 Task: Plan a trip to HuÃ¡nuco, Peru from 6th December, 2023 to 10th December, 2023 for 1 adult.1  bedroom having 1 bed and 1 bathroom. Property type can be hotel. Look for 5 properties as per requirement.
Action: Mouse moved to (478, 108)
Screenshot: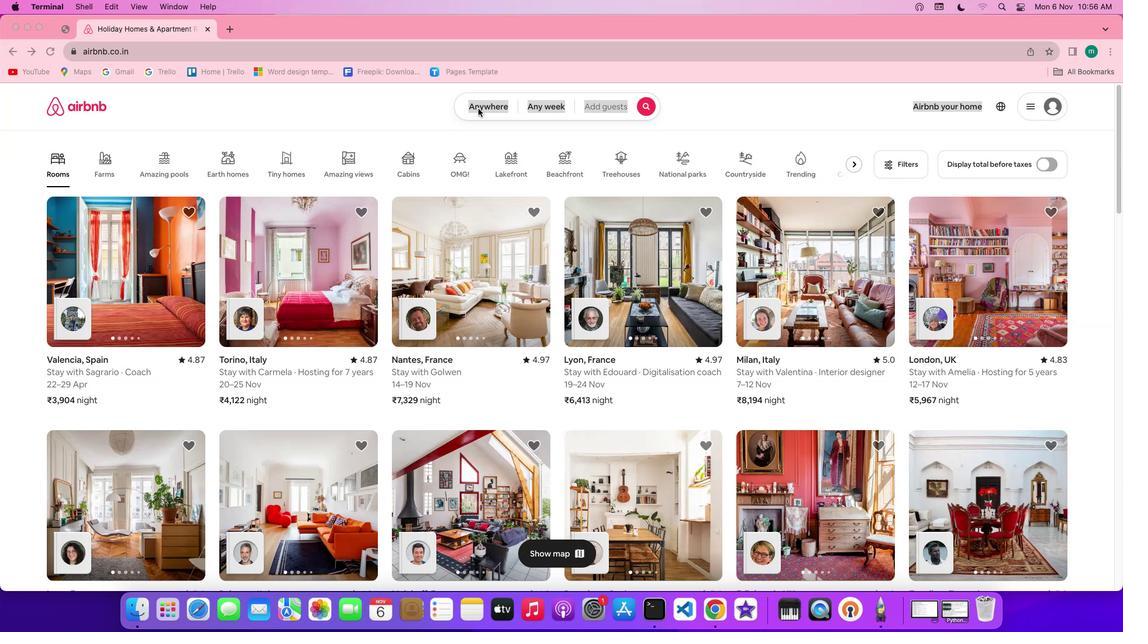 
Action: Mouse pressed left at (478, 108)
Screenshot: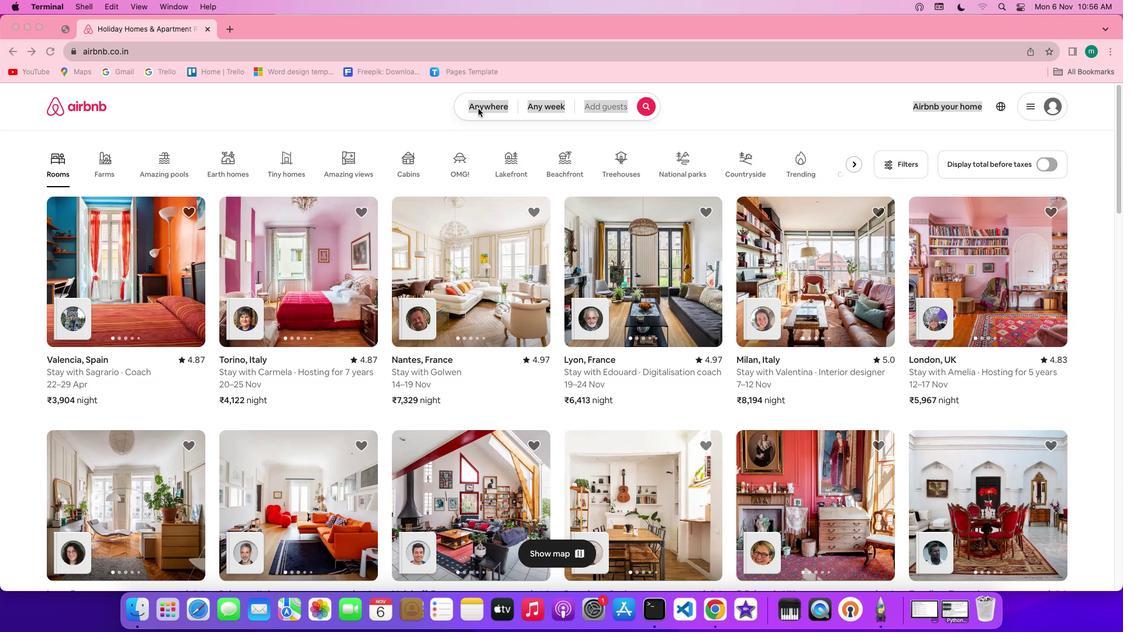 
Action: Mouse pressed left at (478, 108)
Screenshot: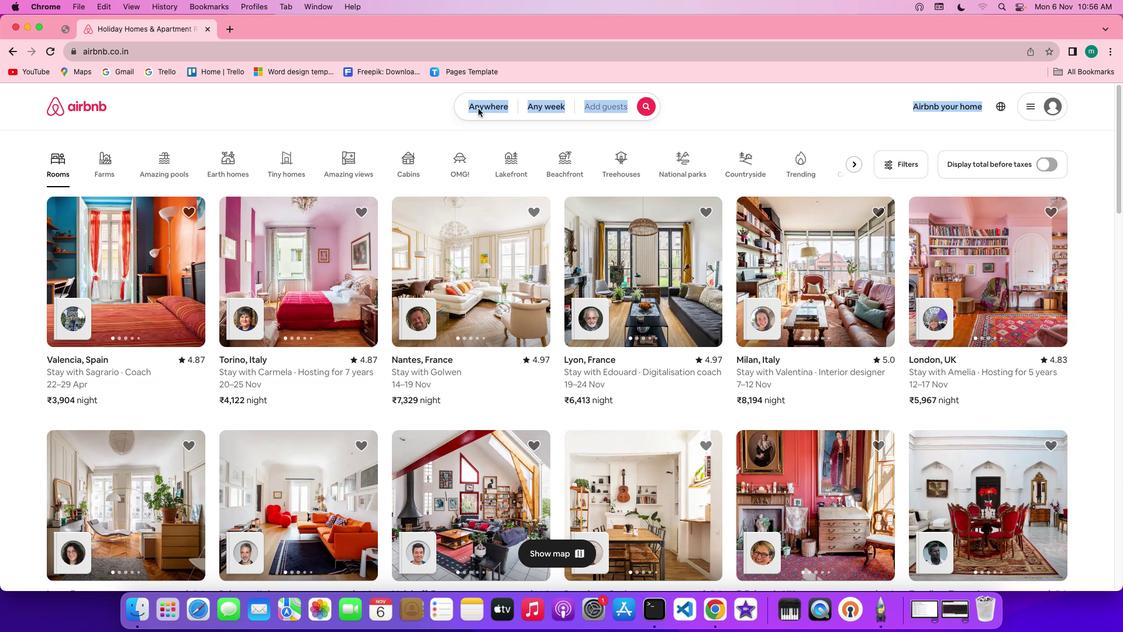 
Action: Mouse moved to (433, 153)
Screenshot: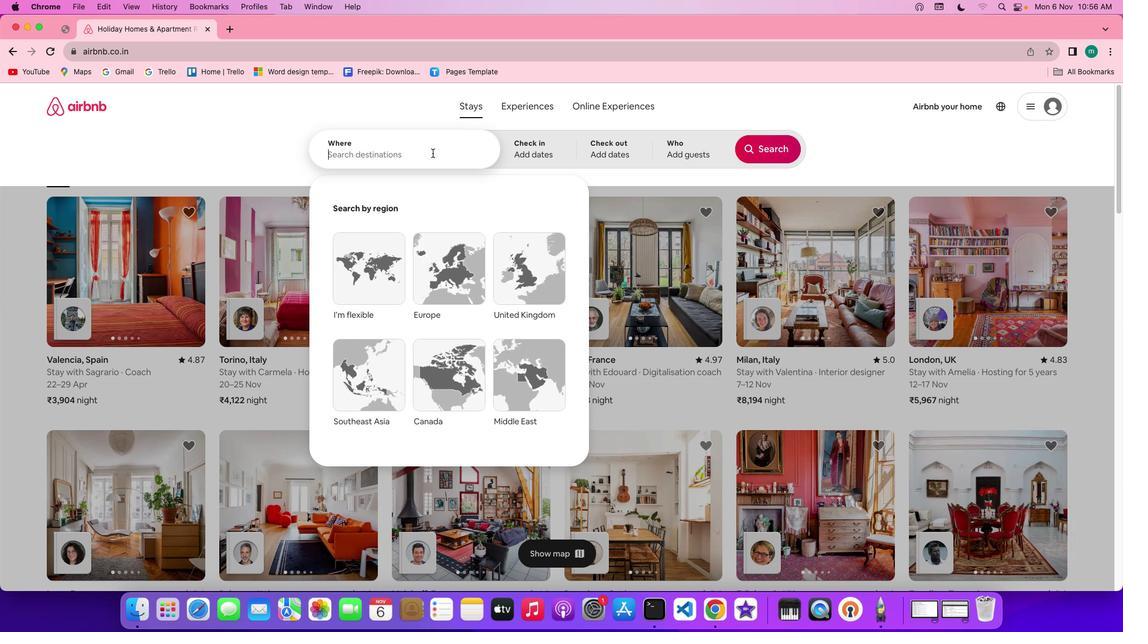 
Action: Key pressed Key.shift'H''a'Key.backspace'u''a''n''u''c''o'','Key.spaceKey.shift'P''e''r''u'
Screenshot: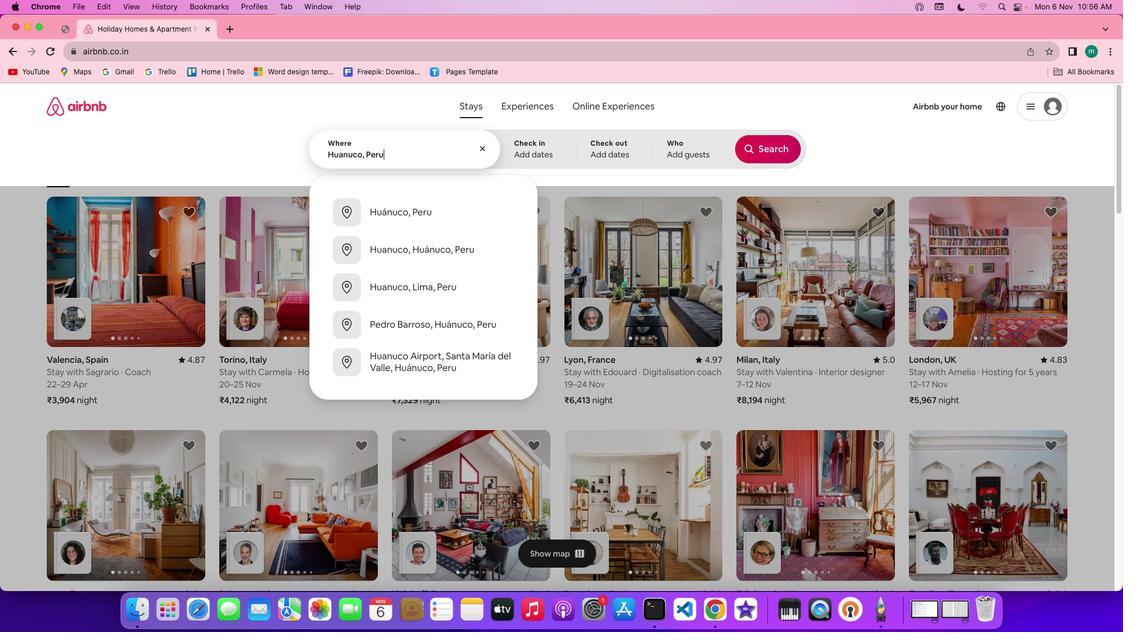 
Action: Mouse moved to (549, 159)
Screenshot: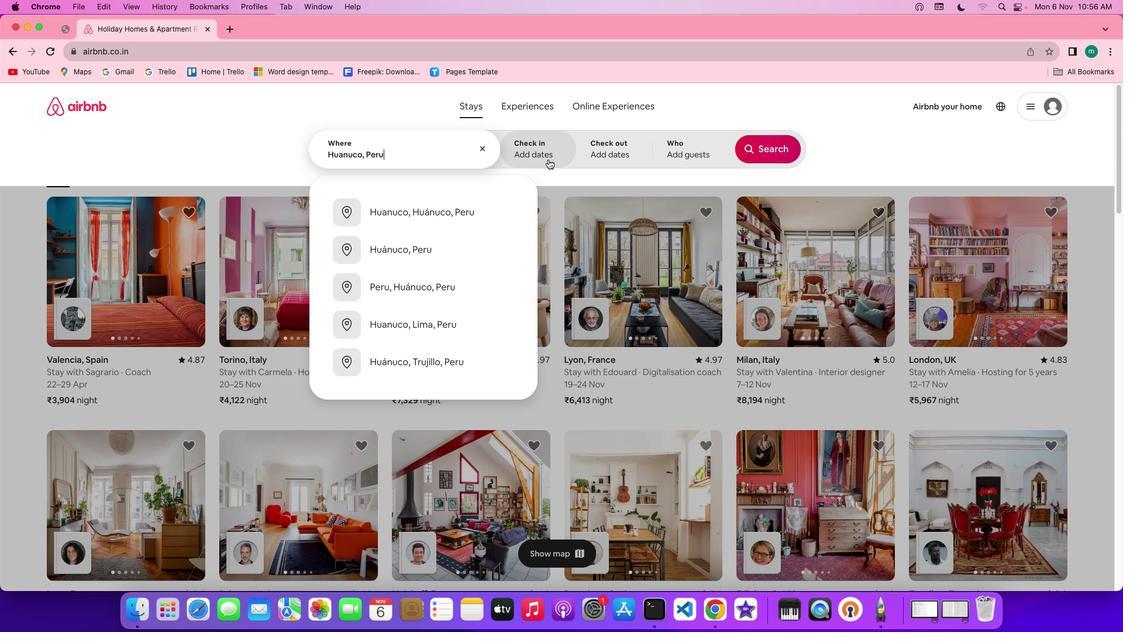 
Action: Mouse pressed left at (549, 159)
Screenshot: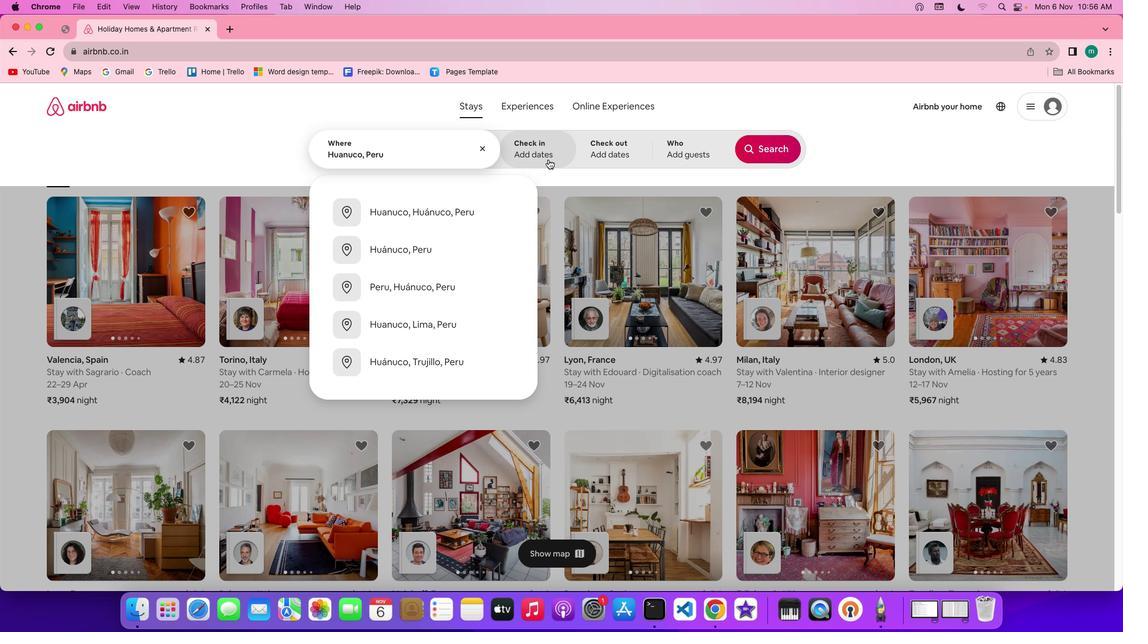 
Action: Mouse moved to (667, 320)
Screenshot: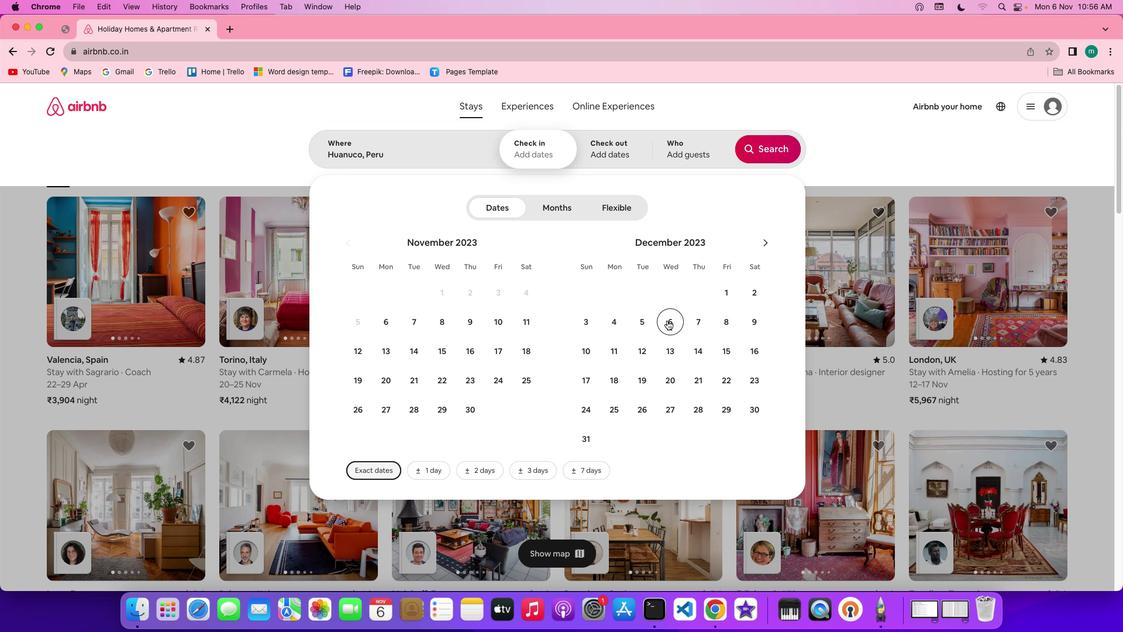 
Action: Mouse pressed left at (667, 320)
Screenshot: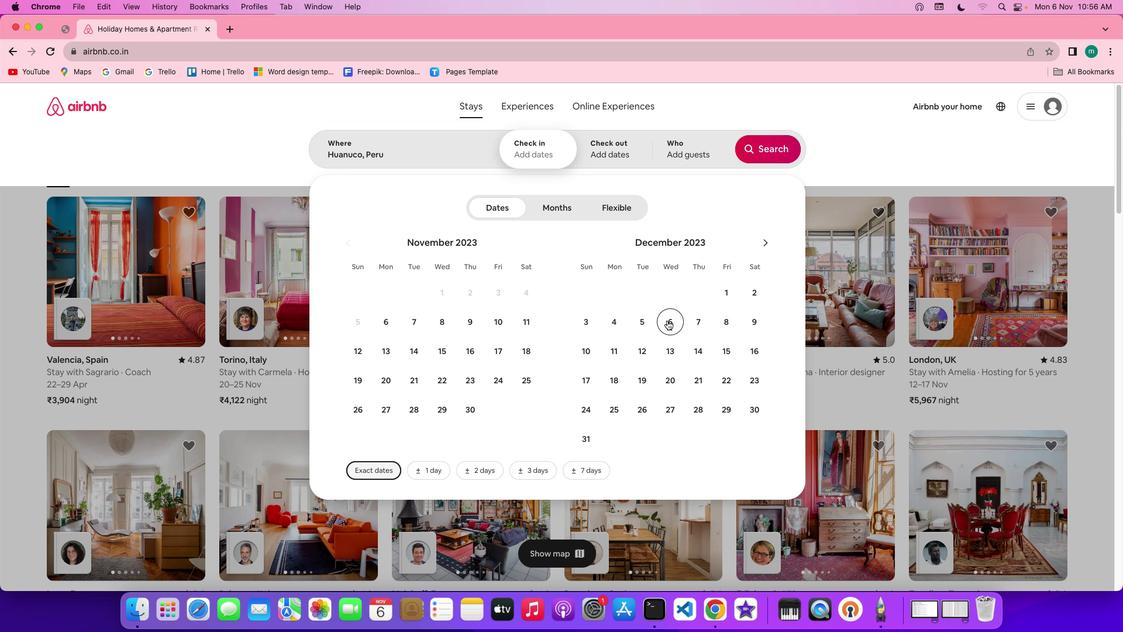 
Action: Mouse scrolled (667, 320) with delta (0, 0)
Screenshot: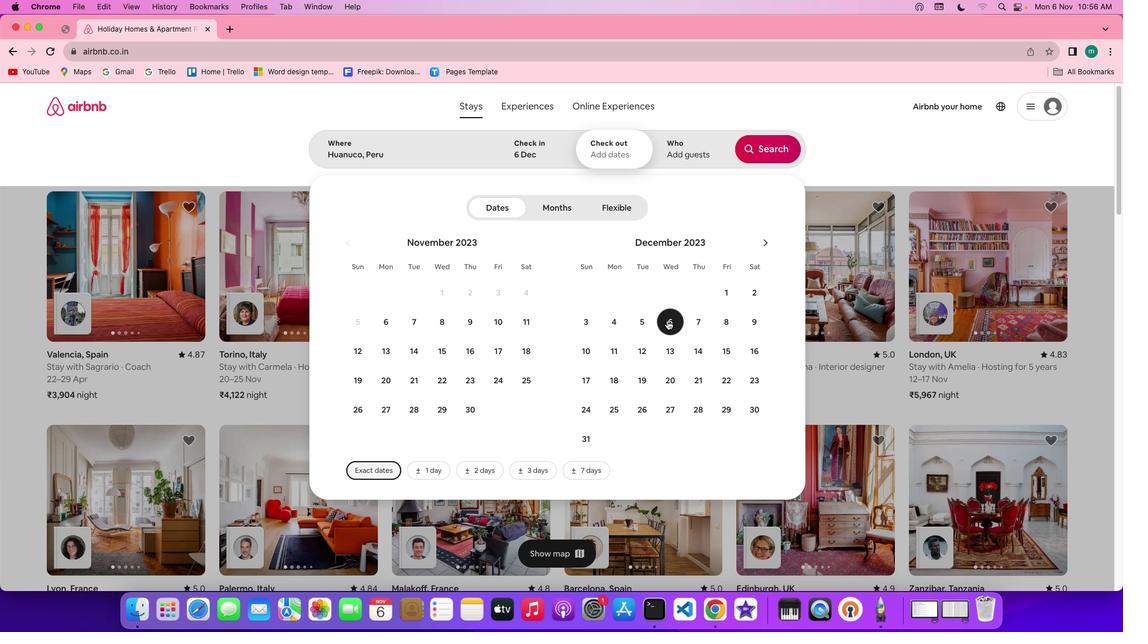 
Action: Mouse scrolled (667, 320) with delta (0, 0)
Screenshot: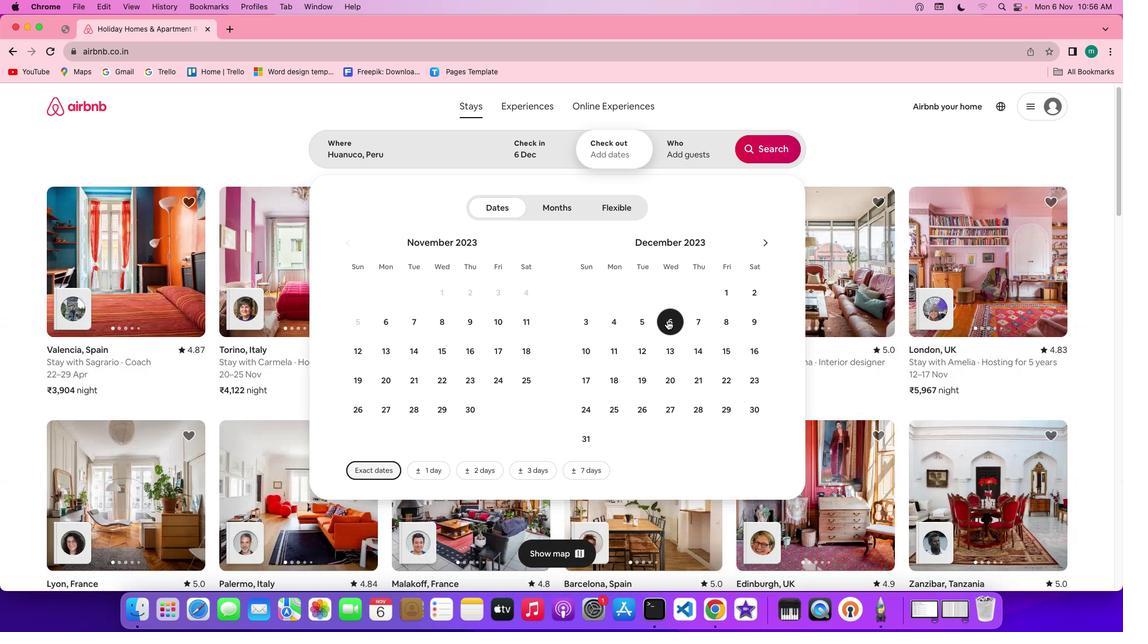 
Action: Mouse scrolled (667, 320) with delta (0, 0)
Screenshot: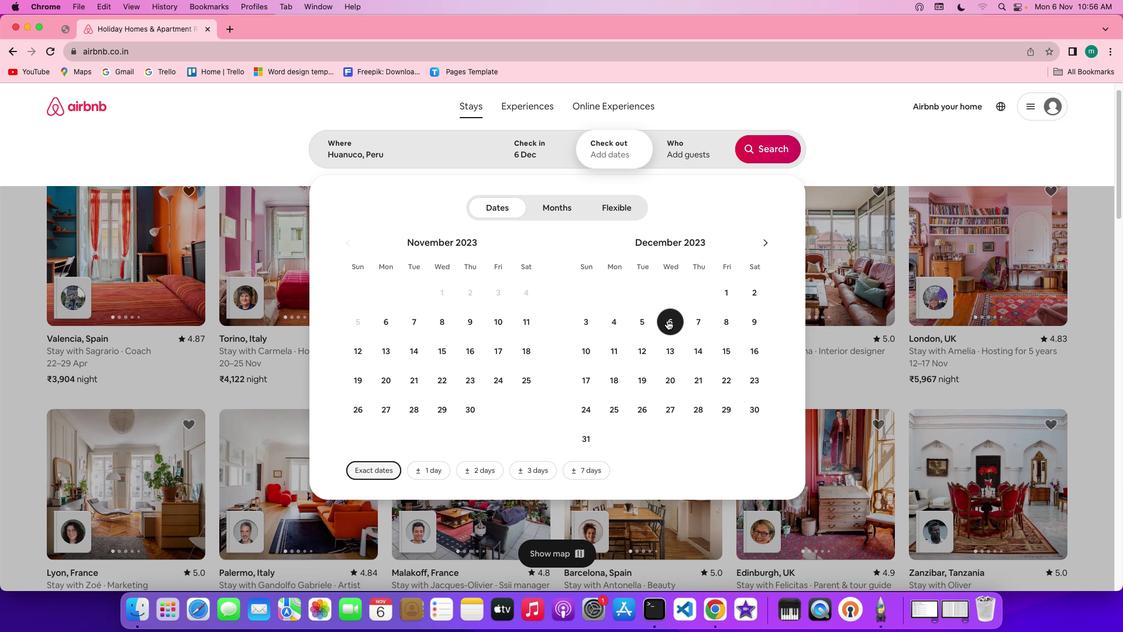 
Action: Mouse scrolled (667, 320) with delta (0, 0)
Screenshot: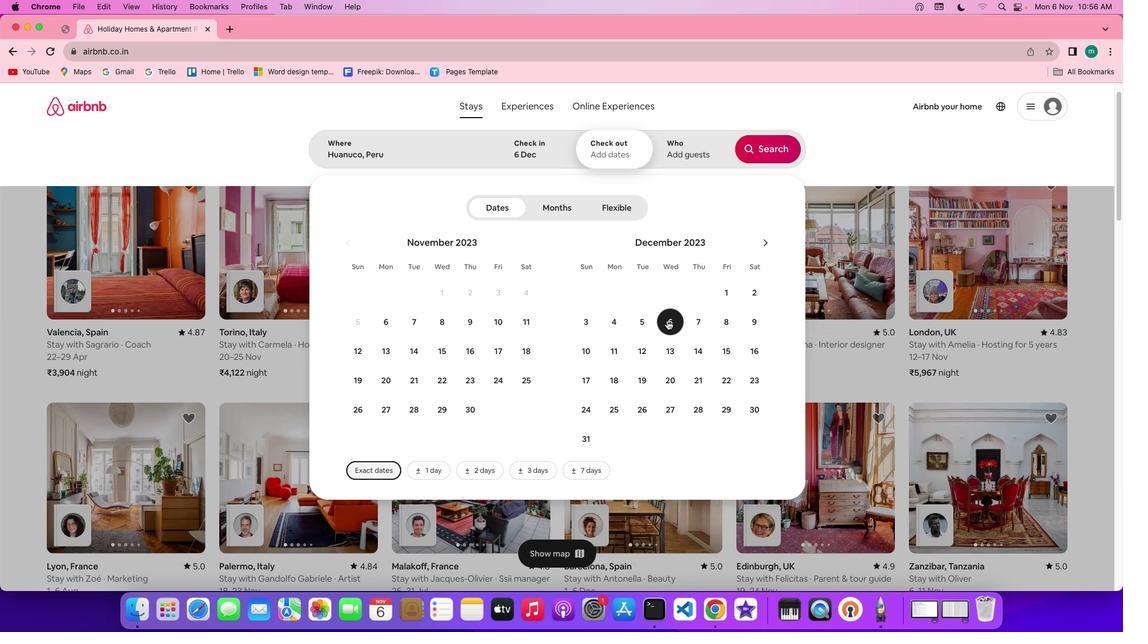 
Action: Mouse moved to (585, 358)
Screenshot: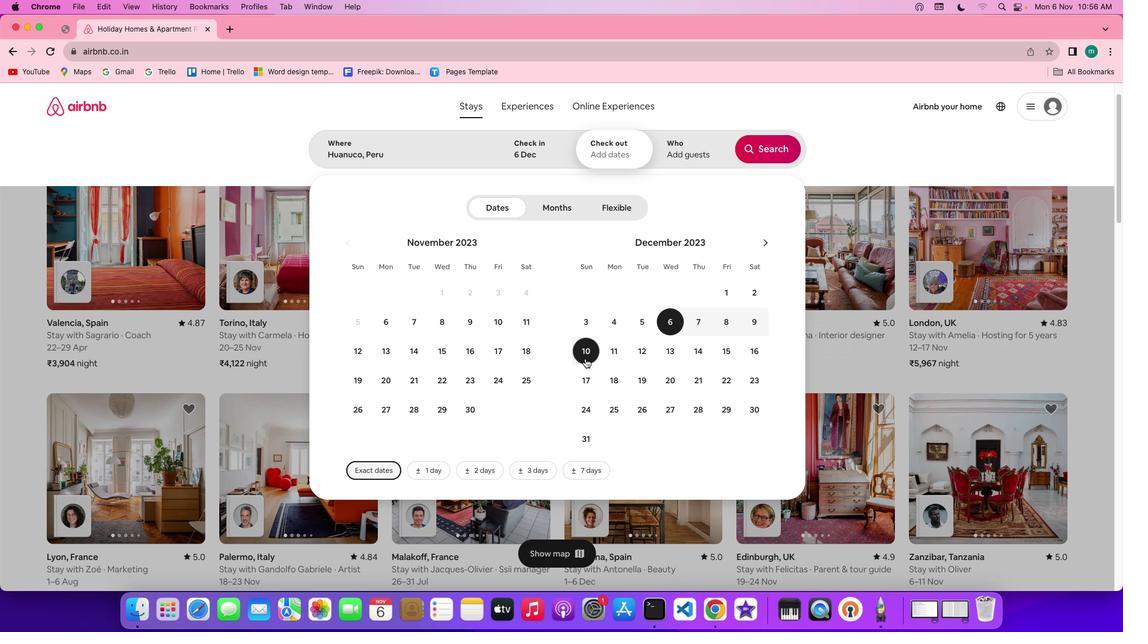 
Action: Mouse pressed left at (585, 358)
Screenshot: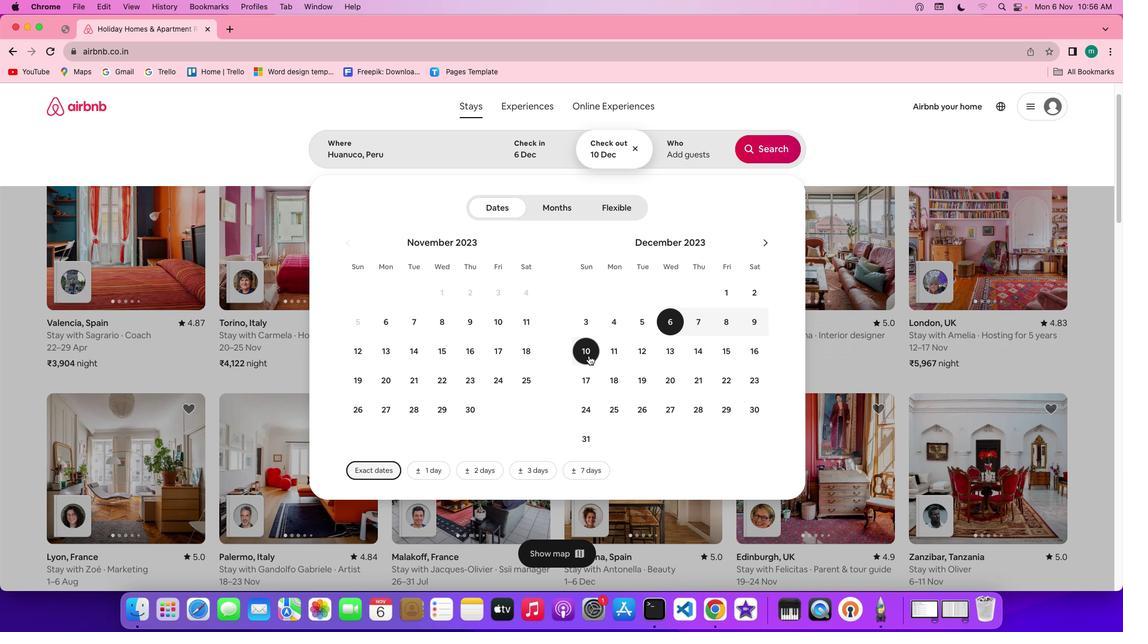 
Action: Mouse moved to (680, 152)
Screenshot: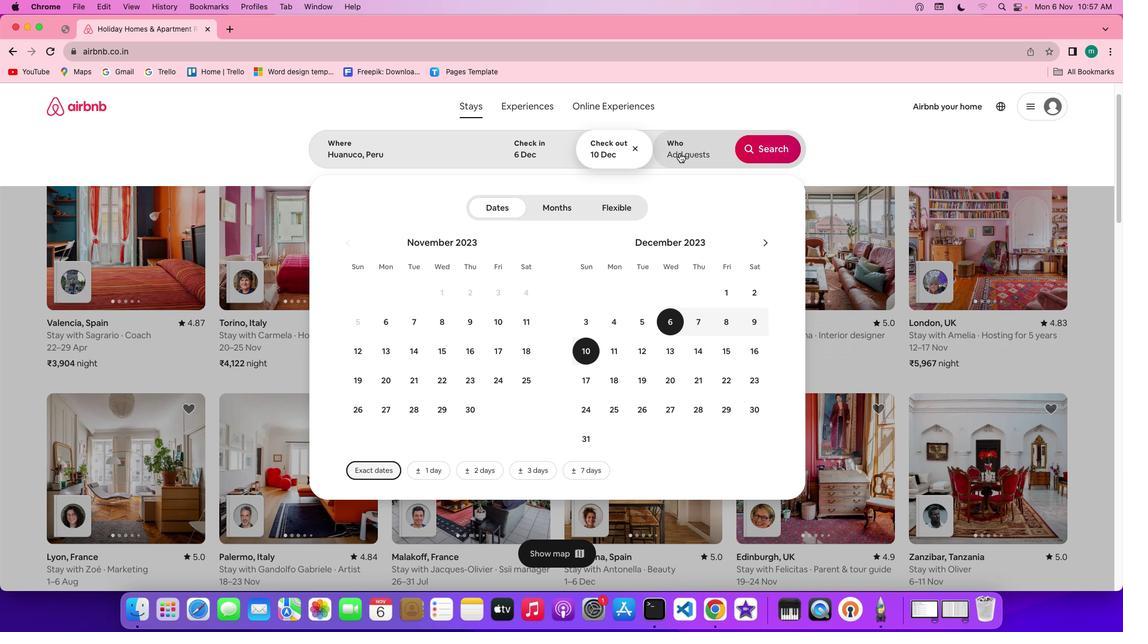 
Action: Mouse pressed left at (680, 152)
Screenshot: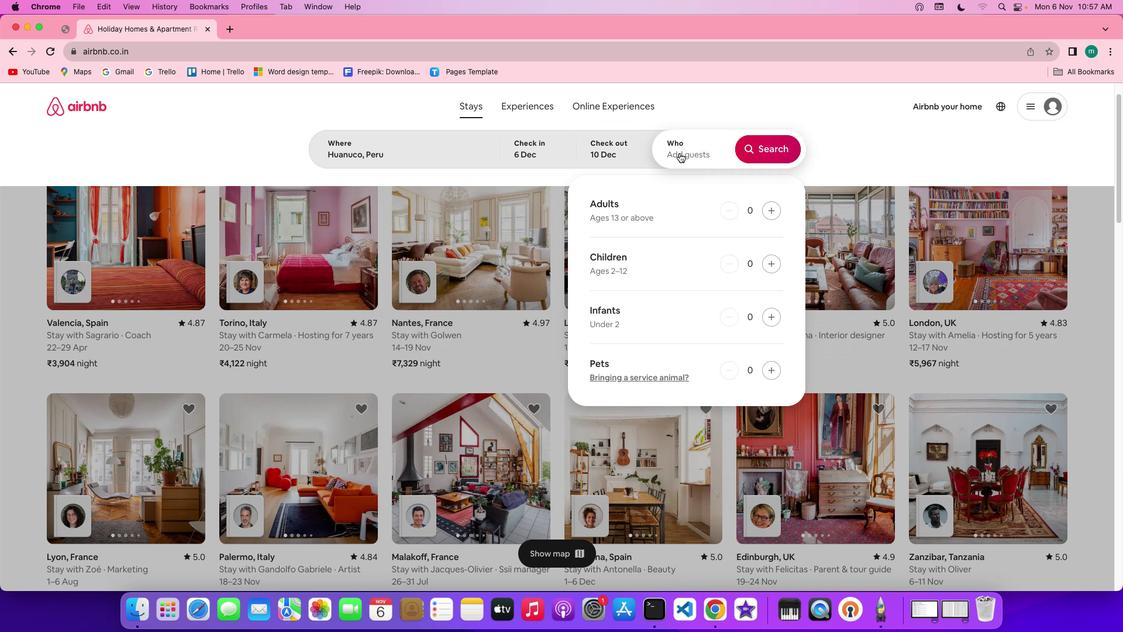 
Action: Mouse moved to (779, 211)
Screenshot: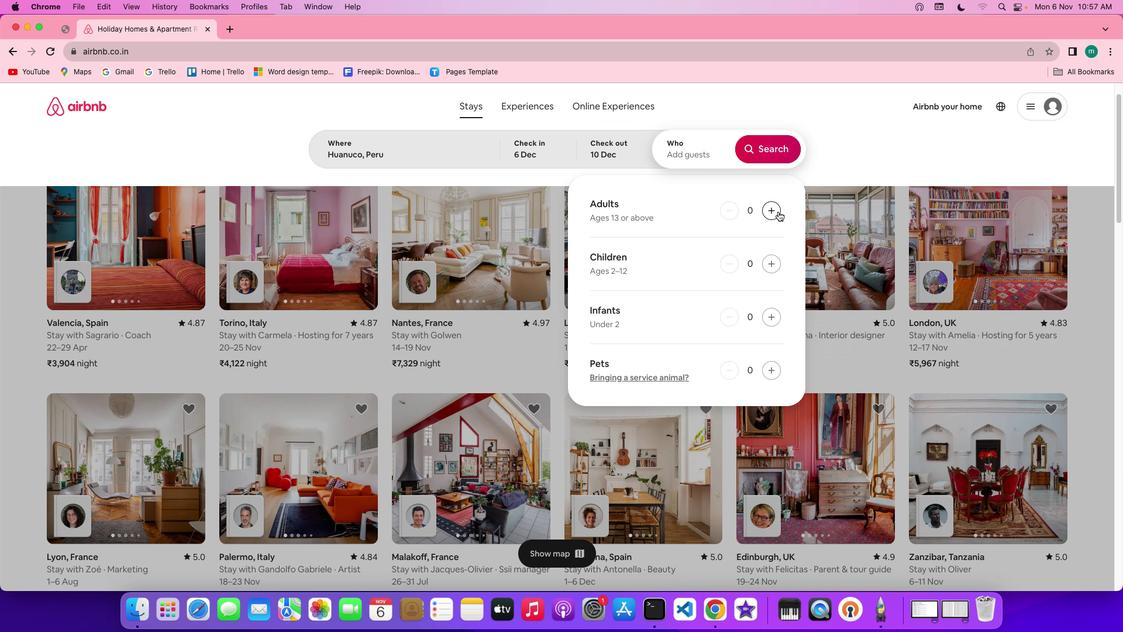
Action: Mouse pressed left at (779, 211)
Screenshot: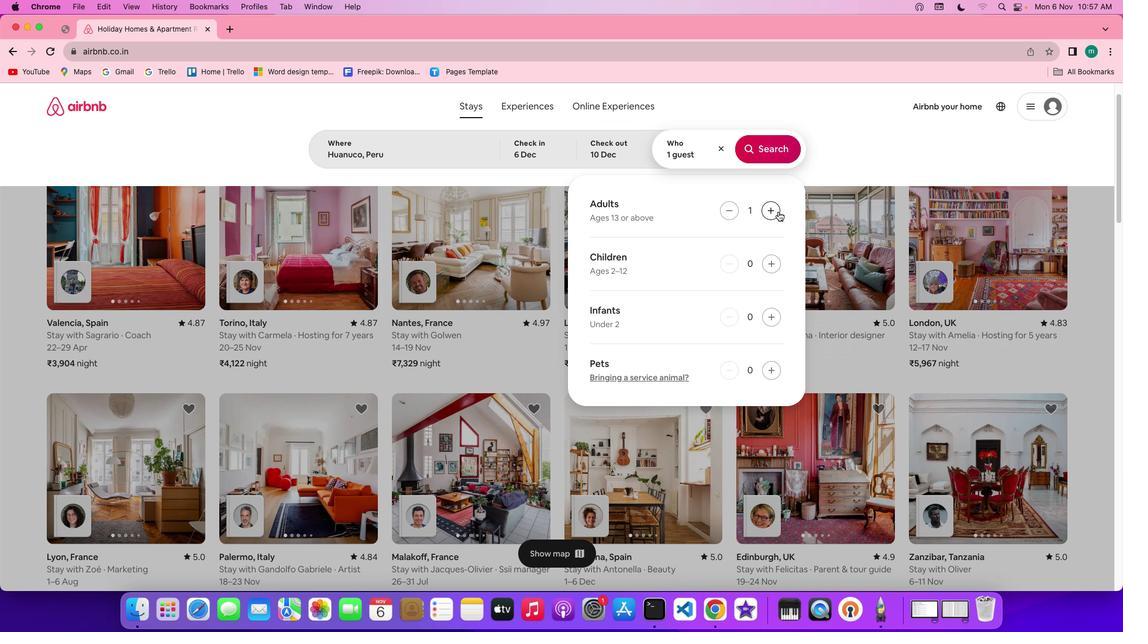 
Action: Mouse moved to (775, 145)
Screenshot: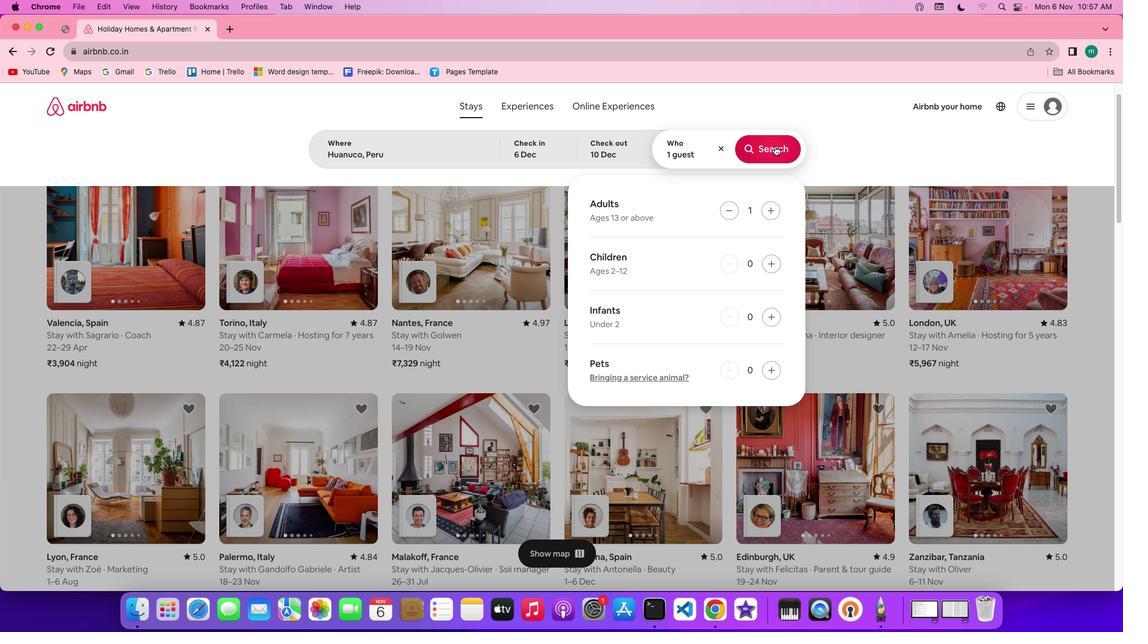 
Action: Mouse pressed left at (775, 145)
Screenshot: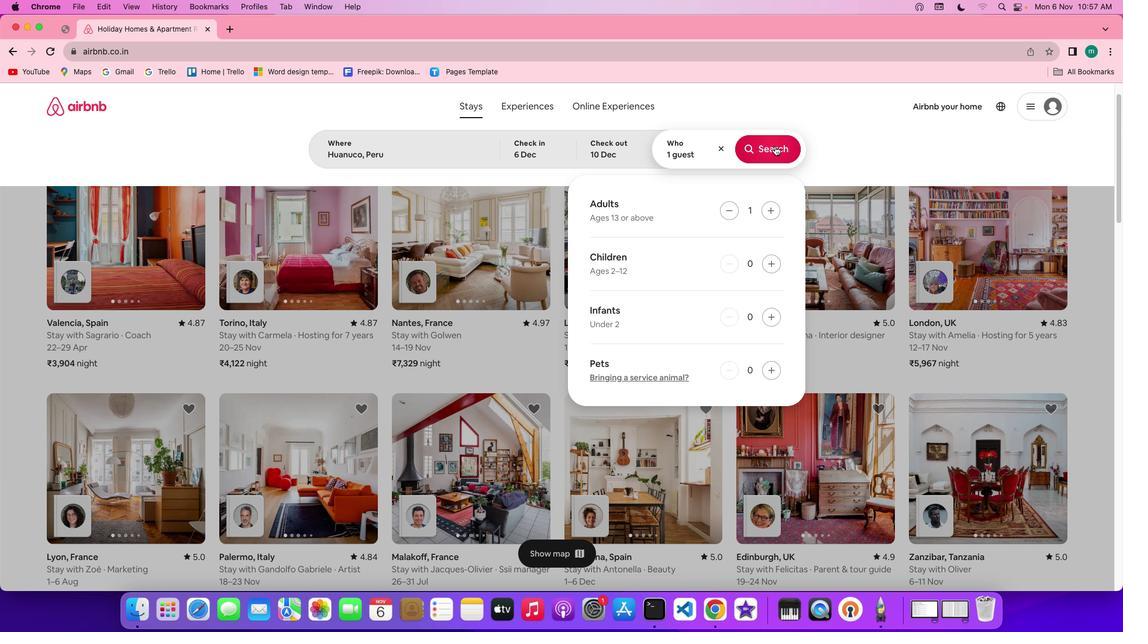 
Action: Mouse moved to (938, 147)
Screenshot: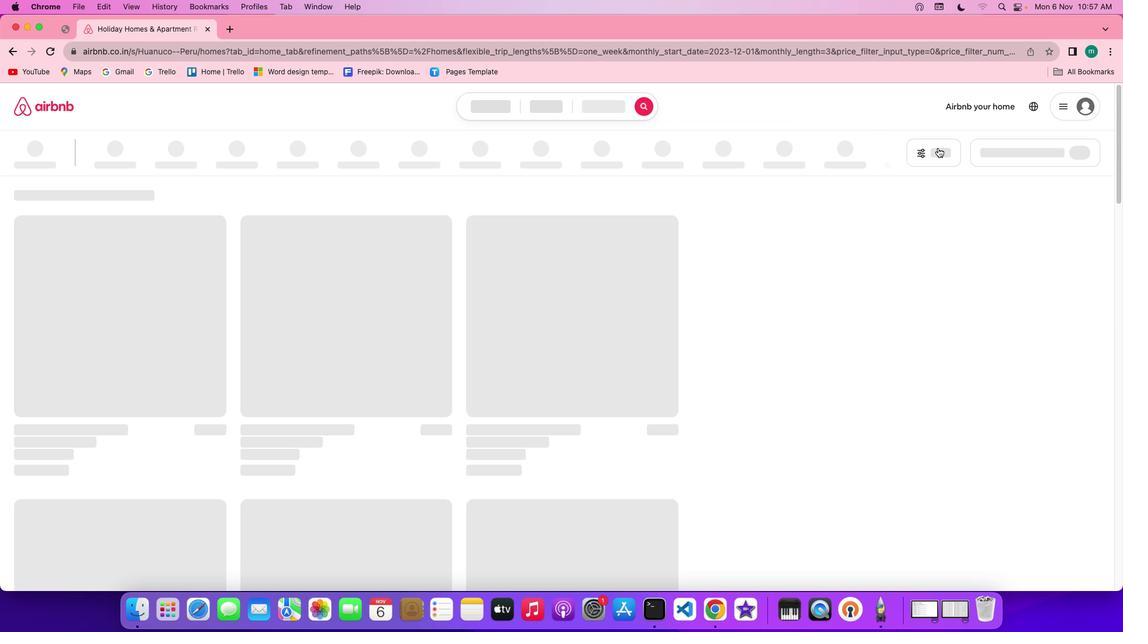
Action: Mouse pressed left at (938, 147)
Screenshot: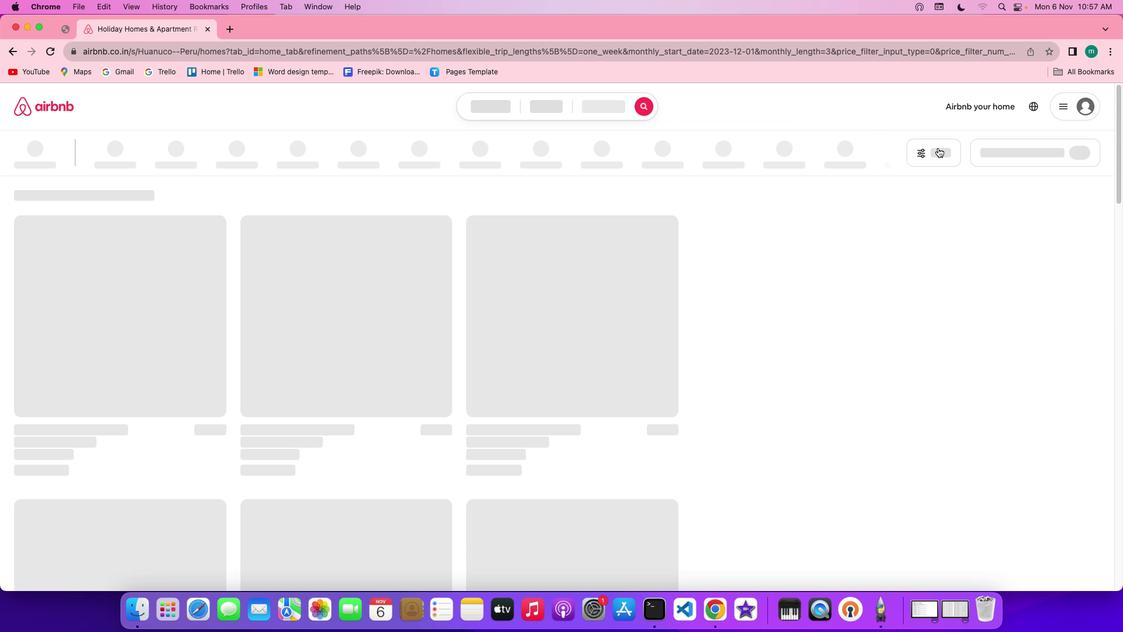 
Action: Mouse moved to (936, 159)
Screenshot: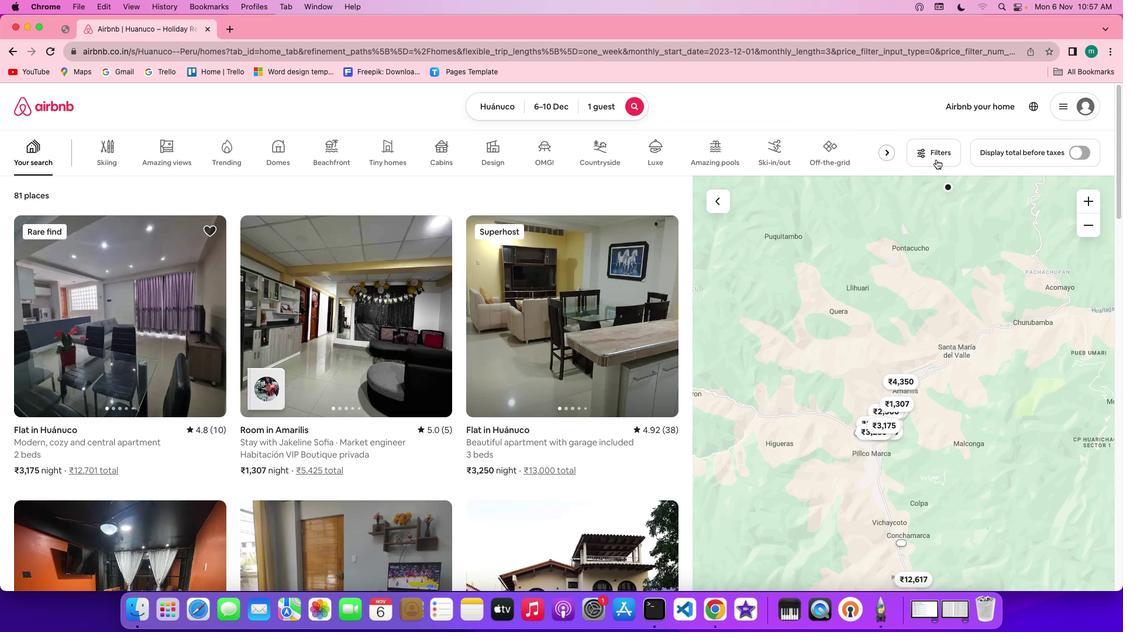 
Action: Mouse pressed left at (936, 159)
Screenshot: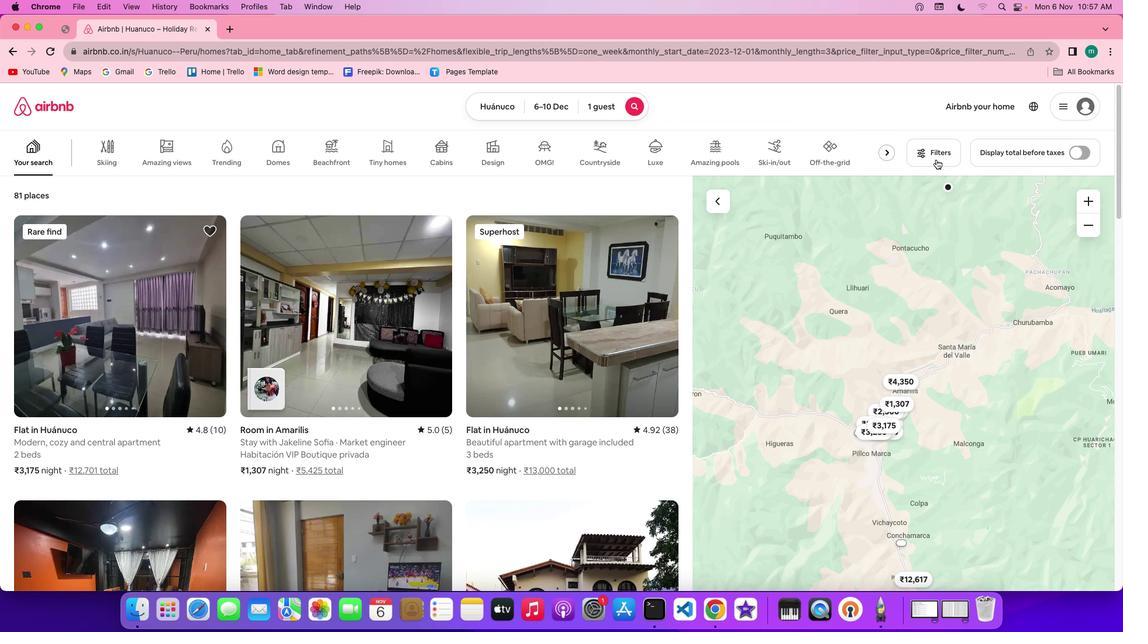 
Action: Mouse moved to (931, 152)
Screenshot: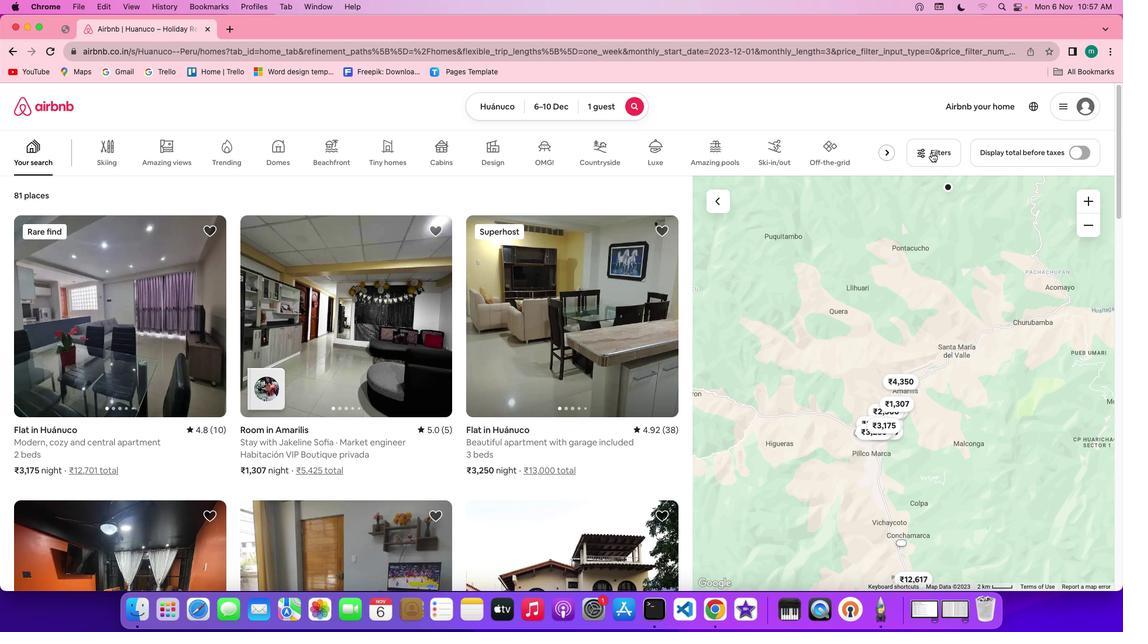 
Action: Mouse pressed left at (931, 152)
Screenshot: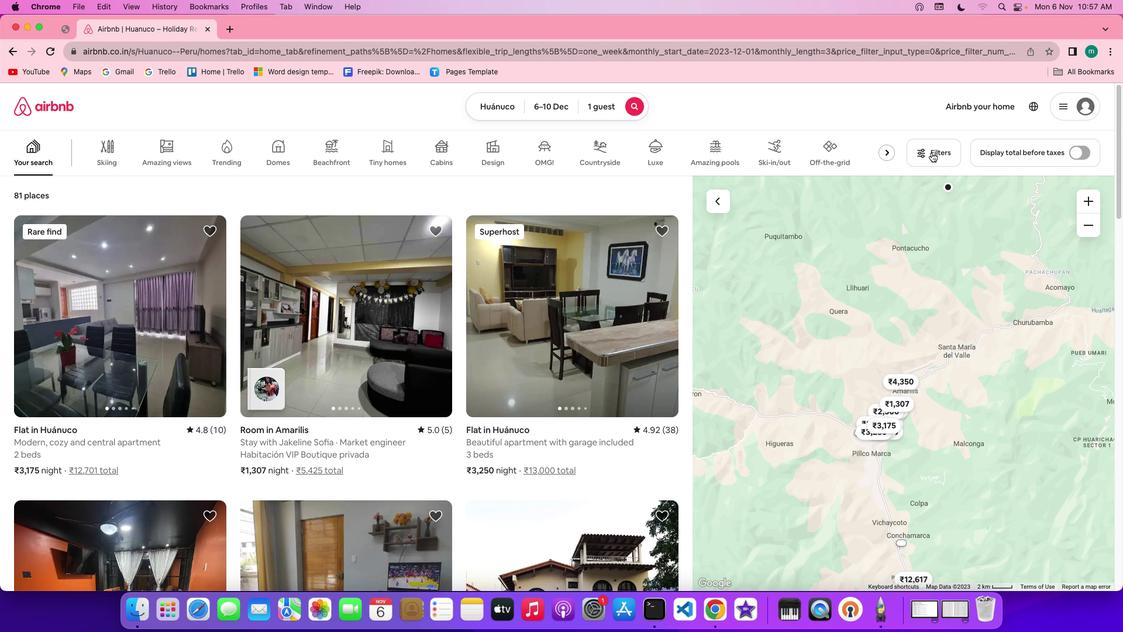 
Action: Mouse moved to (604, 294)
Screenshot: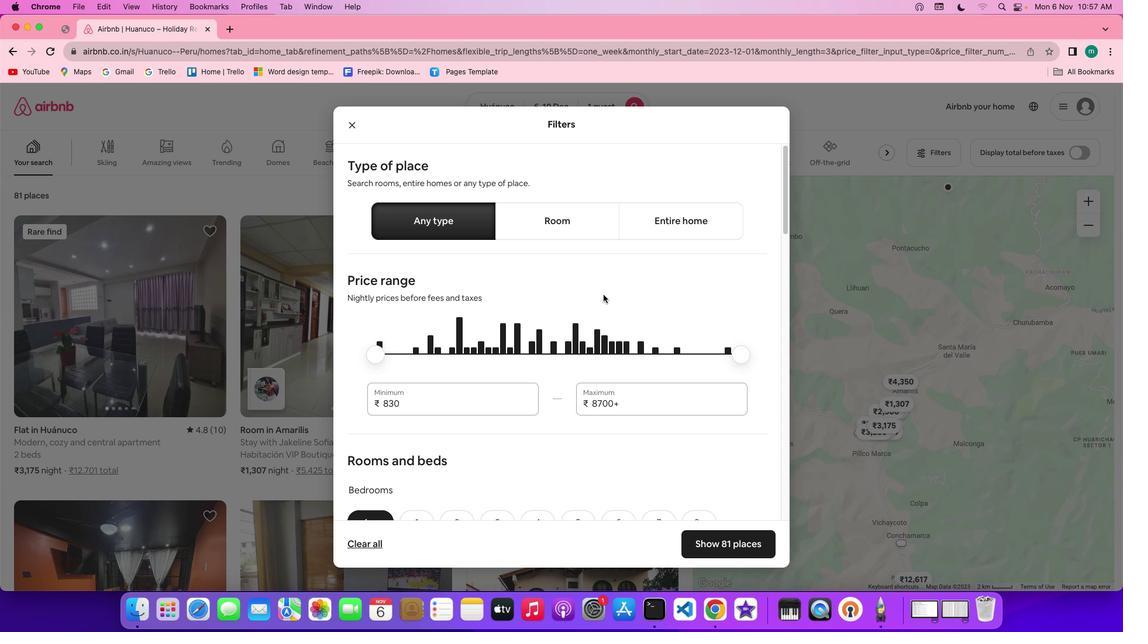 
Action: Mouse scrolled (604, 294) with delta (0, 0)
Screenshot: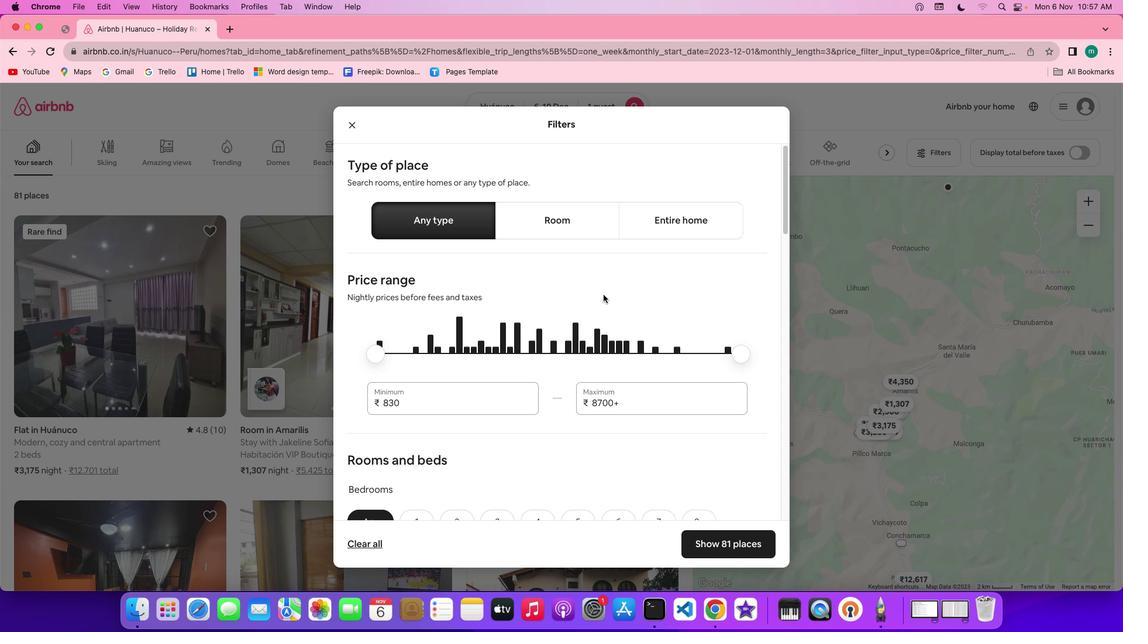 
Action: Mouse scrolled (604, 294) with delta (0, 0)
Screenshot: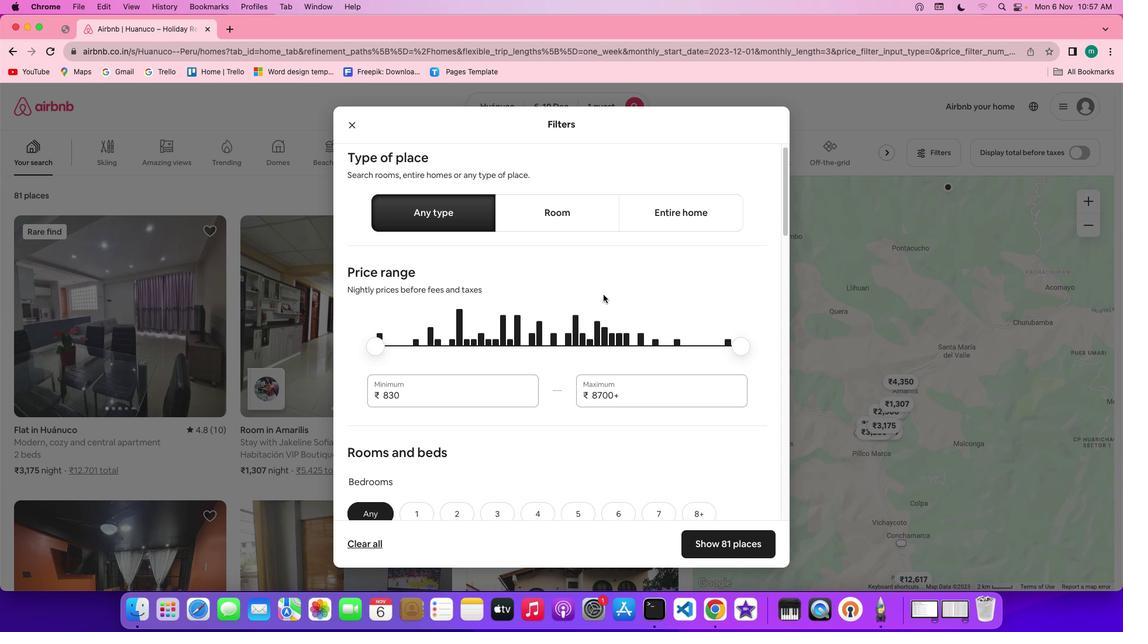 
Action: Mouse scrolled (604, 294) with delta (0, 0)
Screenshot: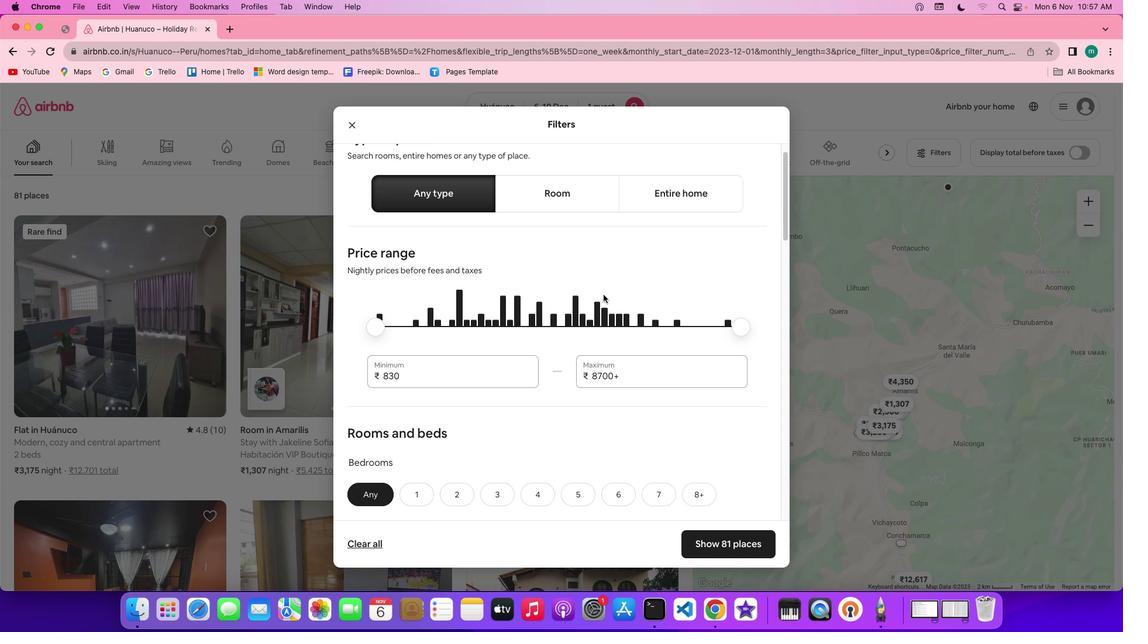 
Action: Mouse moved to (603, 294)
Screenshot: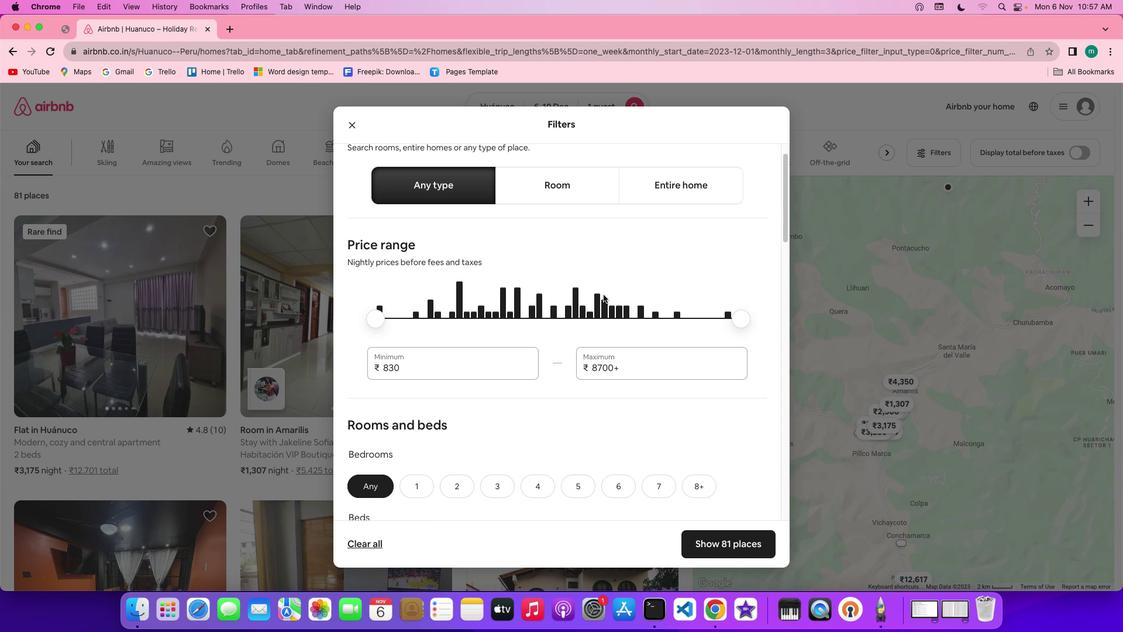 
Action: Mouse scrolled (603, 294) with delta (0, 0)
Screenshot: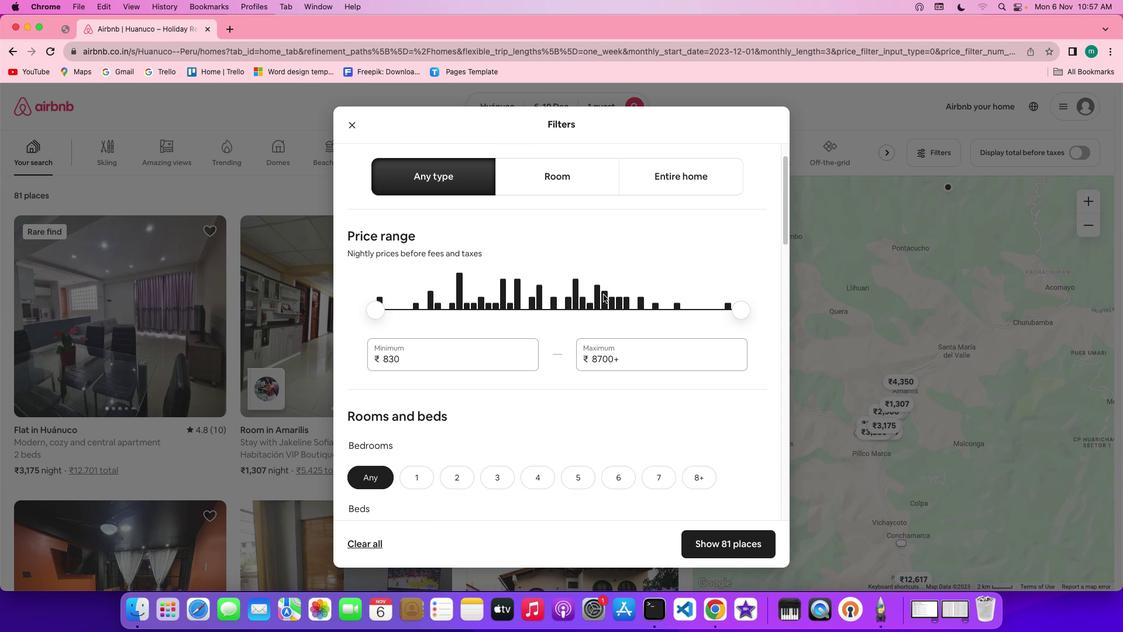 
Action: Mouse scrolled (603, 294) with delta (0, 0)
Screenshot: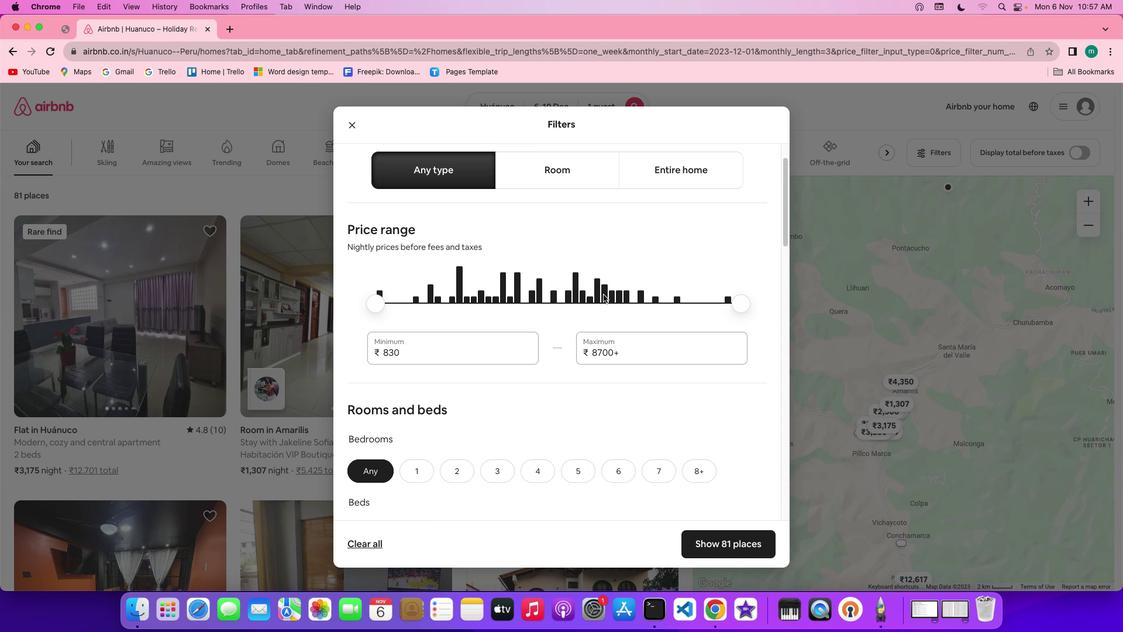
Action: Mouse scrolled (603, 294) with delta (0, 0)
Screenshot: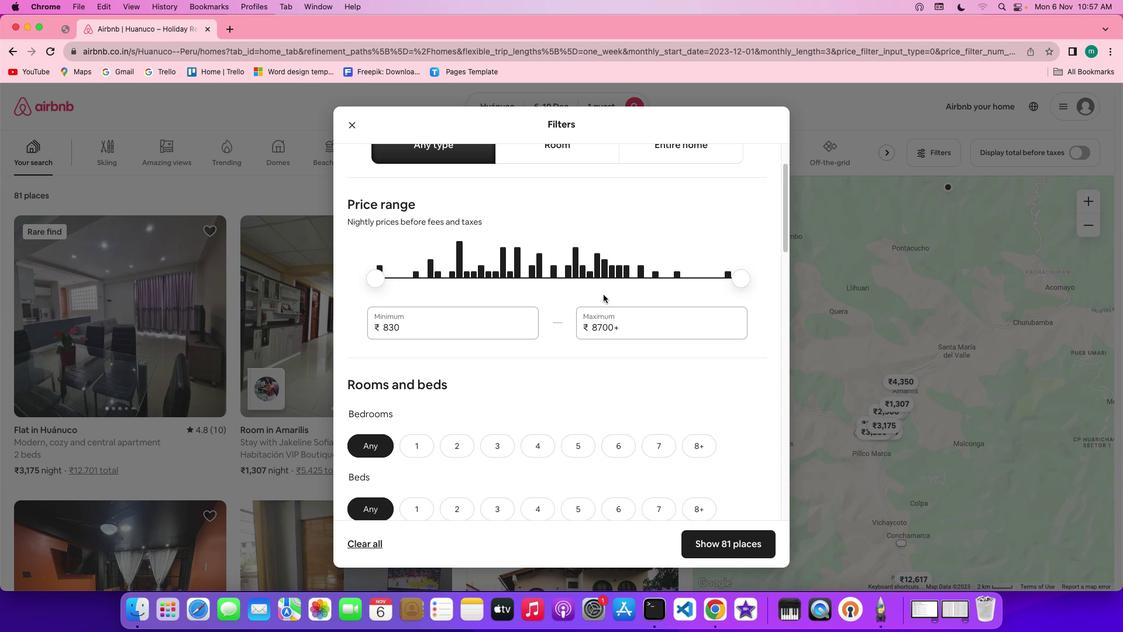 
Action: Mouse scrolled (603, 294) with delta (0, 0)
Screenshot: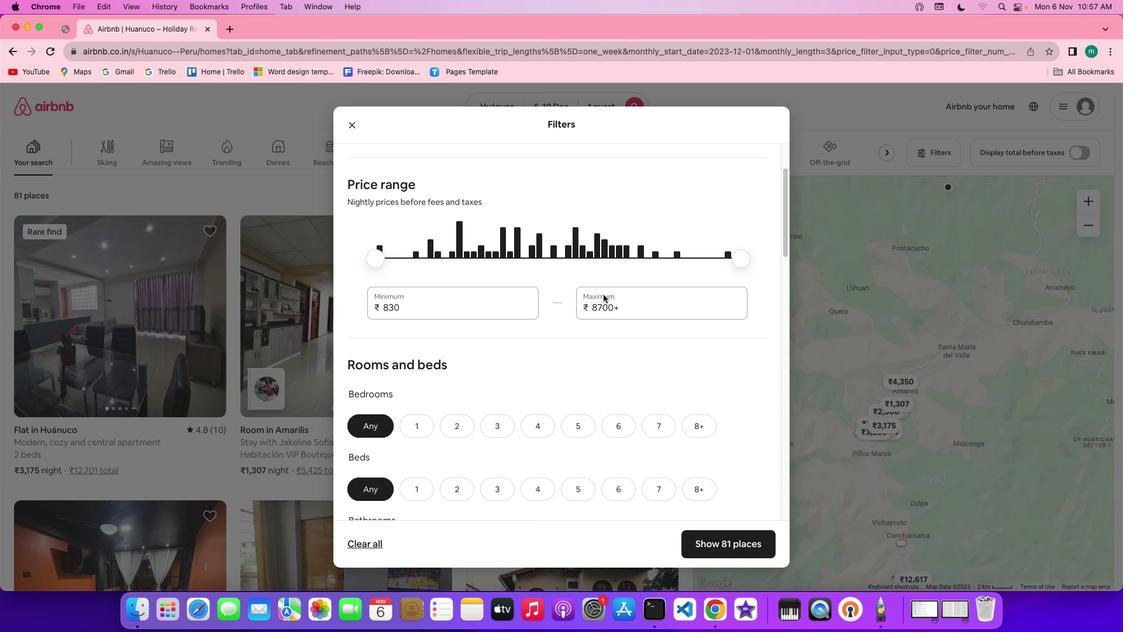
Action: Mouse scrolled (603, 294) with delta (0, 0)
Screenshot: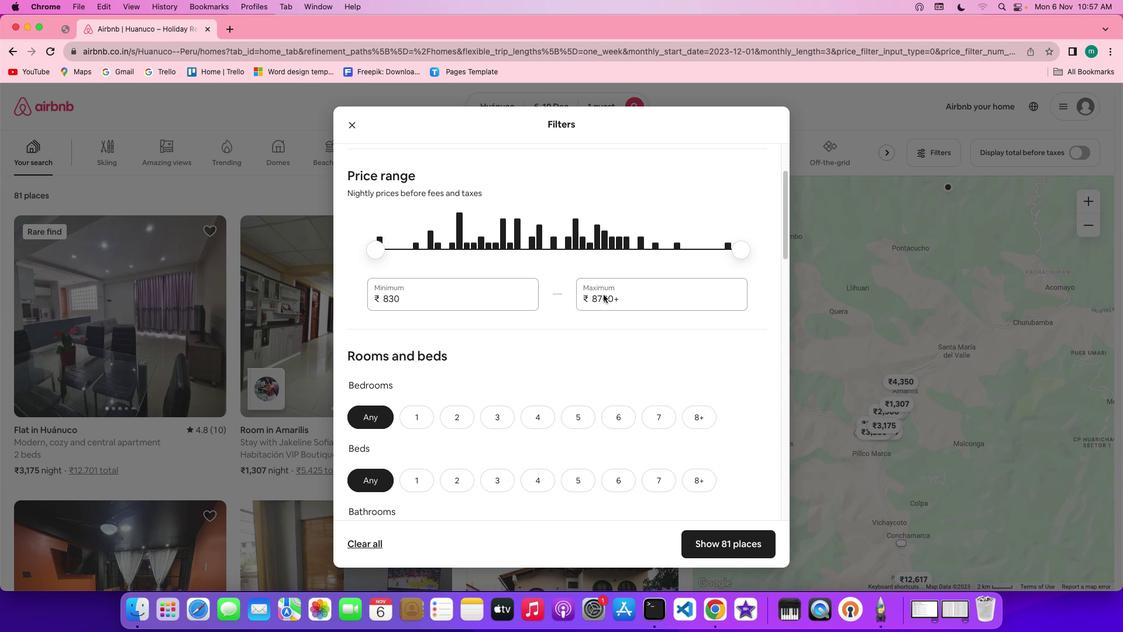 
Action: Mouse scrolled (603, 294) with delta (0, 0)
Screenshot: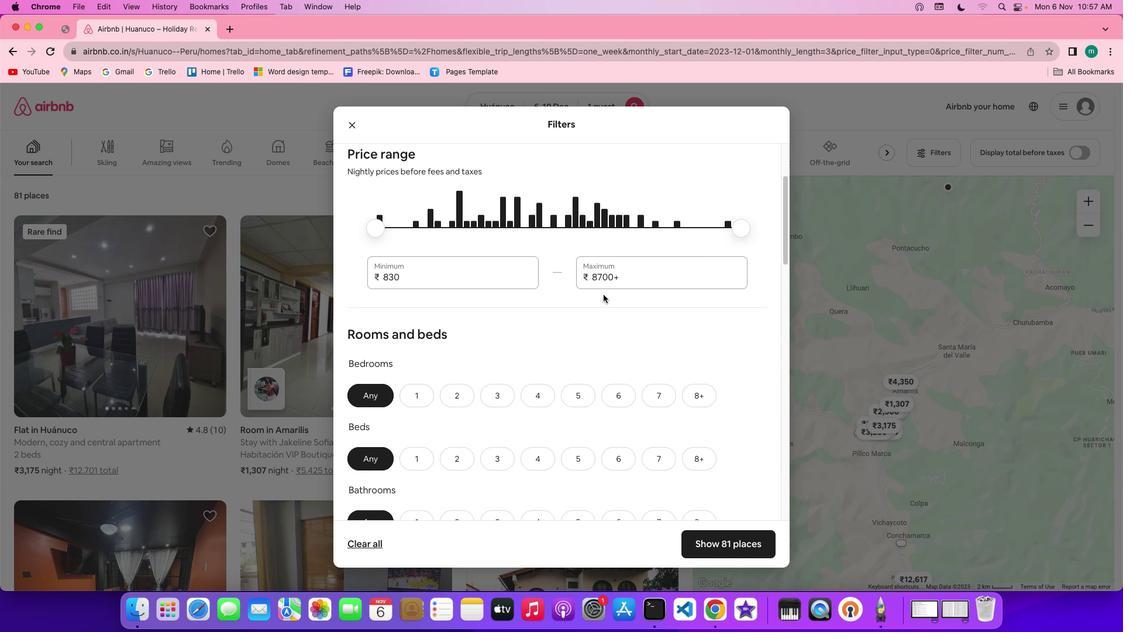 
Action: Mouse scrolled (603, 294) with delta (0, 0)
Screenshot: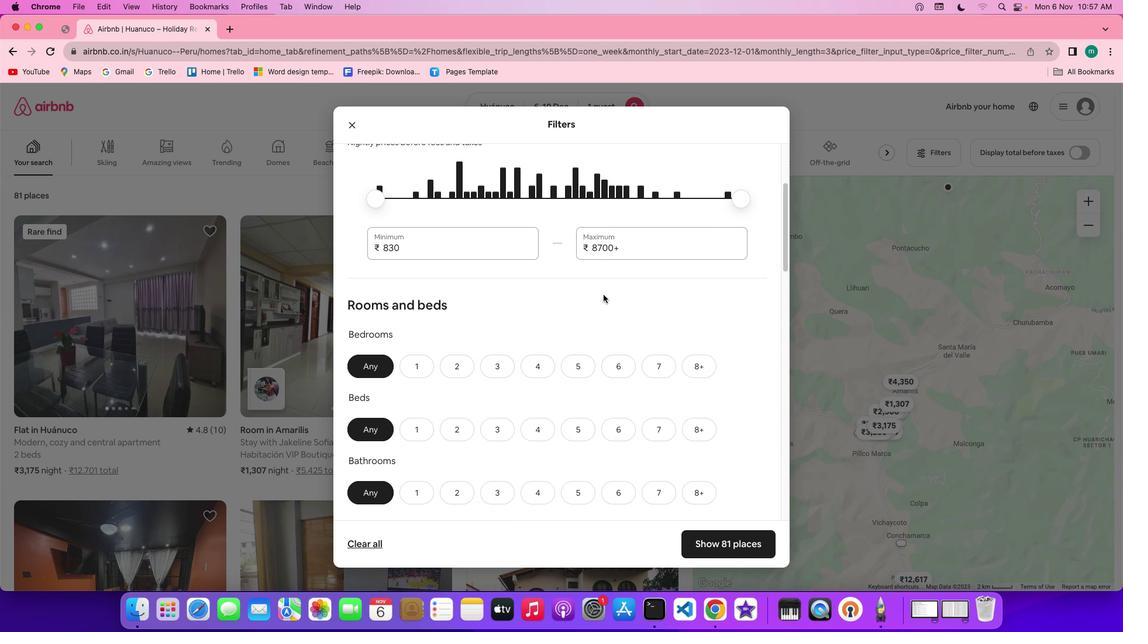 
Action: Mouse scrolled (603, 294) with delta (0, 0)
Screenshot: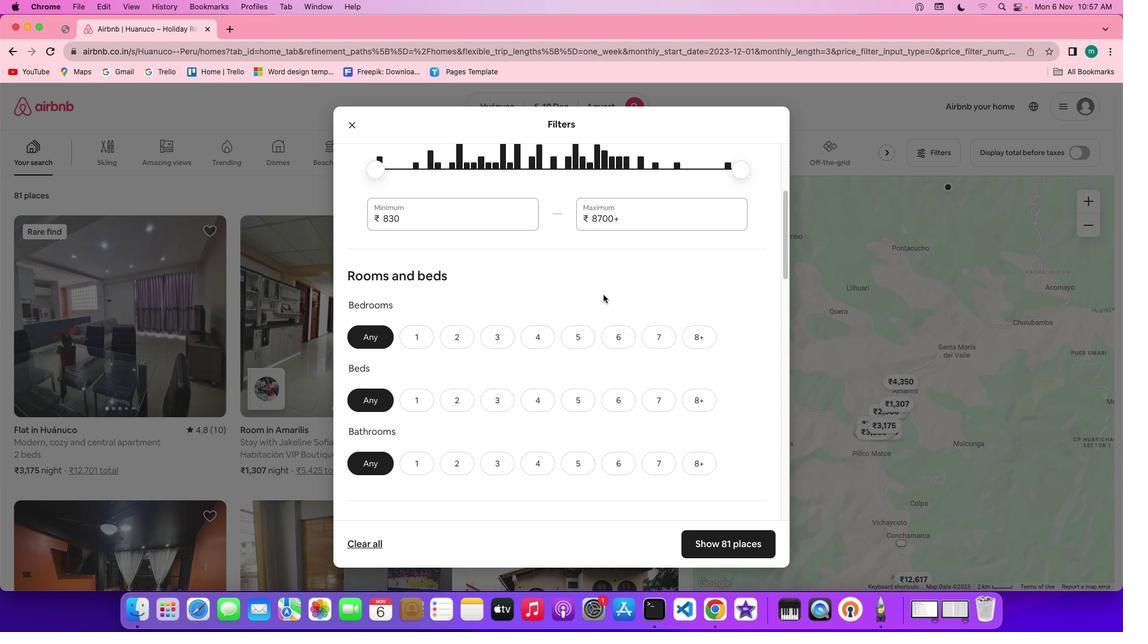 
Action: Mouse scrolled (603, 294) with delta (0, 0)
Screenshot: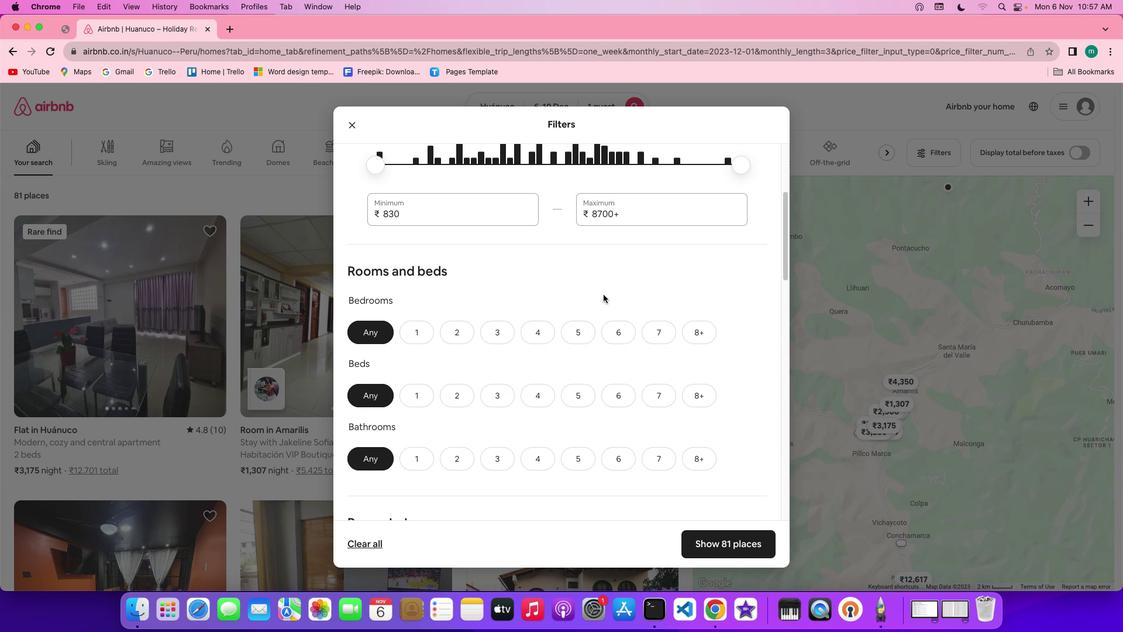 
Action: Mouse scrolled (603, 294) with delta (0, -1)
Screenshot: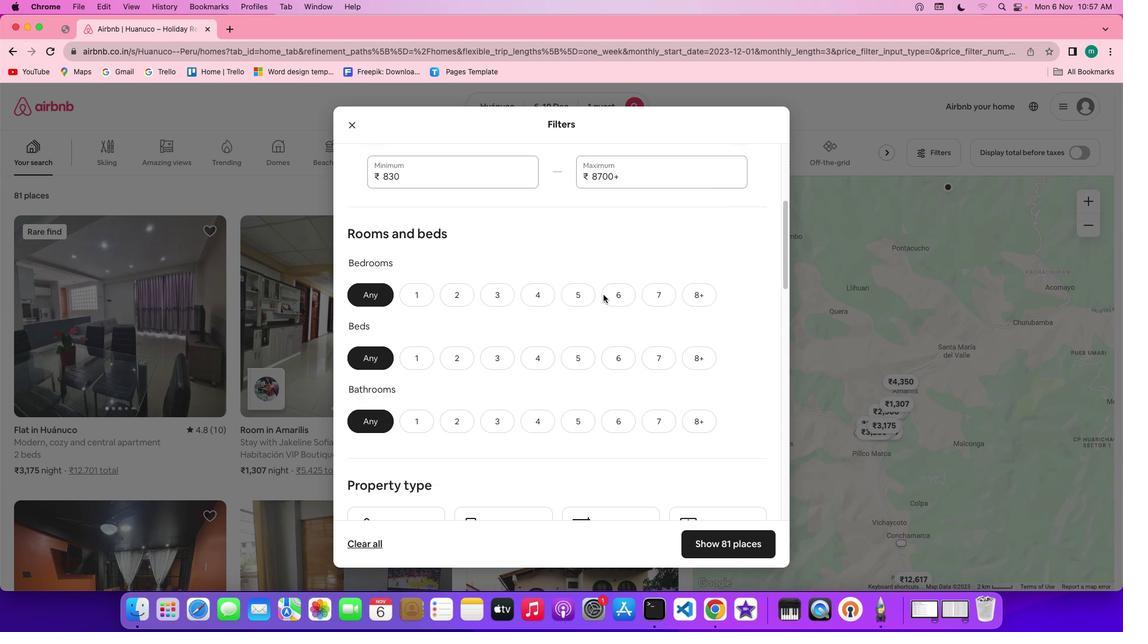 
Action: Mouse scrolled (603, 294) with delta (0, 0)
Screenshot: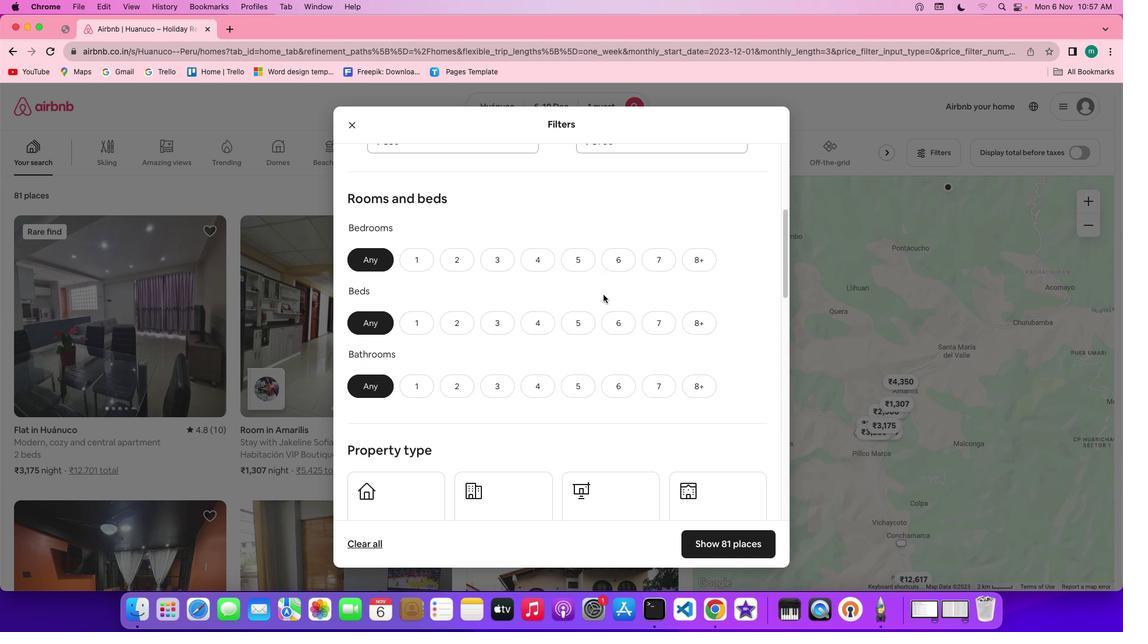 
Action: Mouse scrolled (603, 294) with delta (0, 0)
Screenshot: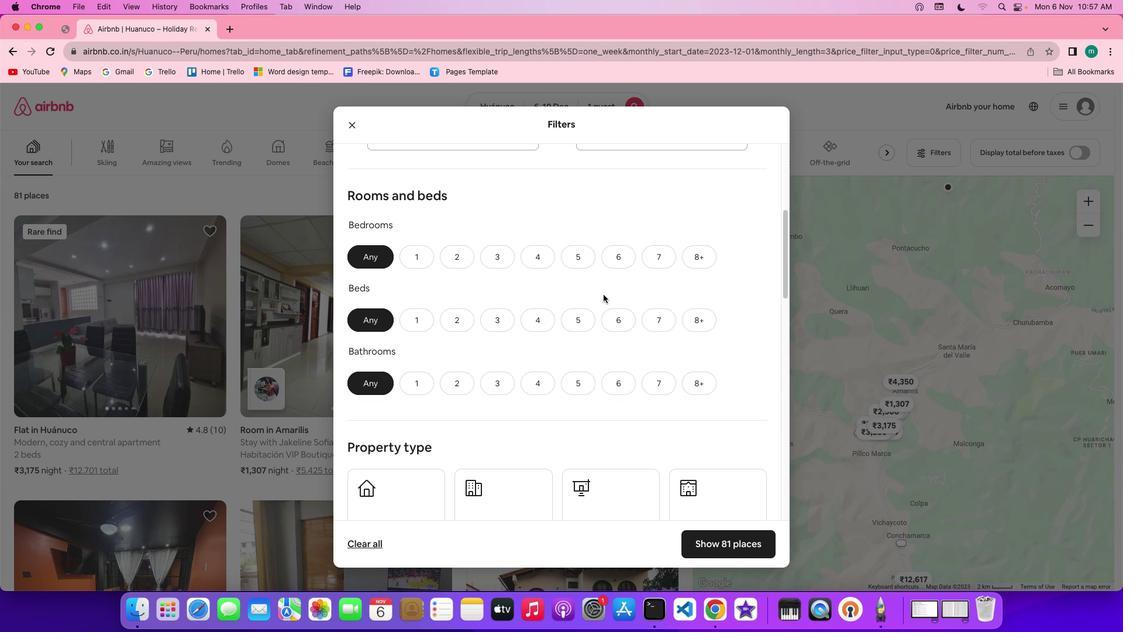 
Action: Mouse scrolled (603, 294) with delta (0, 0)
Screenshot: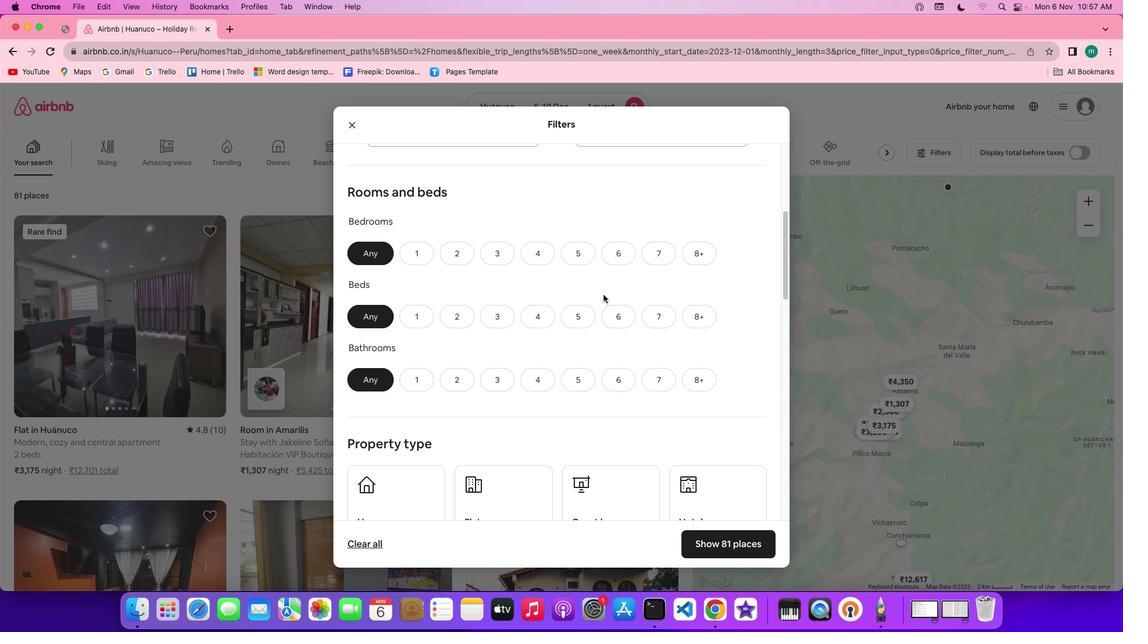 
Action: Mouse scrolled (603, 294) with delta (0, 0)
Screenshot: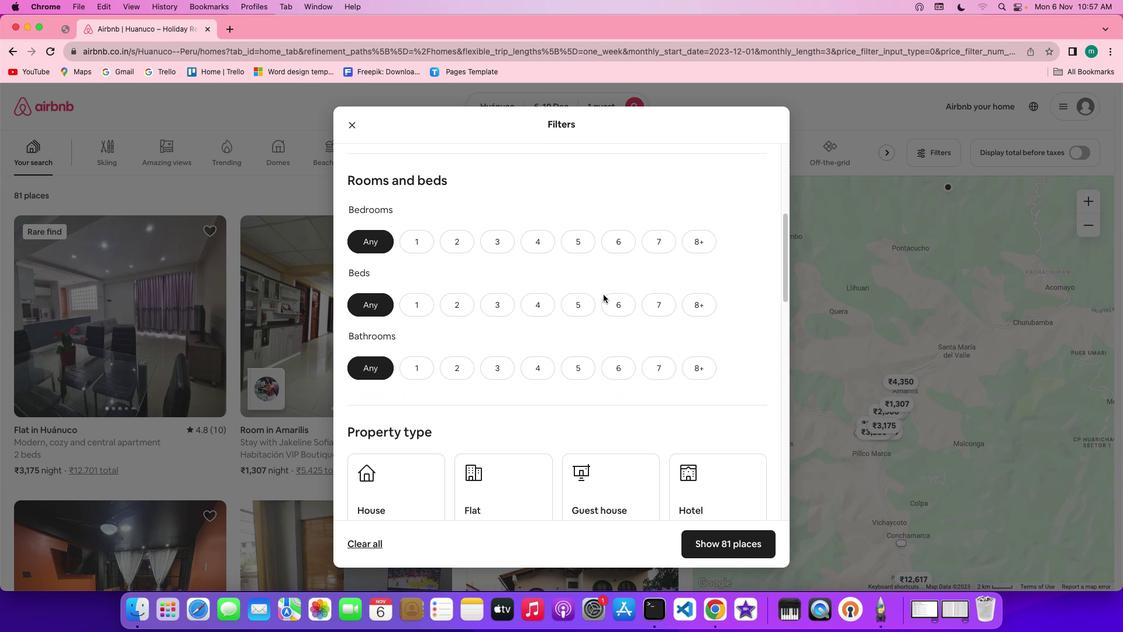 
Action: Mouse scrolled (603, 294) with delta (0, 0)
Screenshot: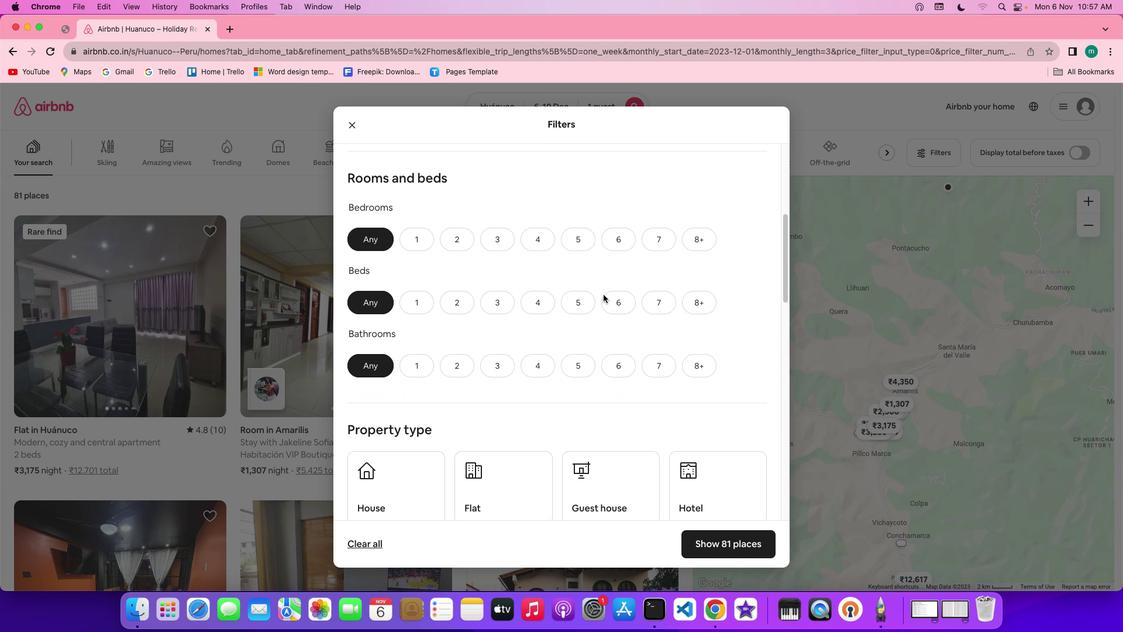 
Action: Mouse scrolled (603, 294) with delta (0, 0)
Screenshot: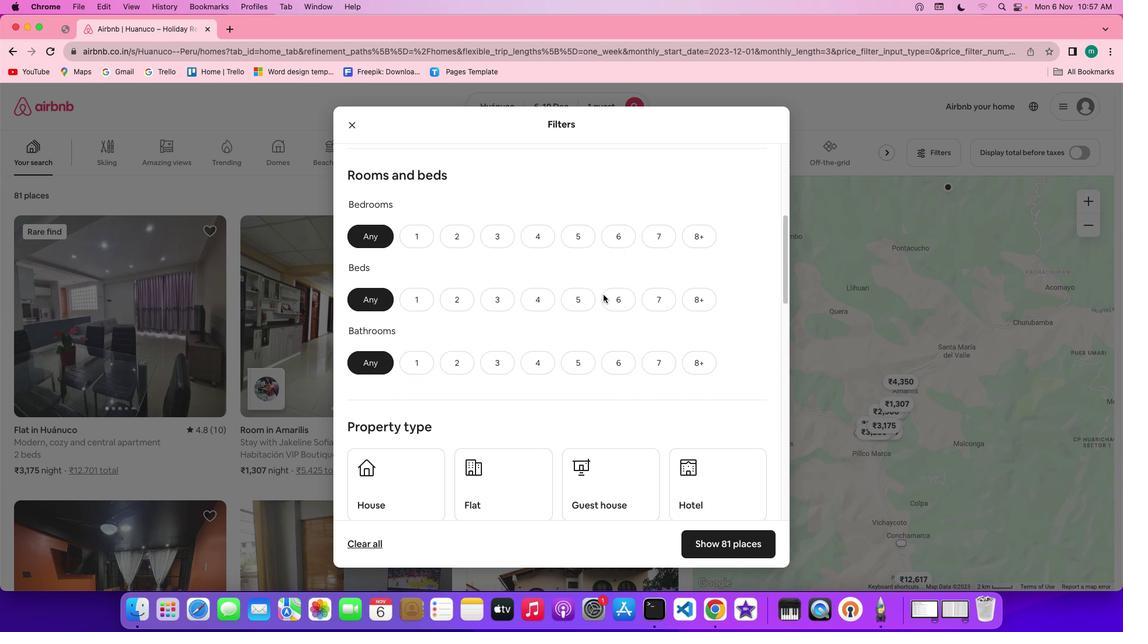 
Action: Mouse scrolled (603, 294) with delta (0, 0)
Screenshot: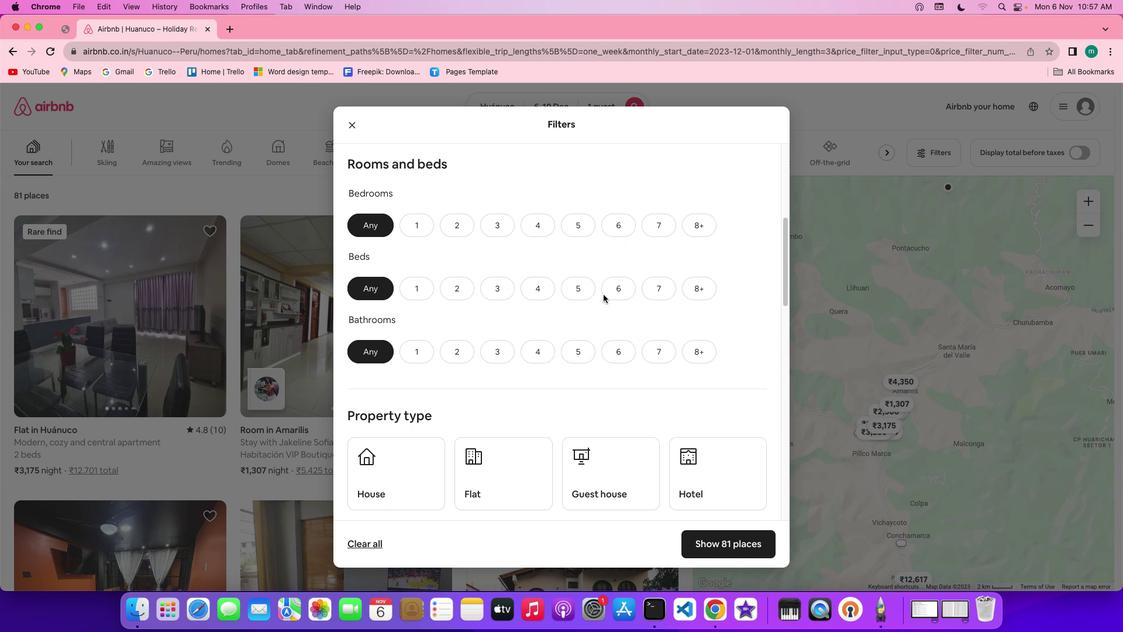 
Action: Mouse scrolled (603, 294) with delta (0, 0)
Screenshot: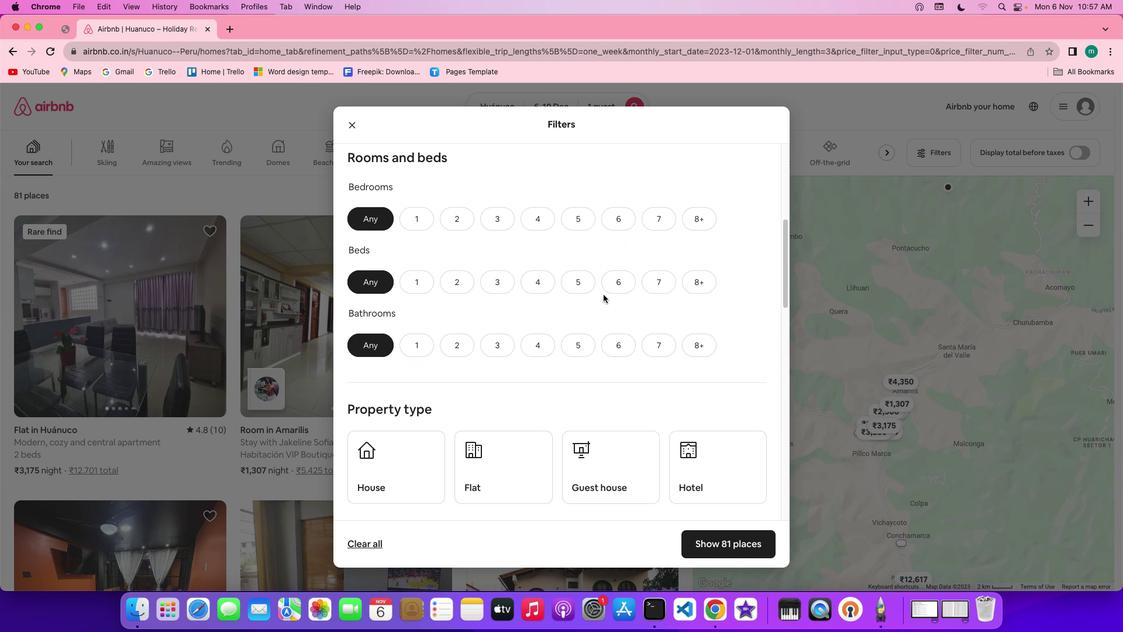 
Action: Mouse moved to (419, 214)
Screenshot: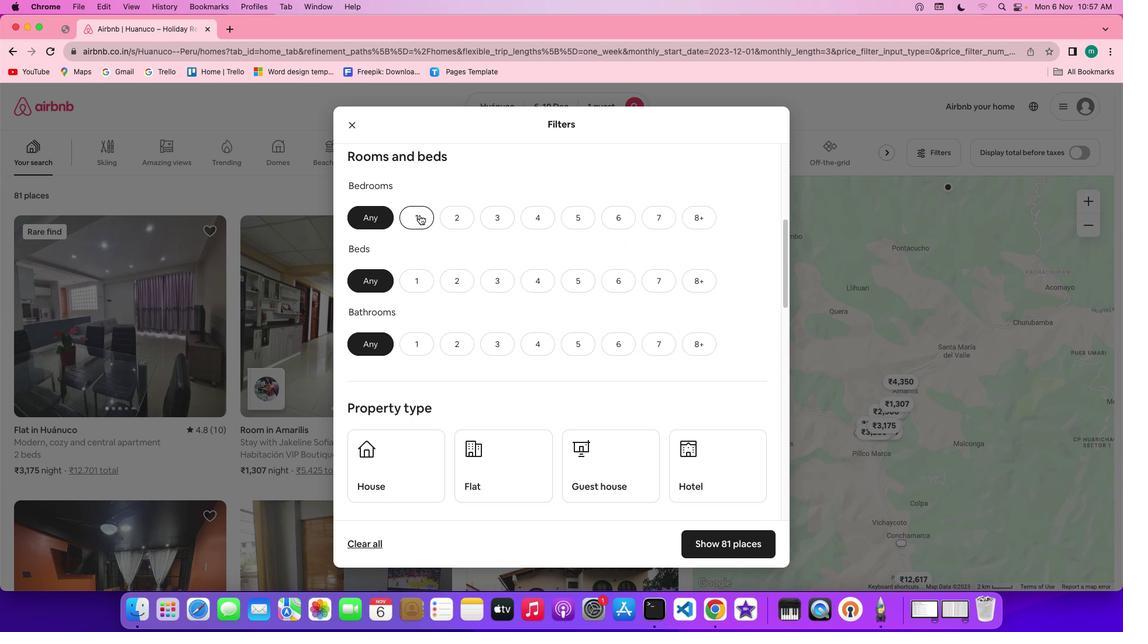 
Action: Mouse pressed left at (419, 214)
Screenshot: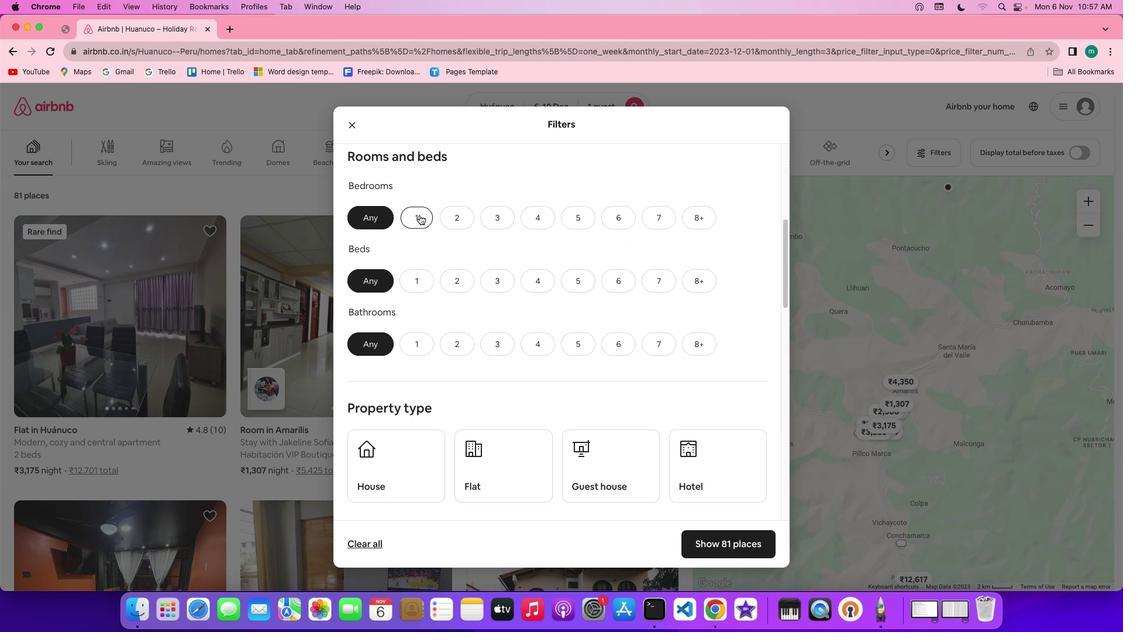 
Action: Mouse moved to (416, 287)
Screenshot: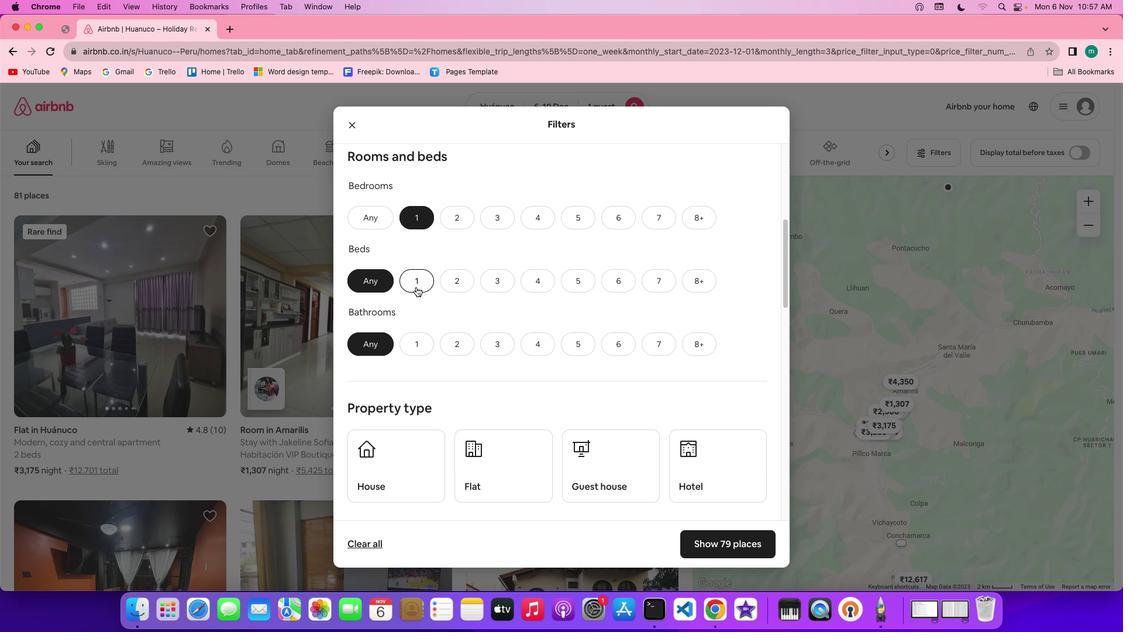 
Action: Mouse pressed left at (416, 287)
Screenshot: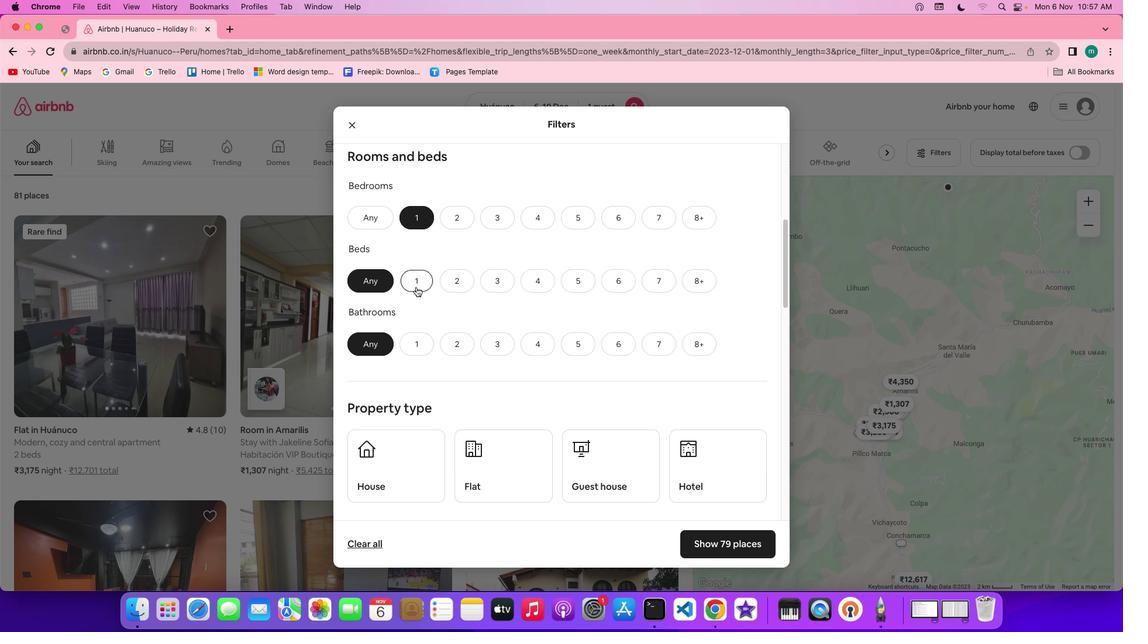 
Action: Mouse moved to (533, 323)
Screenshot: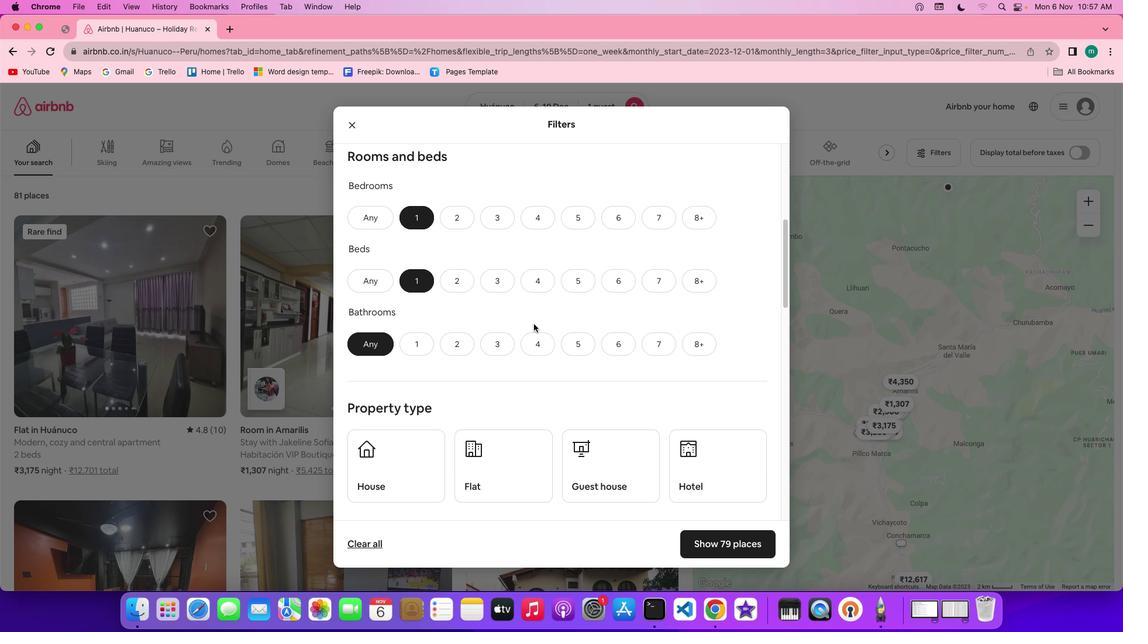 
Action: Mouse scrolled (533, 323) with delta (0, 0)
Screenshot: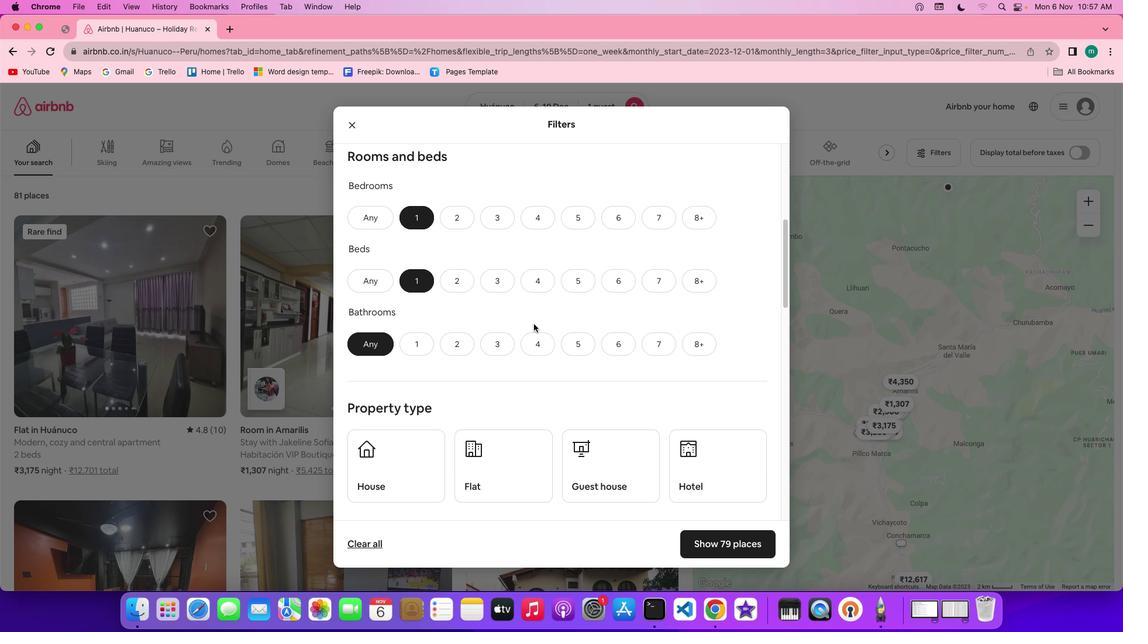
Action: Mouse scrolled (533, 323) with delta (0, 0)
Screenshot: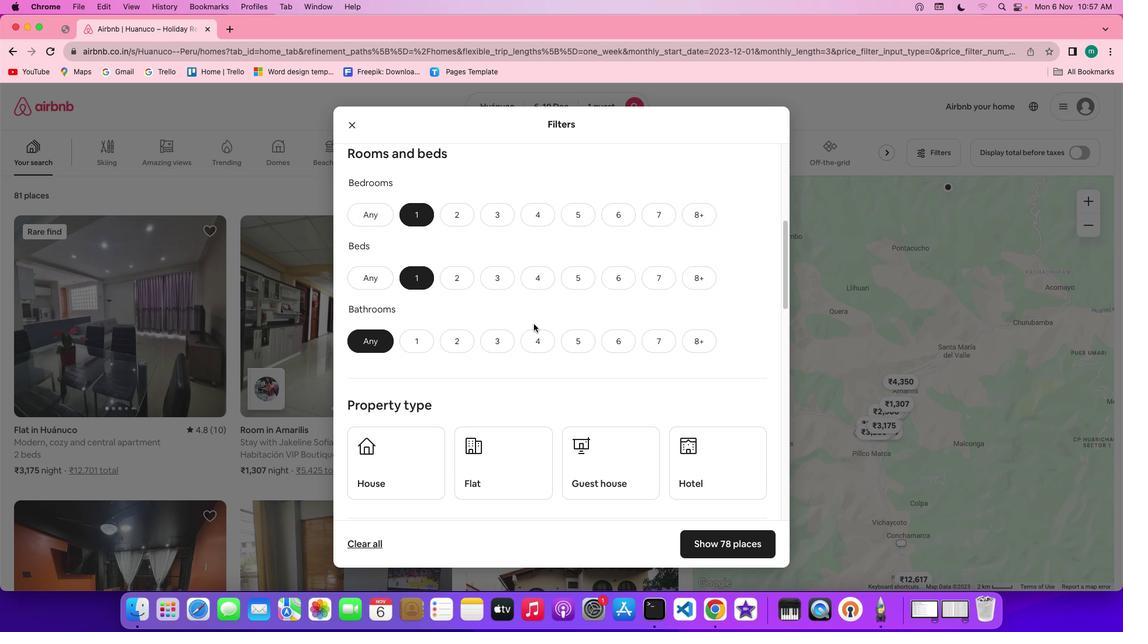 
Action: Mouse scrolled (533, 323) with delta (0, 0)
Screenshot: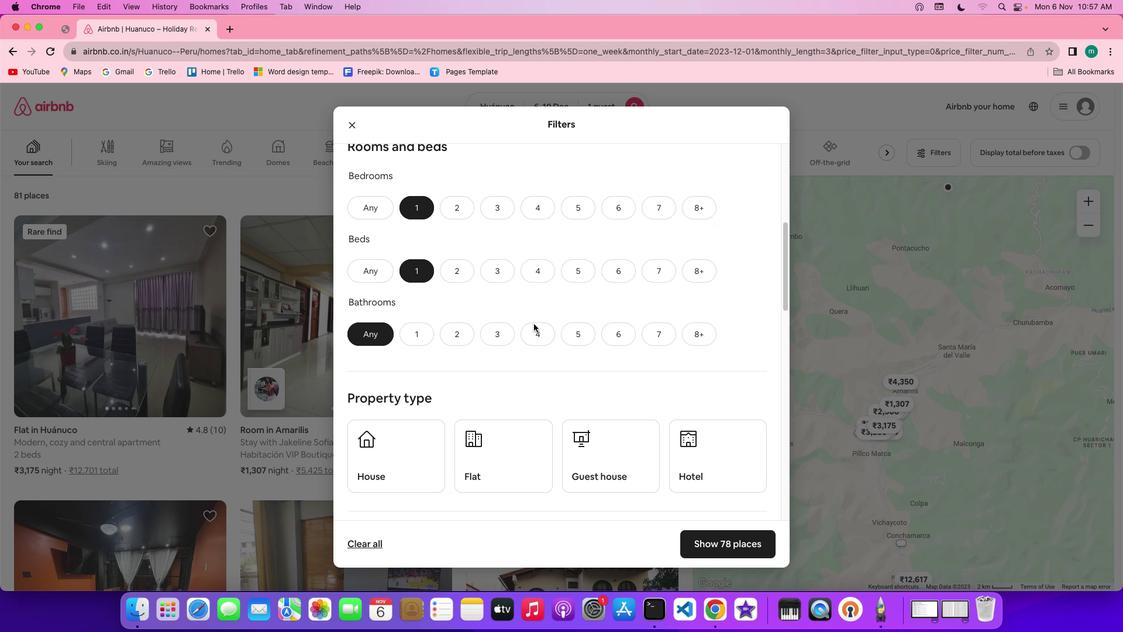 
Action: Mouse scrolled (533, 323) with delta (0, 0)
Screenshot: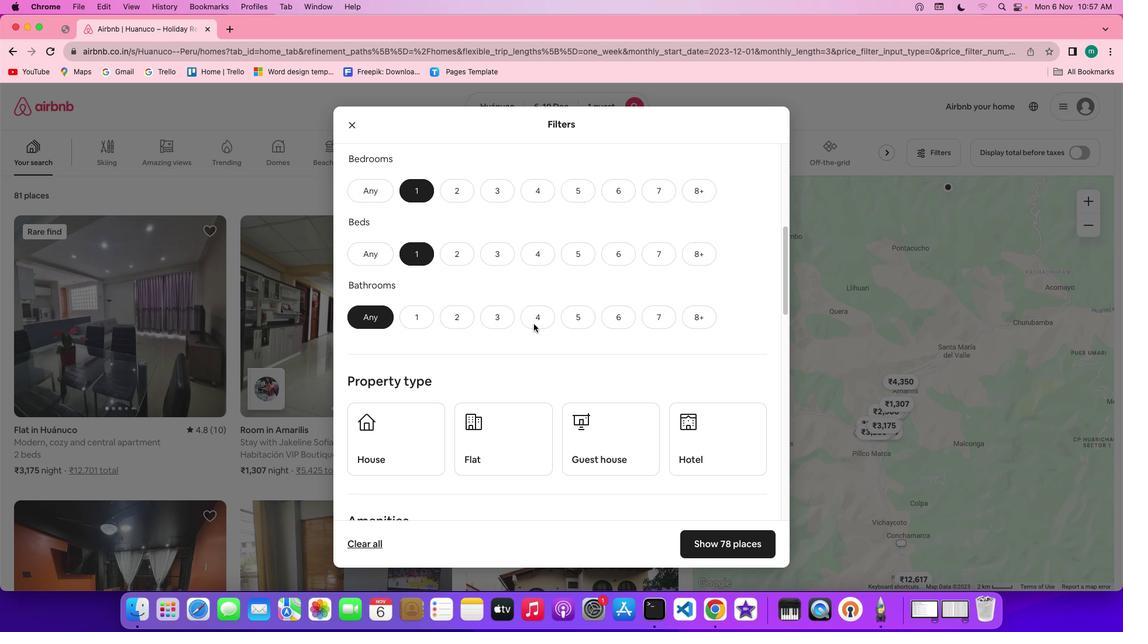
Action: Mouse scrolled (533, 323) with delta (0, 0)
Screenshot: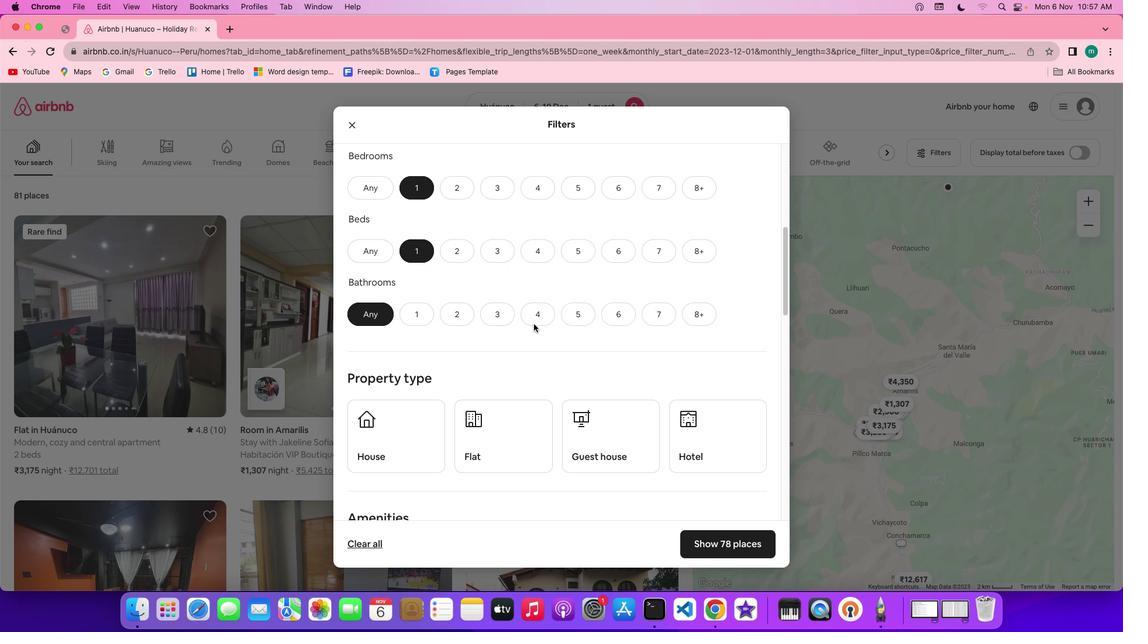 
Action: Mouse scrolled (533, 323) with delta (0, 0)
Screenshot: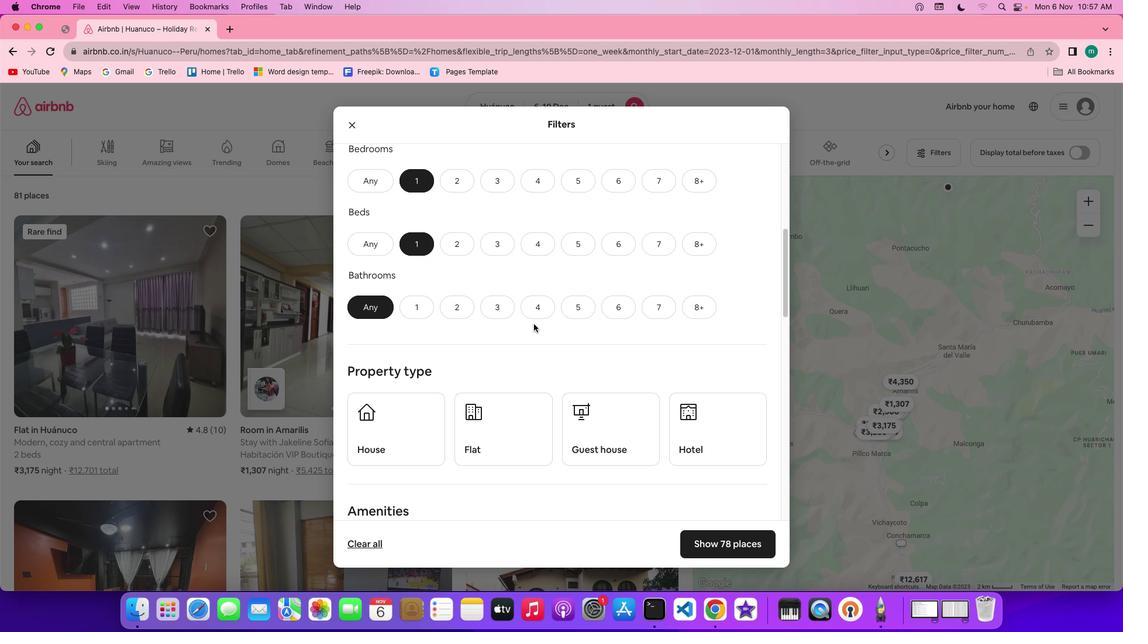 
Action: Mouse moved to (422, 271)
Screenshot: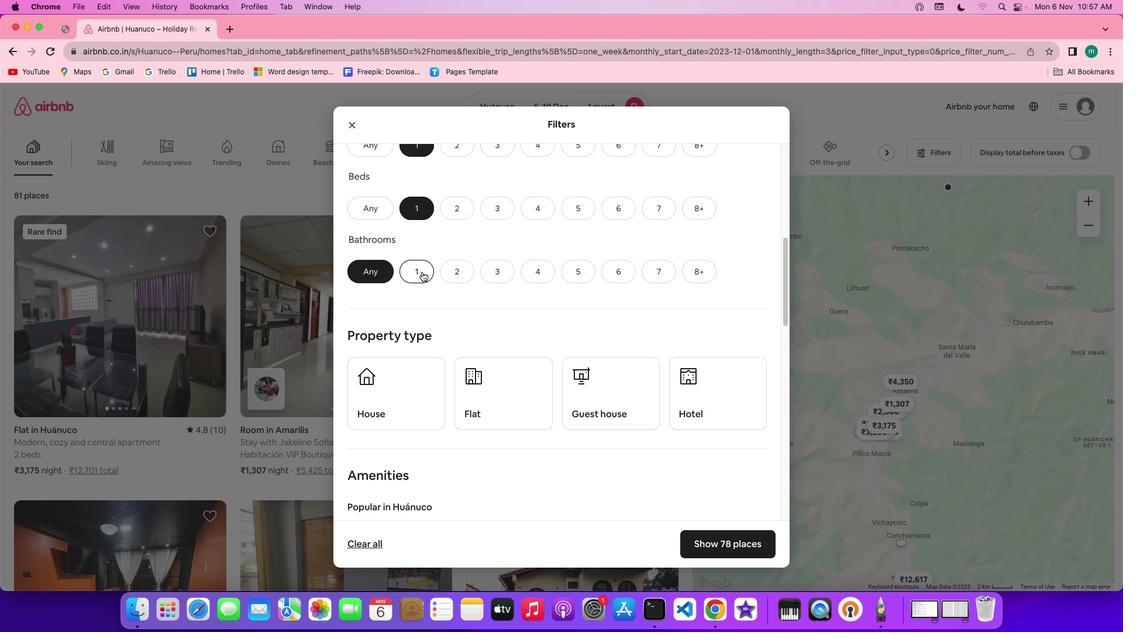 
Action: Mouse pressed left at (422, 271)
Screenshot: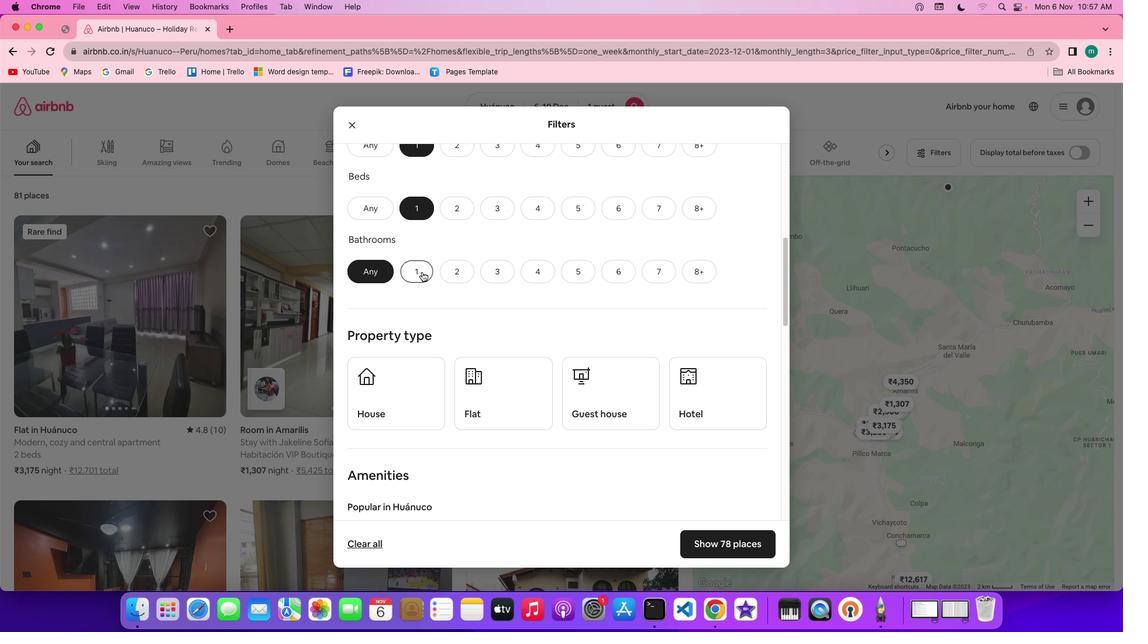 
Action: Mouse moved to (679, 328)
Screenshot: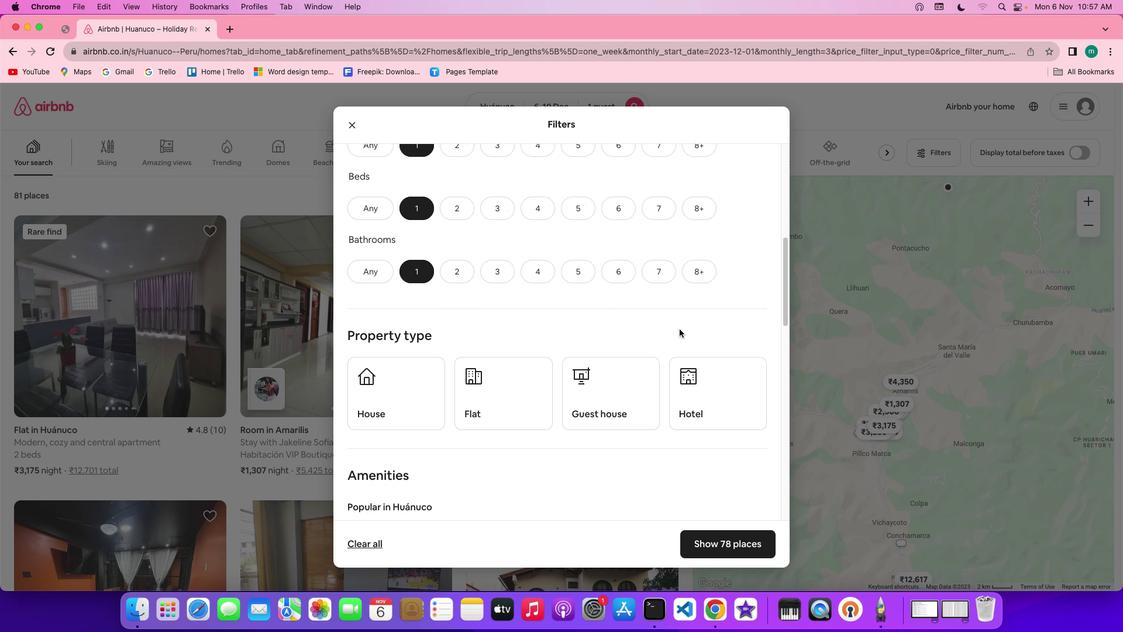 
Action: Mouse scrolled (679, 328) with delta (0, 0)
Screenshot: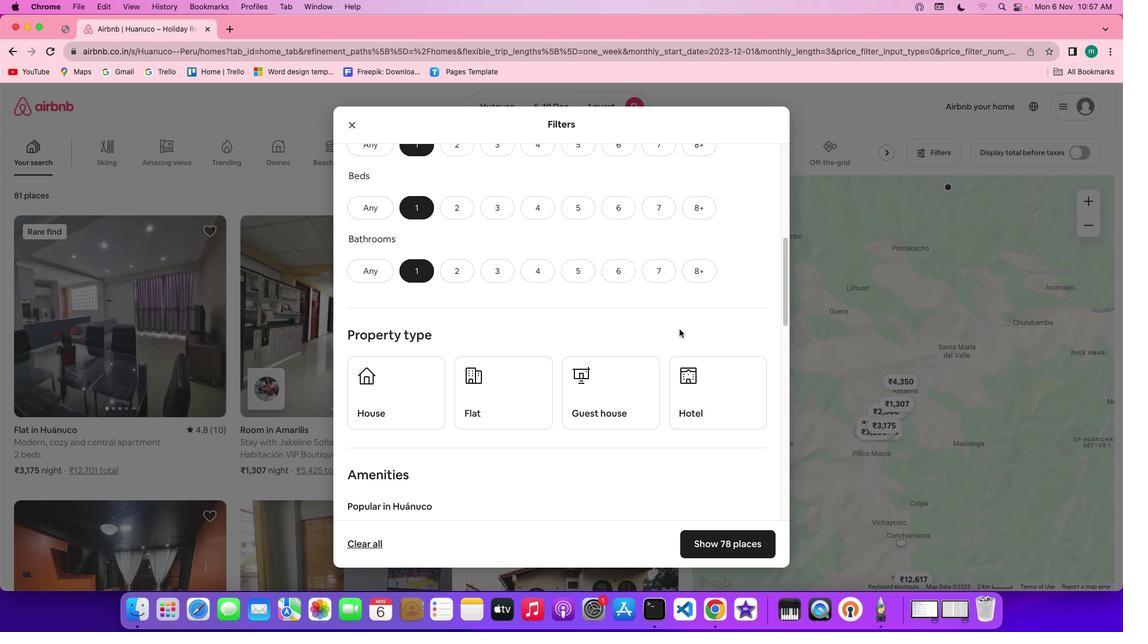 
Action: Mouse scrolled (679, 328) with delta (0, 0)
Screenshot: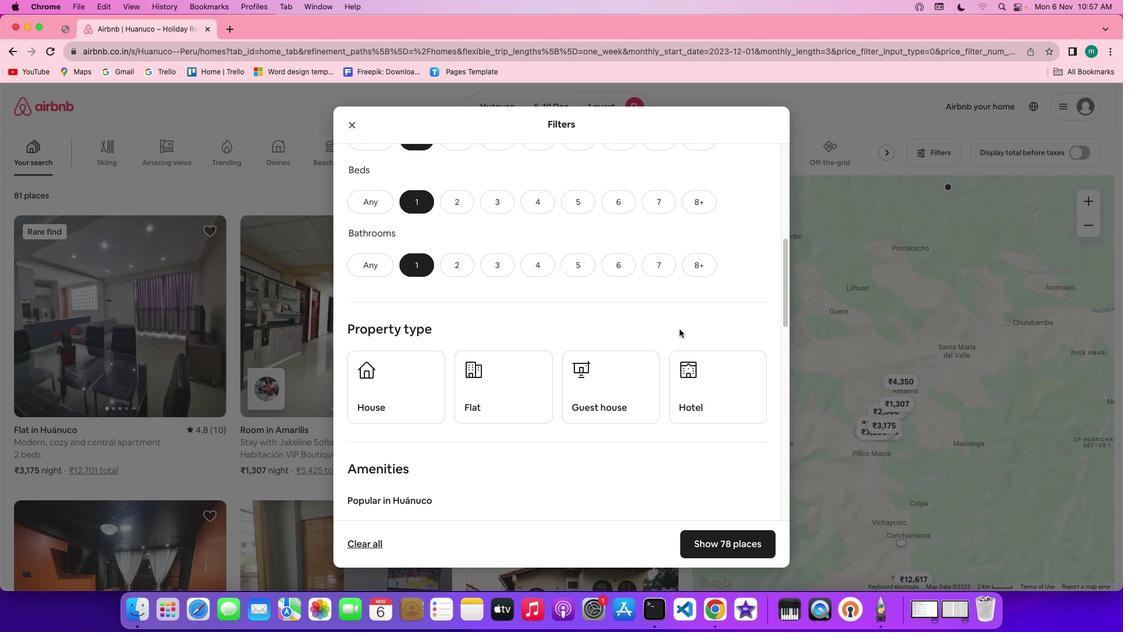 
Action: Mouse scrolled (679, 328) with delta (0, 0)
Screenshot: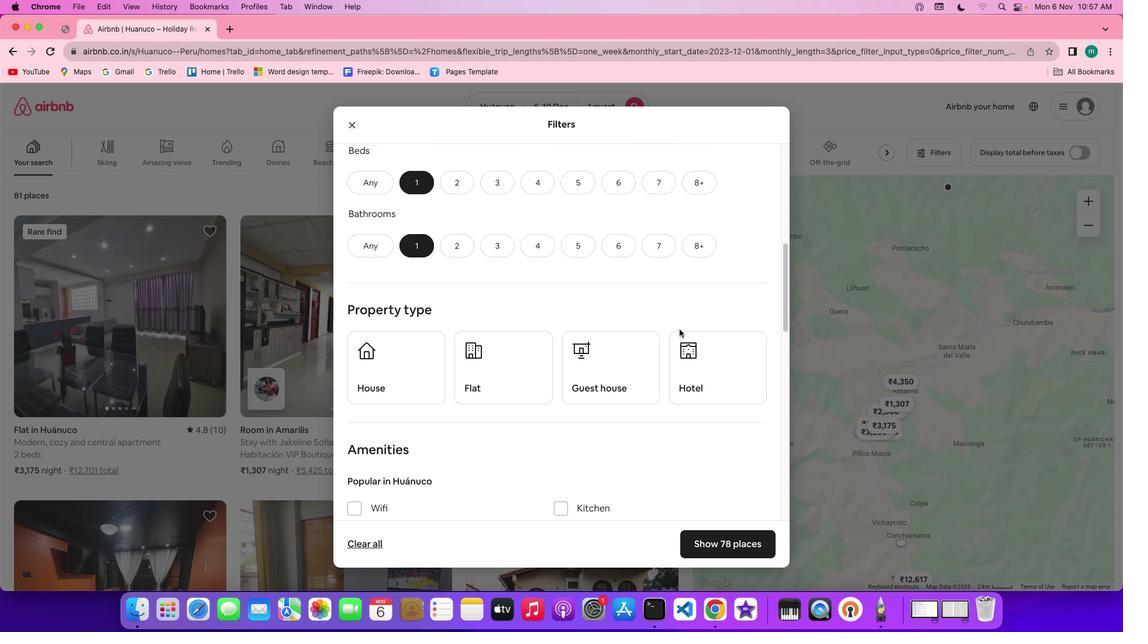 
Action: Mouse scrolled (679, 328) with delta (0, 0)
Screenshot: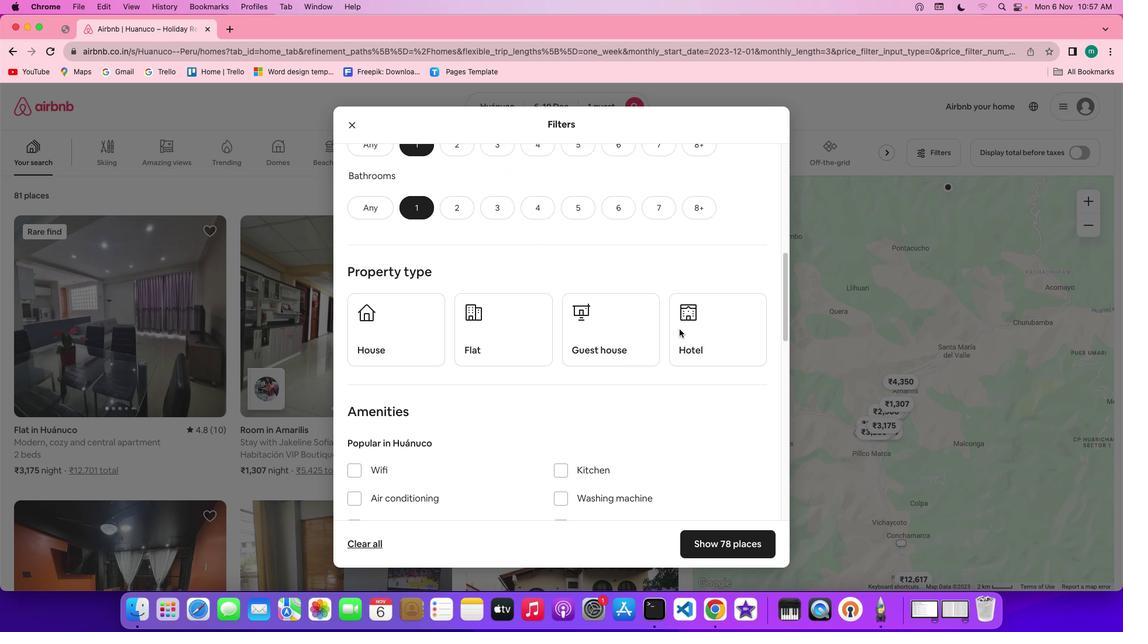 
Action: Mouse scrolled (679, 328) with delta (0, 0)
Screenshot: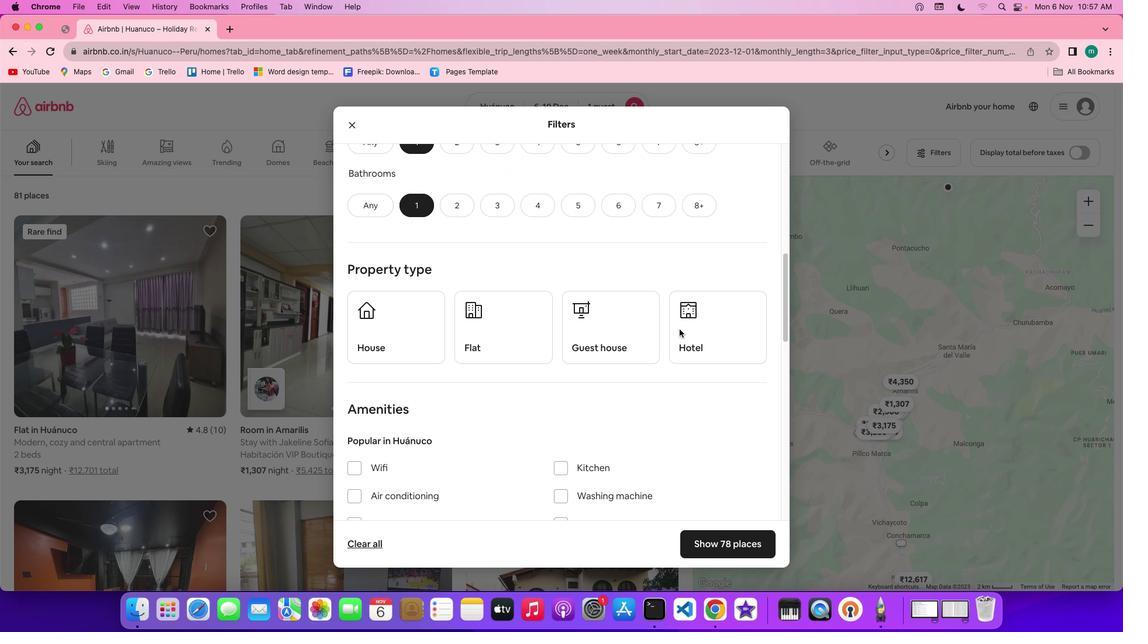 
Action: Mouse scrolled (679, 328) with delta (0, 0)
Screenshot: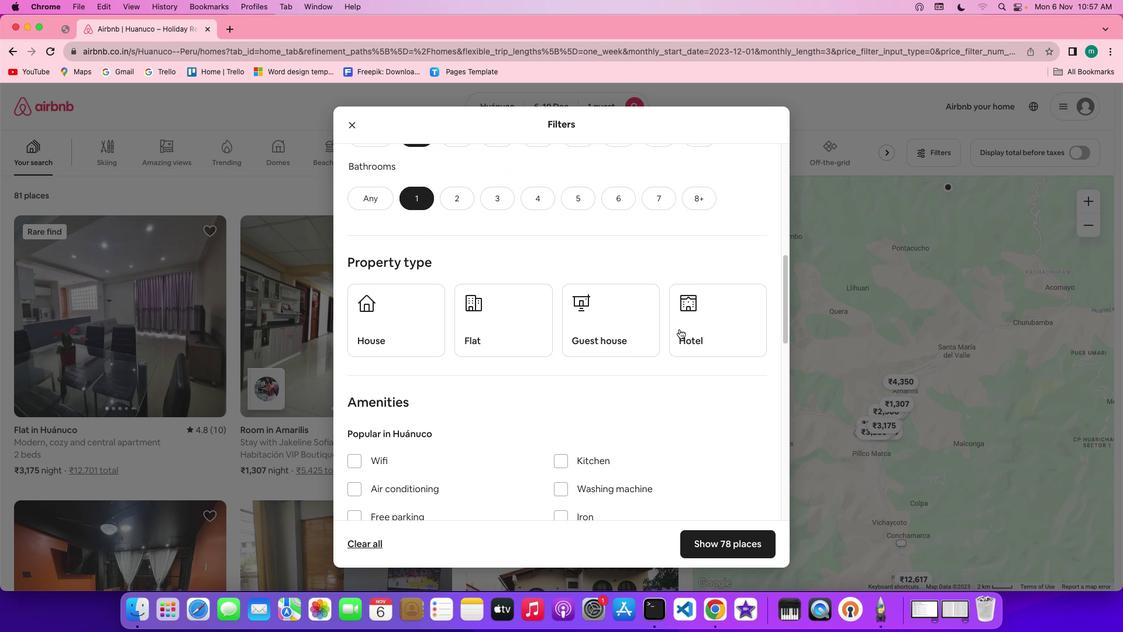 
Action: Mouse scrolled (679, 328) with delta (0, 0)
Screenshot: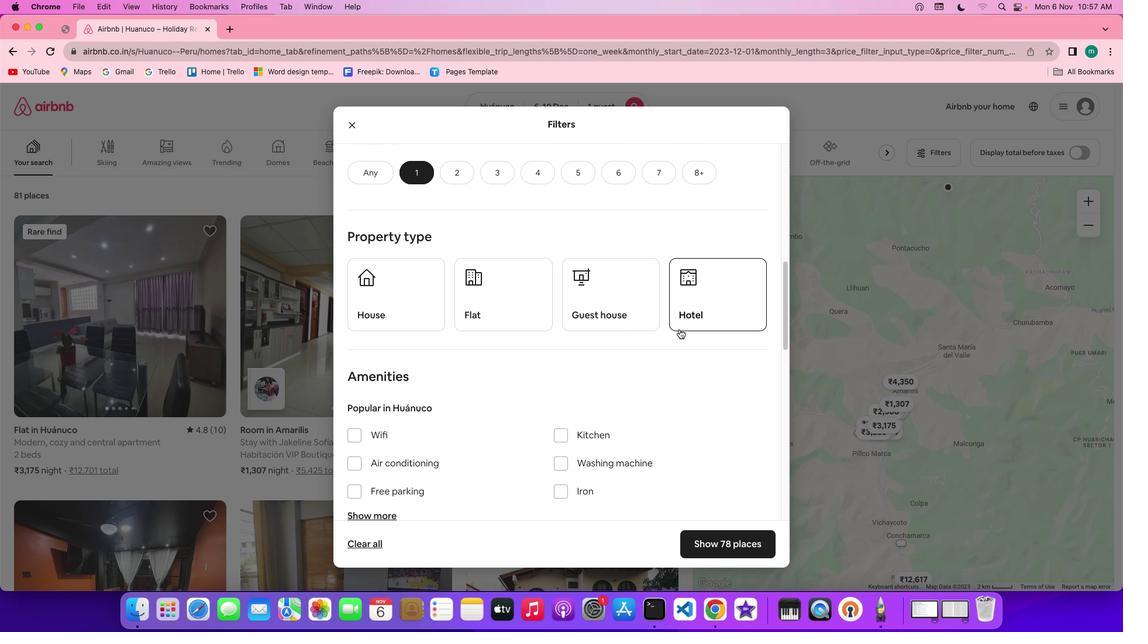 
Action: Mouse scrolled (679, 328) with delta (0, 0)
Screenshot: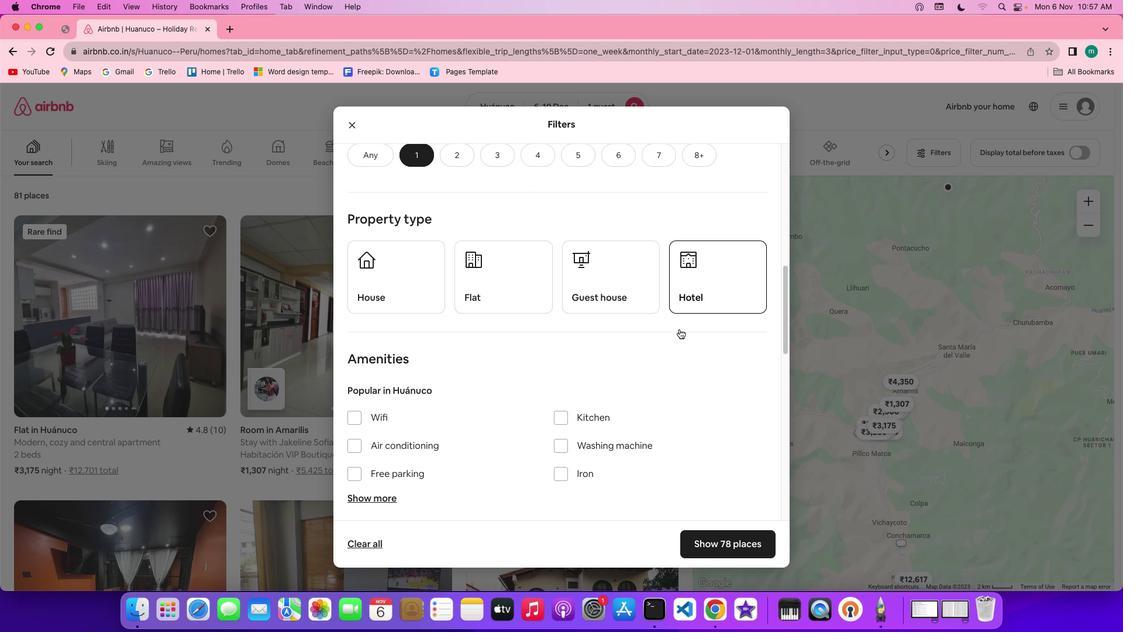 
Action: Mouse scrolled (679, 328) with delta (0, 0)
Screenshot: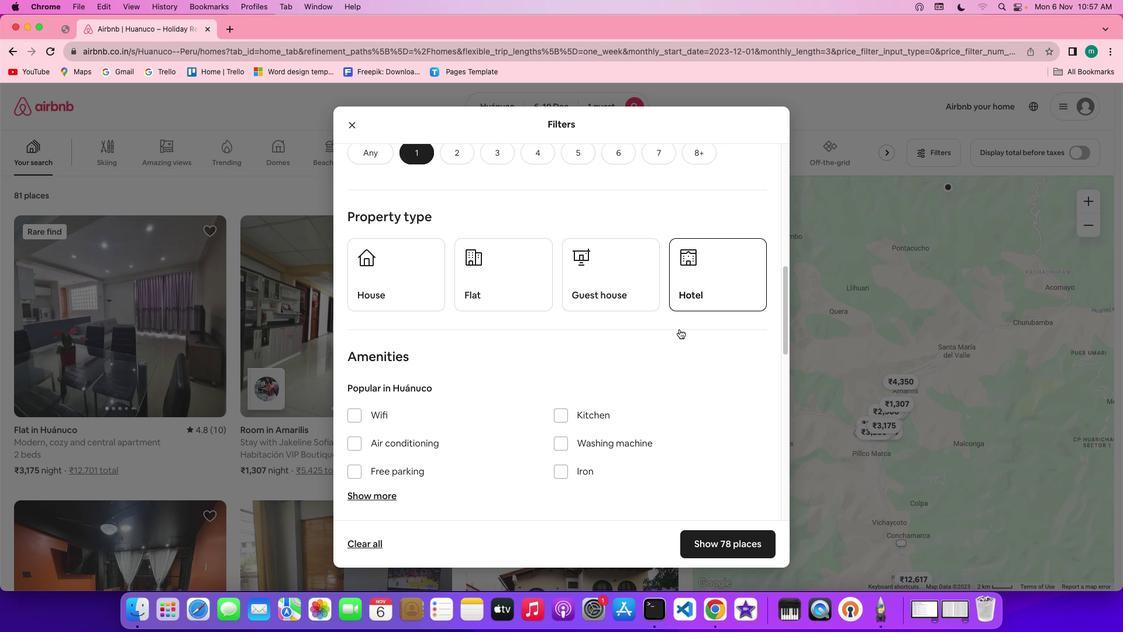 
Action: Mouse scrolled (679, 328) with delta (0, 0)
Screenshot: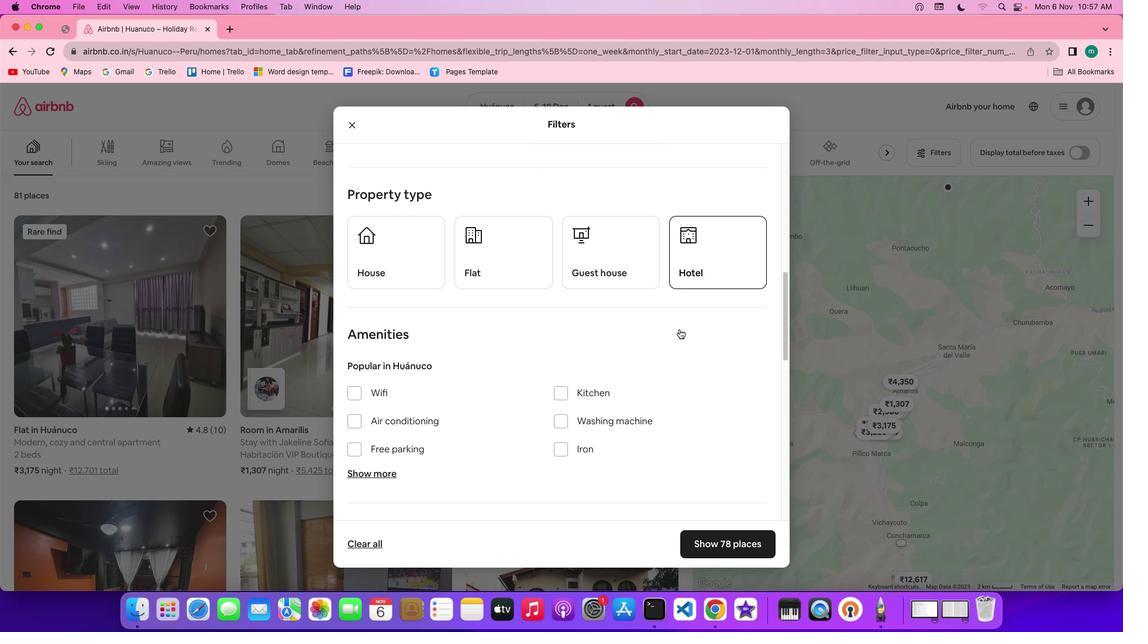 
Action: Mouse moved to (700, 238)
Screenshot: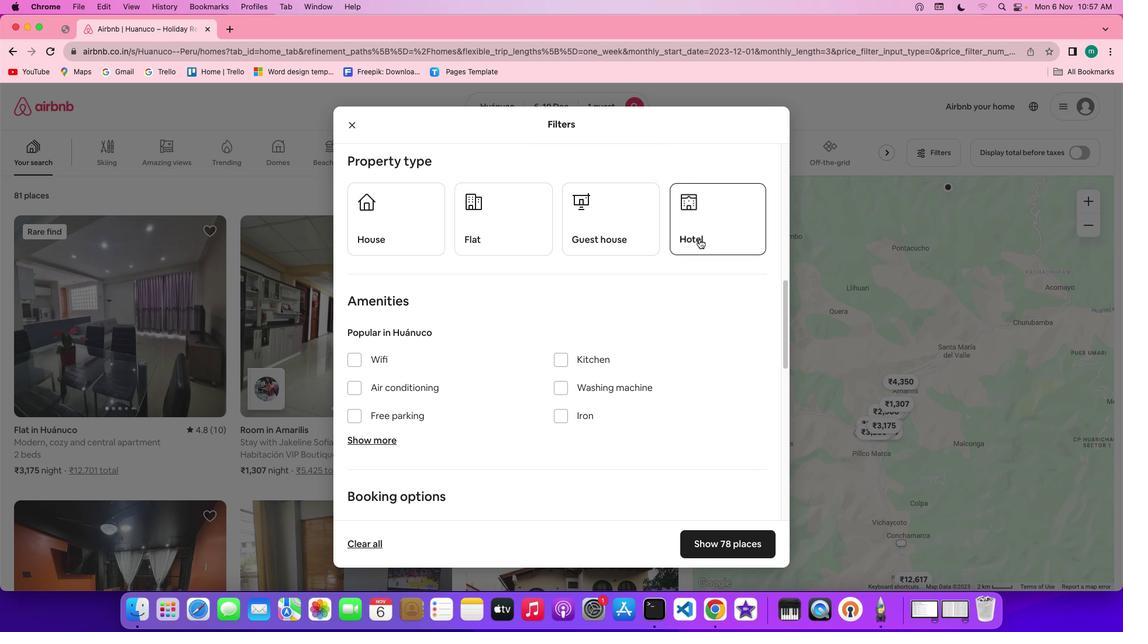 
Action: Mouse pressed left at (700, 238)
Screenshot: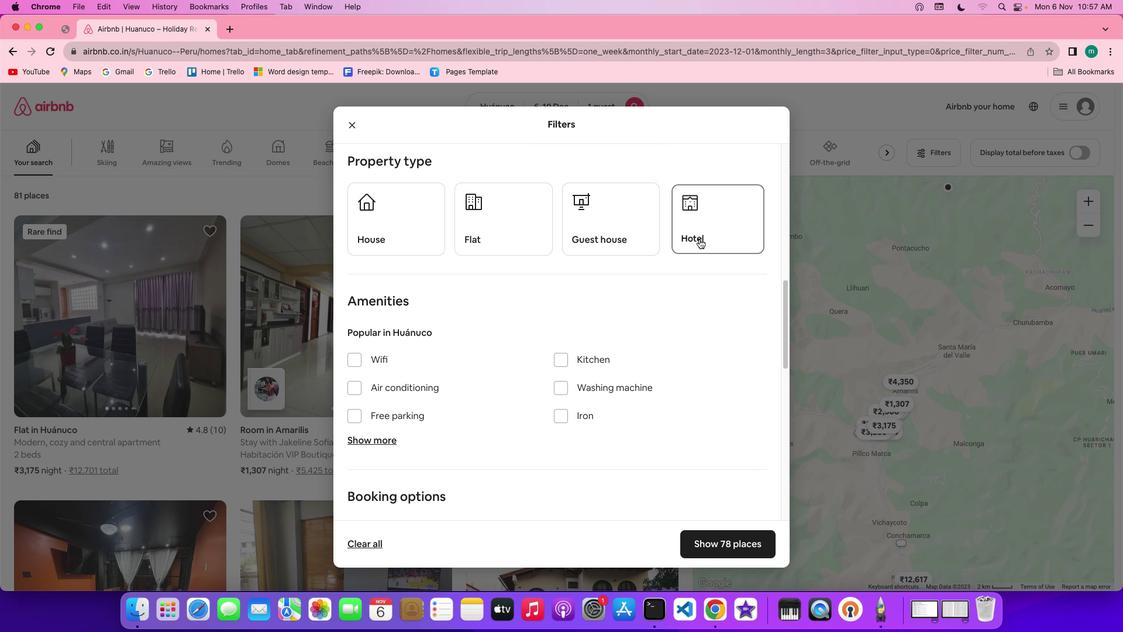 
Action: Mouse moved to (633, 307)
Screenshot: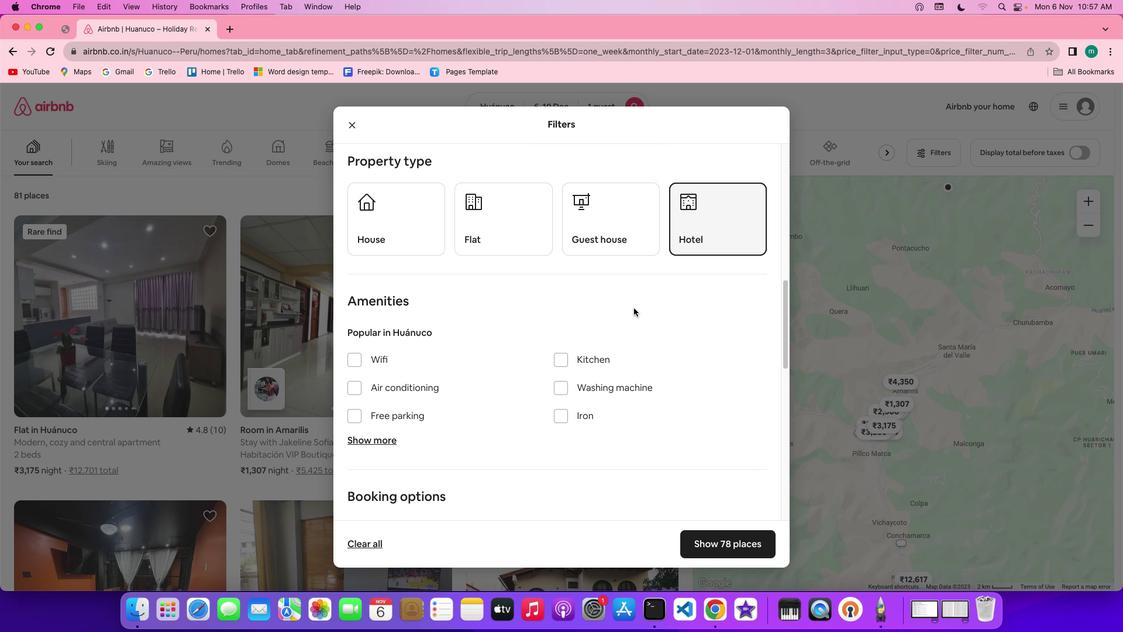 
Action: Mouse scrolled (633, 307) with delta (0, 0)
Screenshot: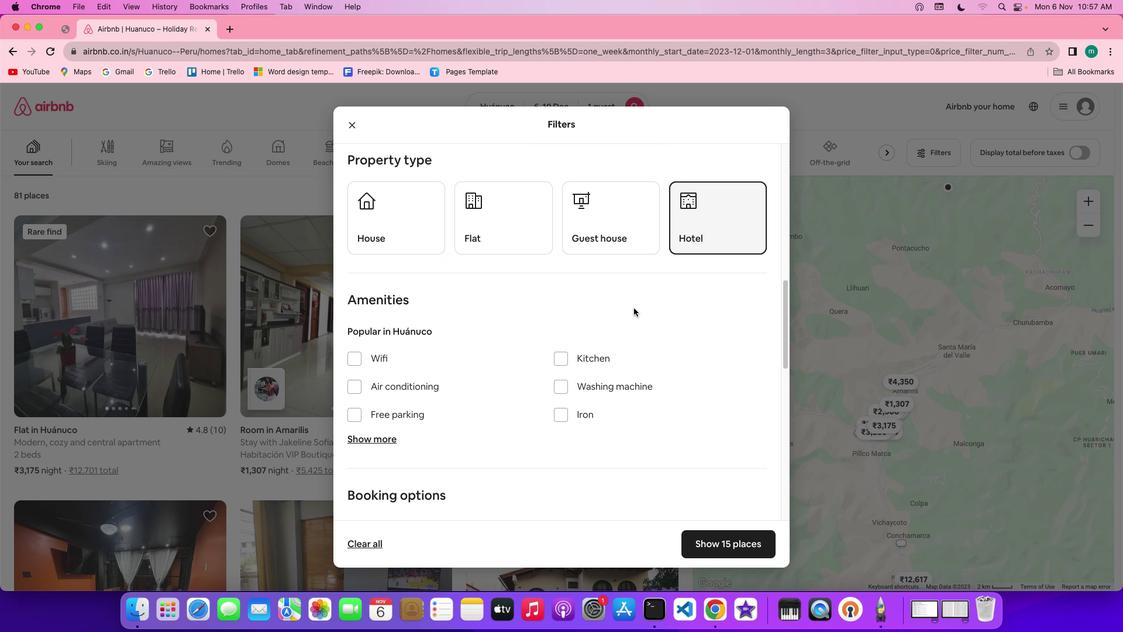 
Action: Mouse scrolled (633, 307) with delta (0, 0)
Screenshot: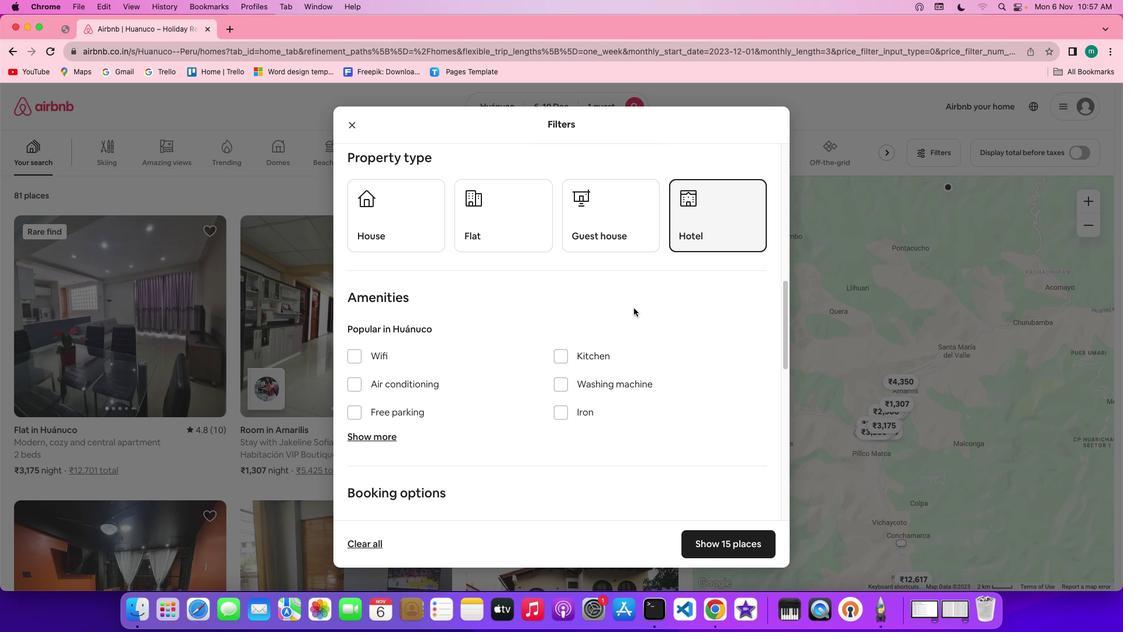 
Action: Mouse scrolled (633, 307) with delta (0, -1)
Screenshot: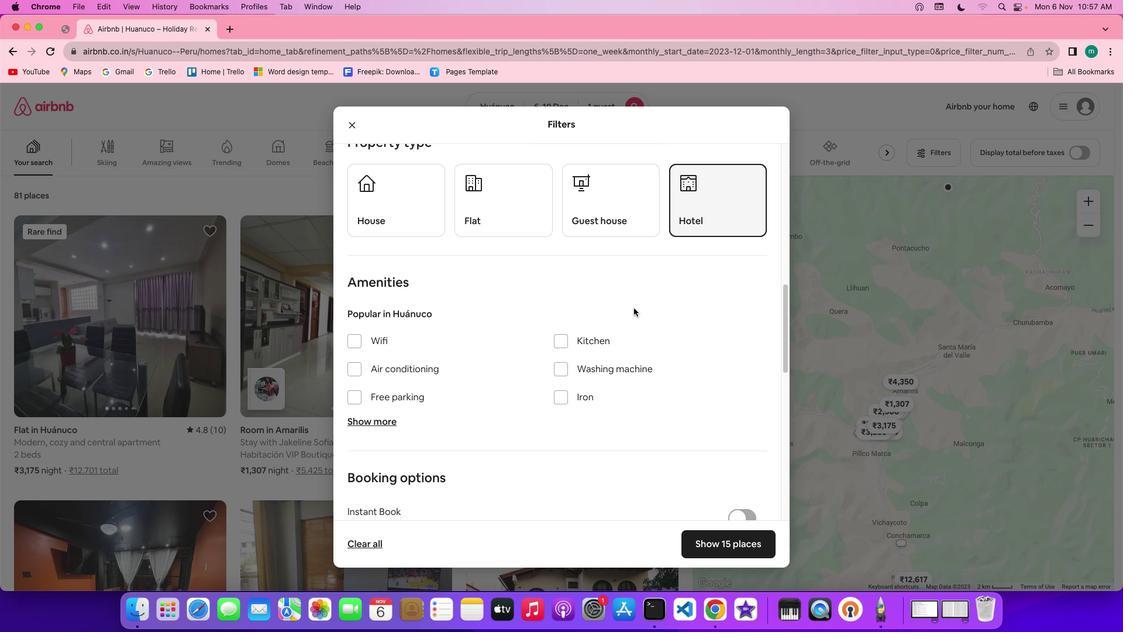 
Action: Mouse moved to (632, 312)
Screenshot: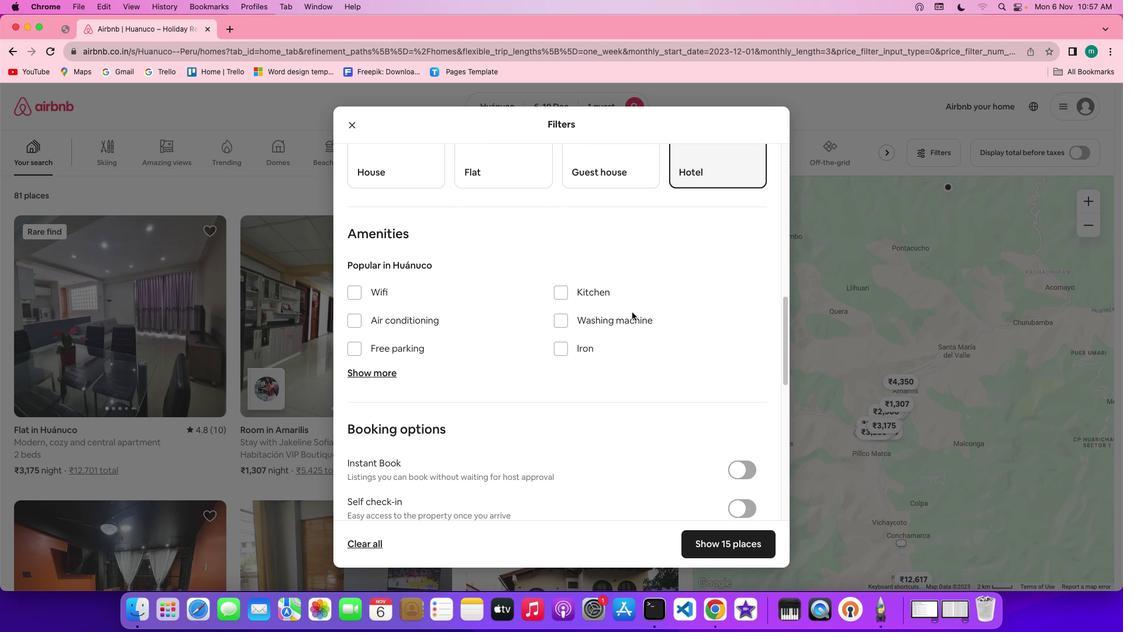 
Action: Mouse scrolled (632, 312) with delta (0, 0)
Screenshot: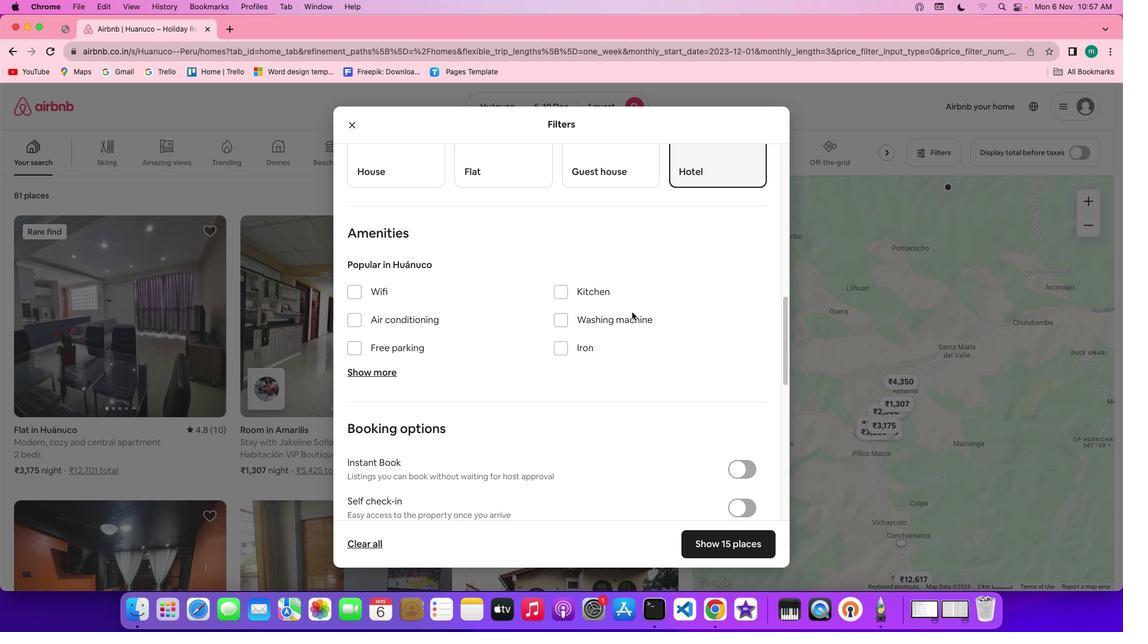 
Action: Mouse scrolled (632, 312) with delta (0, 0)
Screenshot: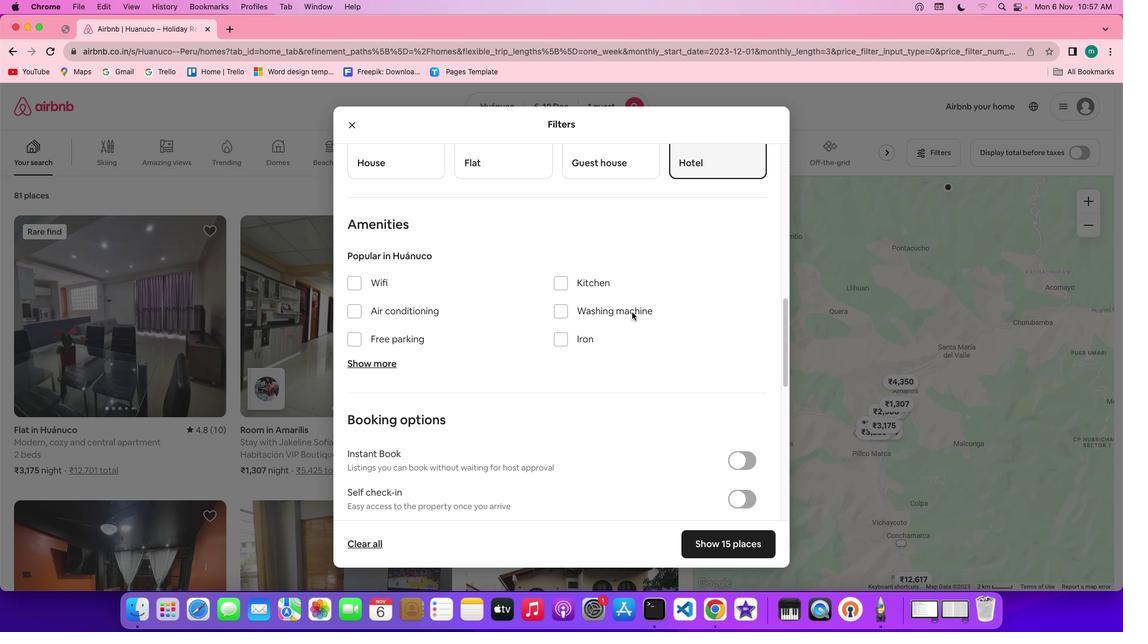 
Action: Mouse scrolled (632, 312) with delta (0, -1)
Screenshot: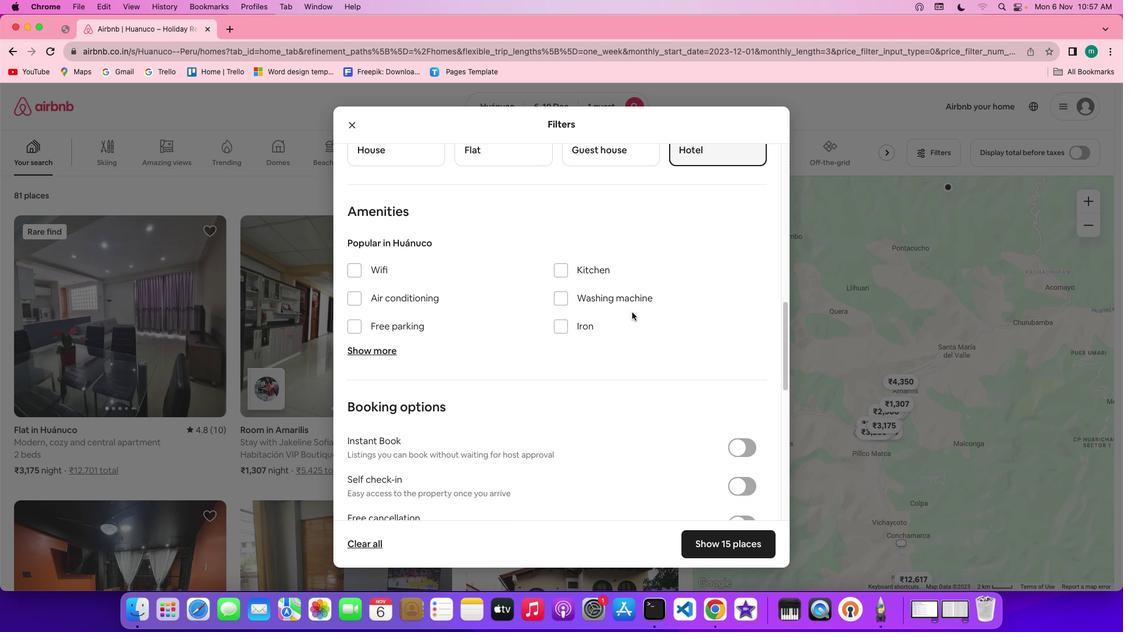 
Action: Mouse scrolled (632, 312) with delta (0, 0)
Screenshot: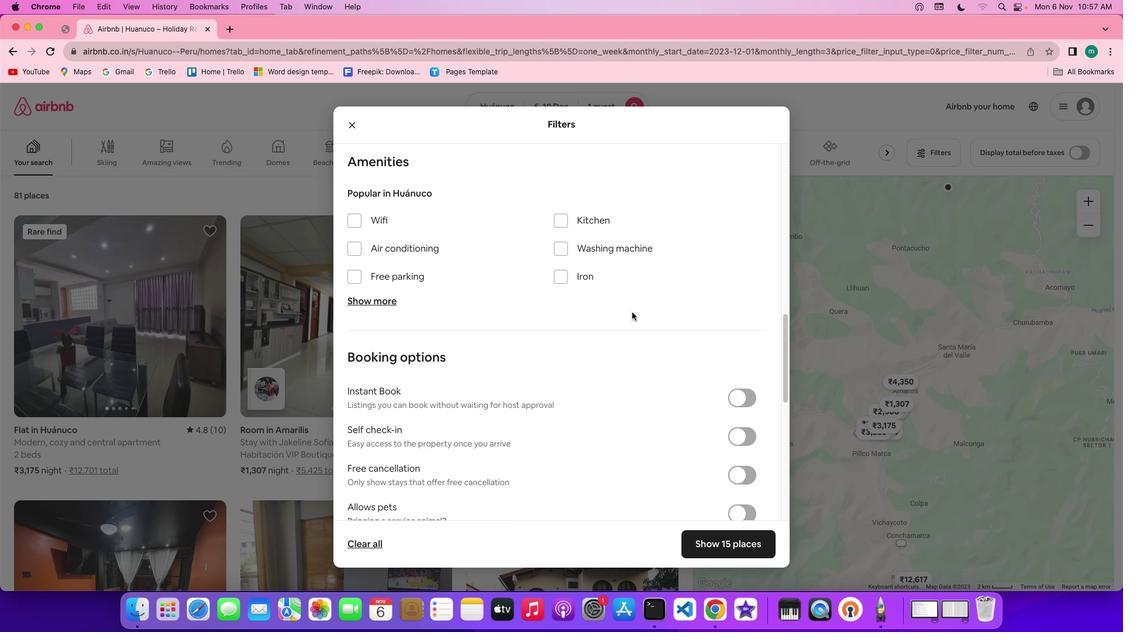 
Action: Mouse scrolled (632, 312) with delta (0, 0)
Screenshot: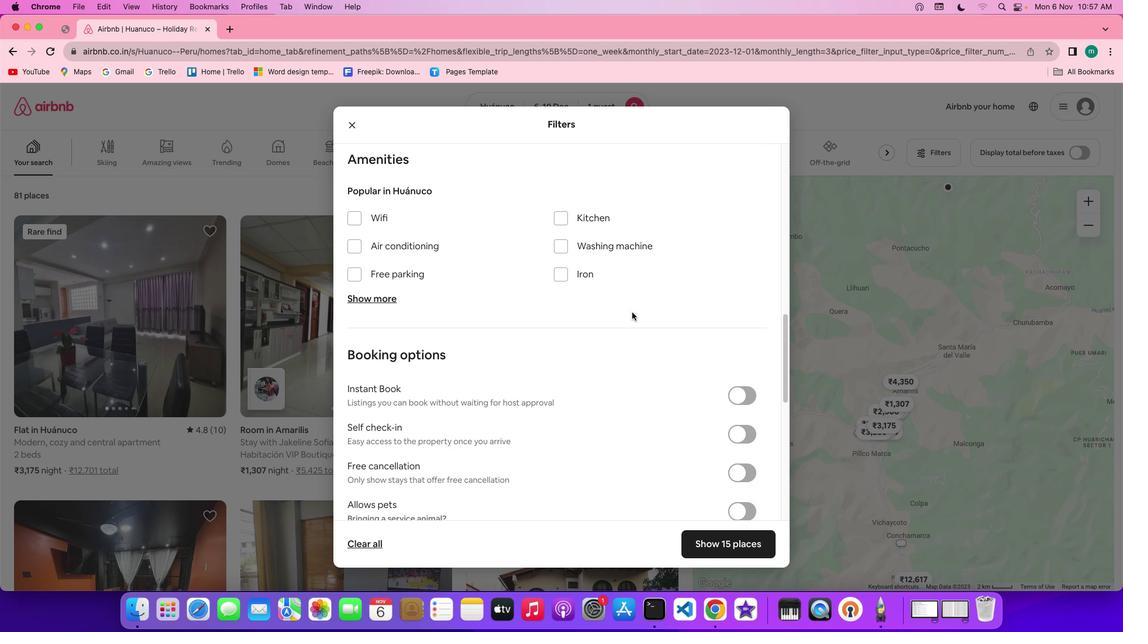 
Action: Mouse scrolled (632, 312) with delta (0, 0)
Screenshot: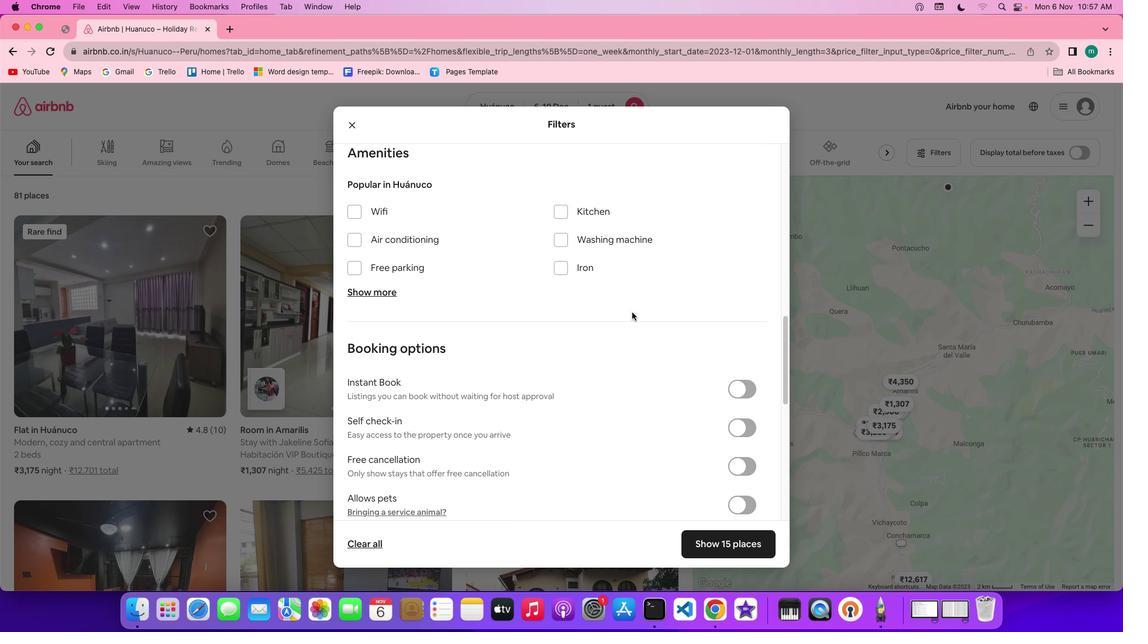 
Action: Mouse scrolled (632, 312) with delta (0, -1)
Screenshot: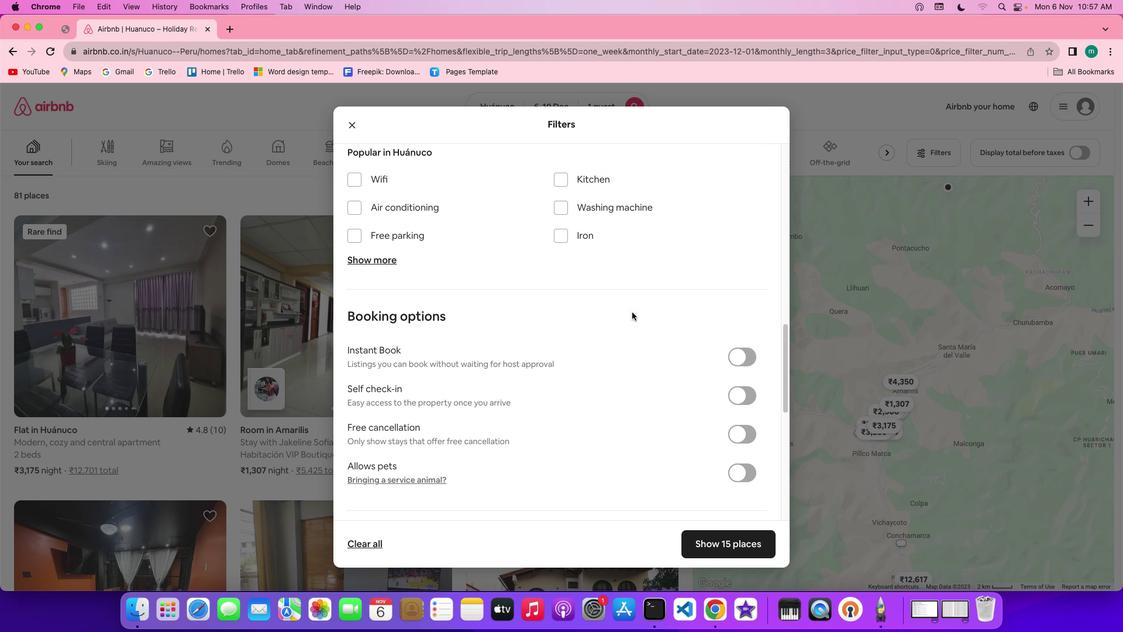 
Action: Mouse scrolled (632, 312) with delta (0, -1)
Screenshot: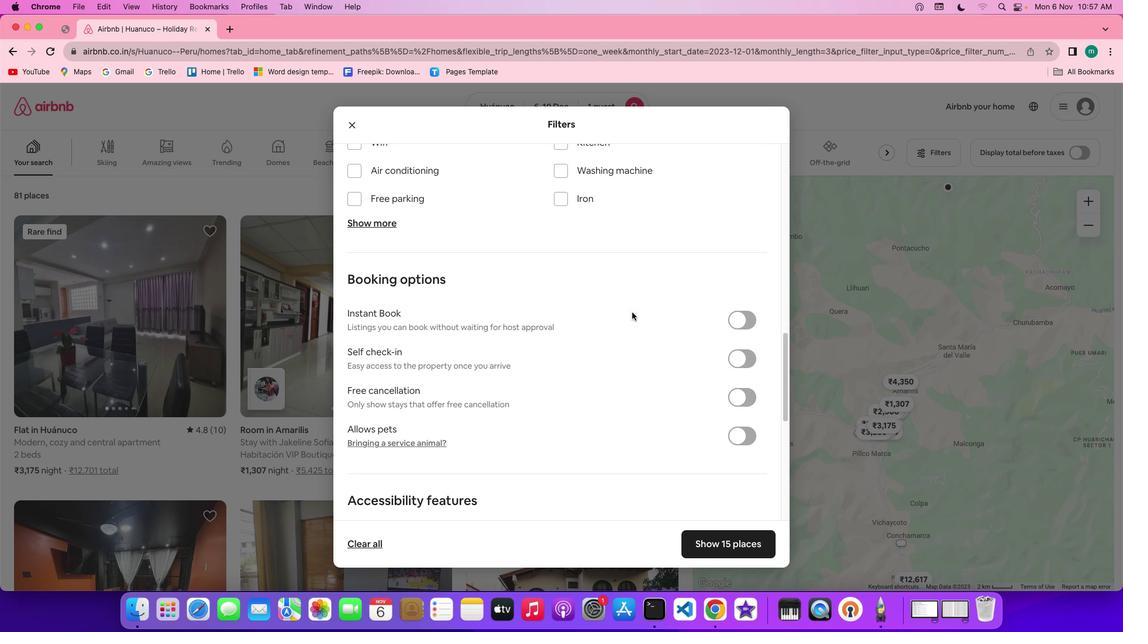 
Action: Mouse scrolled (632, 312) with delta (0, 0)
Screenshot: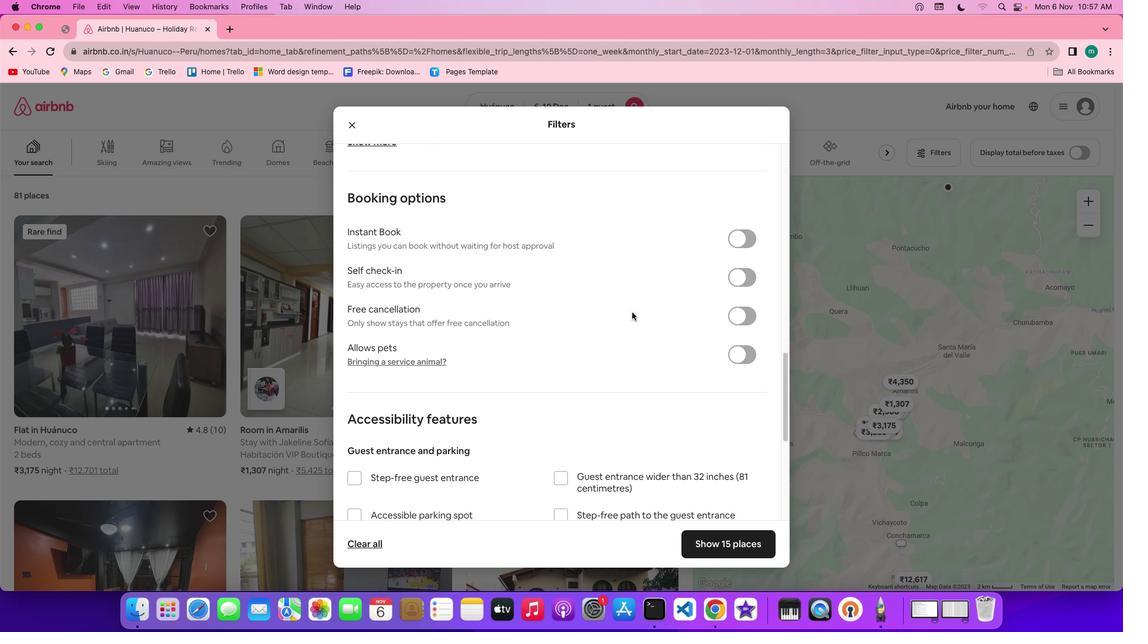 
Action: Mouse scrolled (632, 312) with delta (0, 0)
Screenshot: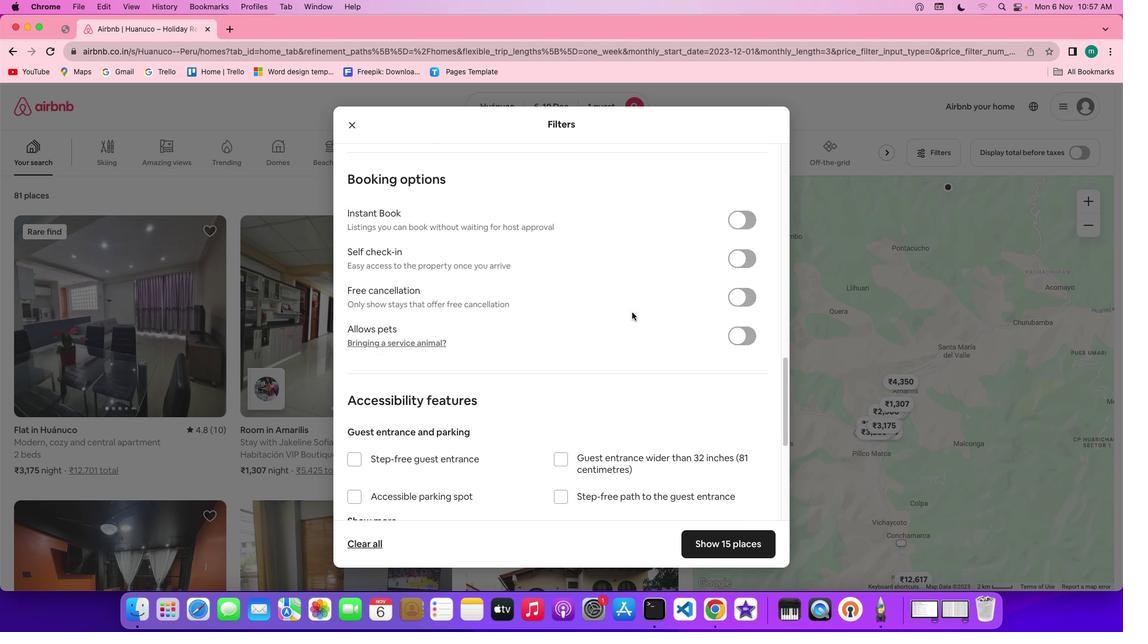 
Action: Mouse scrolled (632, 312) with delta (0, -1)
Screenshot: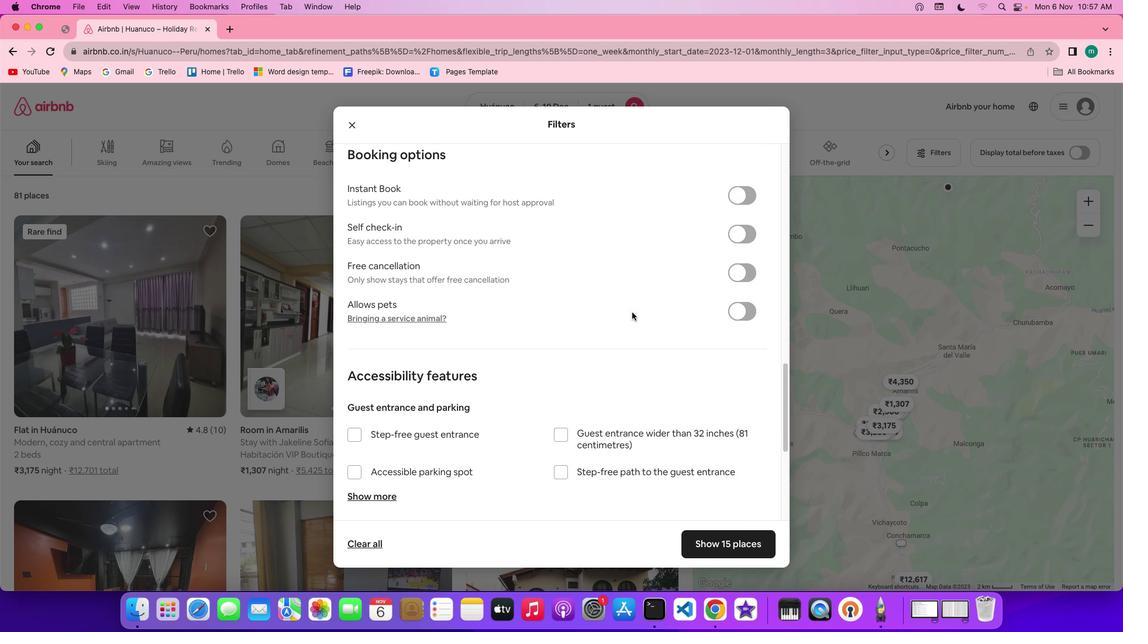 
Action: Mouse scrolled (632, 312) with delta (0, -2)
Screenshot: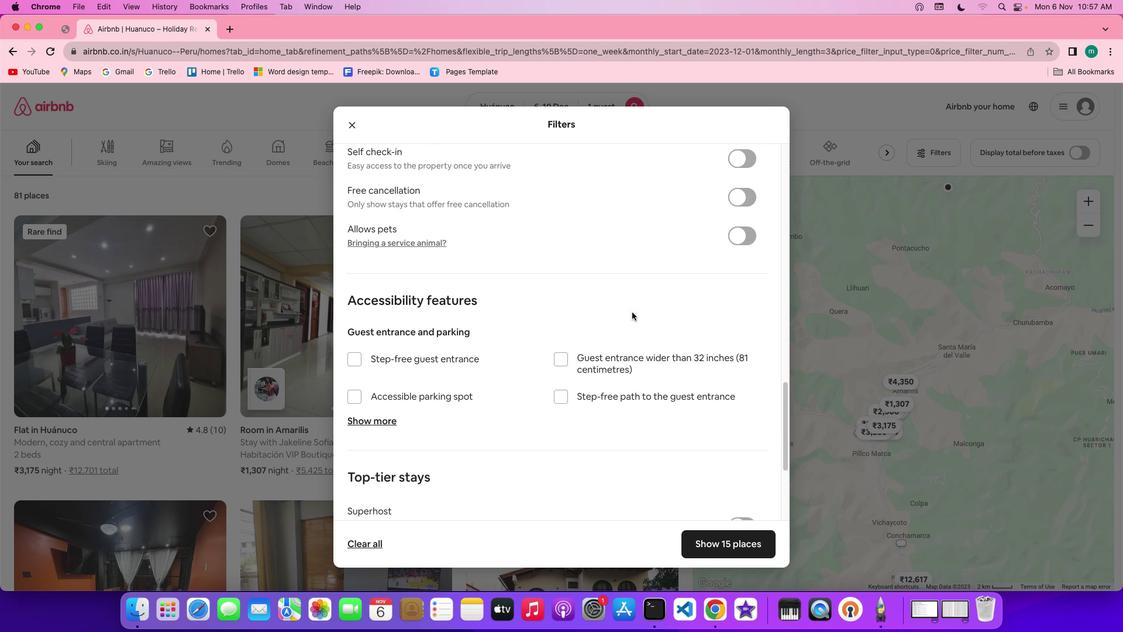 
Action: Mouse scrolled (632, 312) with delta (0, 0)
Screenshot: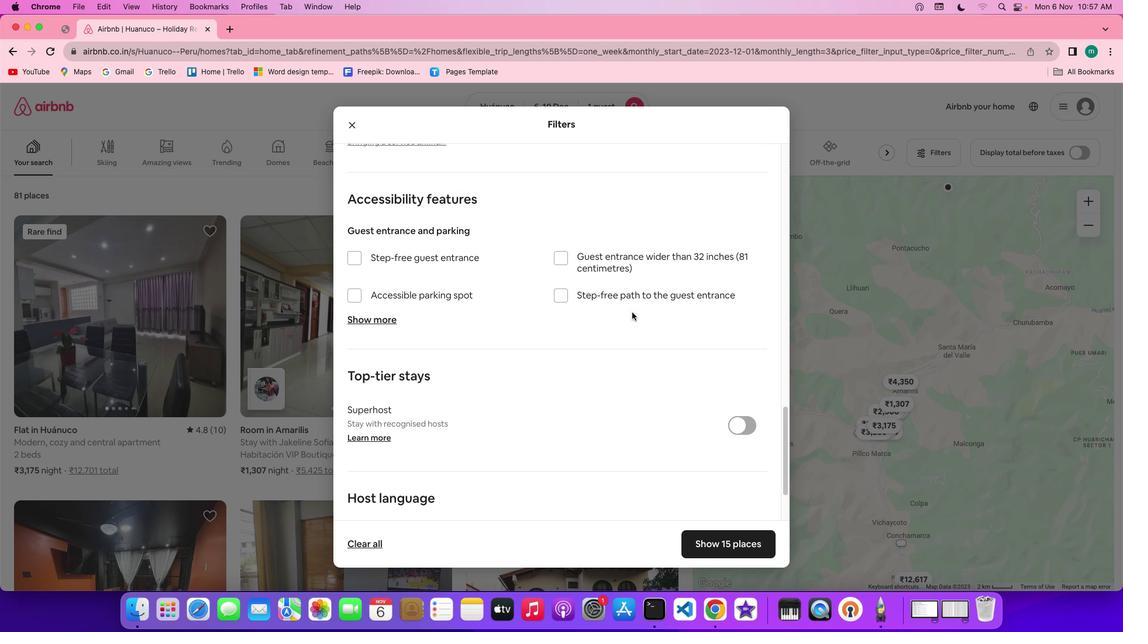
Action: Mouse scrolled (632, 312) with delta (0, 0)
Screenshot: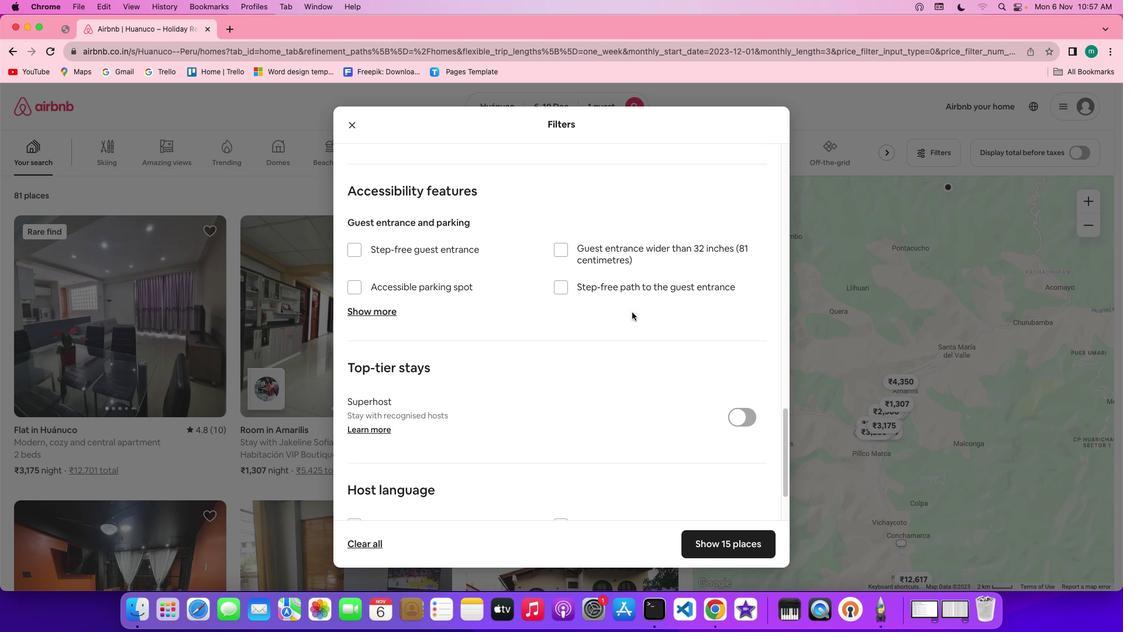 
Action: Mouse scrolled (632, 312) with delta (0, -1)
Screenshot: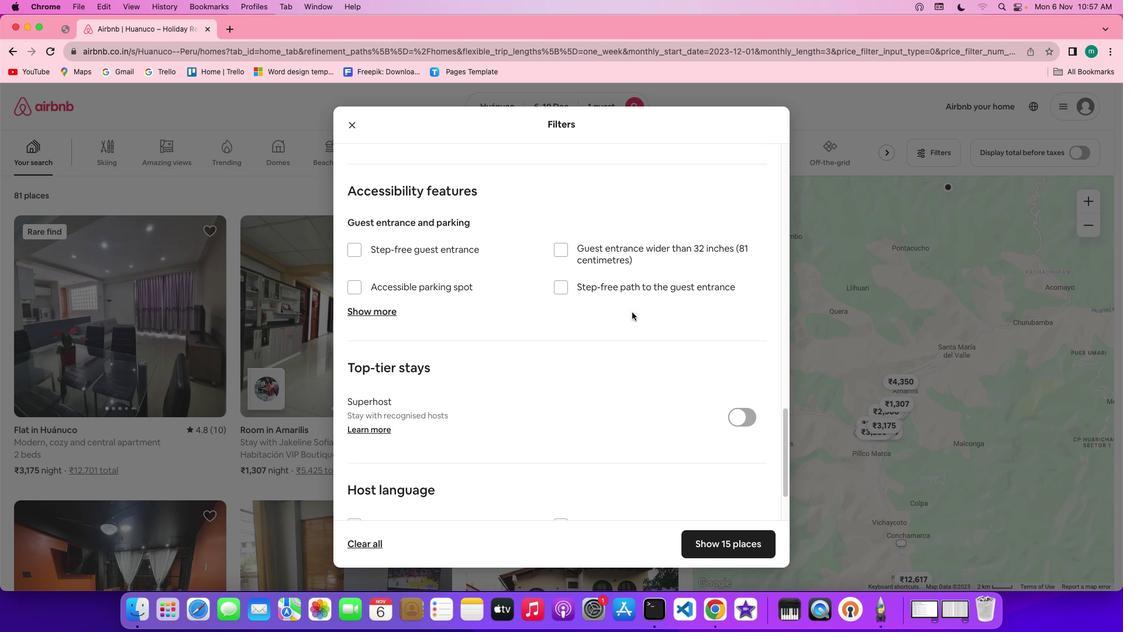 
Action: Mouse scrolled (632, 312) with delta (0, -2)
Screenshot: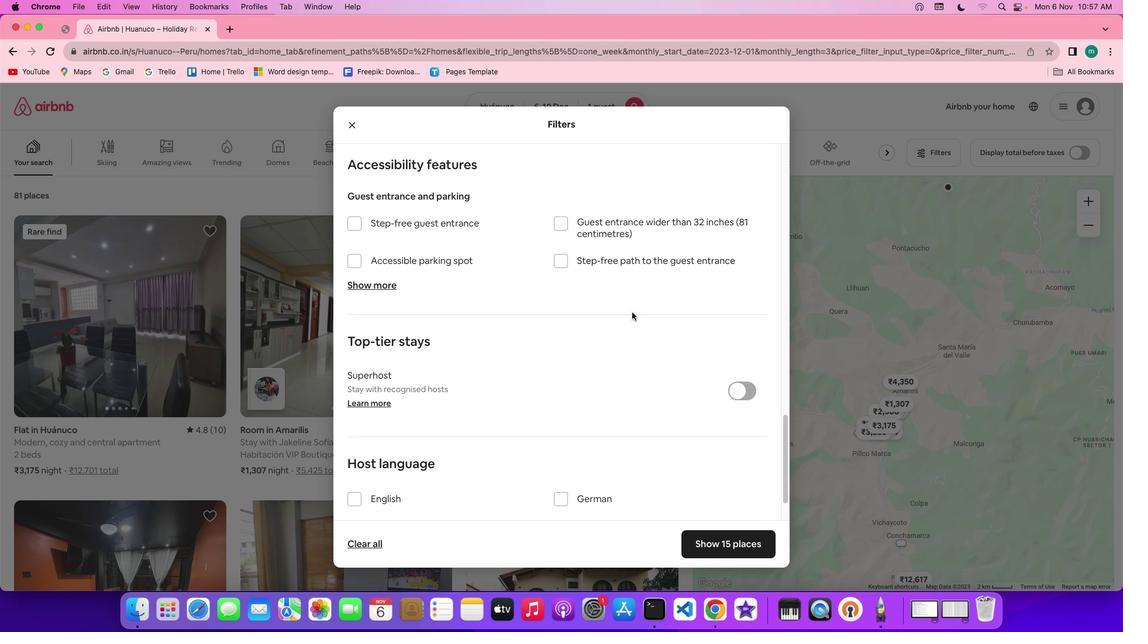 
Action: Mouse scrolled (632, 312) with delta (0, -2)
Screenshot: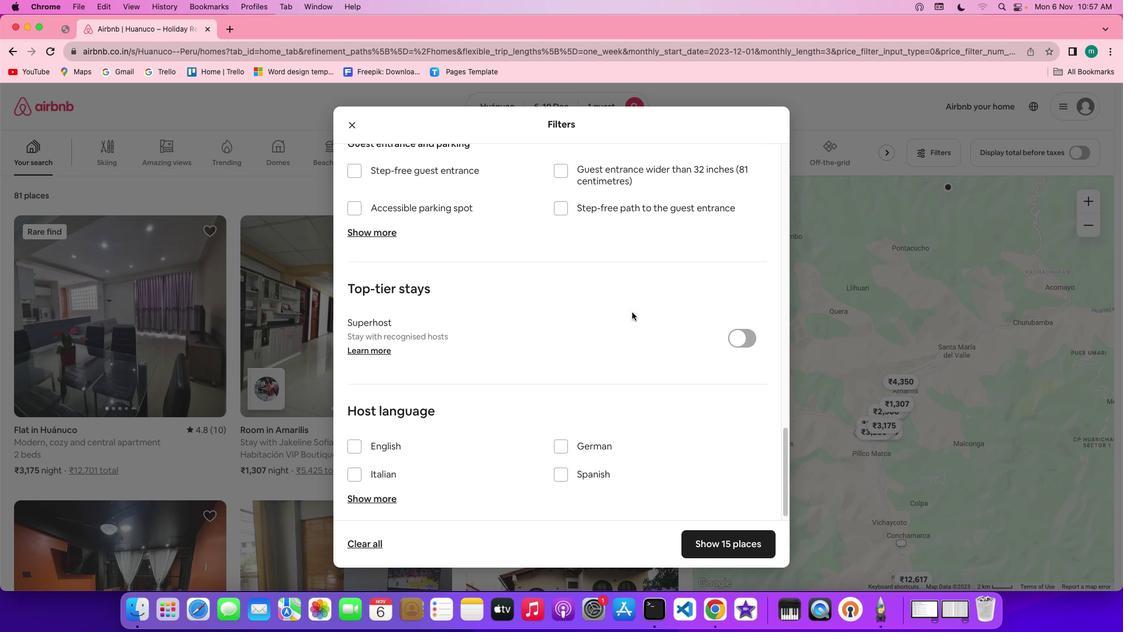 
Action: Mouse scrolled (632, 312) with delta (0, 0)
Screenshot: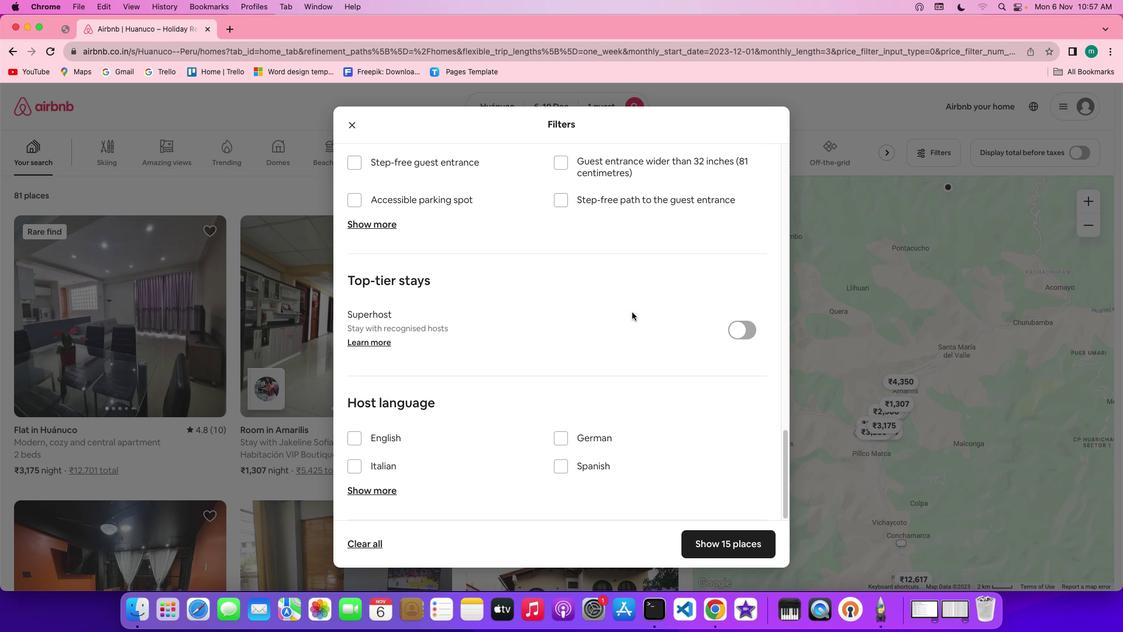 
Action: Mouse scrolled (632, 312) with delta (0, 0)
Screenshot: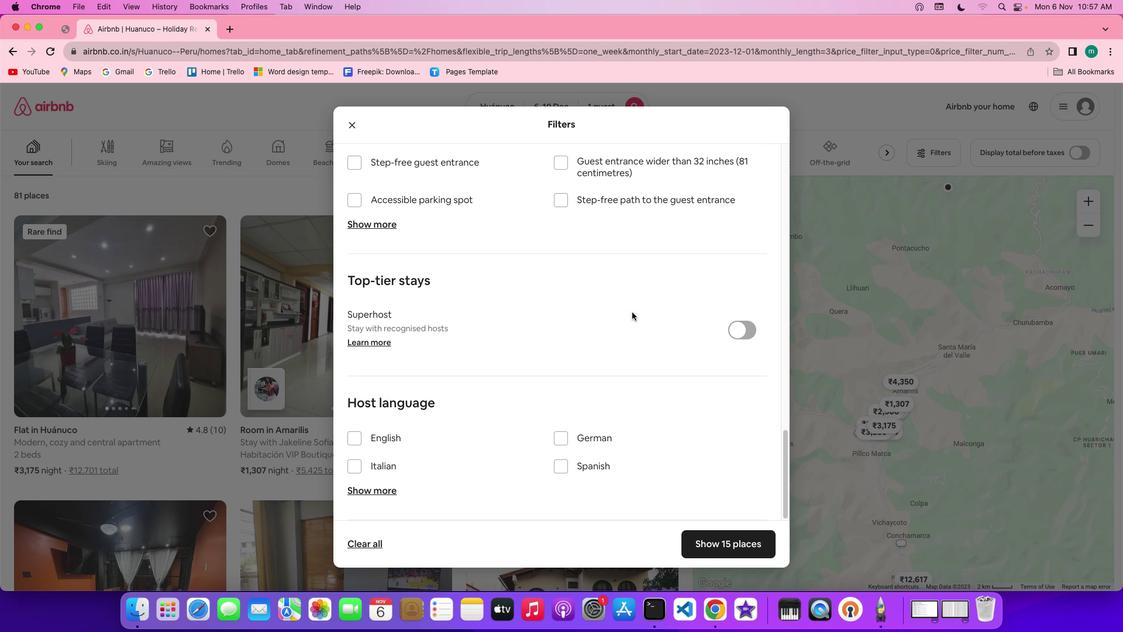 
Action: Mouse scrolled (632, 312) with delta (0, -1)
Screenshot: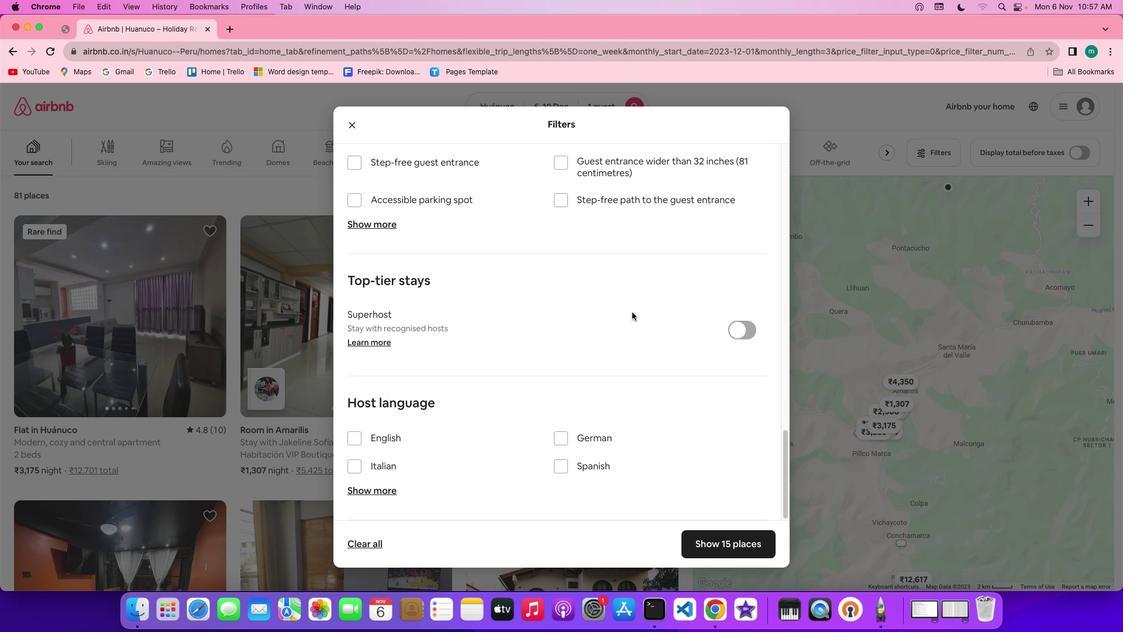 
Action: Mouse scrolled (632, 312) with delta (0, -2)
Screenshot: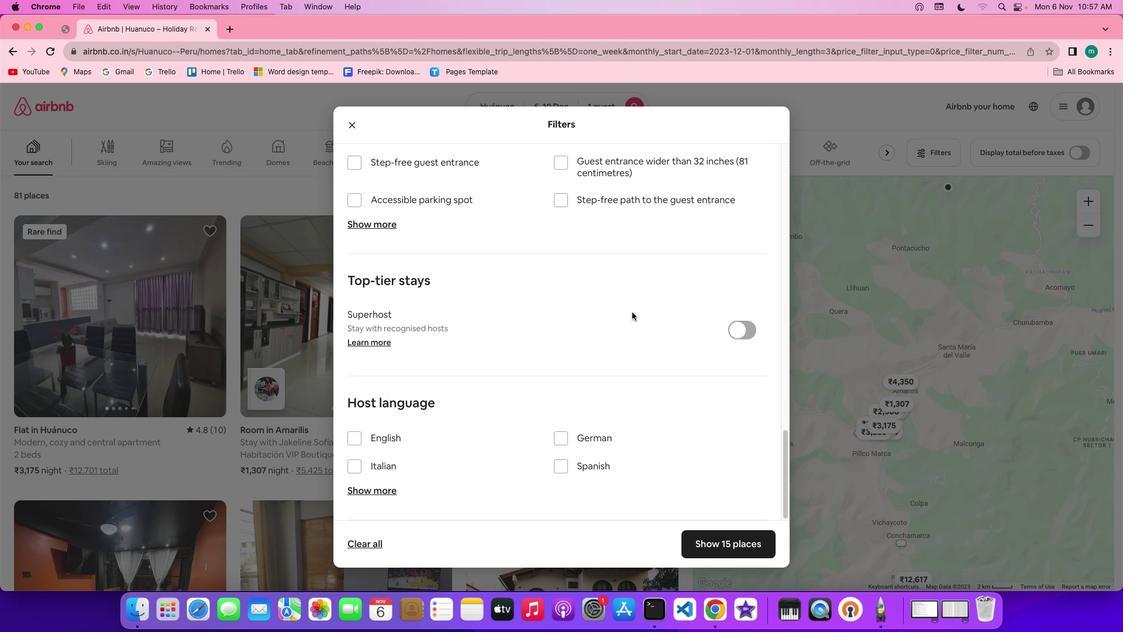 
Action: Mouse scrolled (632, 312) with delta (0, 0)
Screenshot: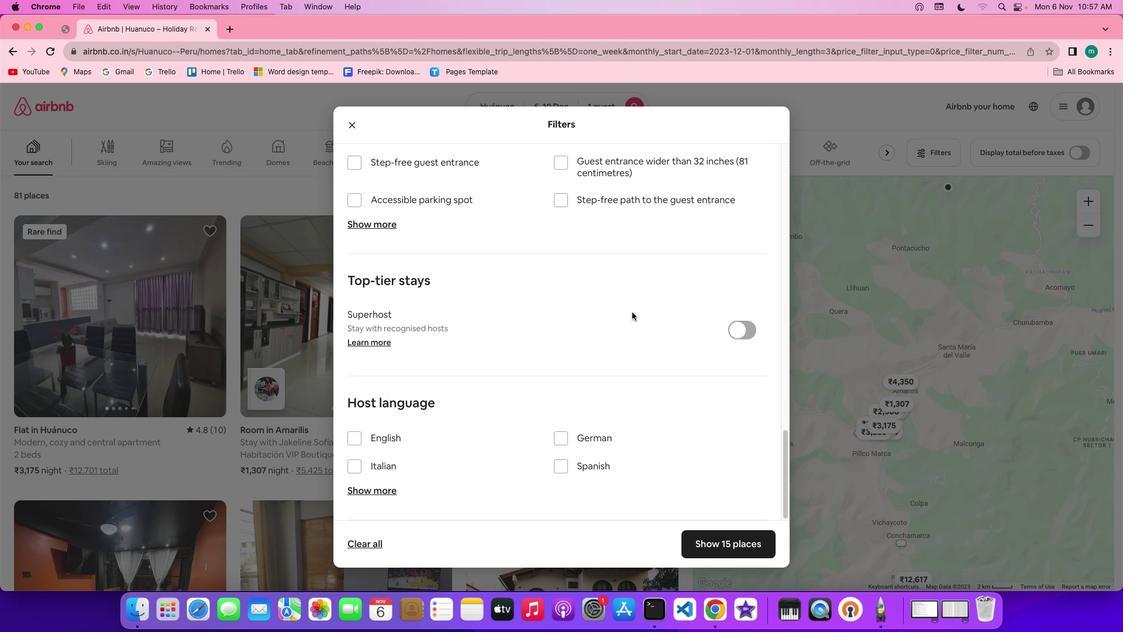 
Action: Mouse scrolled (632, 312) with delta (0, 0)
Screenshot: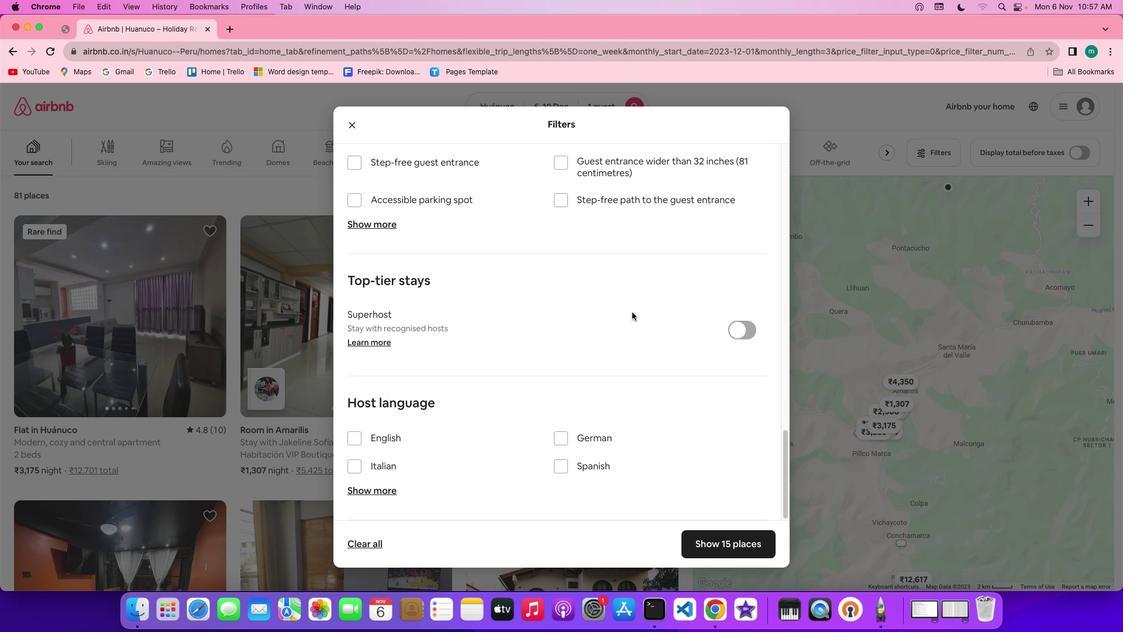 
Action: Mouse scrolled (632, 312) with delta (0, -1)
Screenshot: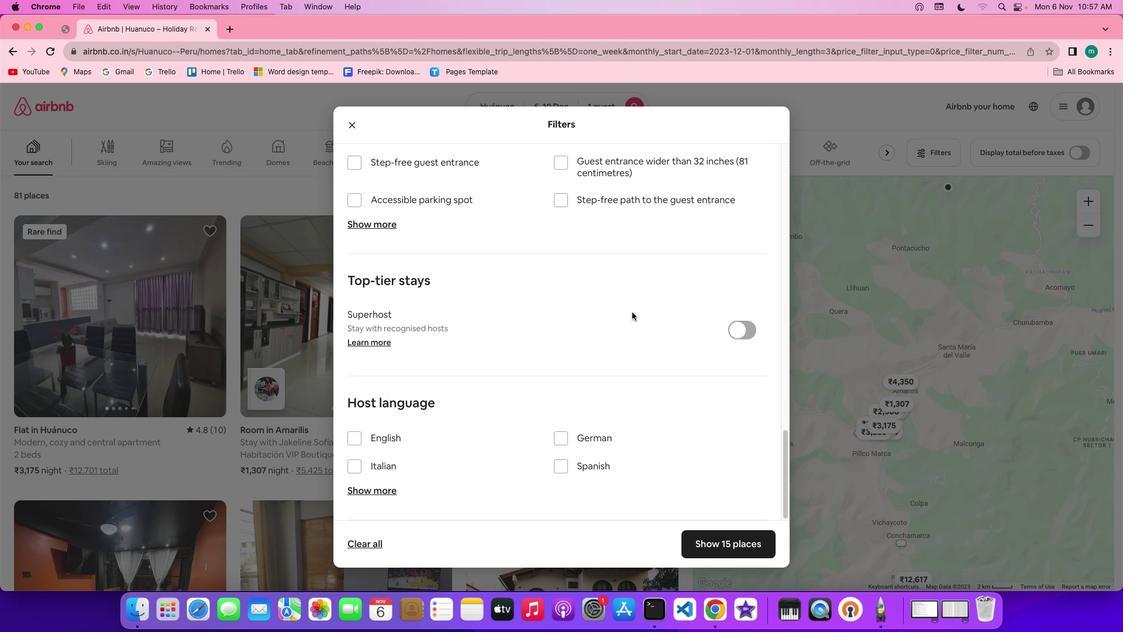 
Action: Mouse scrolled (632, 312) with delta (0, -2)
Screenshot: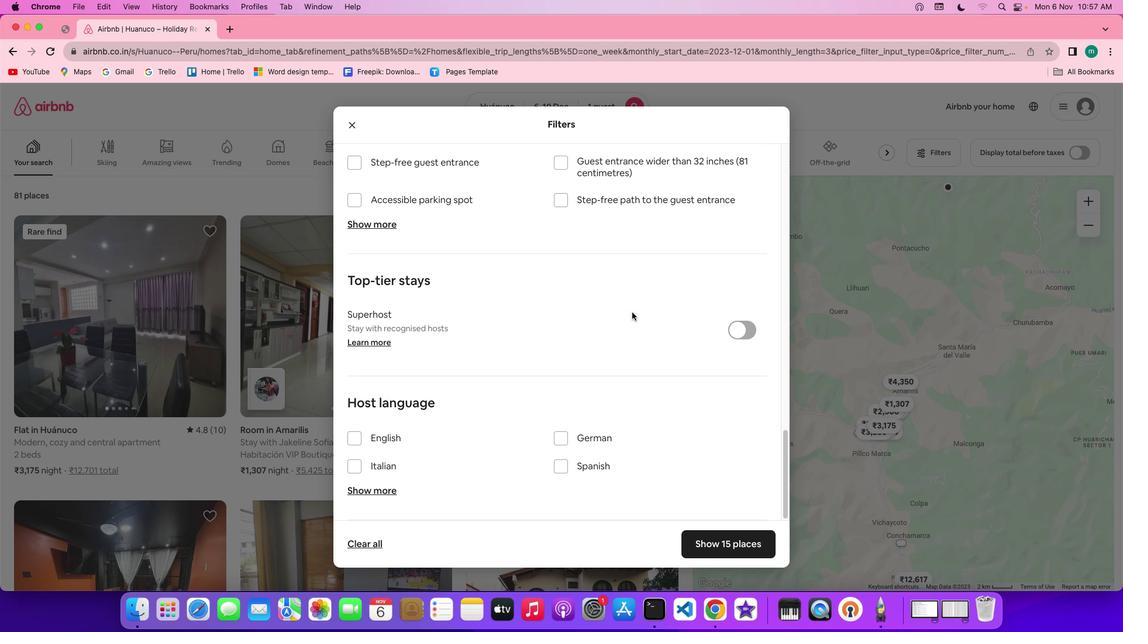 
Action: Mouse scrolled (632, 312) with delta (0, -2)
Screenshot: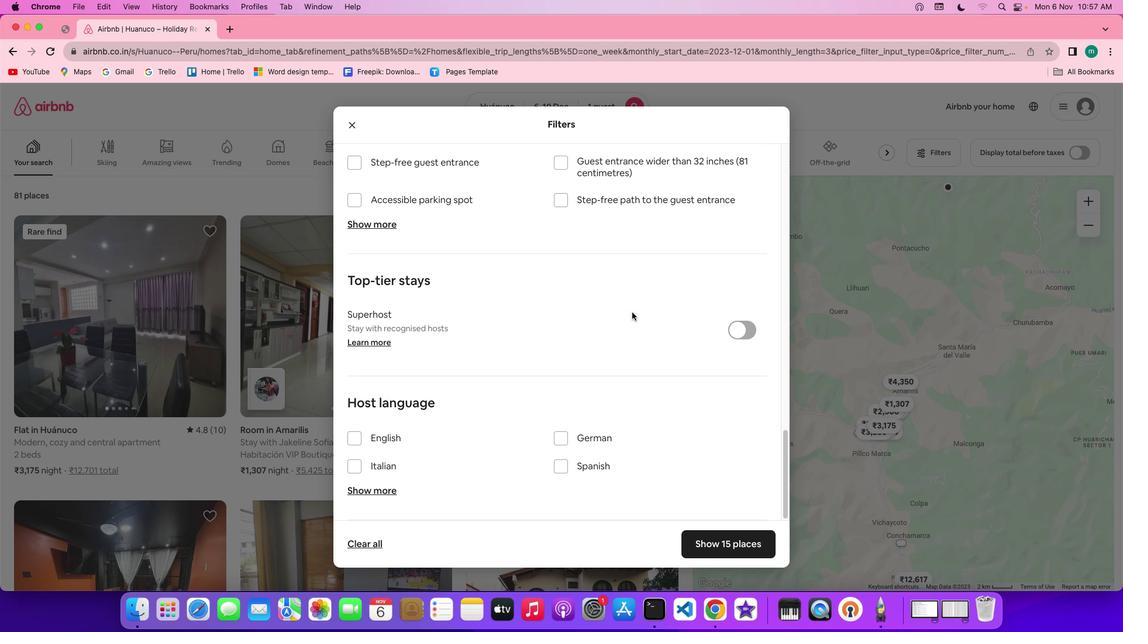 
Action: Mouse scrolled (632, 312) with delta (0, 0)
Screenshot: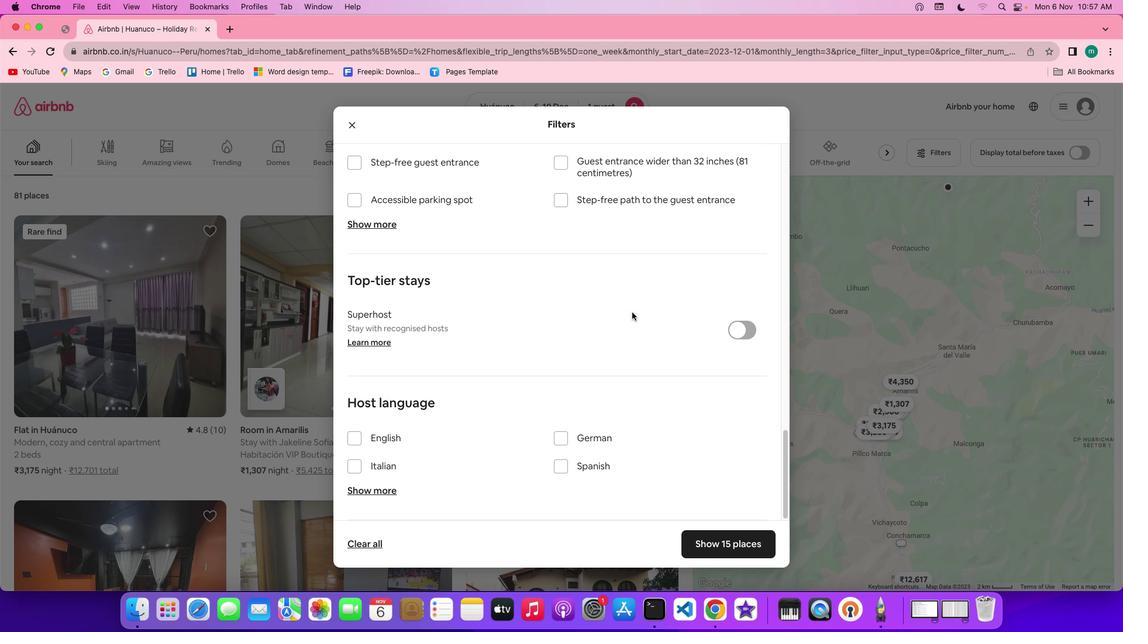 
Action: Mouse scrolled (632, 312) with delta (0, 0)
Screenshot: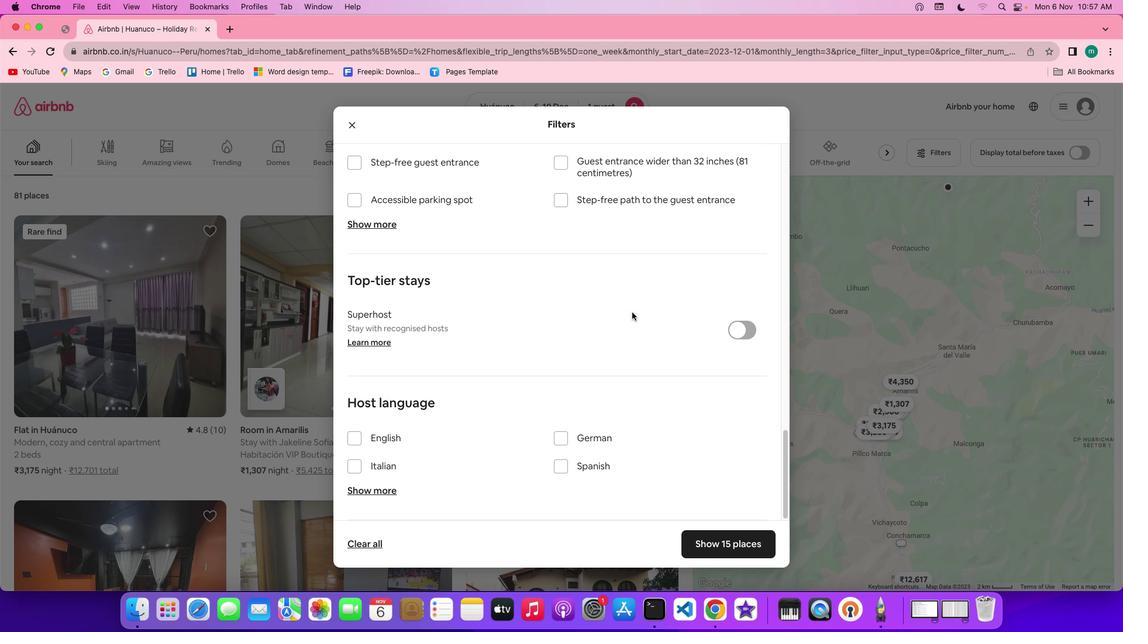 
Action: Mouse scrolled (632, 312) with delta (0, -1)
Screenshot: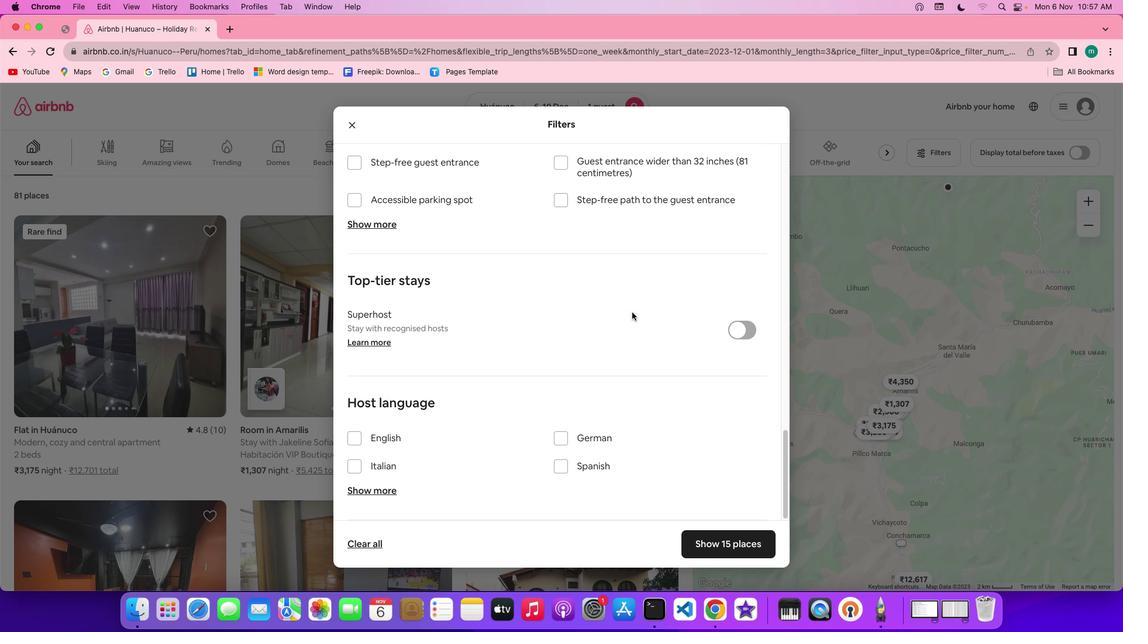 
Action: Mouse scrolled (632, 312) with delta (0, -2)
Screenshot: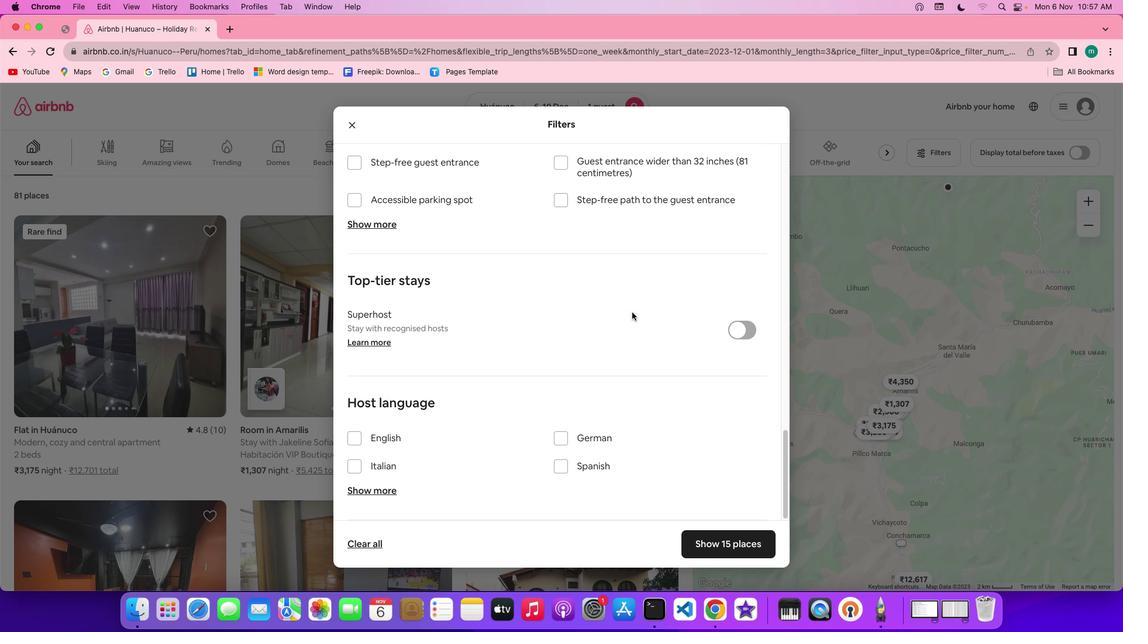 
Action: Mouse moved to (648, 331)
Screenshot: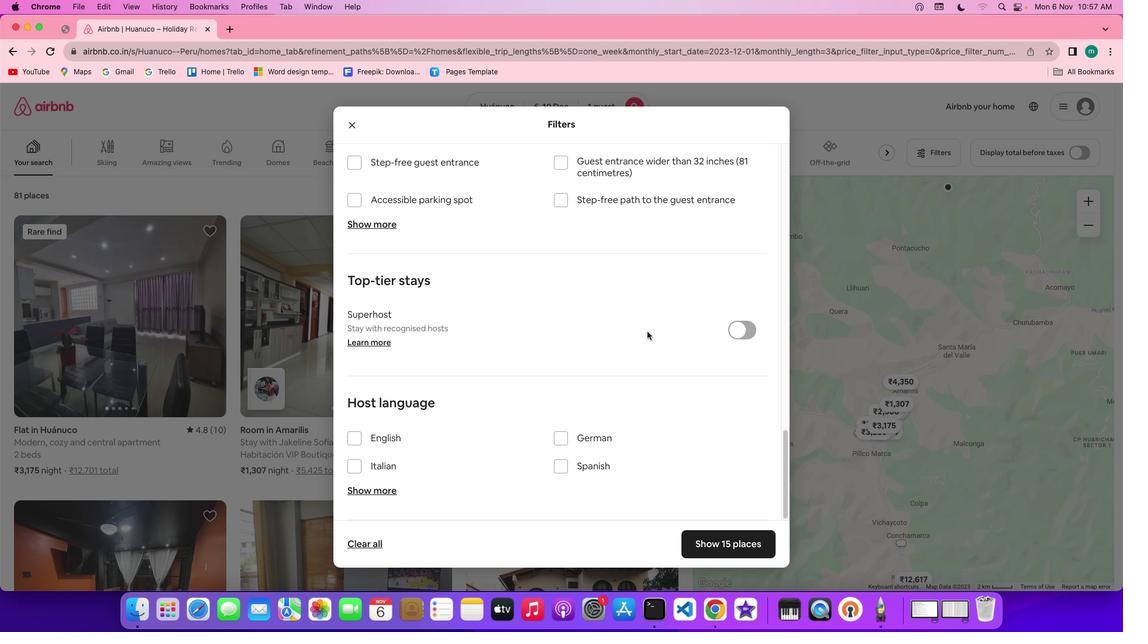 
Action: Mouse scrolled (648, 331) with delta (0, 0)
Screenshot: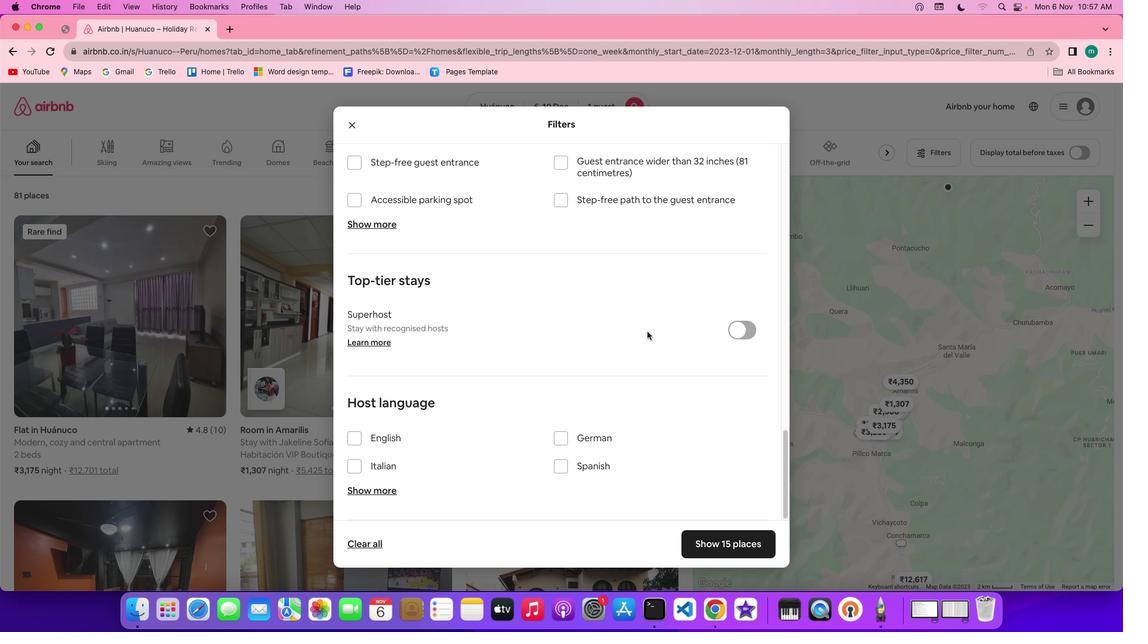 
Action: Mouse scrolled (648, 331) with delta (0, 0)
Screenshot: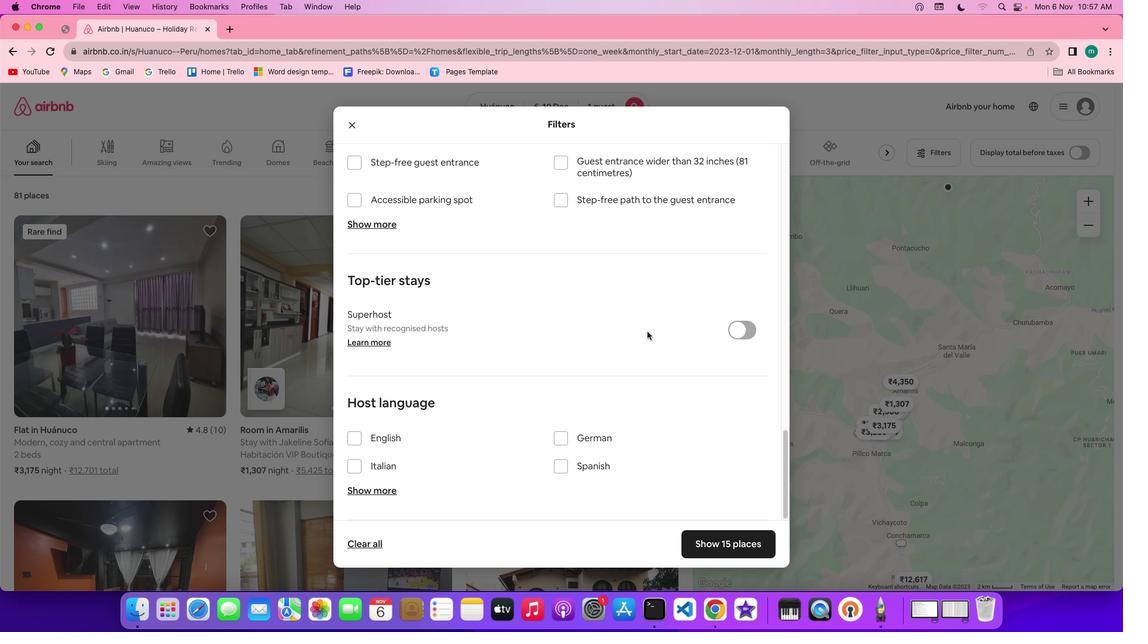 
Action: Mouse scrolled (648, 331) with delta (0, -1)
Screenshot: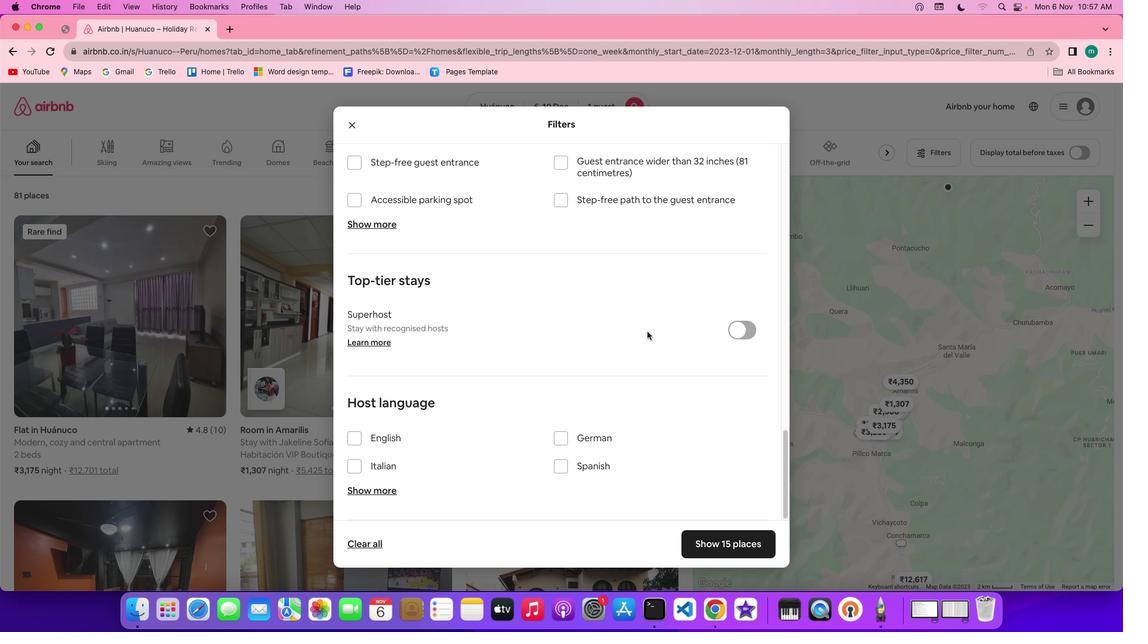 
Action: Mouse scrolled (648, 331) with delta (0, -2)
Screenshot: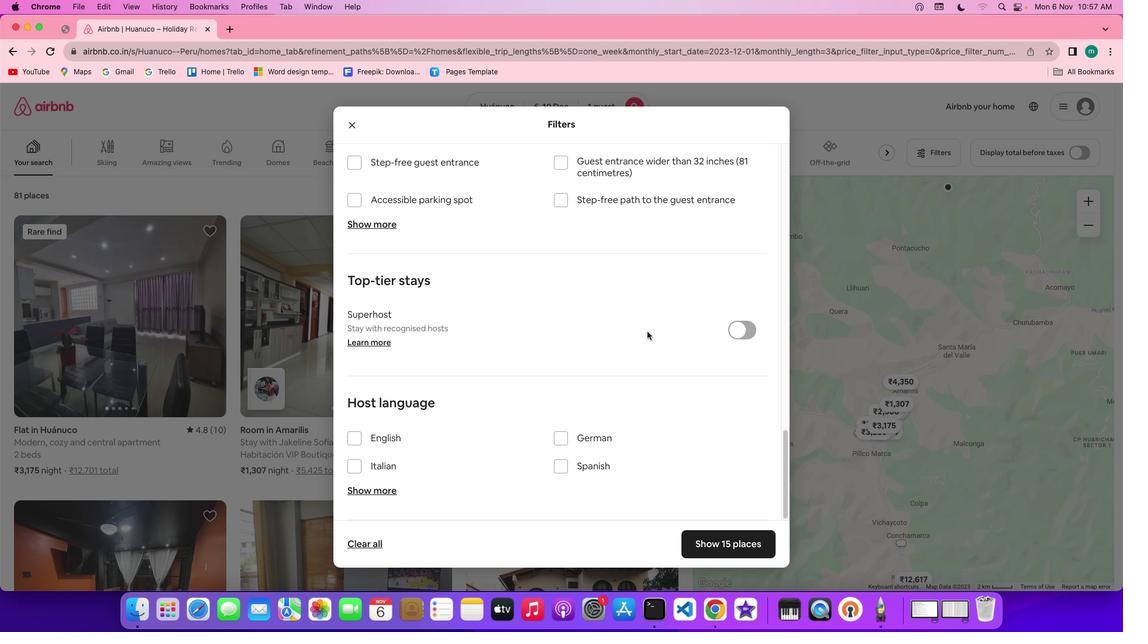 
Action: Mouse moved to (732, 538)
Screenshot: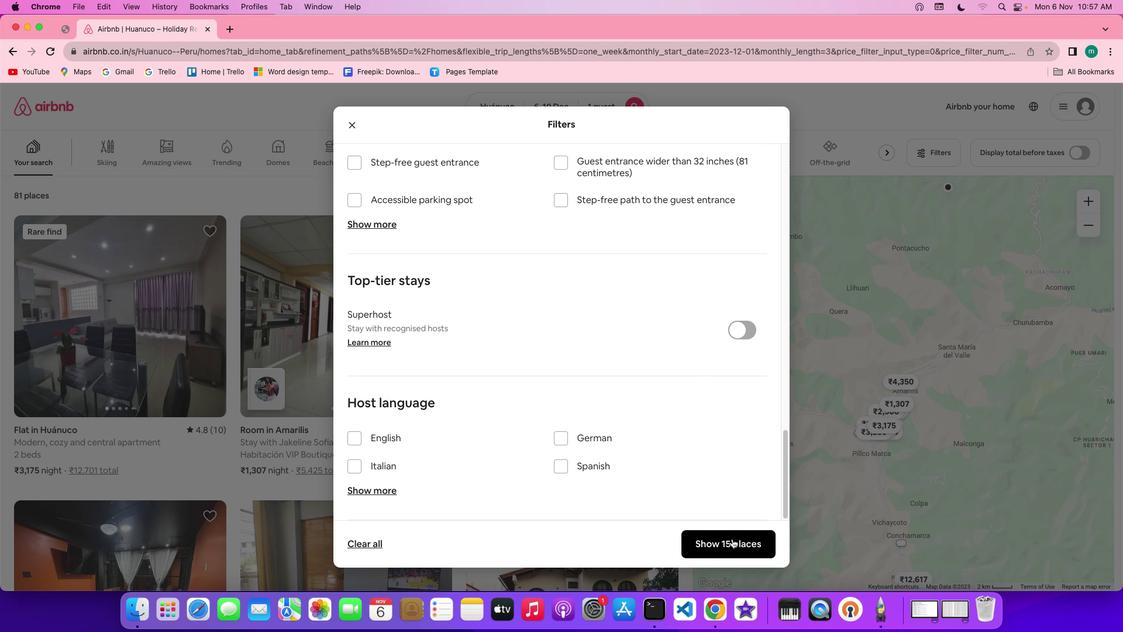 
Action: Mouse pressed left at (732, 538)
Screenshot: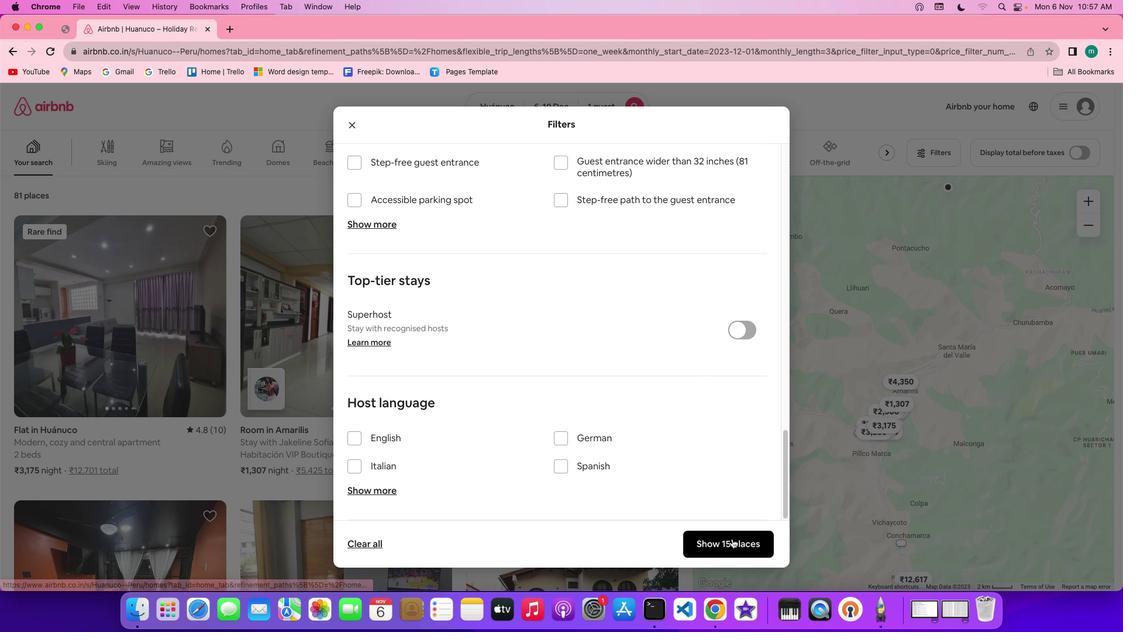 
Action: Mouse moved to (146, 272)
Screenshot: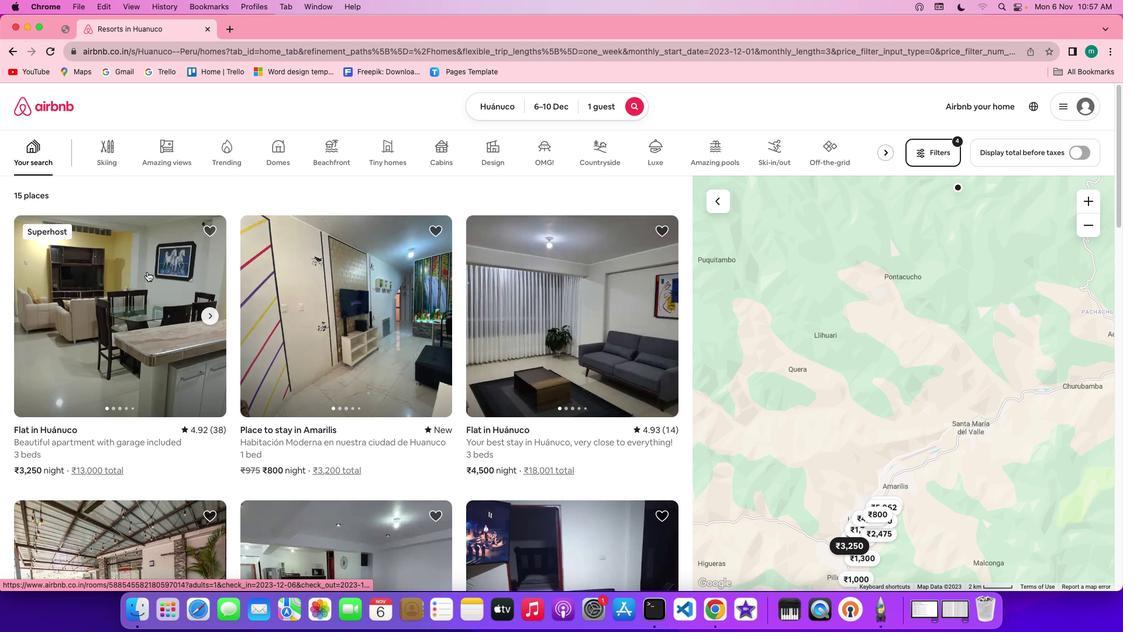 
Action: Mouse pressed left at (146, 272)
Screenshot: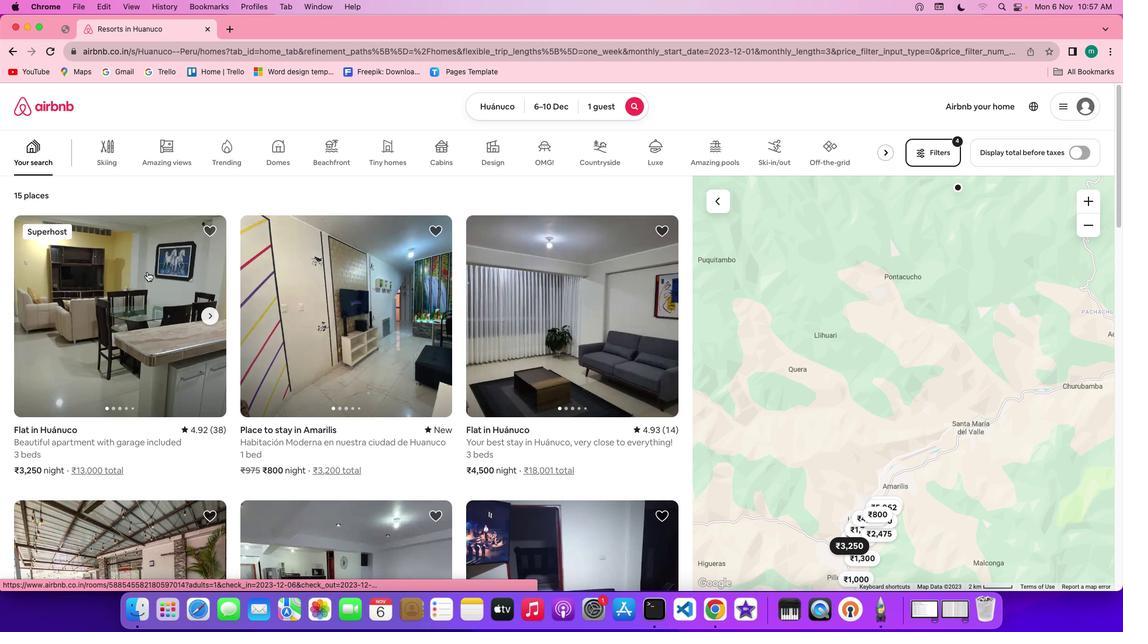 
Action: Mouse moved to (835, 439)
Screenshot: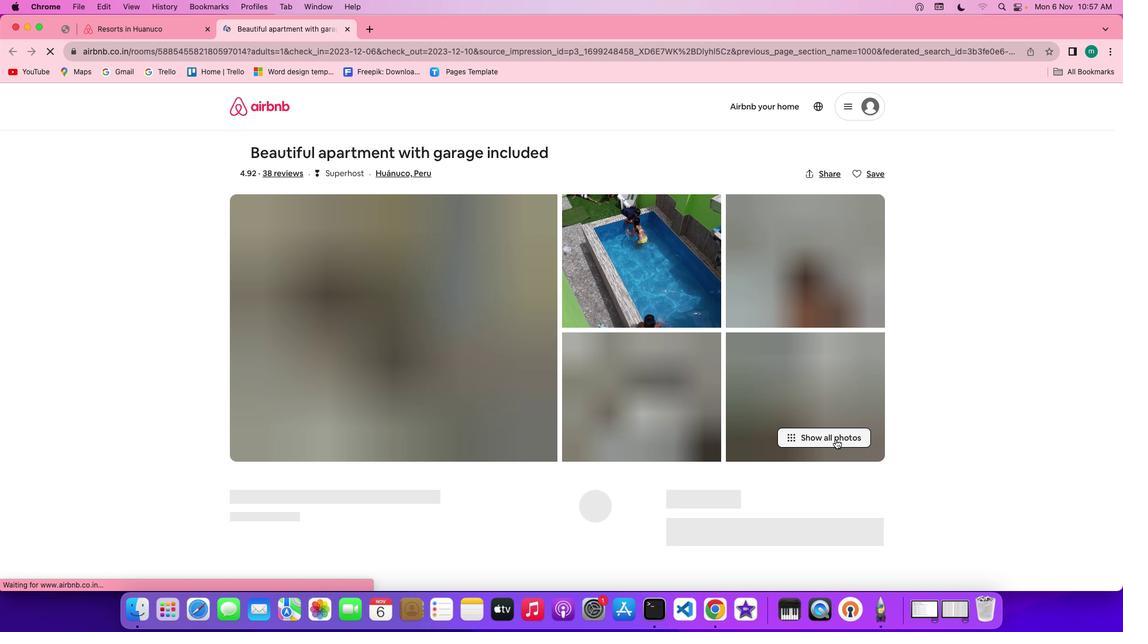 
Action: Mouse pressed left at (835, 439)
Screenshot: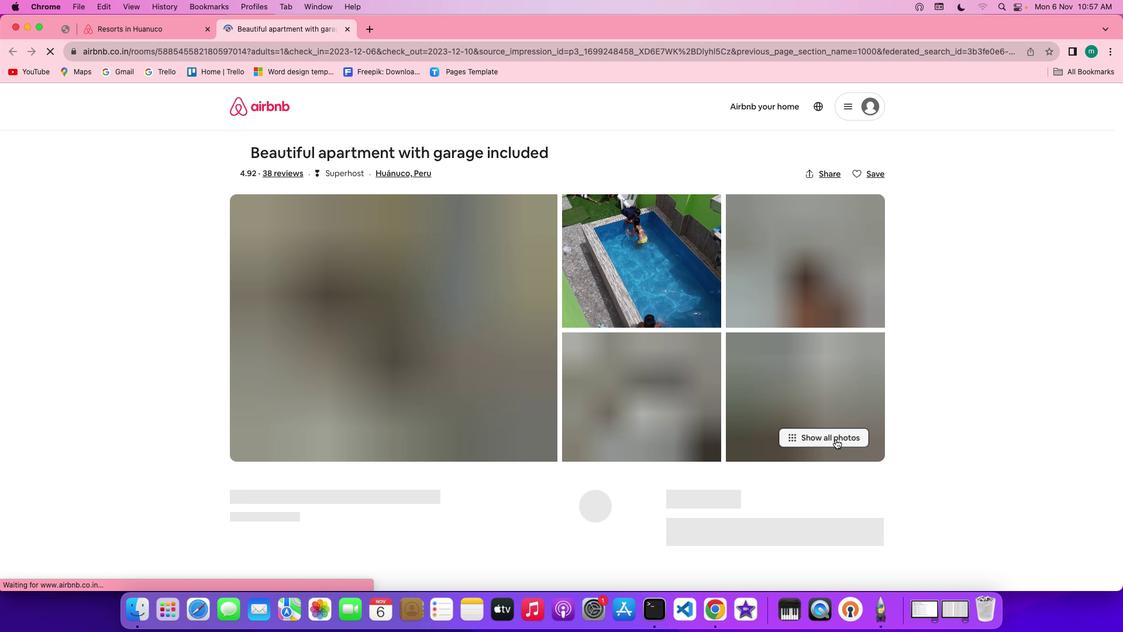 
Action: Mouse moved to (562, 389)
Screenshot: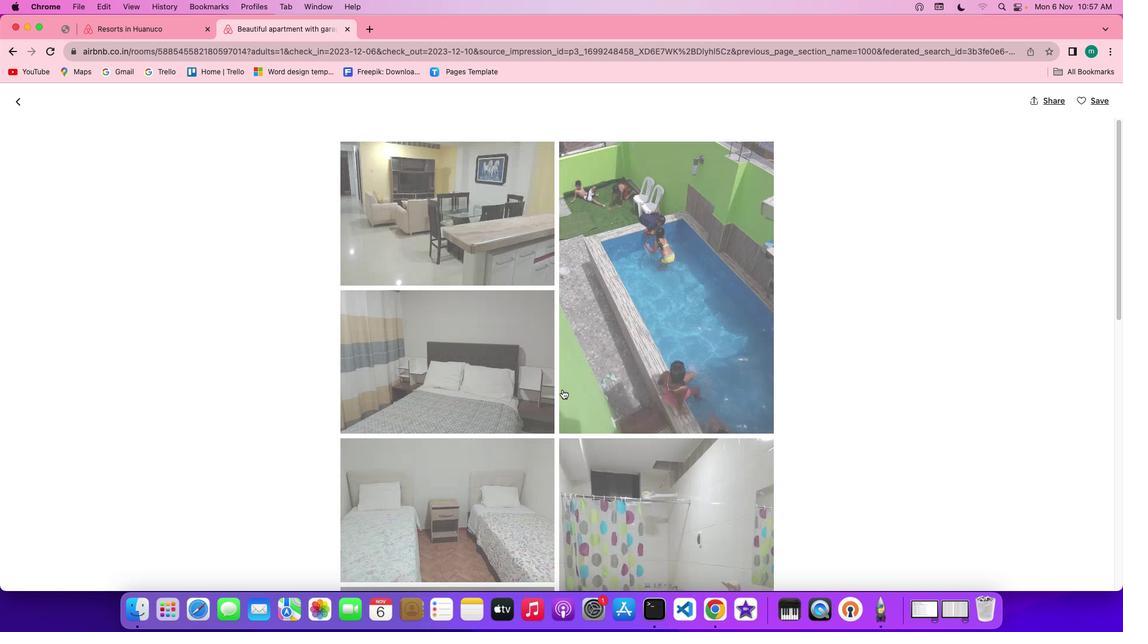 
Action: Mouse scrolled (562, 389) with delta (0, 0)
Screenshot: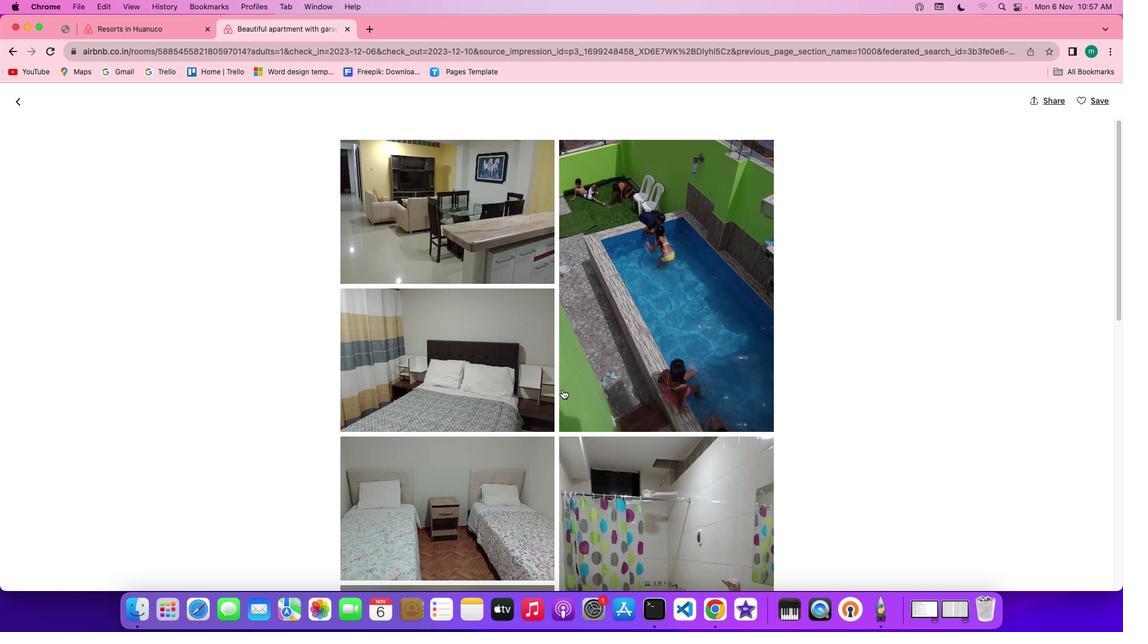 
Action: Mouse scrolled (562, 389) with delta (0, 0)
Screenshot: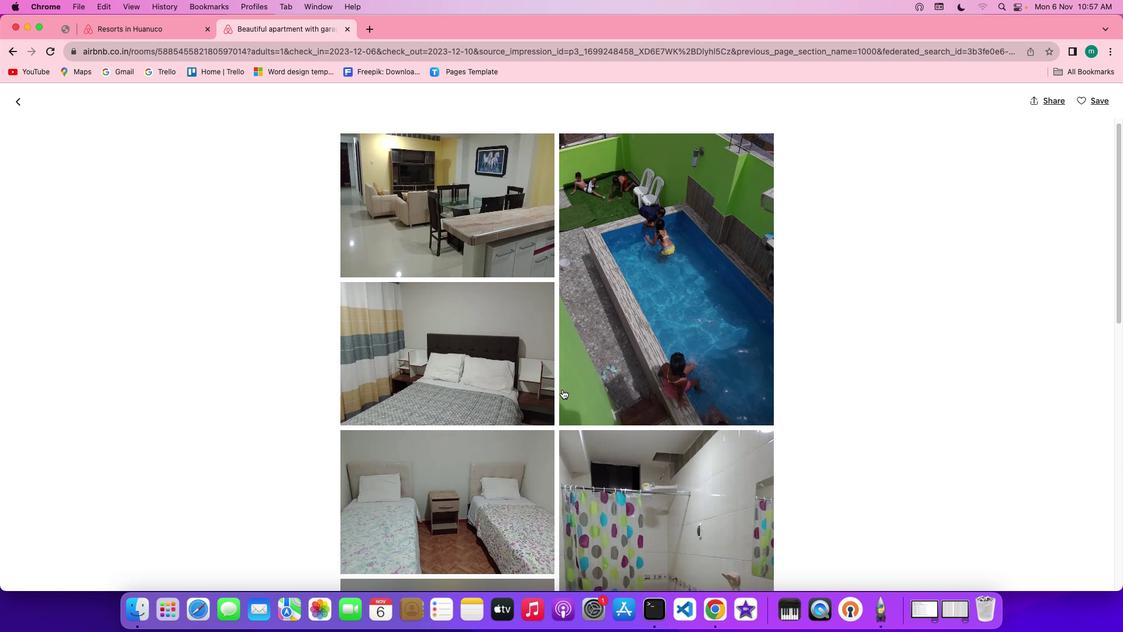 
Action: Mouse scrolled (562, 389) with delta (0, -1)
Screenshot: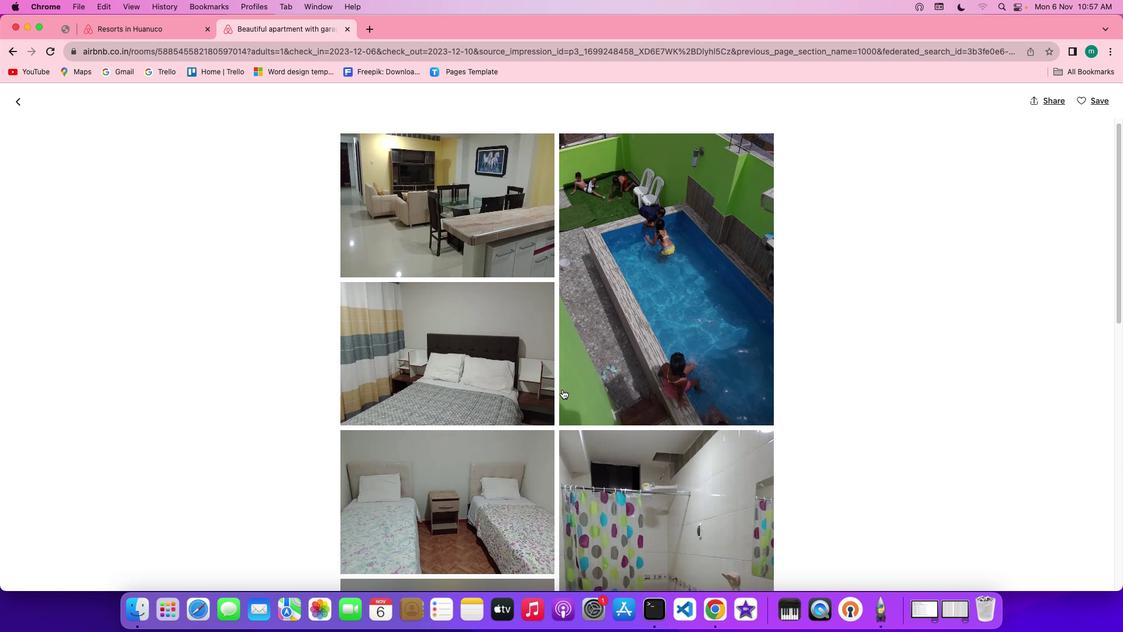 
Action: Mouse scrolled (562, 389) with delta (0, -1)
Screenshot: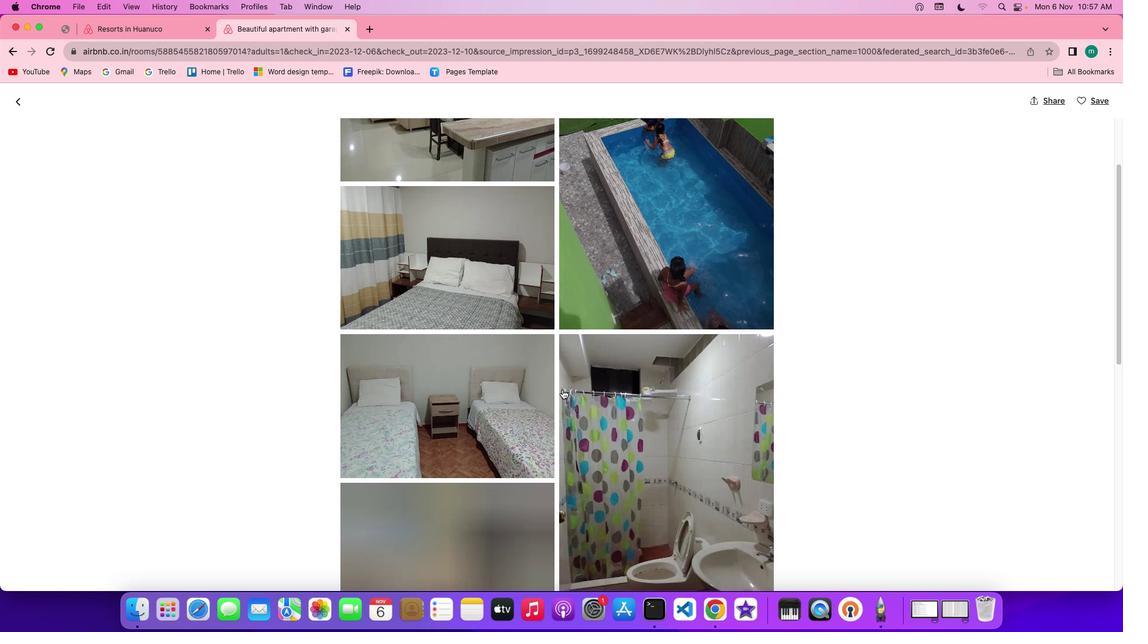 
Action: Mouse scrolled (562, 389) with delta (0, 0)
Screenshot: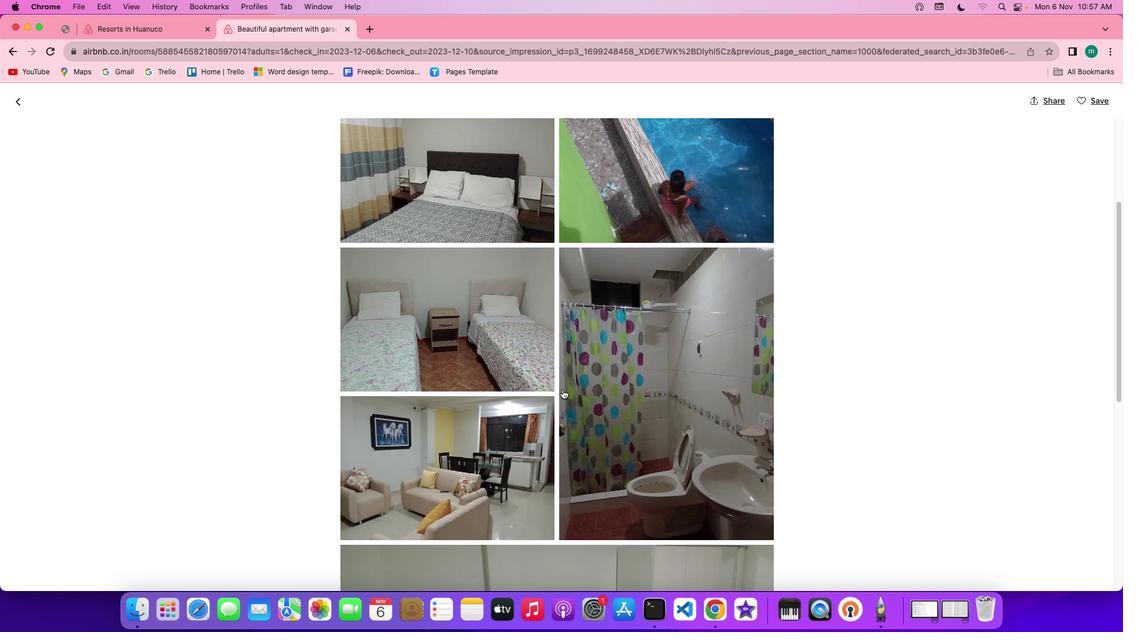 
Action: Mouse scrolled (562, 389) with delta (0, 0)
Screenshot: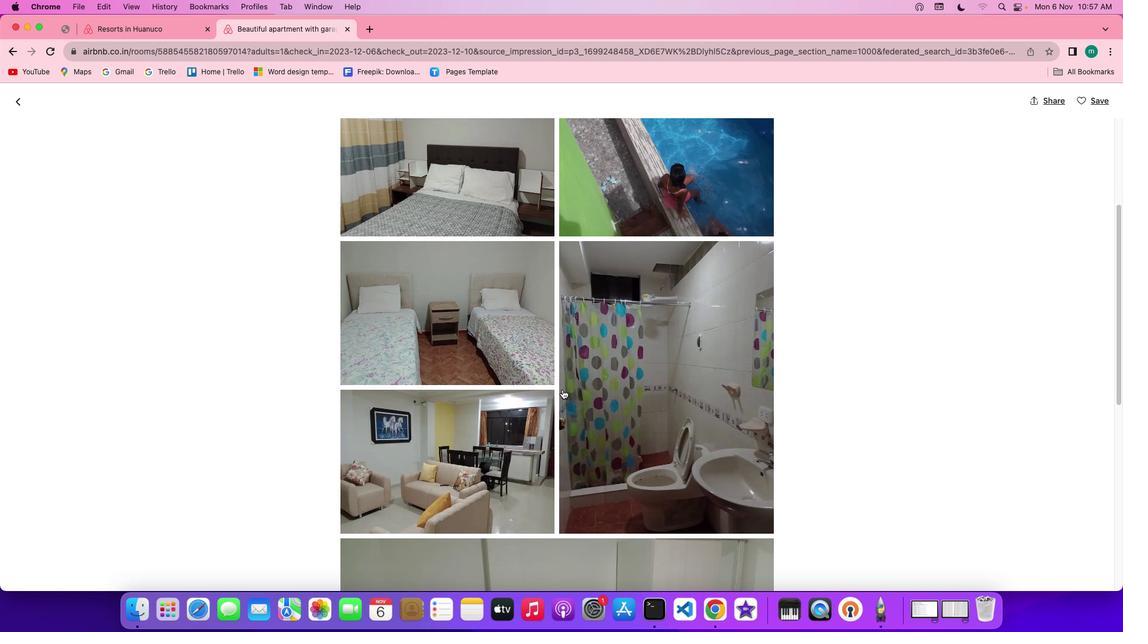 
Action: Mouse scrolled (562, 389) with delta (0, -1)
Screenshot: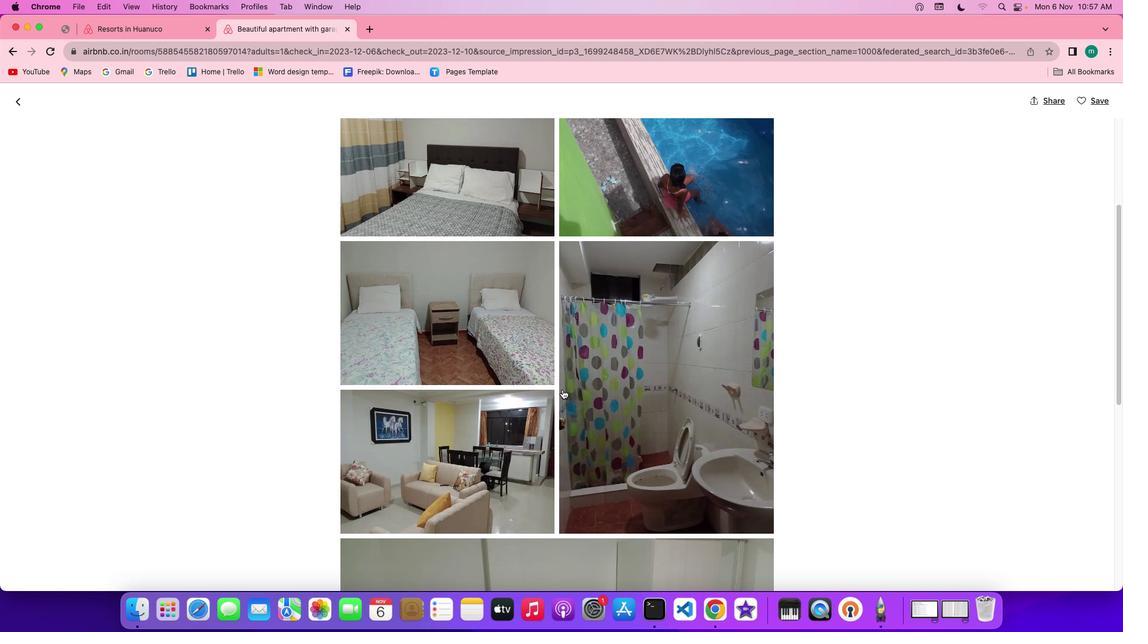
Action: Mouse scrolled (562, 389) with delta (0, -2)
Screenshot: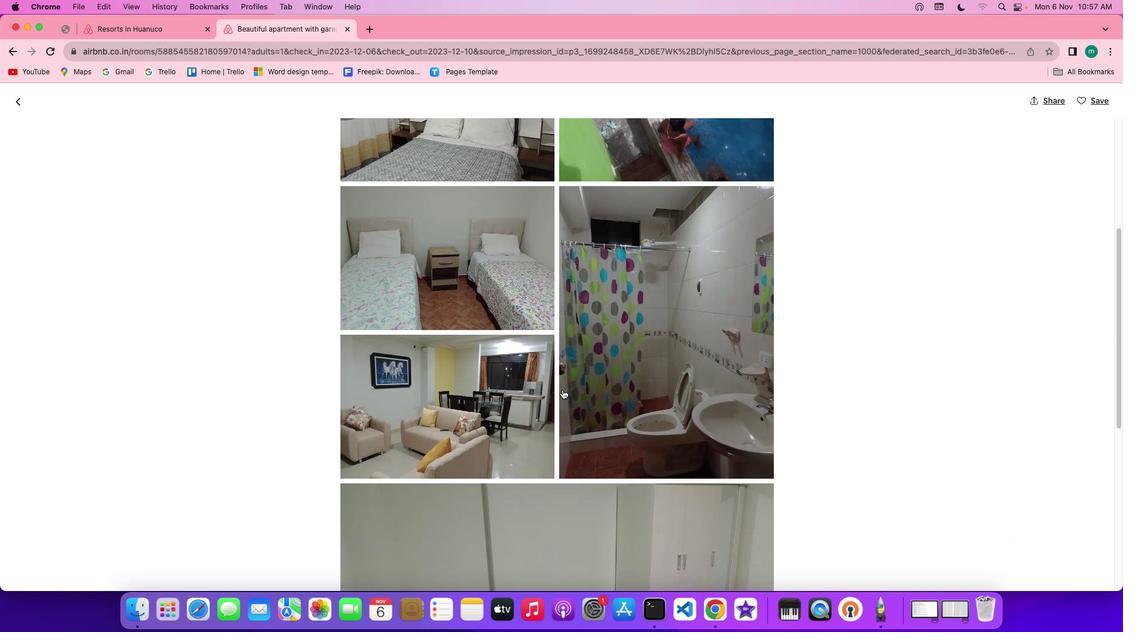
Action: Mouse scrolled (562, 389) with delta (0, 0)
Screenshot: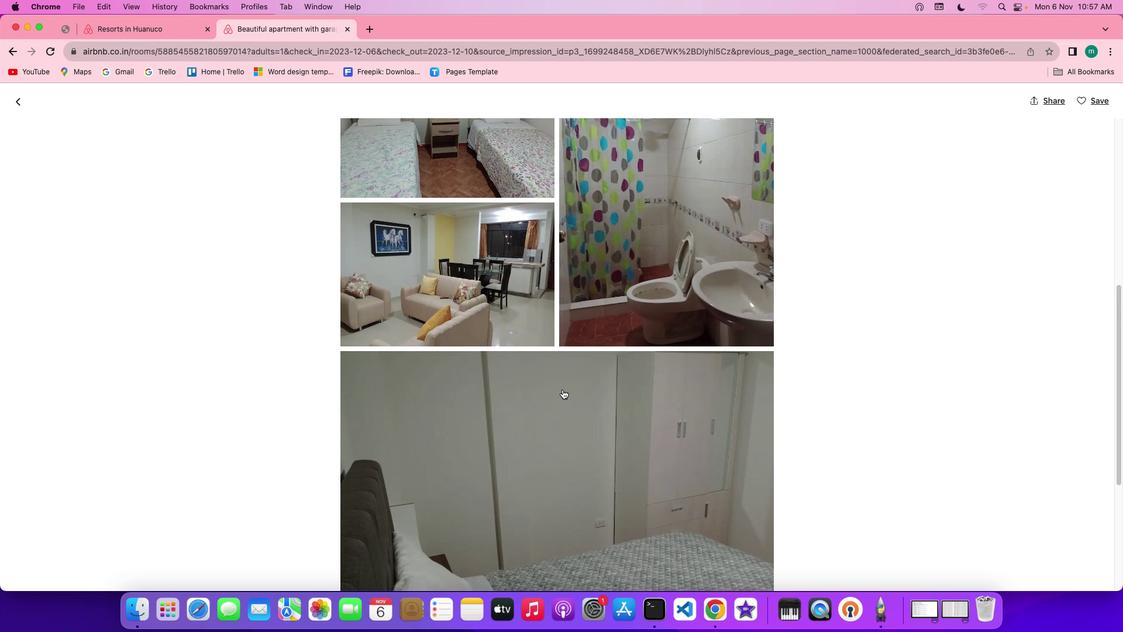 
Action: Mouse scrolled (562, 389) with delta (0, 0)
Screenshot: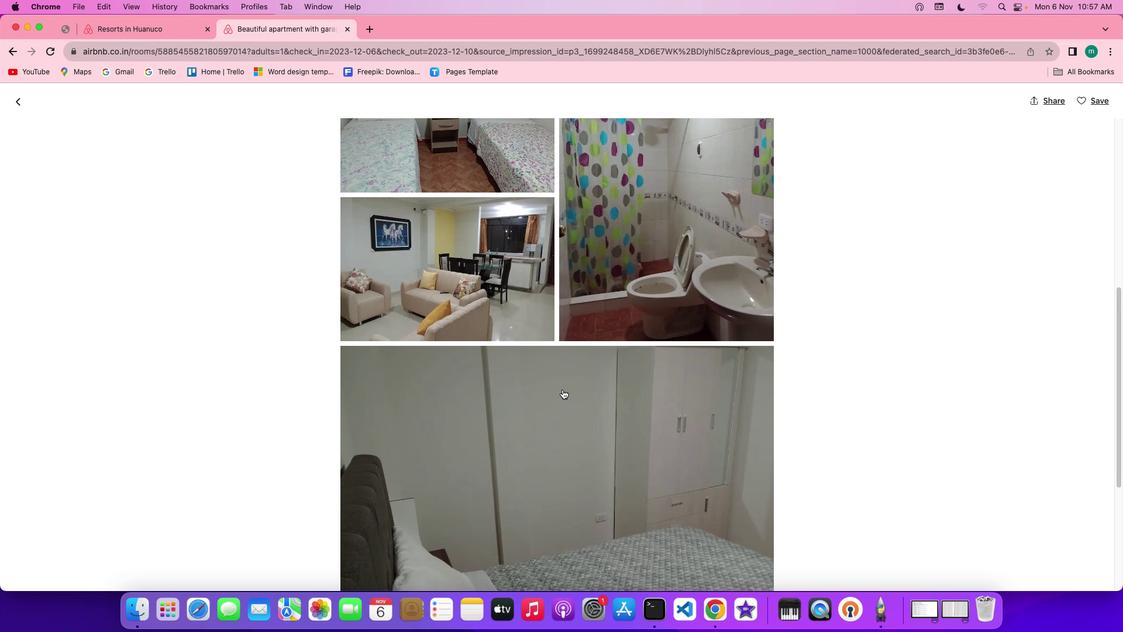 
Action: Mouse scrolled (562, 389) with delta (0, -1)
Screenshot: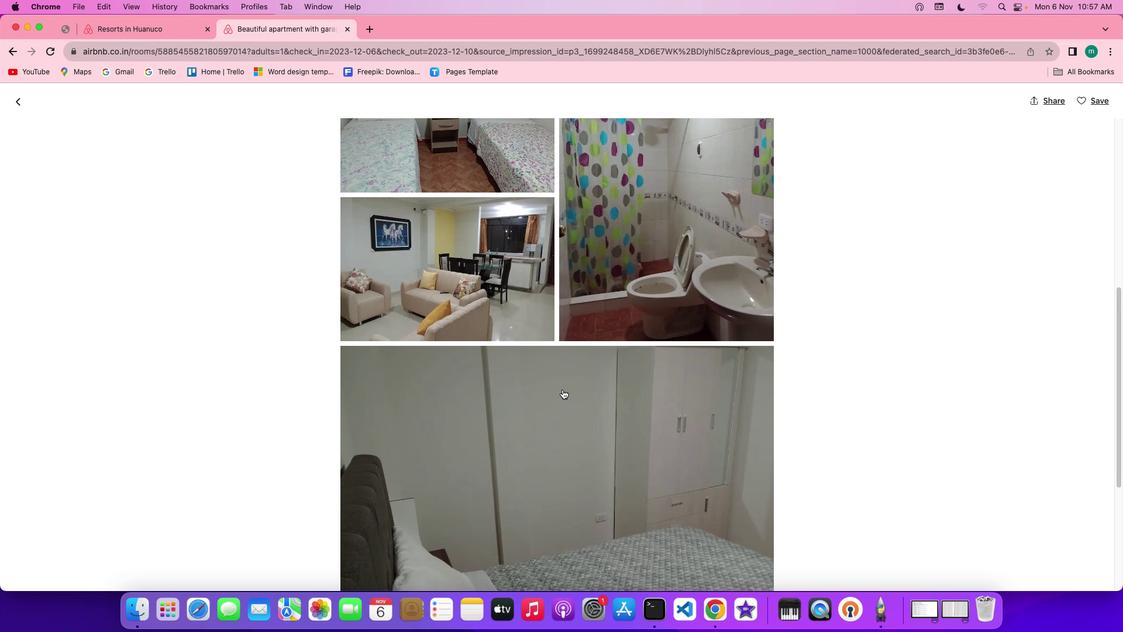 
Action: Mouse scrolled (562, 389) with delta (0, -1)
Screenshot: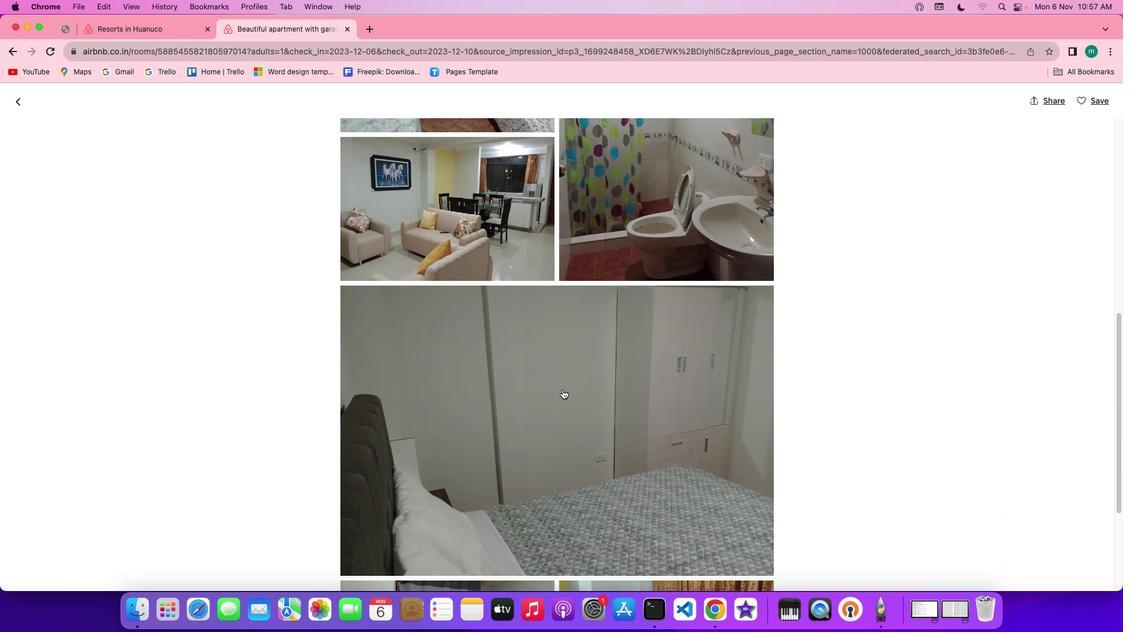 
Action: Mouse scrolled (562, 389) with delta (0, 0)
Screenshot: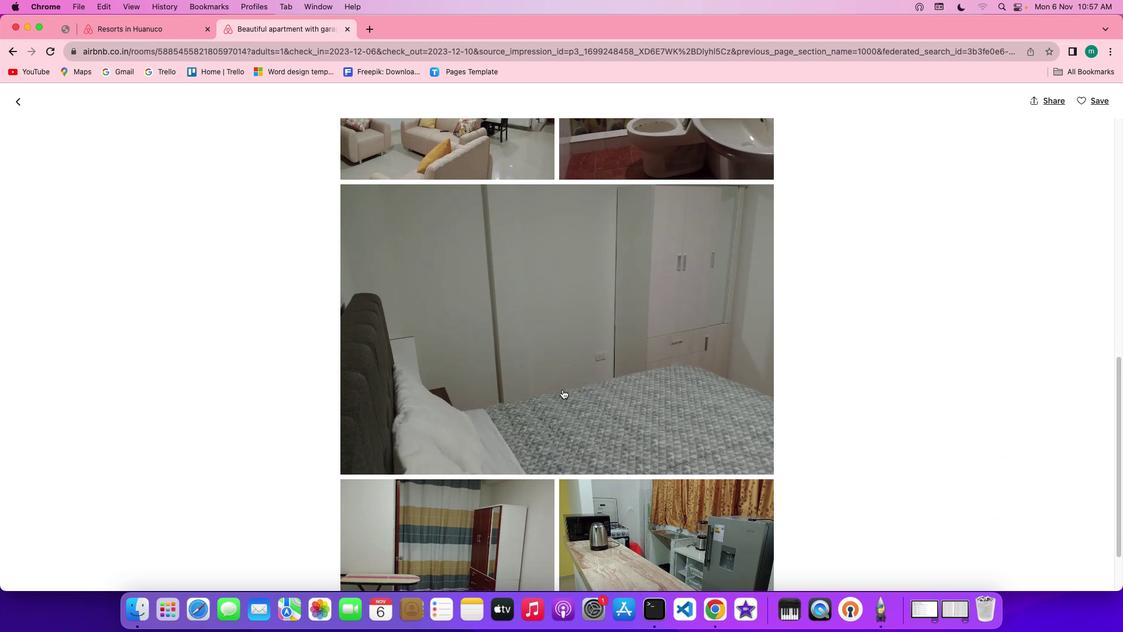 
Action: Mouse scrolled (562, 389) with delta (0, 0)
Screenshot: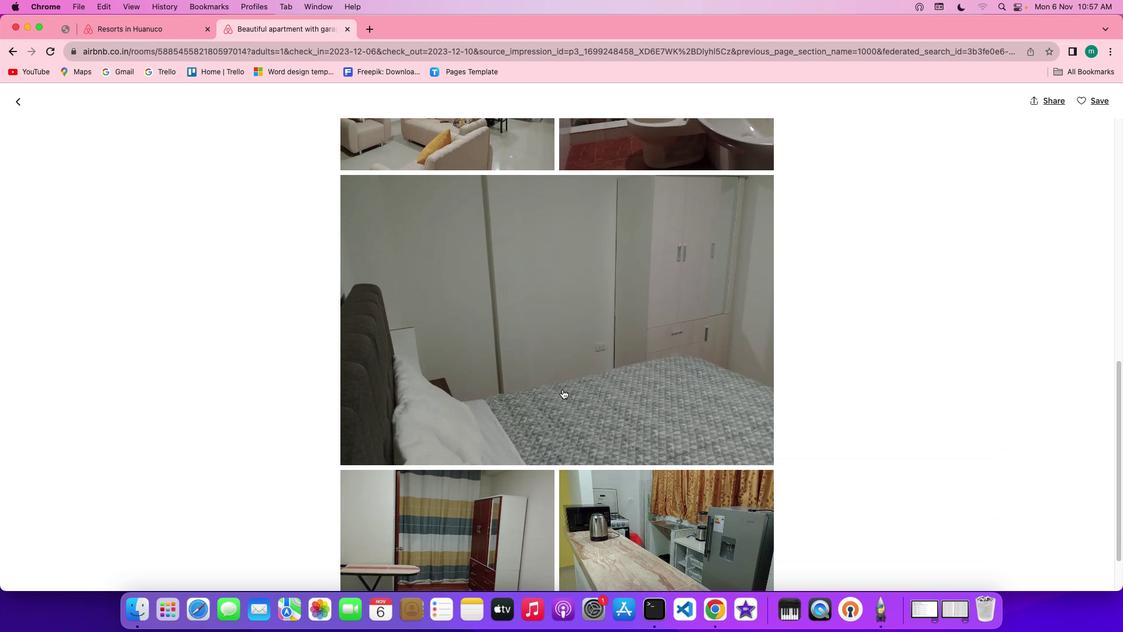 
Action: Mouse scrolled (562, 389) with delta (0, -1)
Screenshot: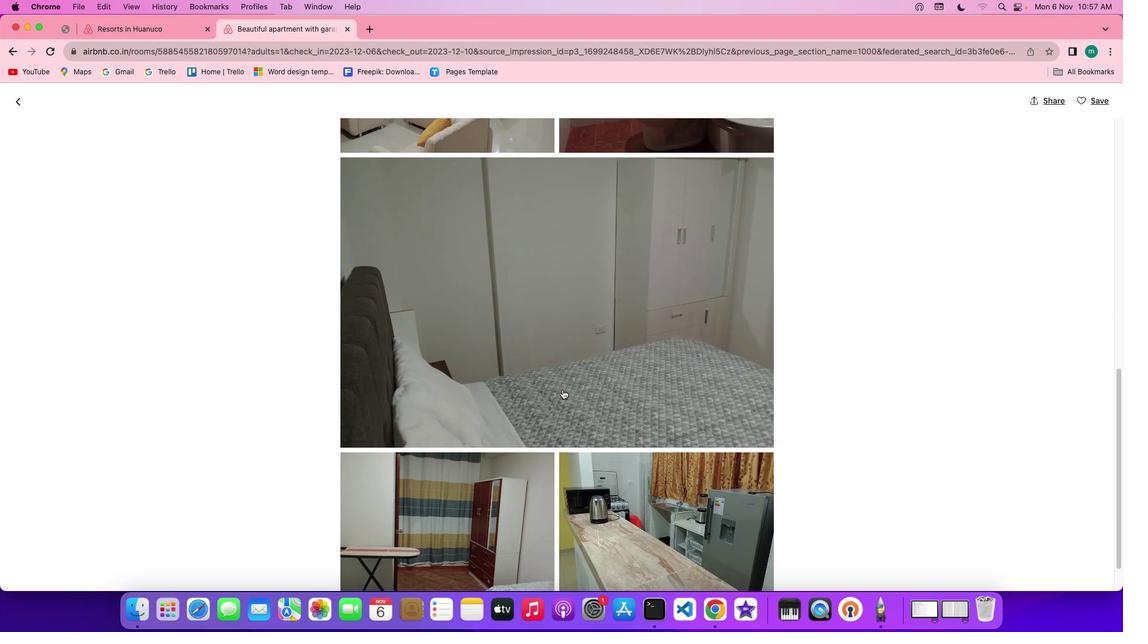 
Action: Mouse scrolled (562, 389) with delta (0, -2)
Screenshot: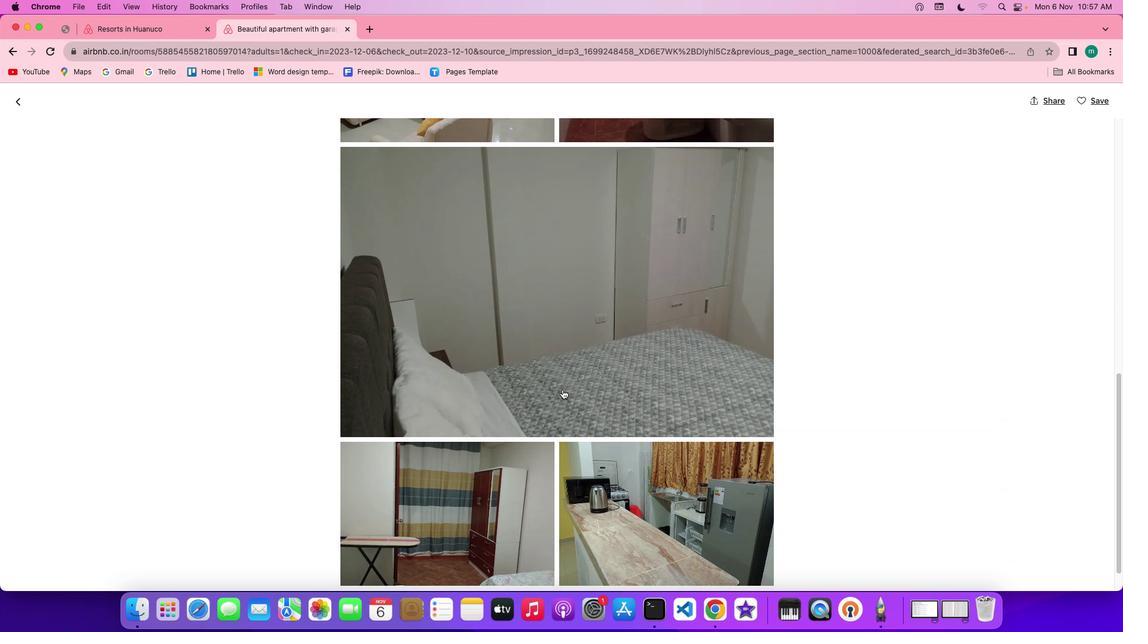 
Action: Mouse scrolled (562, 389) with delta (0, -2)
Screenshot: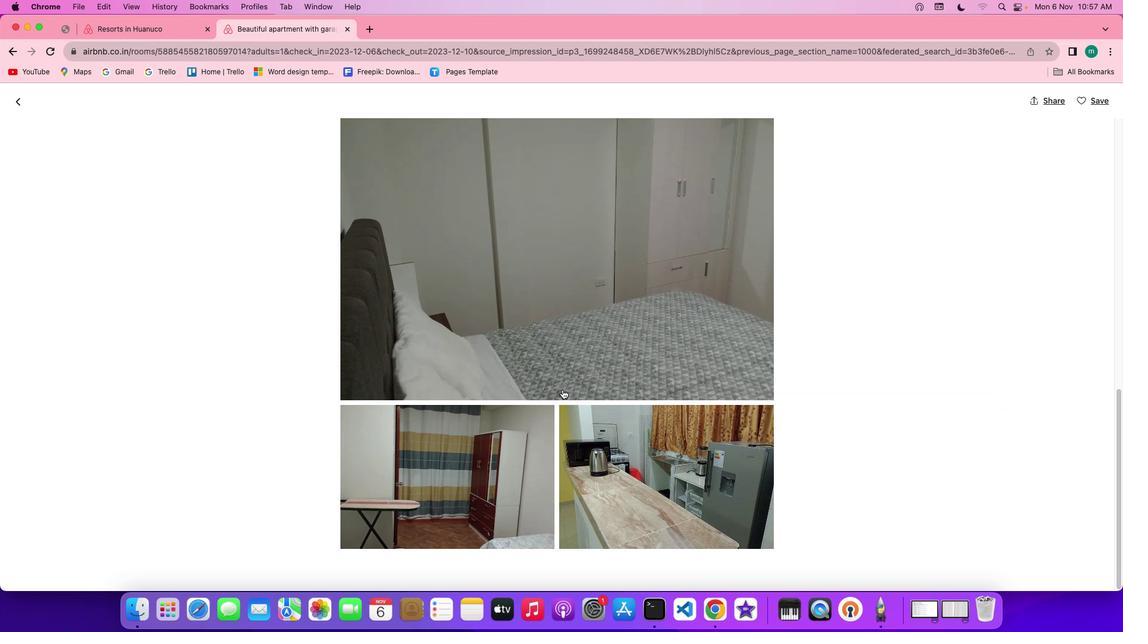 
Action: Mouse moved to (564, 389)
Screenshot: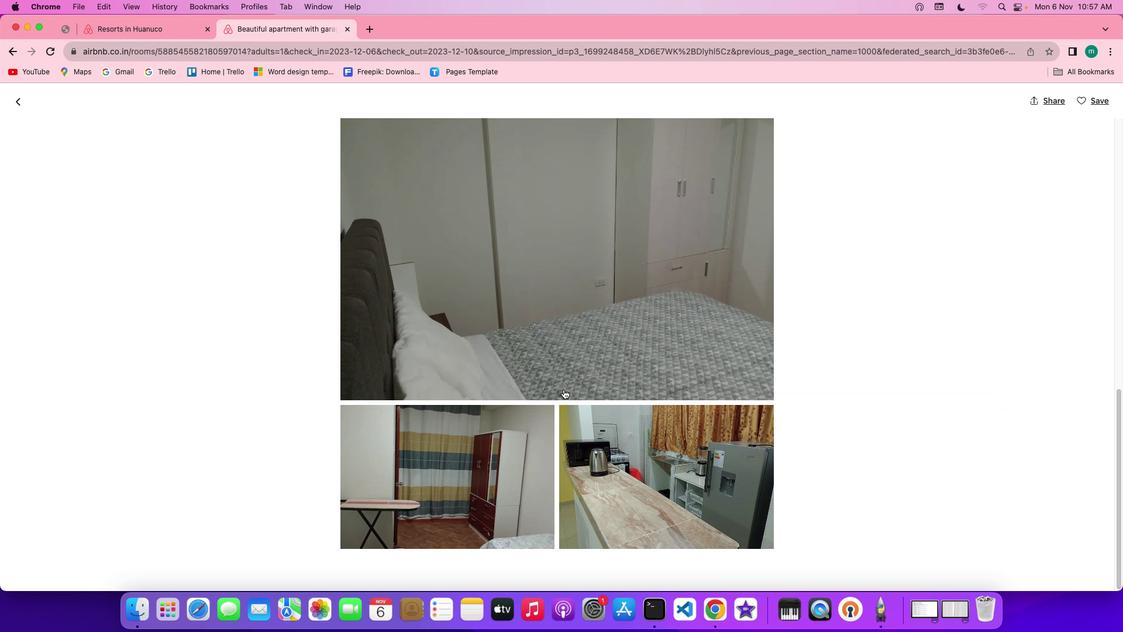
Action: Mouse scrolled (564, 389) with delta (0, 0)
Screenshot: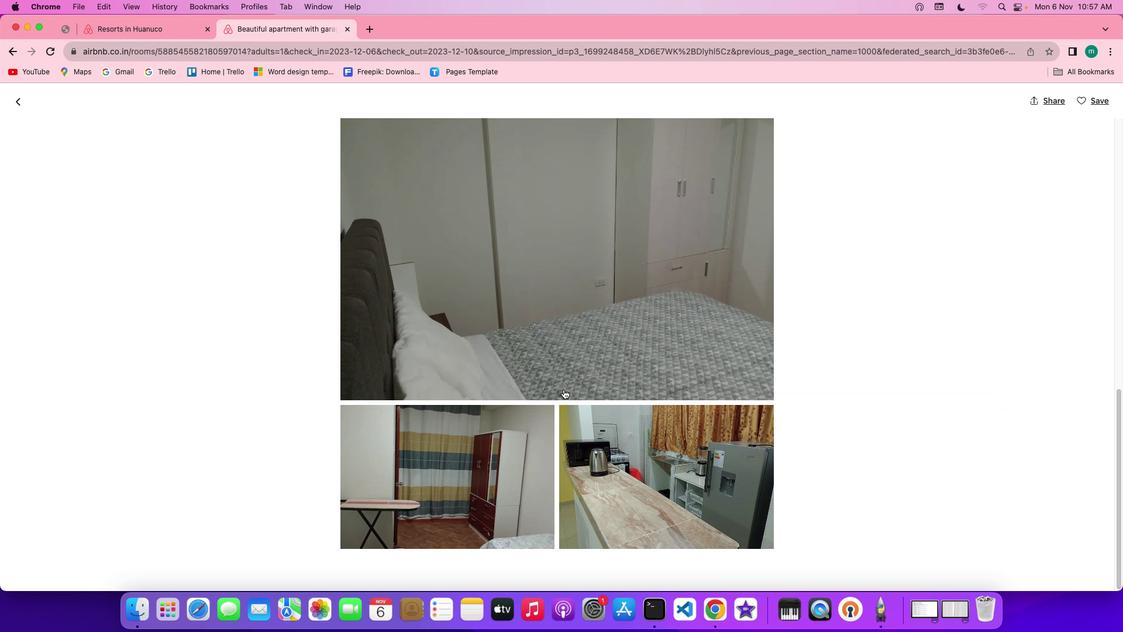 
Action: Mouse scrolled (564, 389) with delta (0, 0)
Screenshot: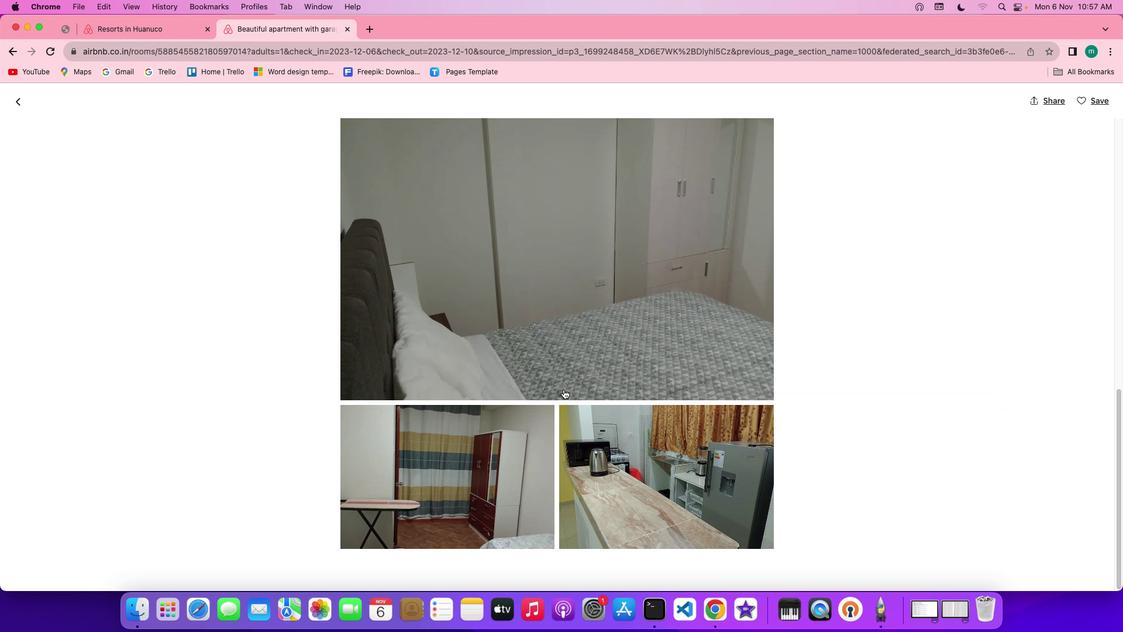 
Action: Mouse scrolled (564, 389) with delta (0, -1)
Screenshot: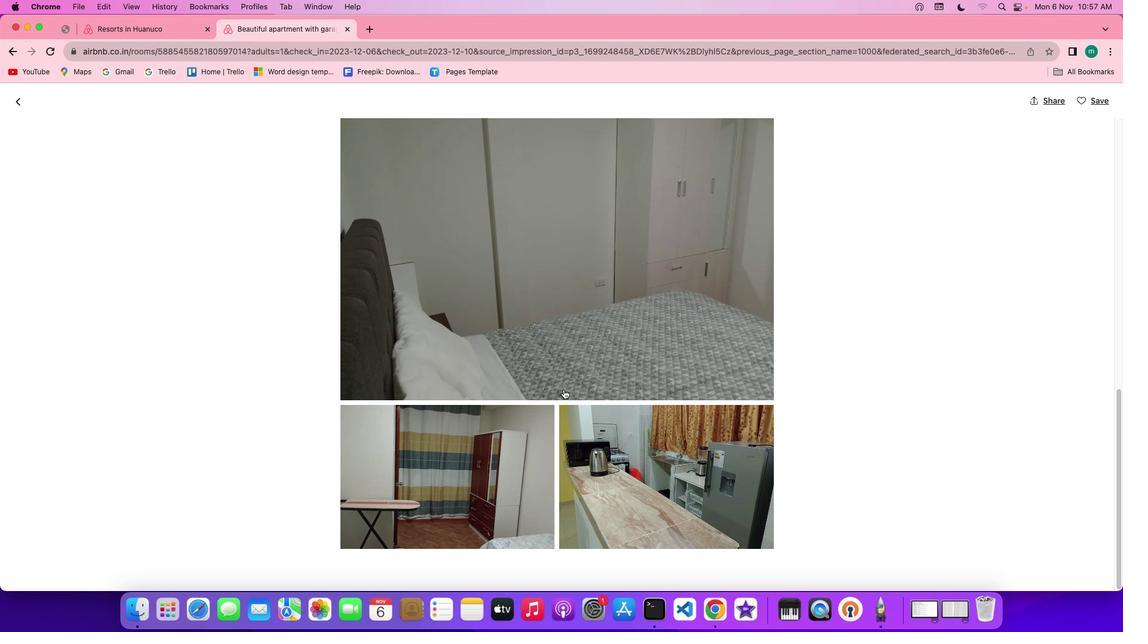 
Action: Mouse scrolled (564, 389) with delta (0, -2)
Screenshot: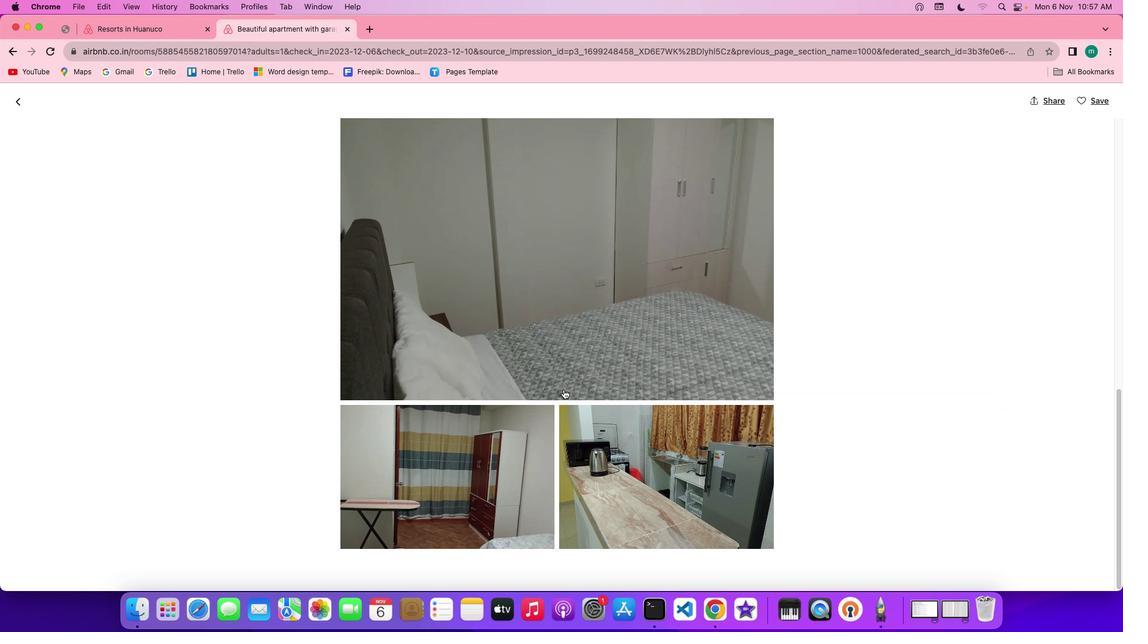 
Action: Mouse moved to (16, 99)
Screenshot: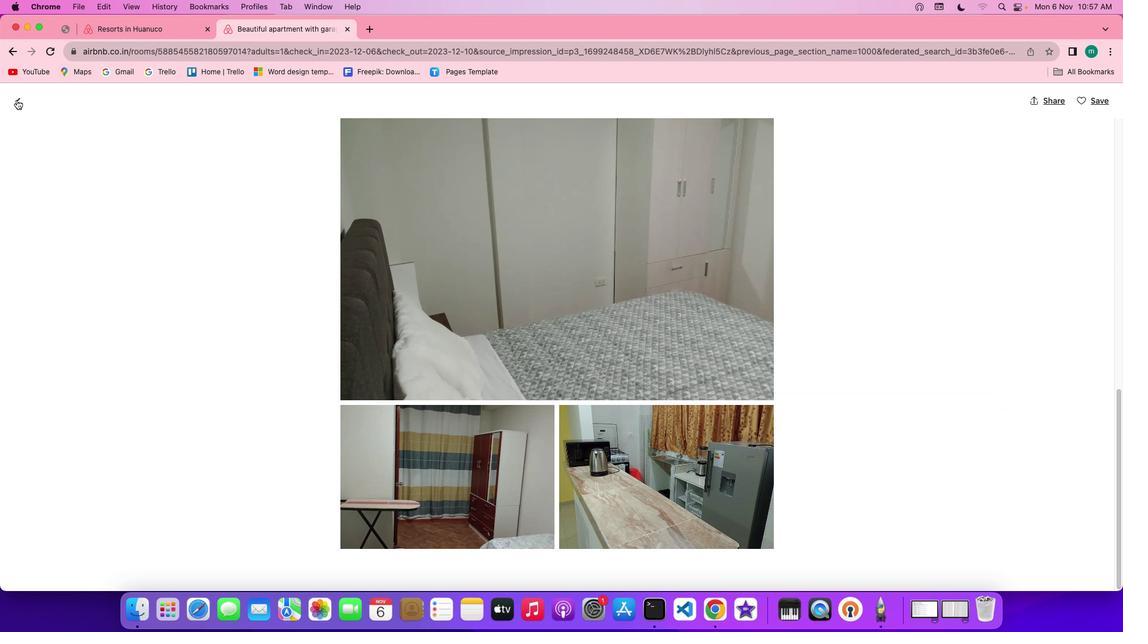 
Action: Mouse pressed left at (16, 99)
Screenshot: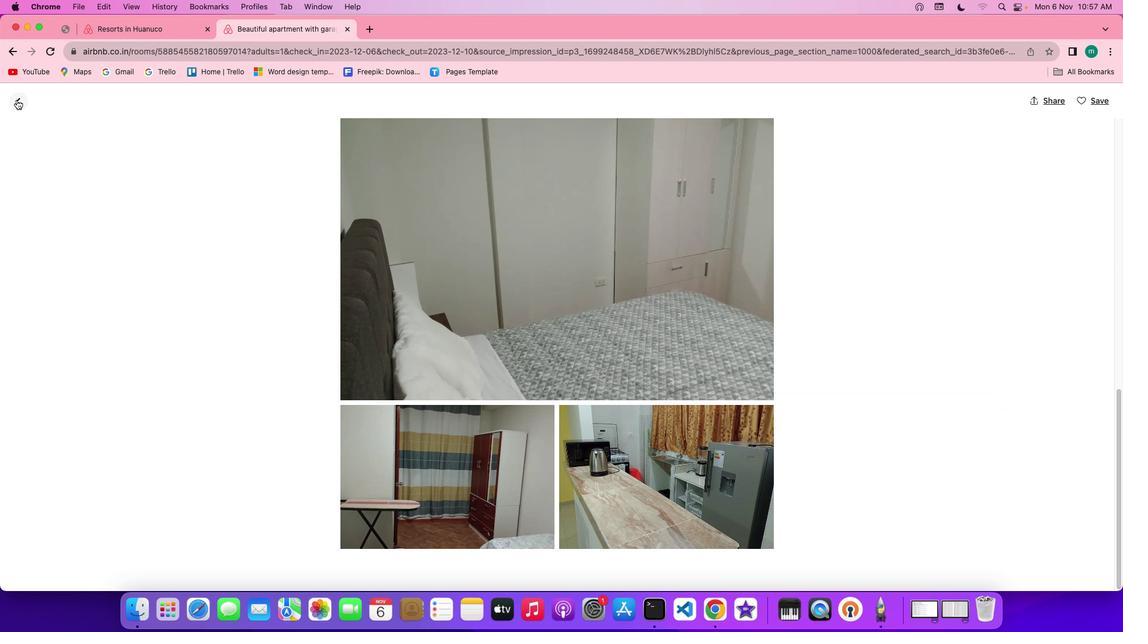 
Action: Mouse moved to (525, 332)
Screenshot: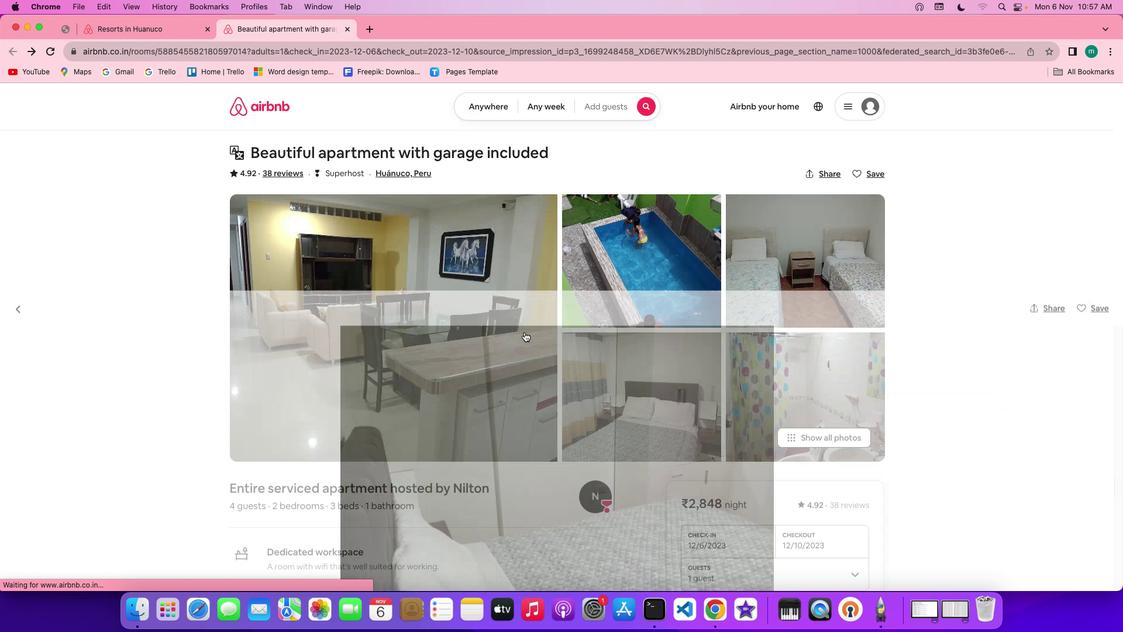 
Action: Mouse scrolled (525, 332) with delta (0, 0)
Screenshot: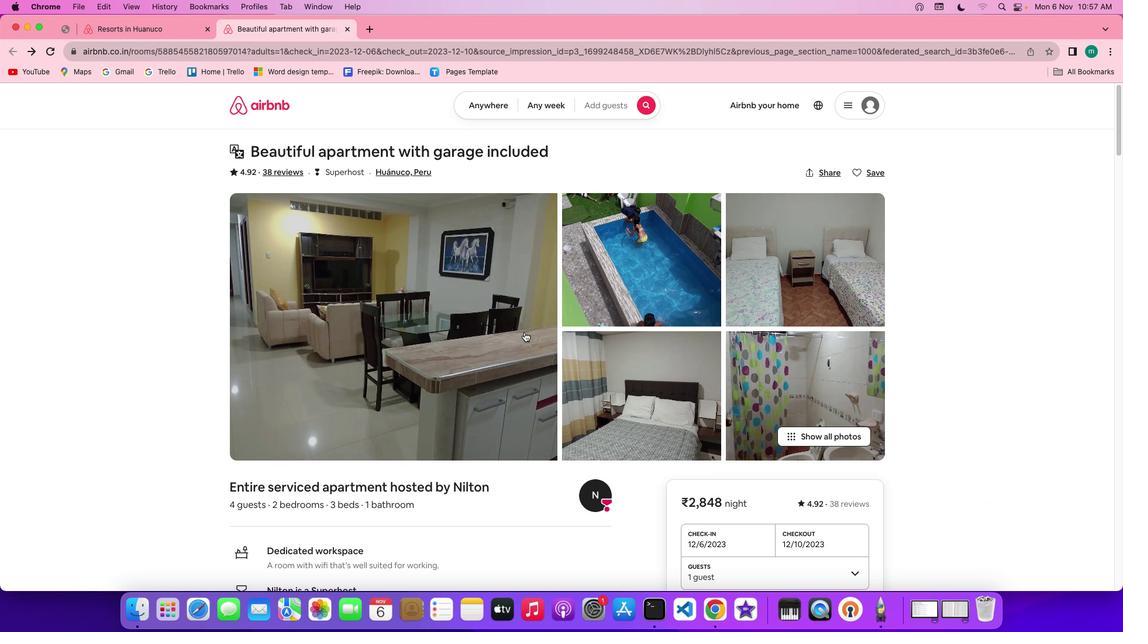 
Action: Mouse scrolled (525, 332) with delta (0, 0)
Screenshot: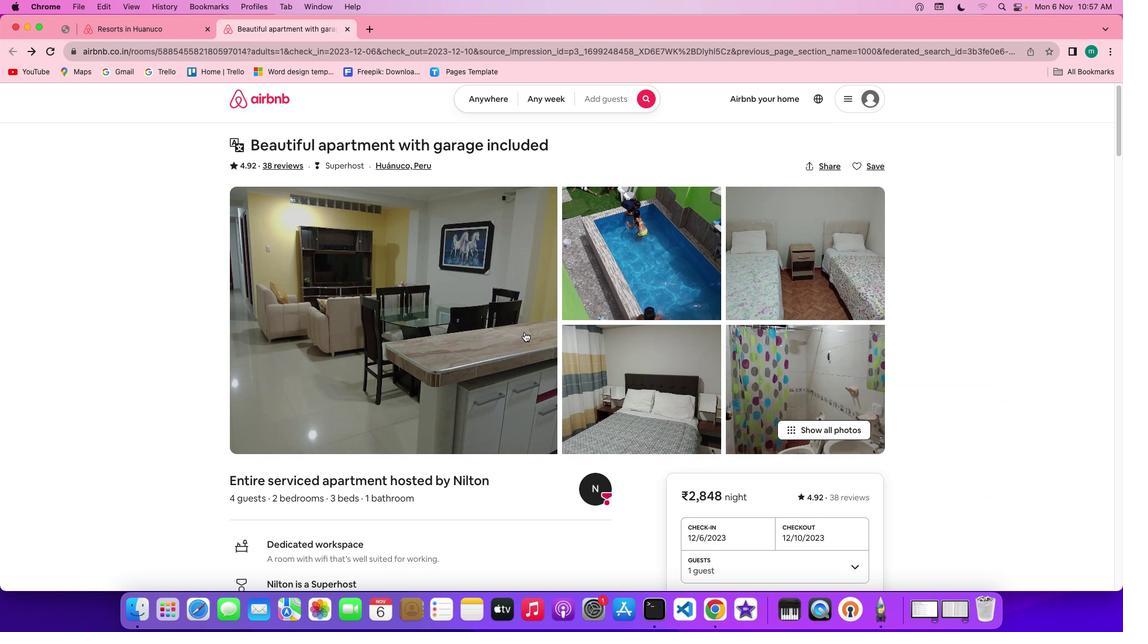 
Action: Mouse scrolled (525, 332) with delta (0, 0)
Screenshot: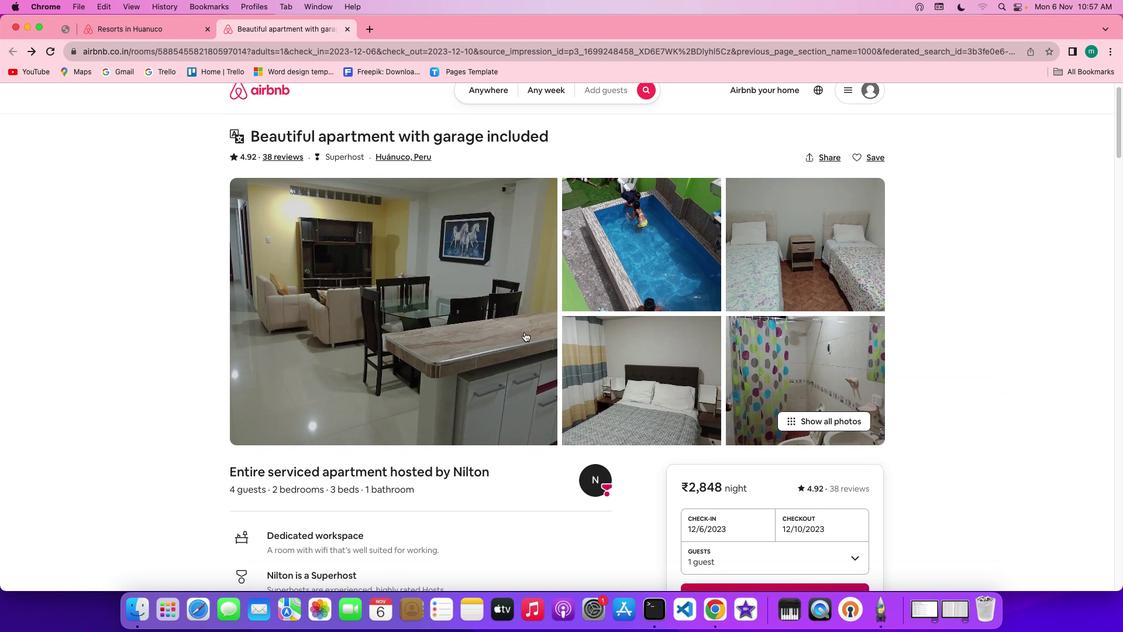 
Action: Mouse scrolled (525, 332) with delta (0, -1)
Screenshot: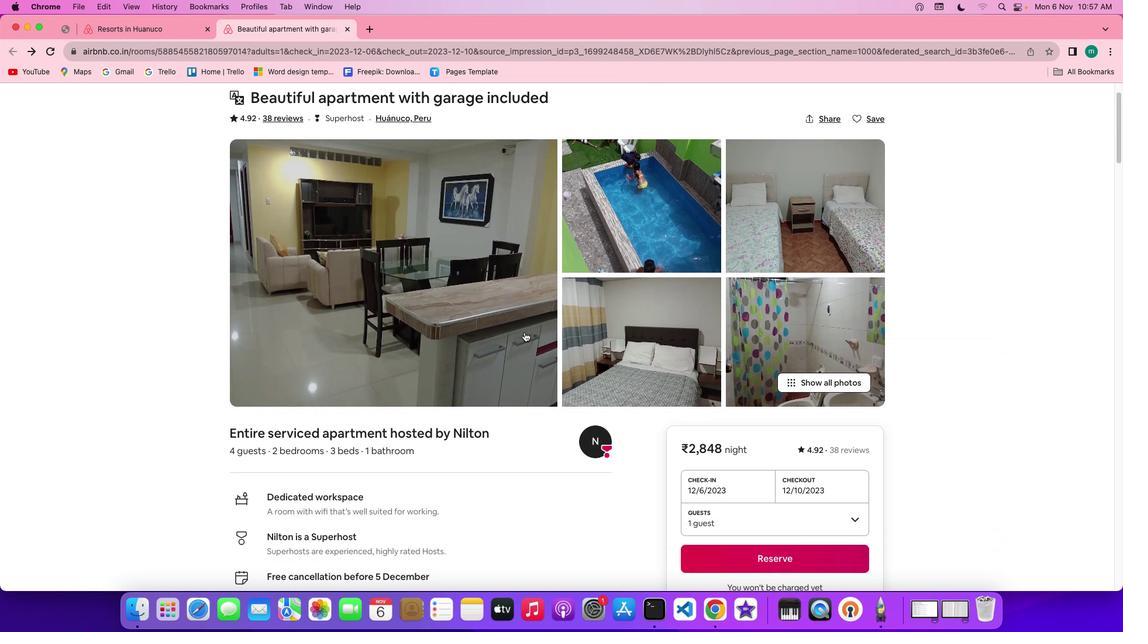 
Action: Mouse scrolled (525, 332) with delta (0, 0)
Screenshot: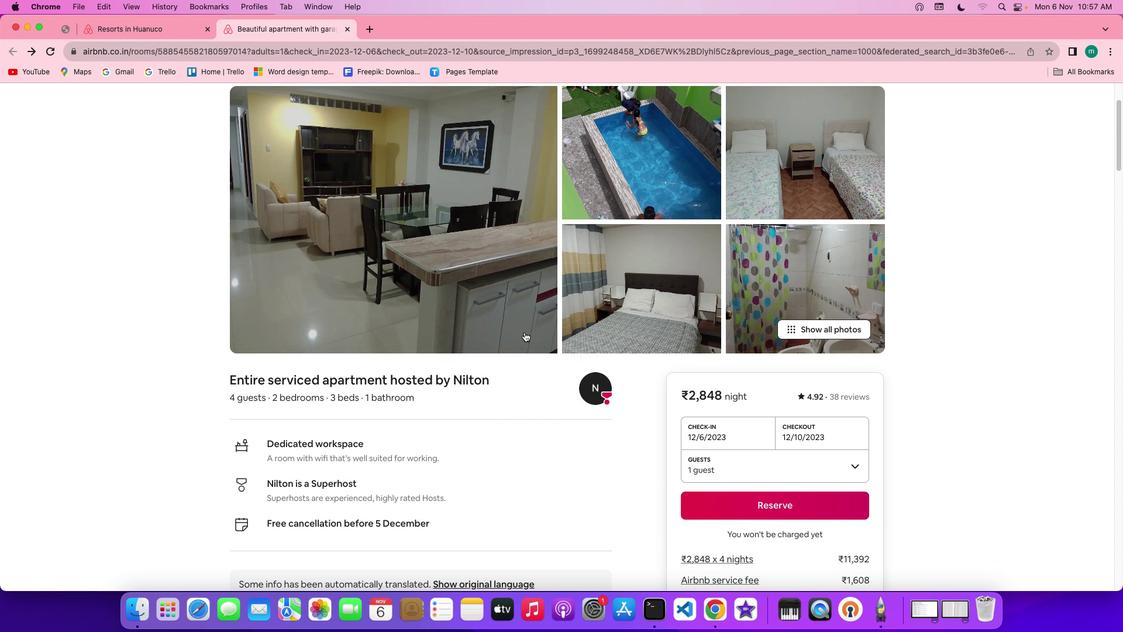 
Action: Mouse scrolled (525, 332) with delta (0, 0)
Screenshot: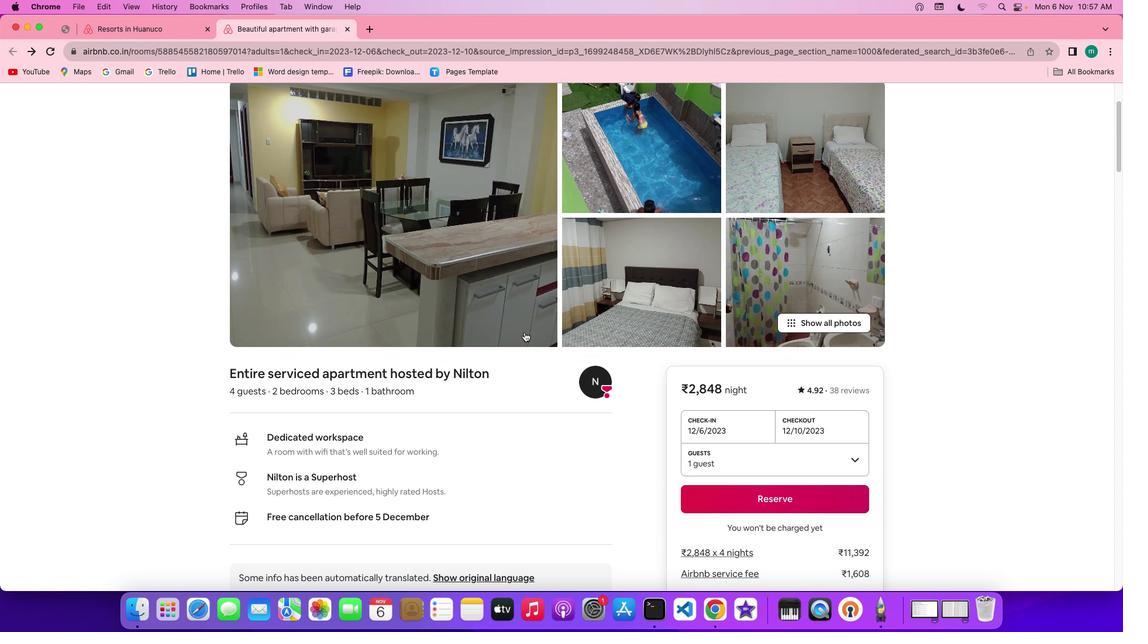 
Action: Mouse scrolled (525, 332) with delta (0, -1)
Screenshot: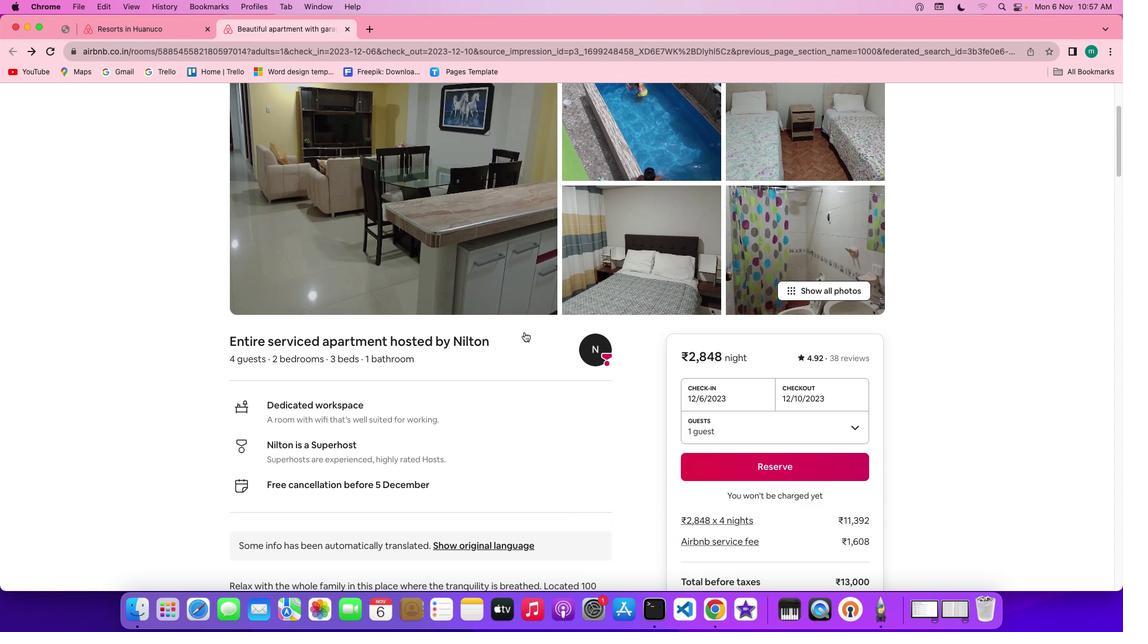 
Action: Mouse scrolled (525, 332) with delta (0, 0)
Screenshot: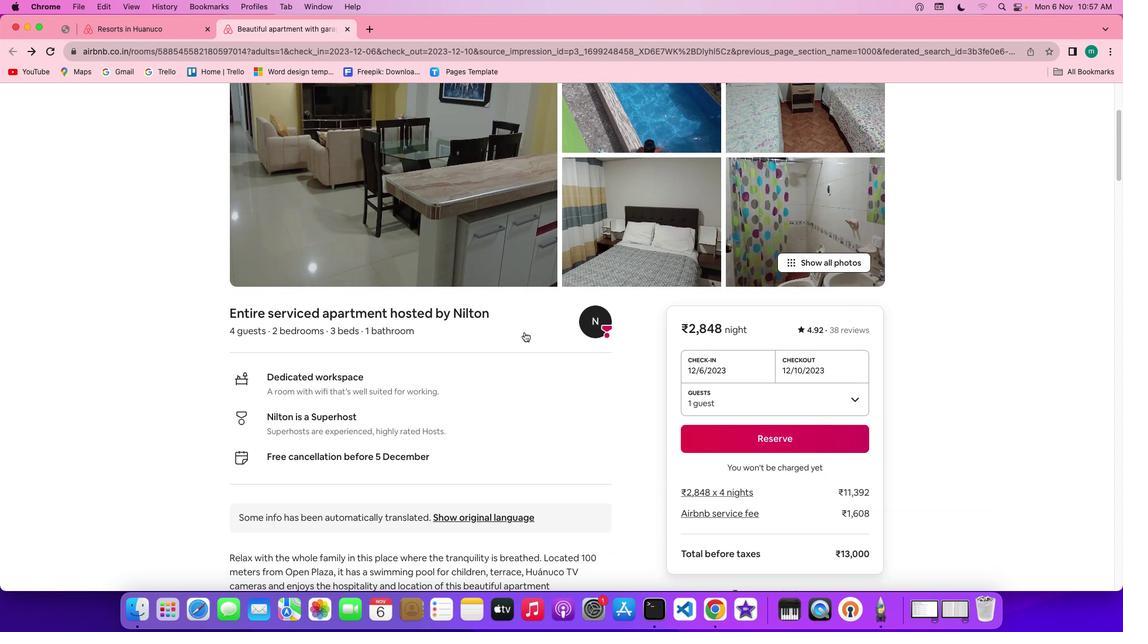 
Action: Mouse scrolled (525, 332) with delta (0, 0)
Screenshot: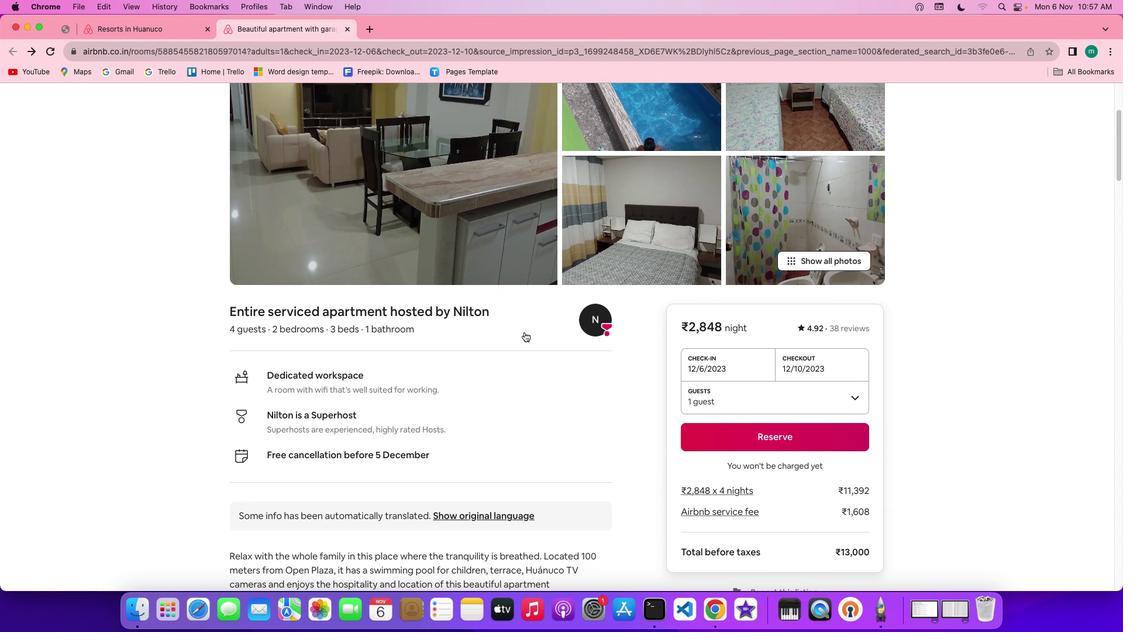 
Action: Mouse scrolled (525, 332) with delta (0, 0)
Screenshot: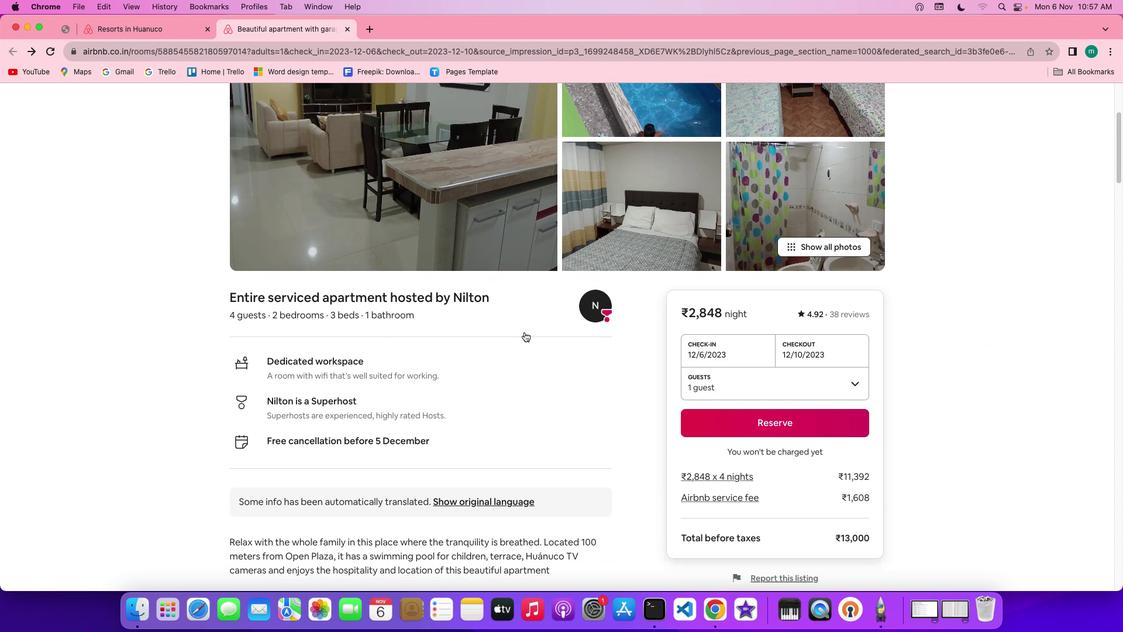 
Action: Mouse scrolled (525, 332) with delta (0, -1)
Screenshot: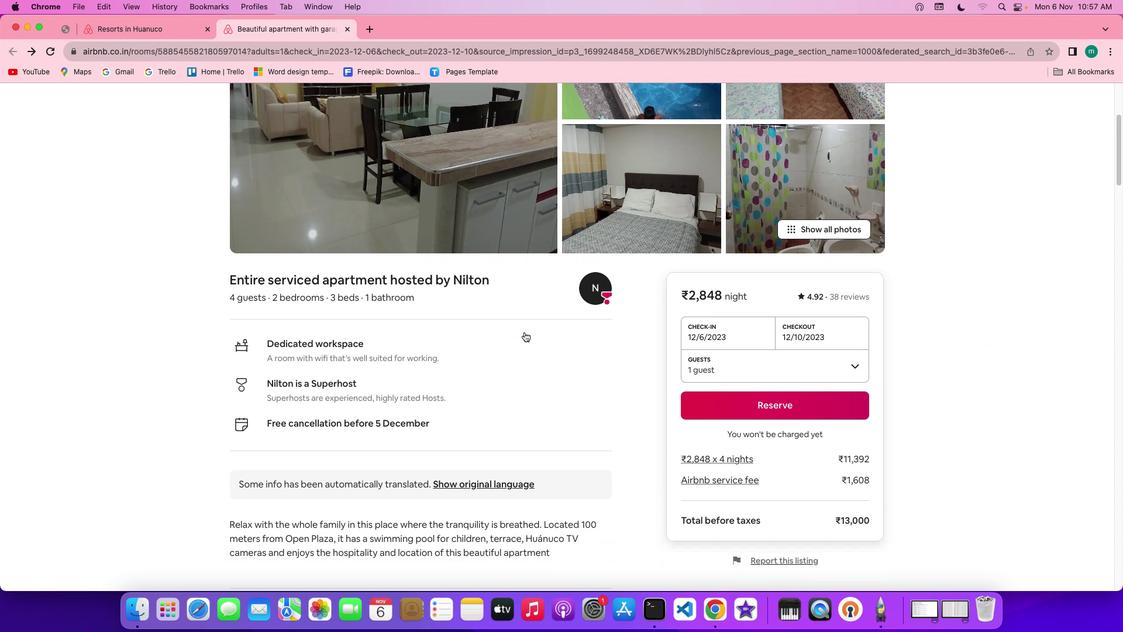 
Action: Mouse scrolled (525, 332) with delta (0, -1)
Screenshot: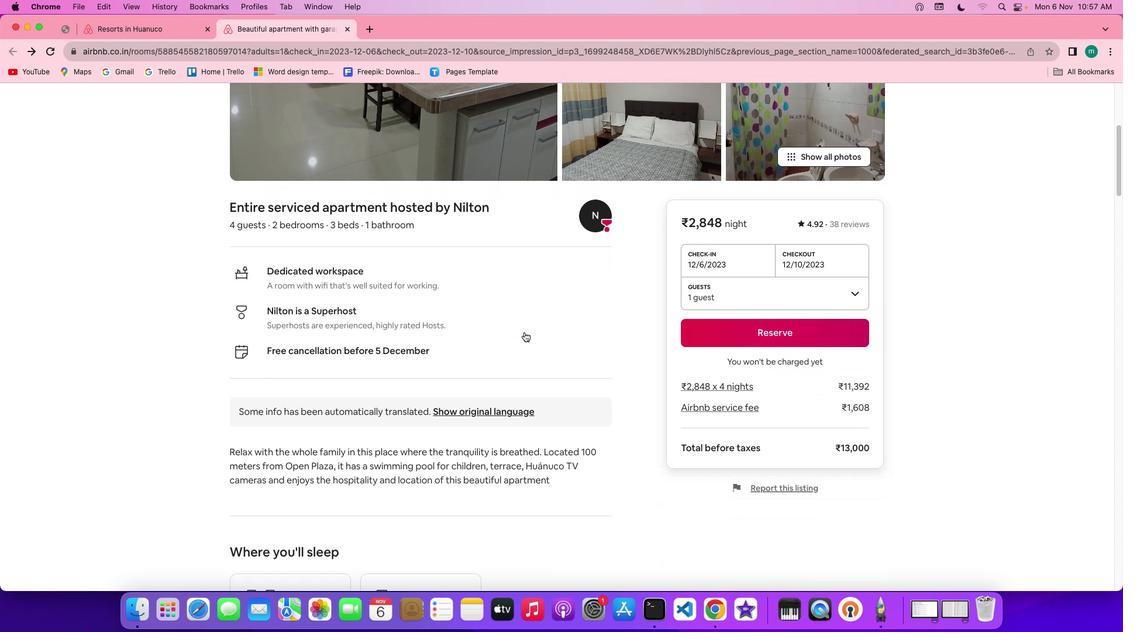 
Action: Mouse scrolled (525, 332) with delta (0, 0)
Screenshot: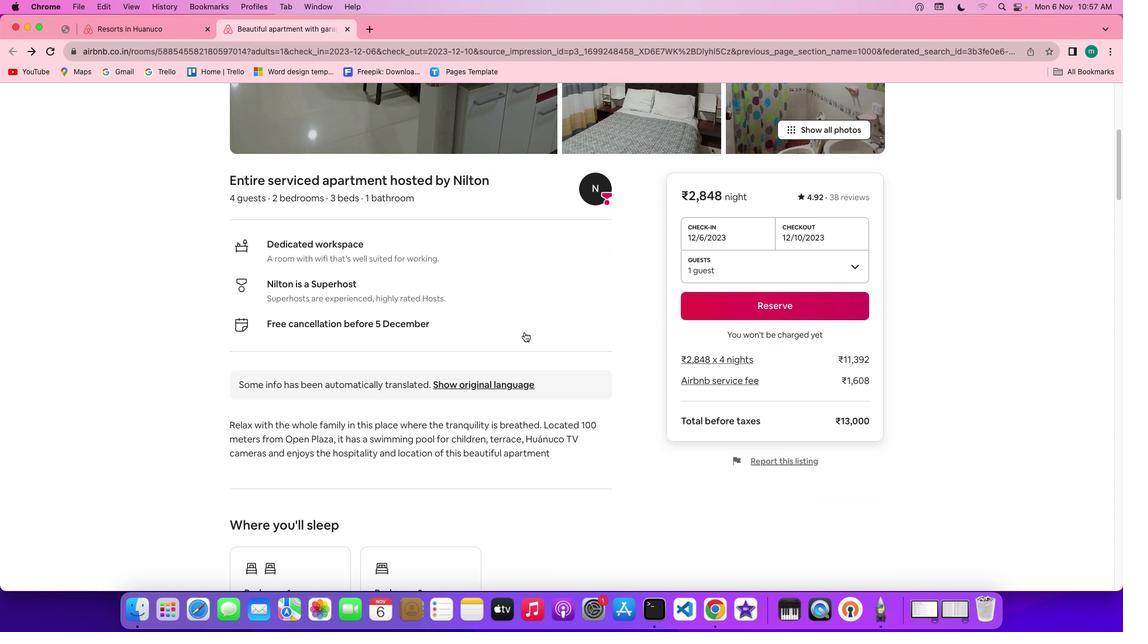 
Action: Mouse scrolled (525, 332) with delta (0, 0)
Screenshot: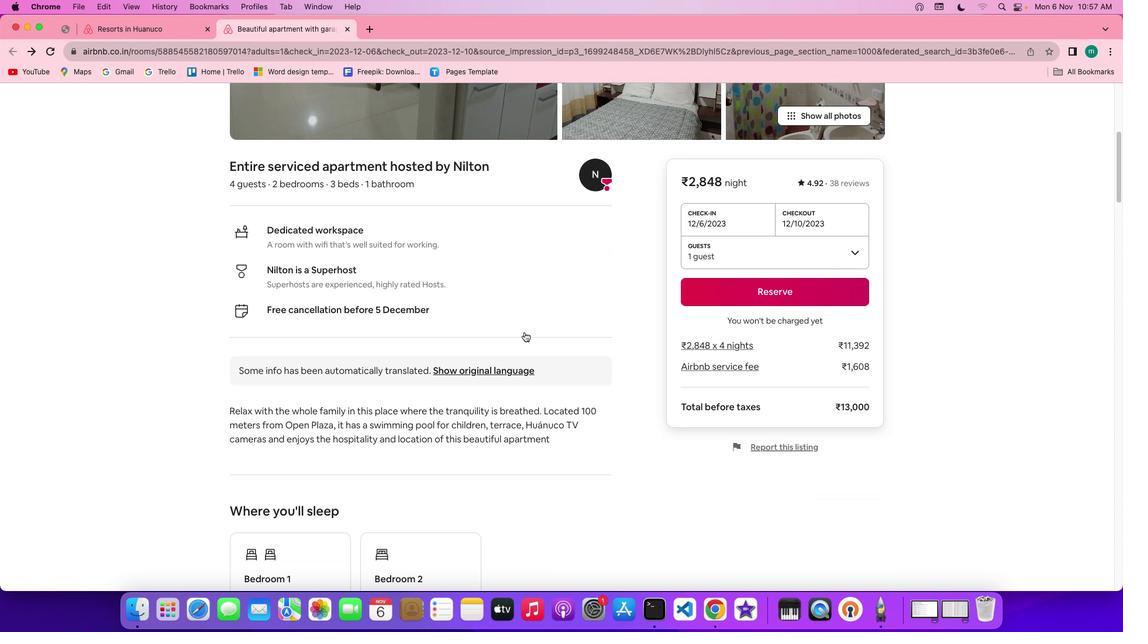
Action: Mouse scrolled (525, 332) with delta (0, 0)
Screenshot: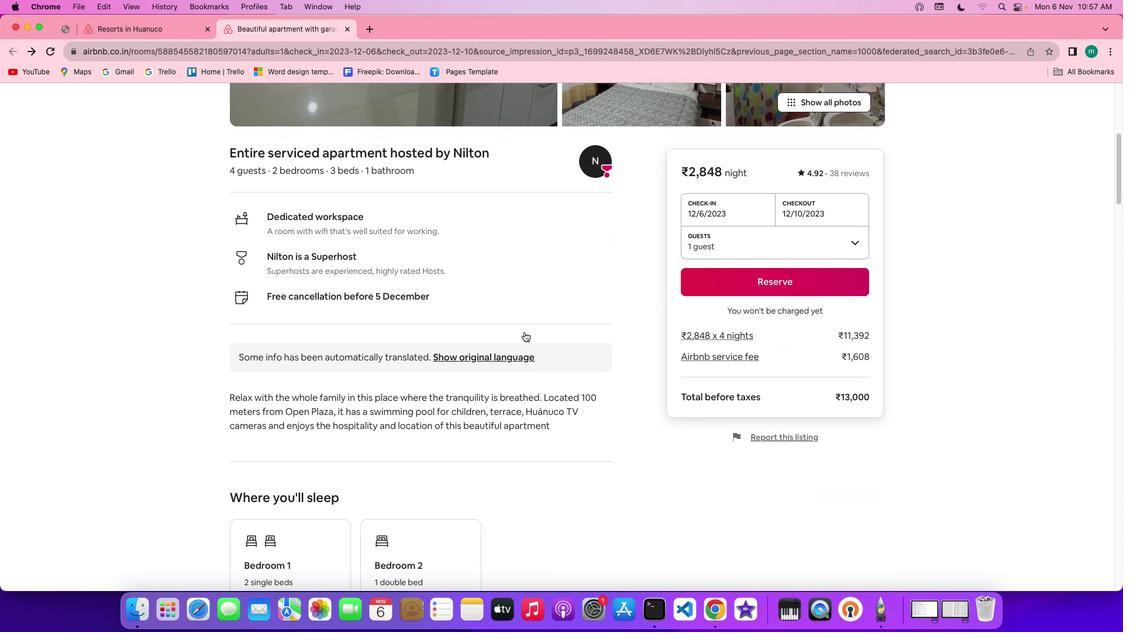 
Action: Mouse scrolled (525, 332) with delta (0, -1)
Screenshot: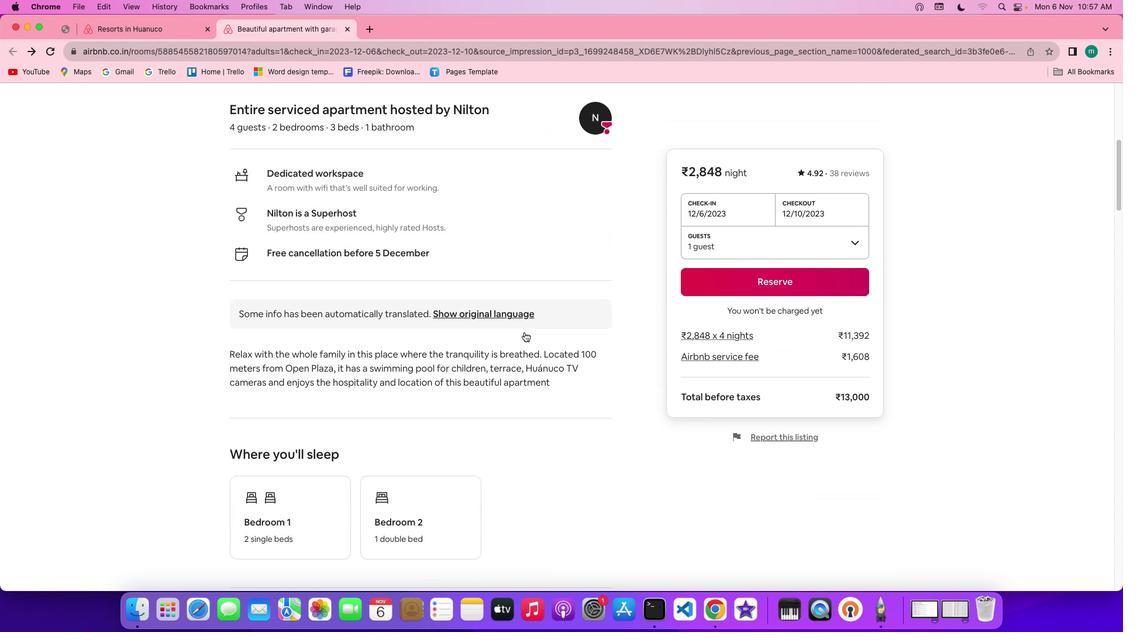 
Action: Mouse scrolled (525, 332) with delta (0, 0)
Screenshot: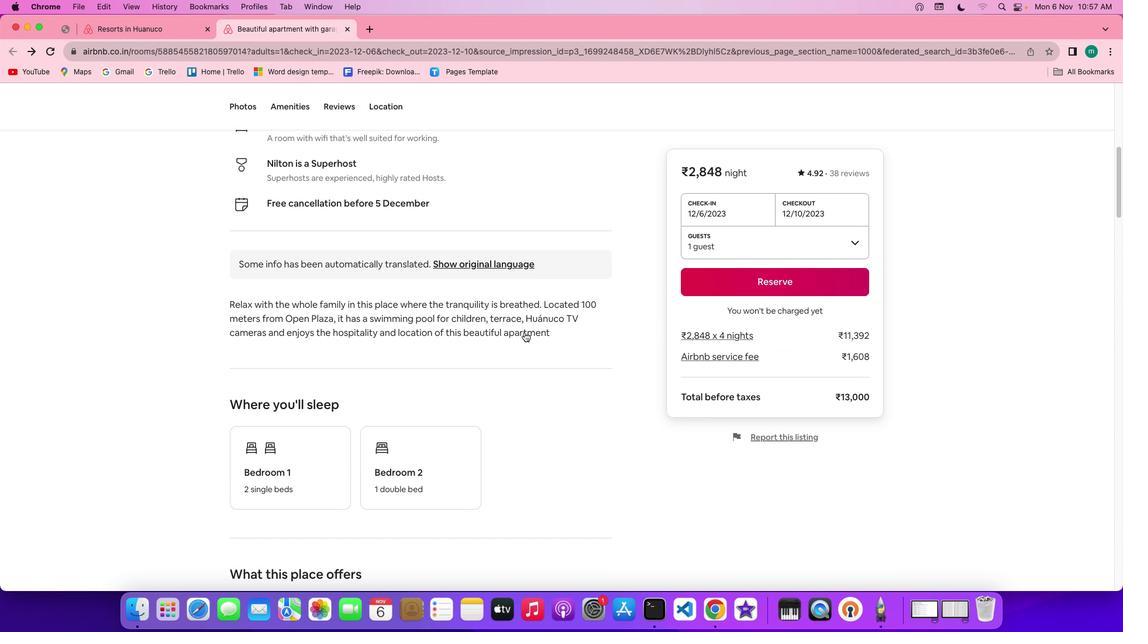 
Action: Mouse scrolled (525, 332) with delta (0, 0)
Screenshot: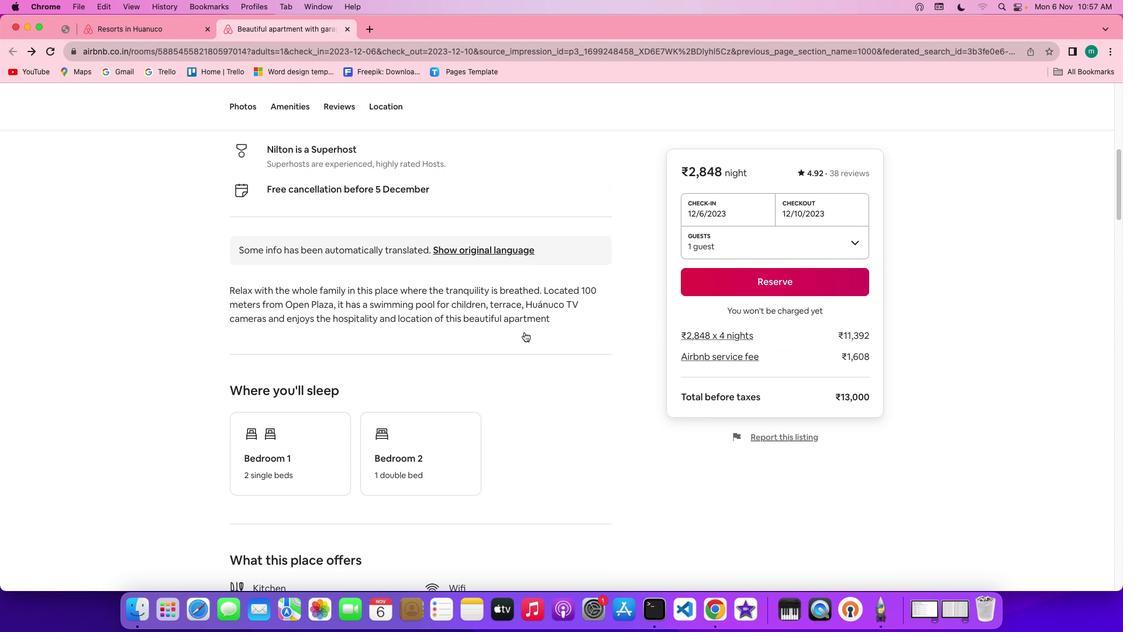 
Action: Mouse scrolled (525, 332) with delta (0, -1)
Screenshot: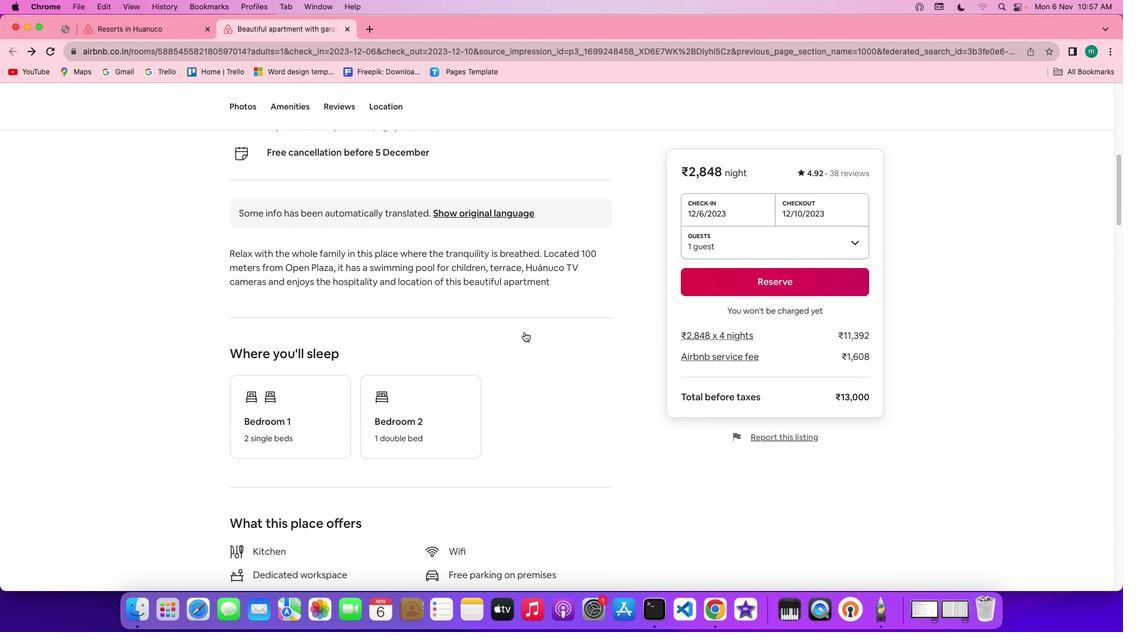 
Action: Mouse scrolled (525, 332) with delta (0, -2)
Screenshot: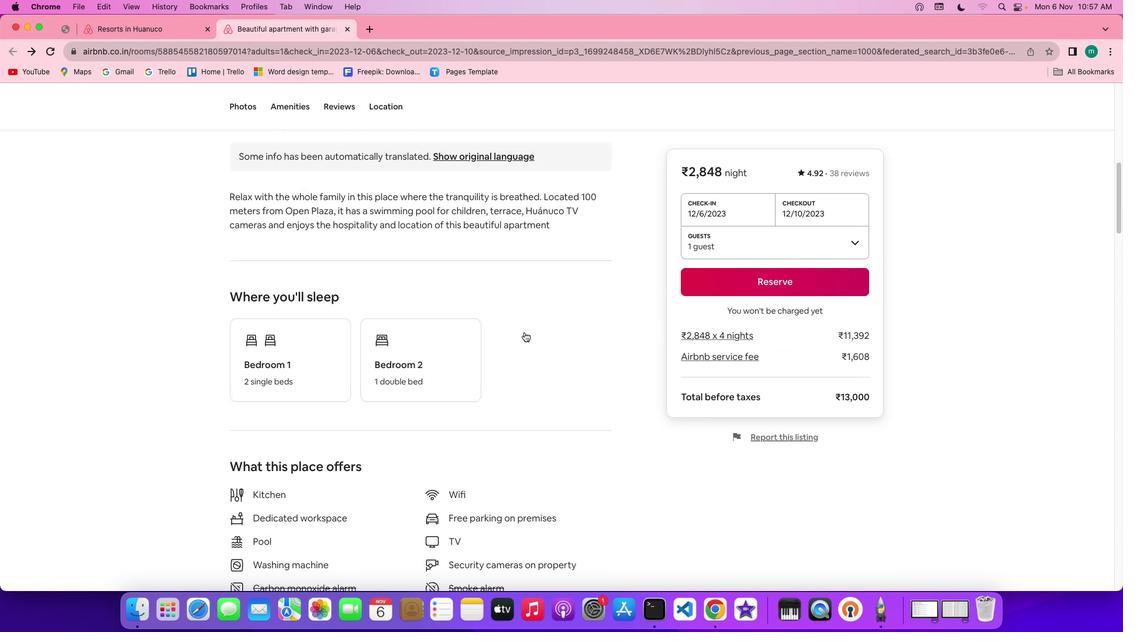 
Action: Mouse moved to (524, 332)
Screenshot: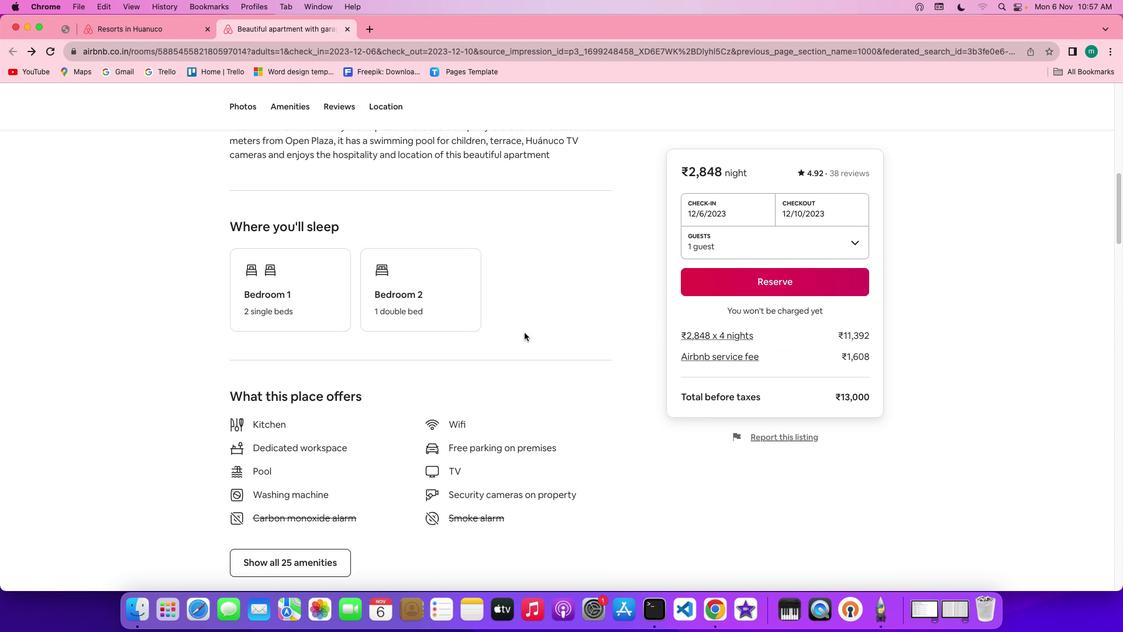 
Action: Mouse scrolled (524, 332) with delta (0, 0)
Screenshot: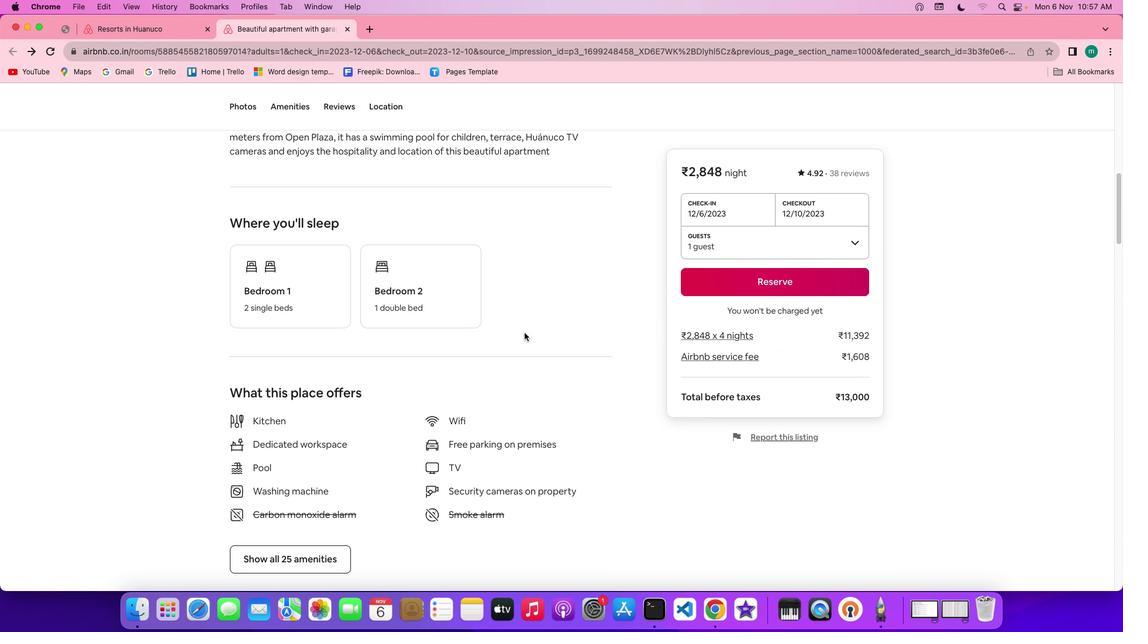 
Action: Mouse scrolled (524, 332) with delta (0, 0)
Screenshot: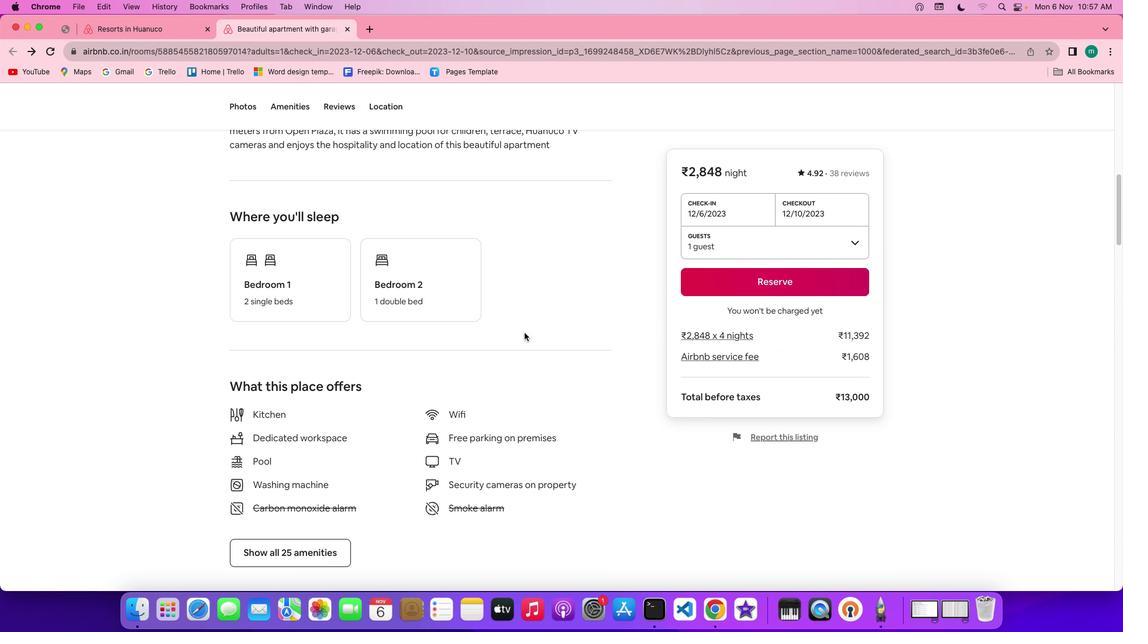 
Action: Mouse scrolled (524, 332) with delta (0, -1)
Screenshot: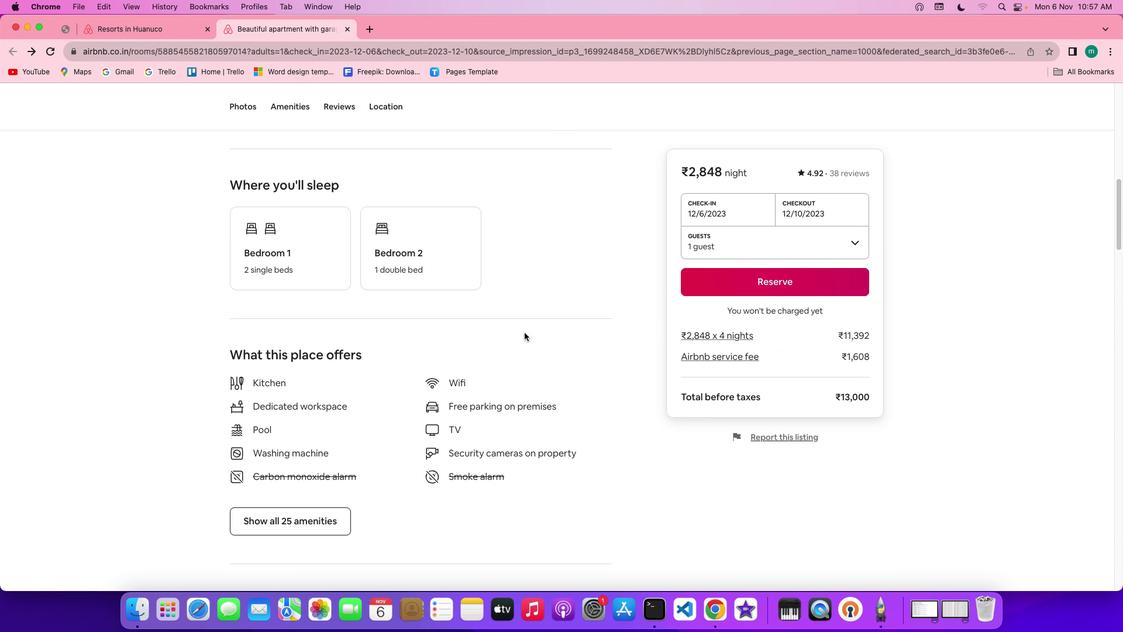 
Action: Mouse moved to (506, 352)
Screenshot: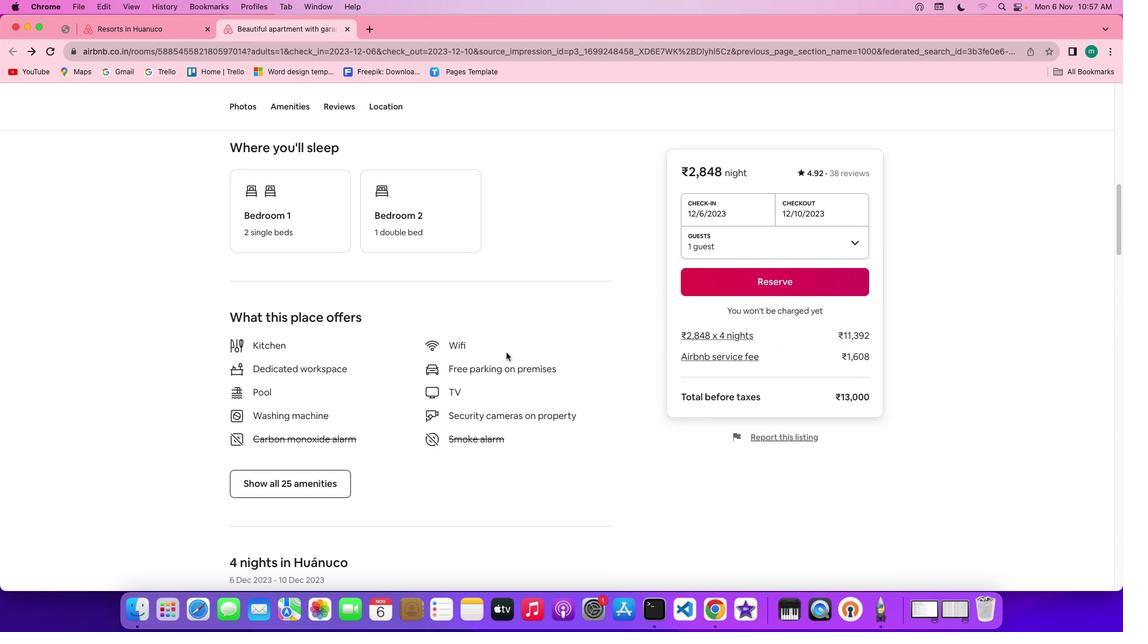 
Action: Mouse scrolled (506, 352) with delta (0, 0)
Screenshot: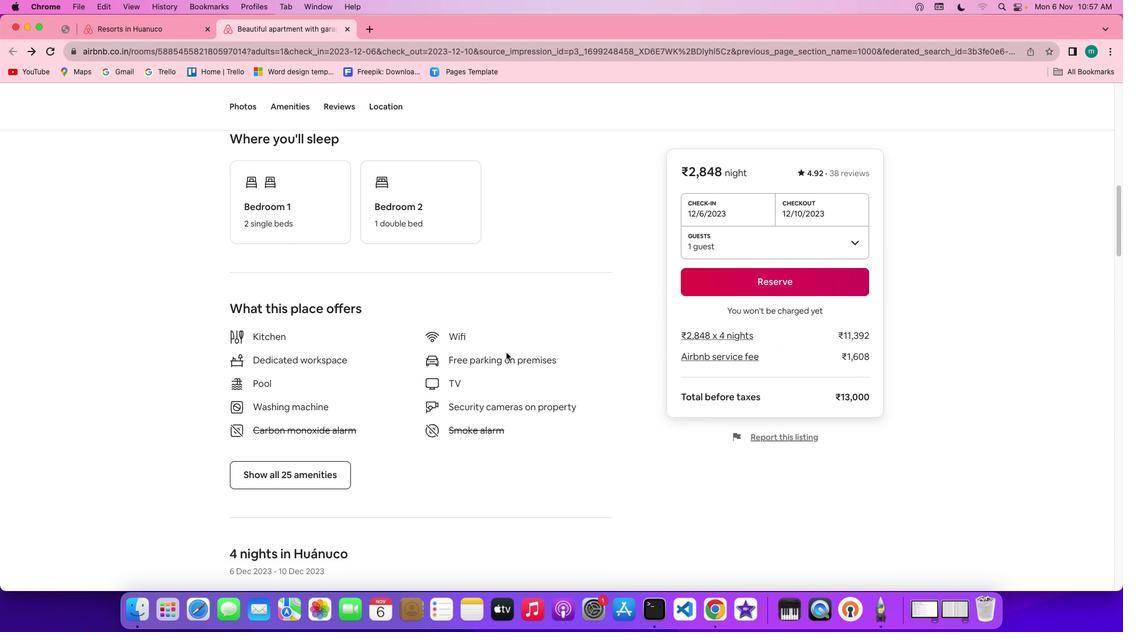 
Action: Mouse scrolled (506, 352) with delta (0, 0)
Screenshot: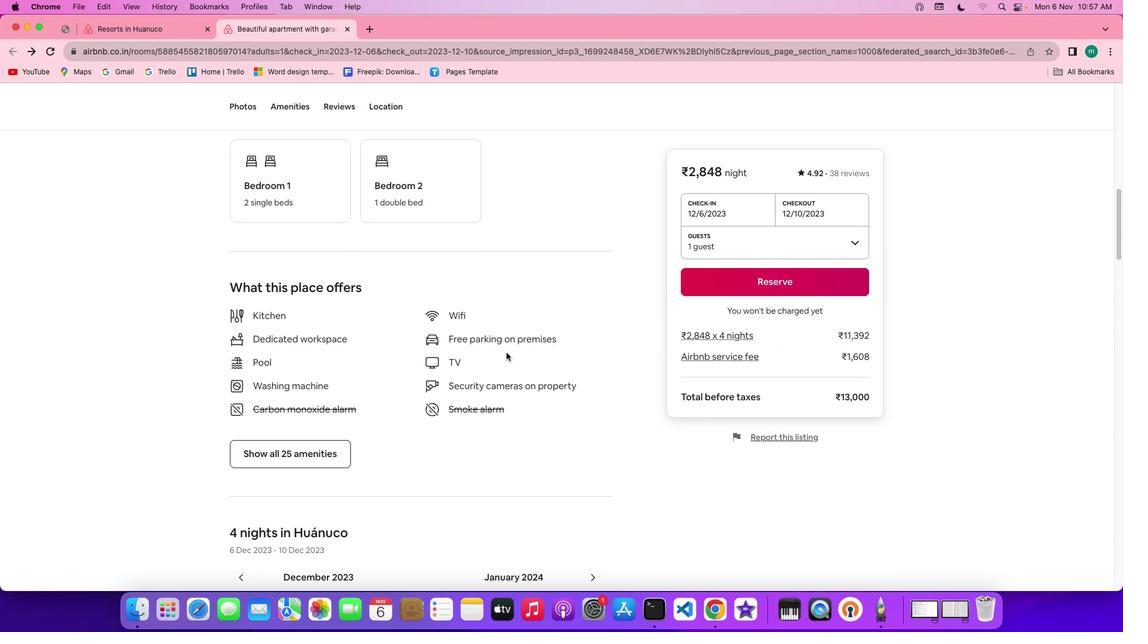 
Action: Mouse scrolled (506, 352) with delta (0, -1)
Screenshot: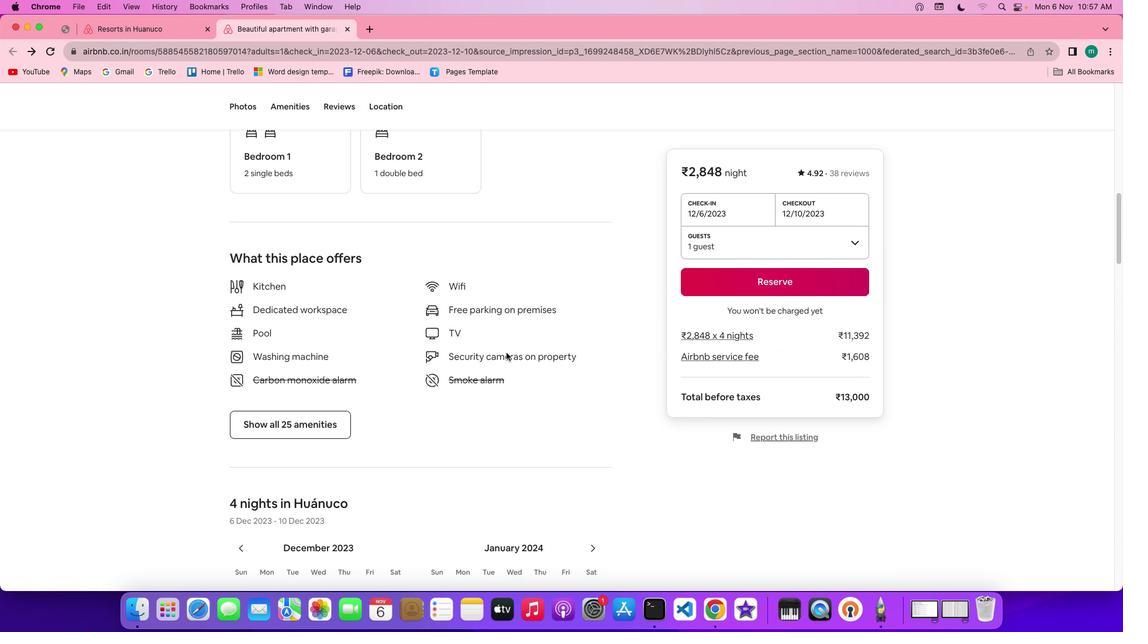 
Action: Mouse moved to (333, 385)
Screenshot: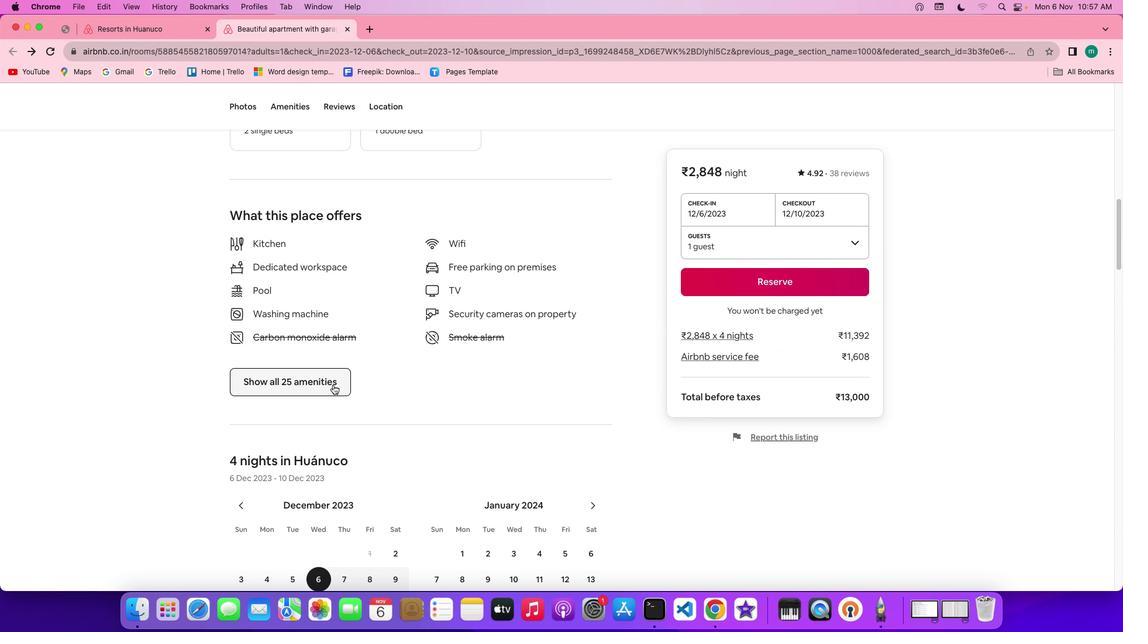
Action: Mouse pressed left at (333, 385)
Screenshot: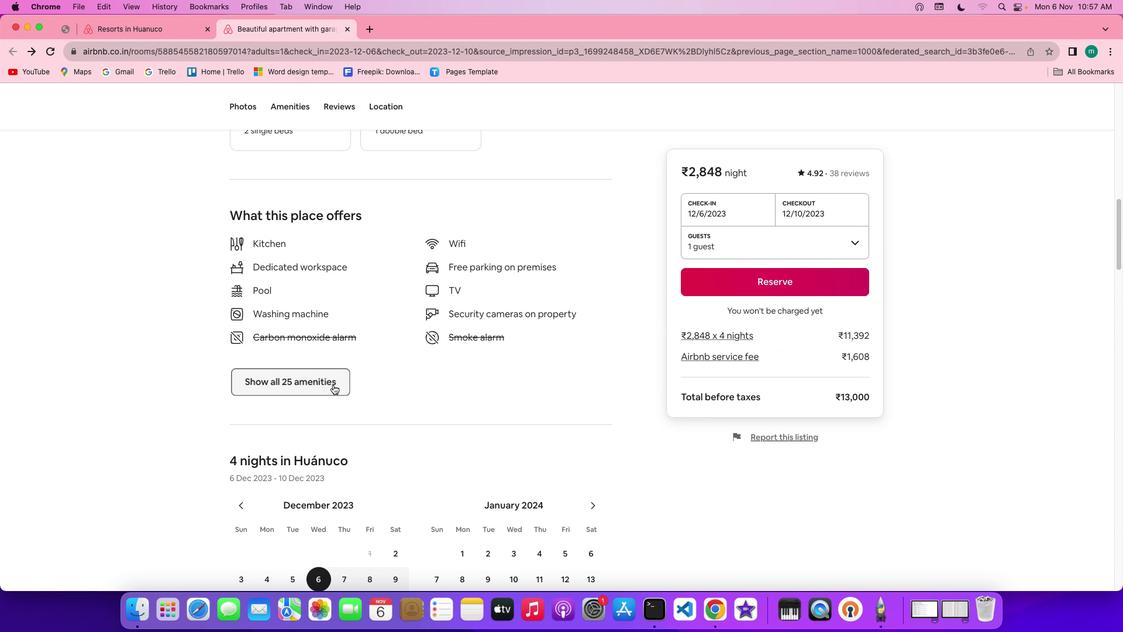 
Action: Mouse moved to (550, 376)
Screenshot: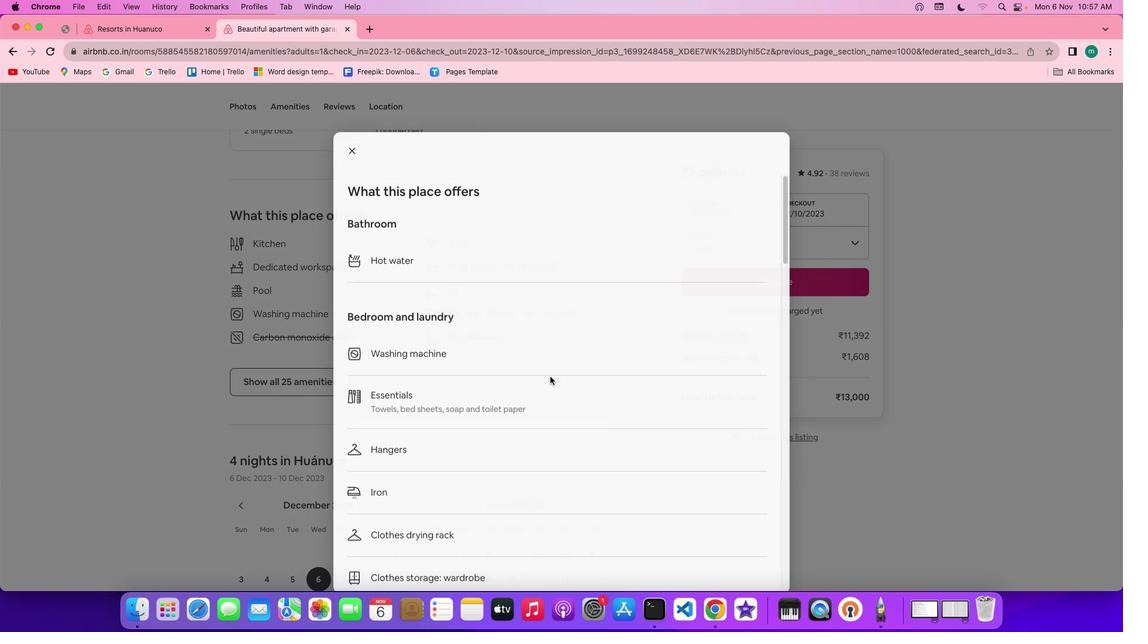 
Action: Mouse scrolled (550, 376) with delta (0, 0)
Screenshot: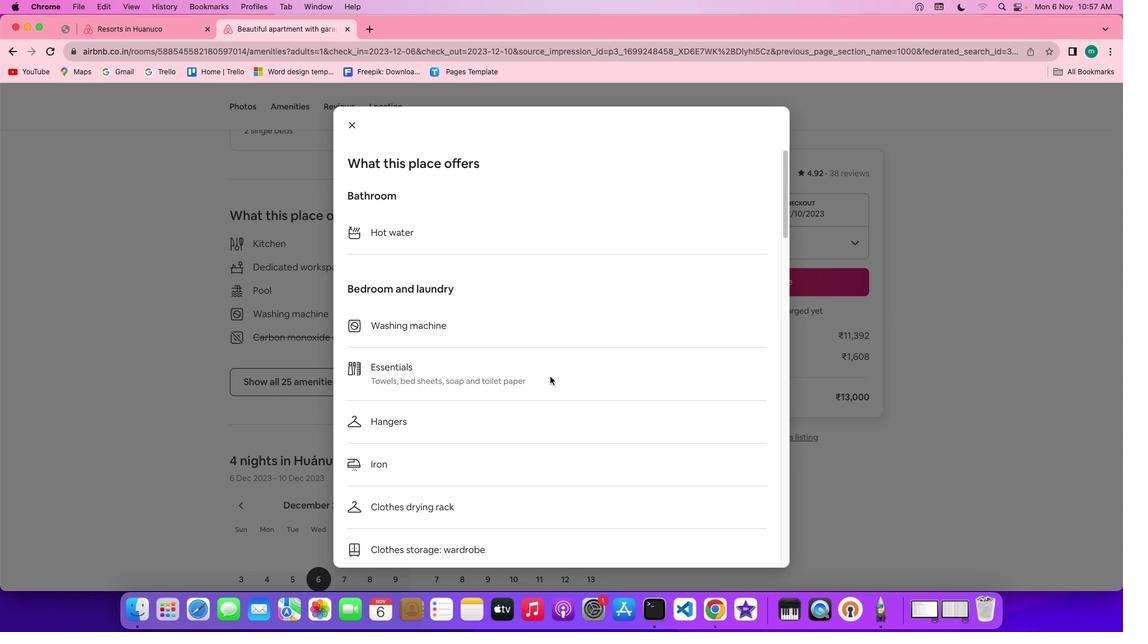 
Action: Mouse scrolled (550, 376) with delta (0, 0)
Screenshot: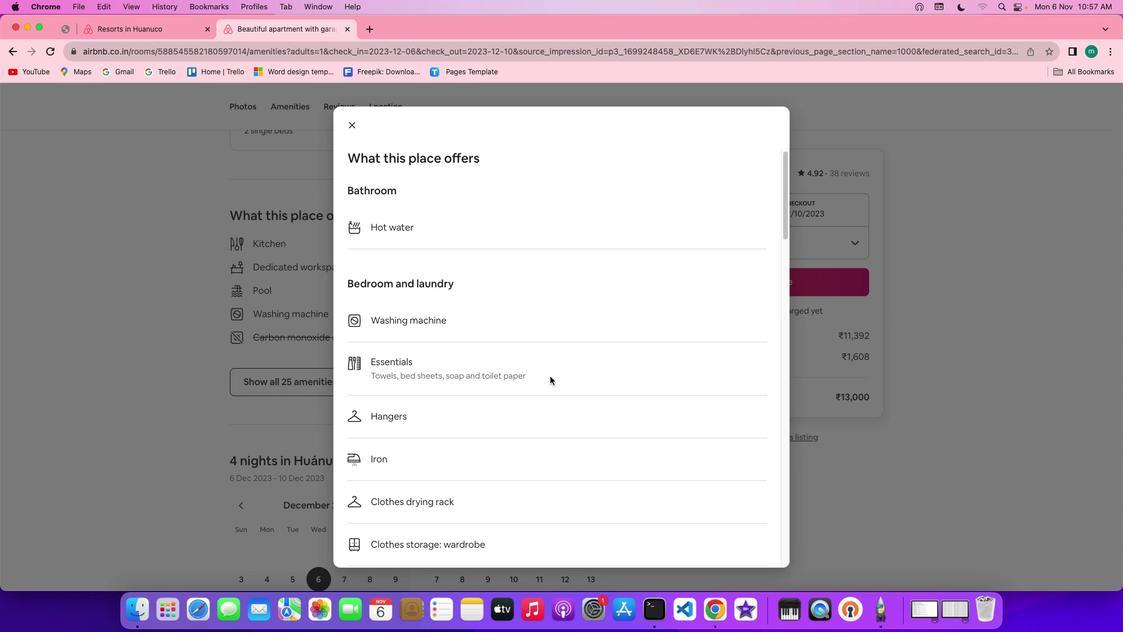 
Action: Mouse scrolled (550, 376) with delta (0, -1)
Screenshot: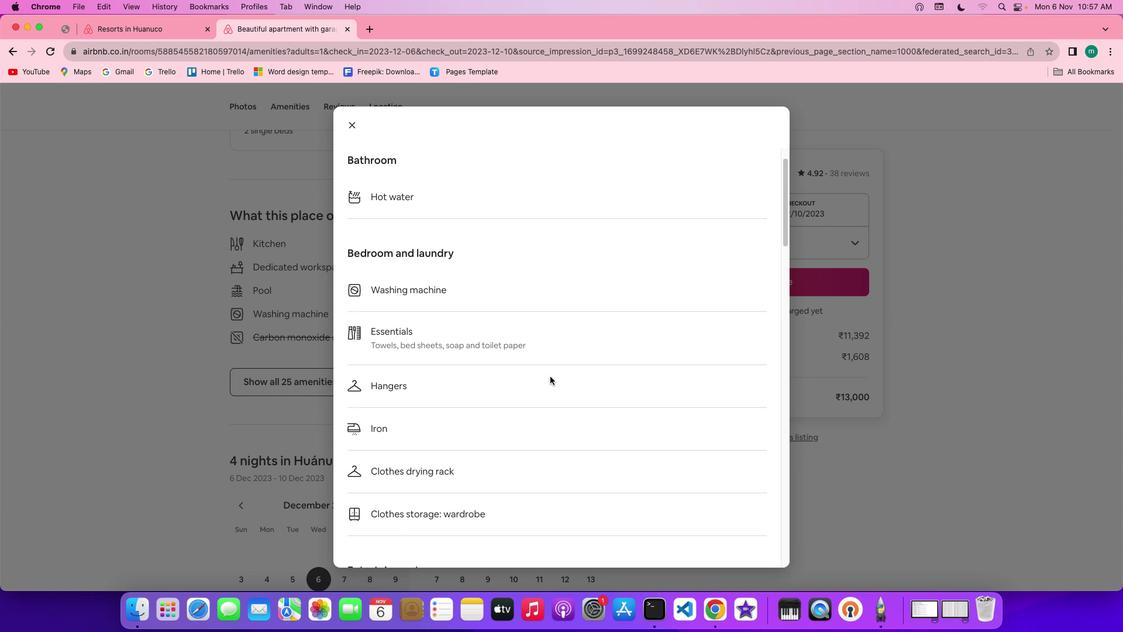 
Action: Mouse scrolled (550, 376) with delta (0, -1)
Screenshot: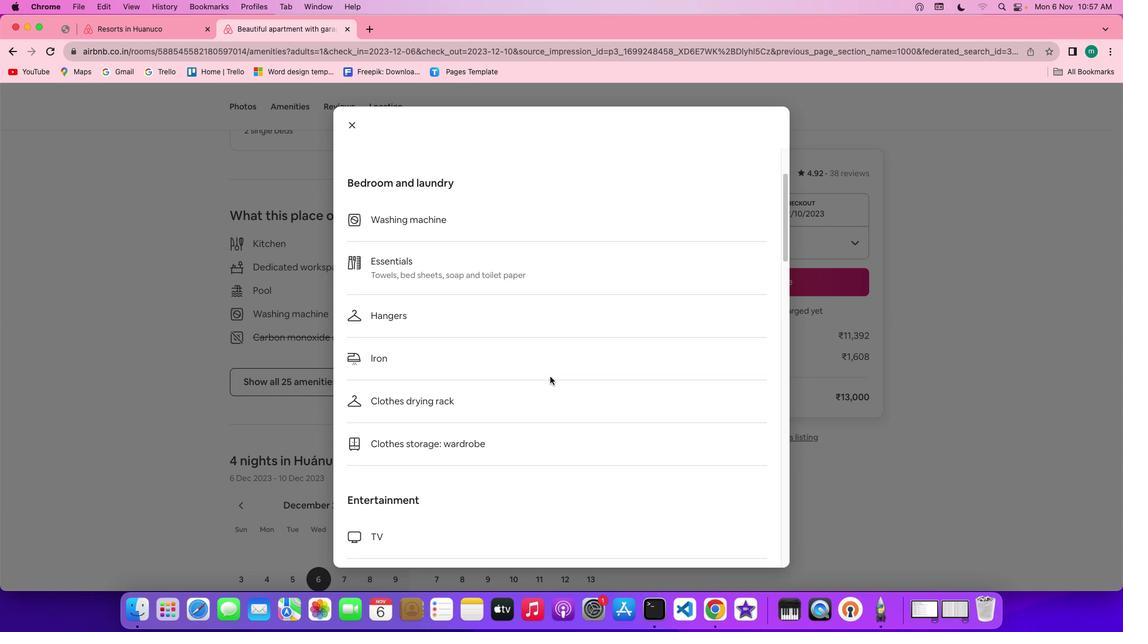 
Action: Mouse scrolled (550, 376) with delta (0, 0)
Screenshot: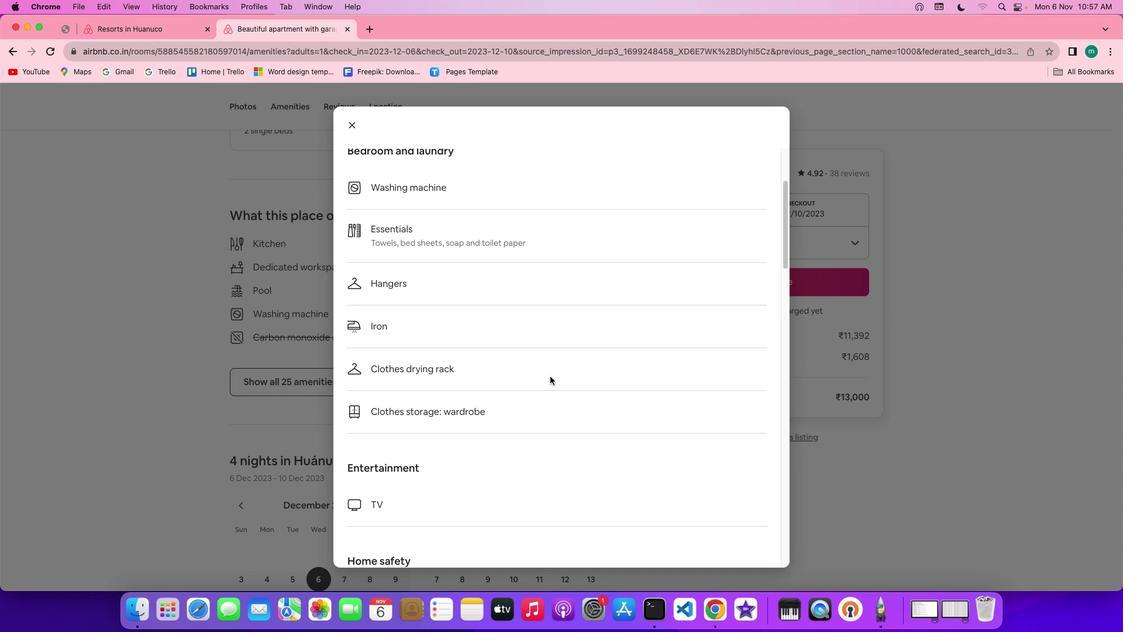 
Action: Mouse scrolled (550, 376) with delta (0, 0)
Screenshot: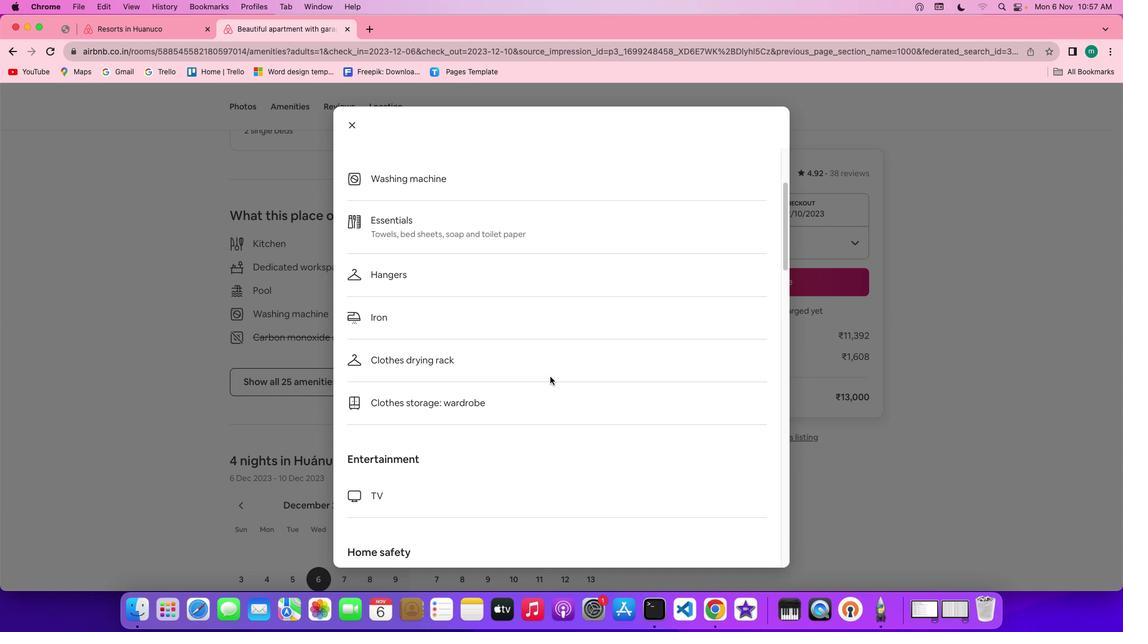
Action: Mouse scrolled (550, 376) with delta (0, -1)
Screenshot: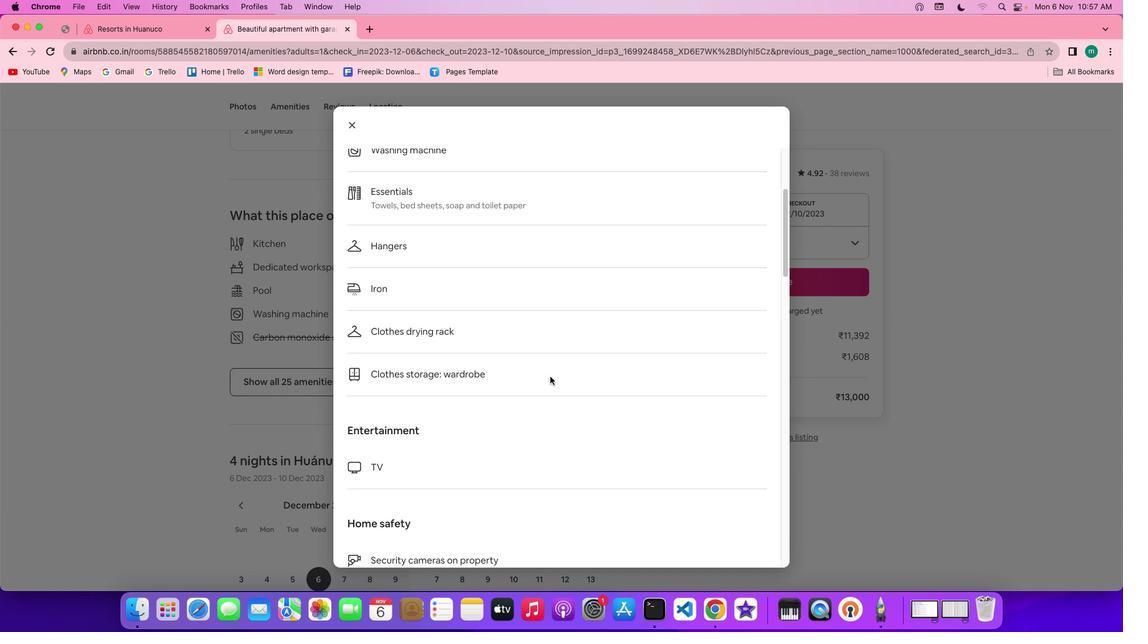 
Action: Mouse scrolled (550, 376) with delta (0, -1)
Screenshot: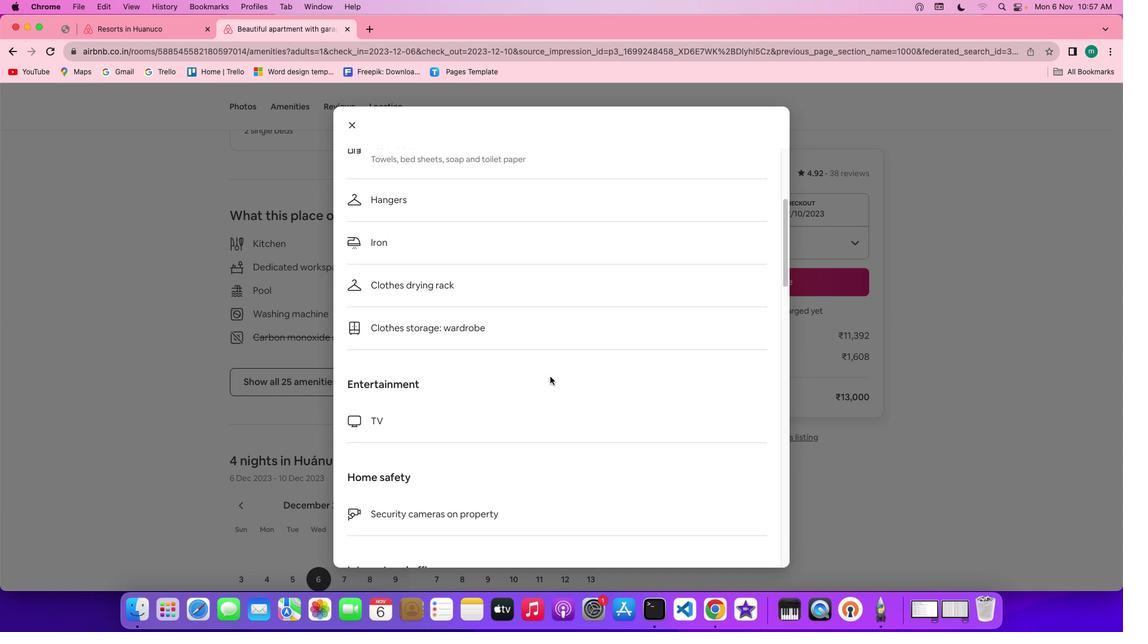 
Action: Mouse scrolled (550, 376) with delta (0, 0)
Screenshot: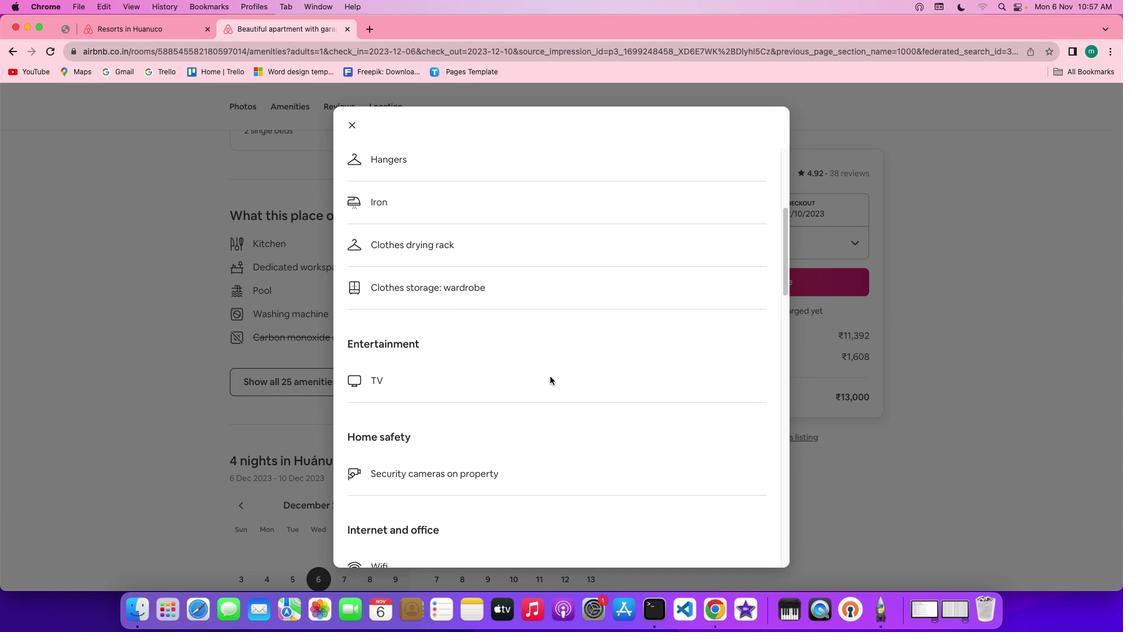 
Action: Mouse scrolled (550, 376) with delta (0, 0)
Screenshot: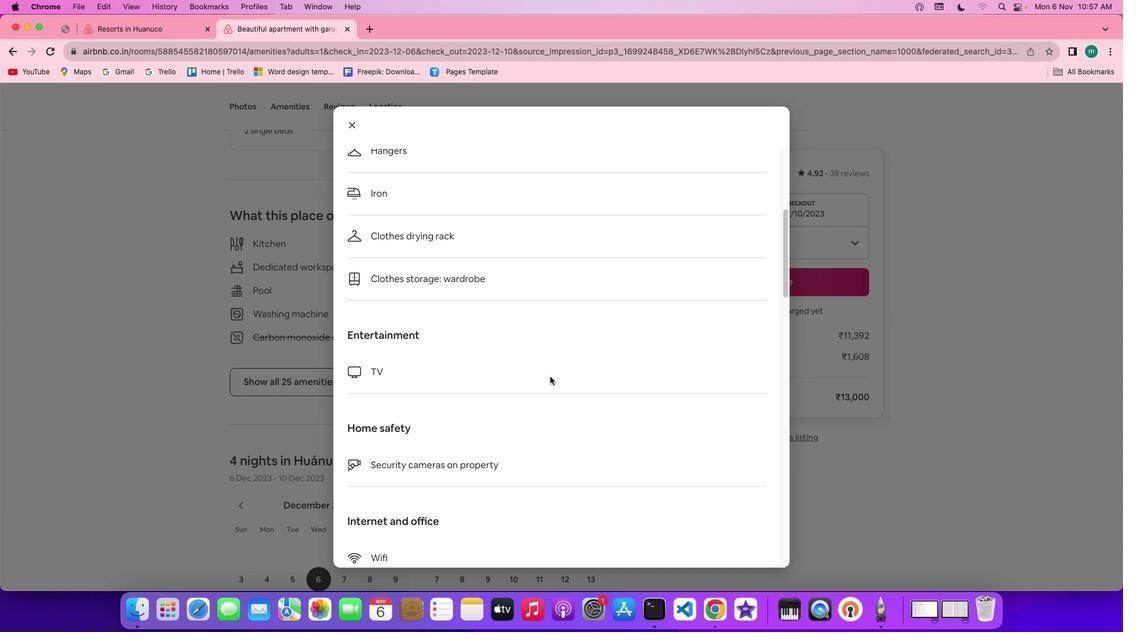 
Action: Mouse scrolled (550, 376) with delta (0, -1)
Screenshot: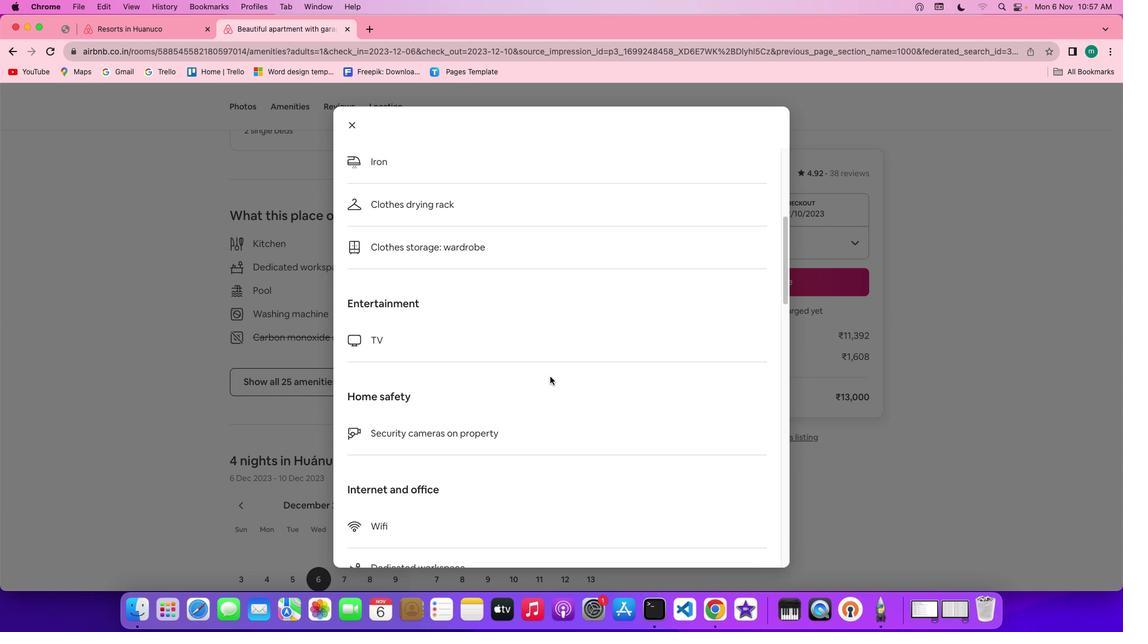 
Action: Mouse scrolled (550, 376) with delta (0, -1)
Screenshot: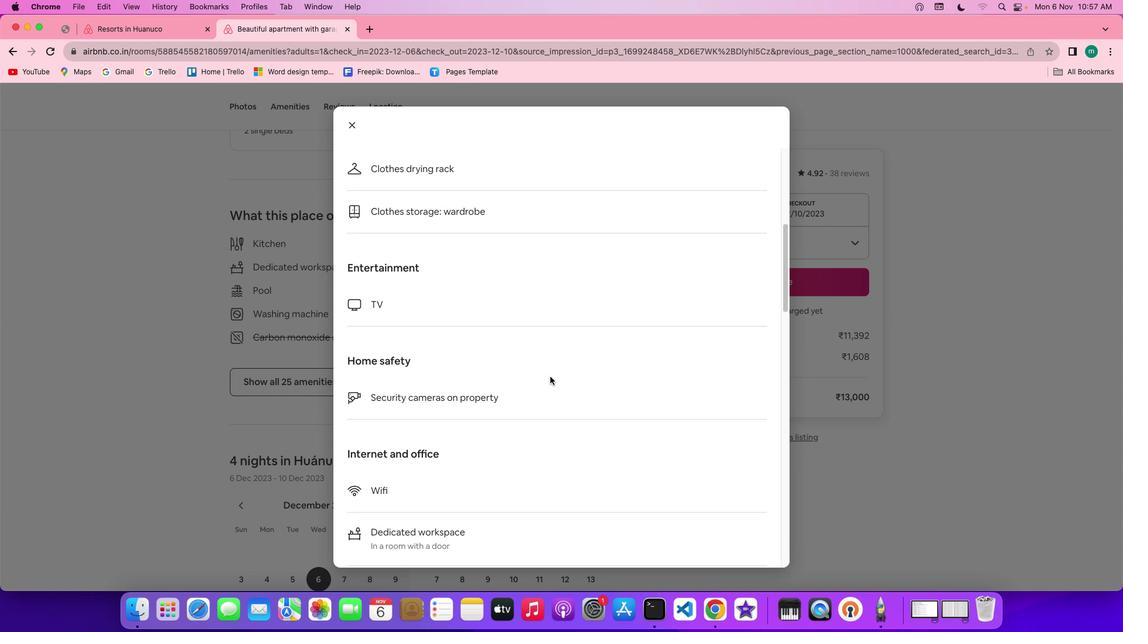 
Action: Mouse scrolled (550, 376) with delta (0, 0)
Screenshot: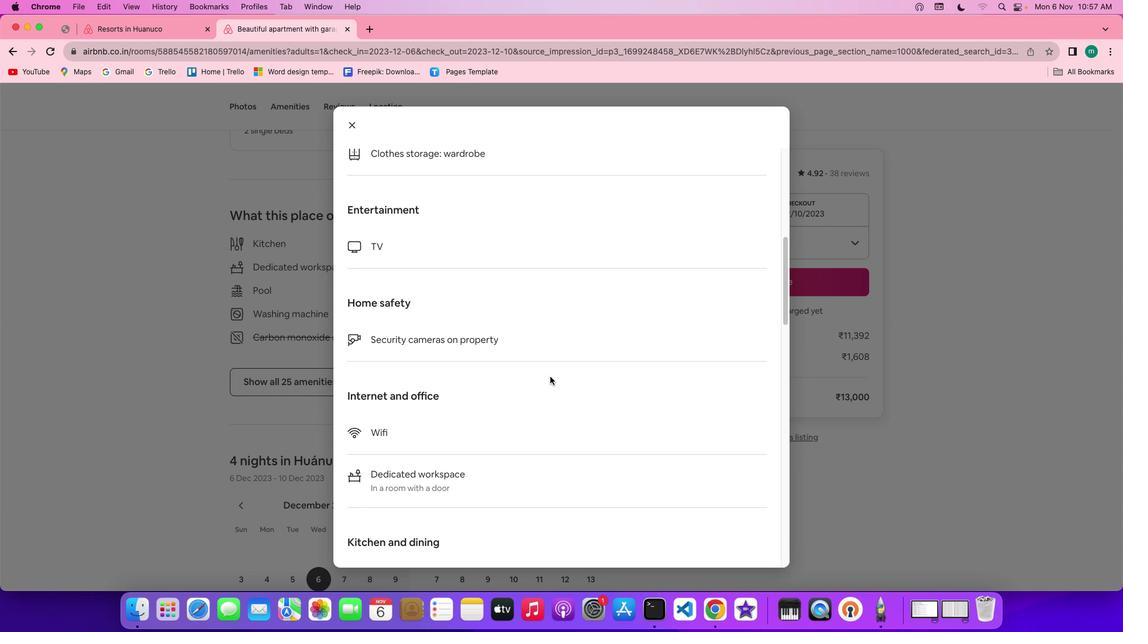 
Action: Mouse scrolled (550, 376) with delta (0, 0)
Screenshot: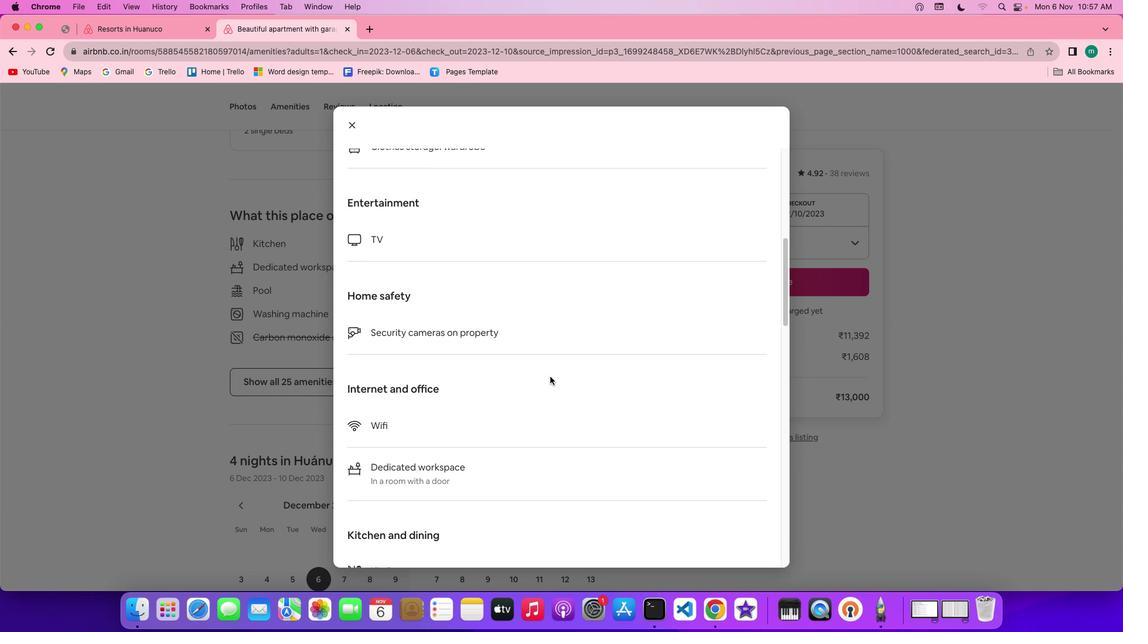 
Action: Mouse scrolled (550, 376) with delta (0, 0)
Screenshot: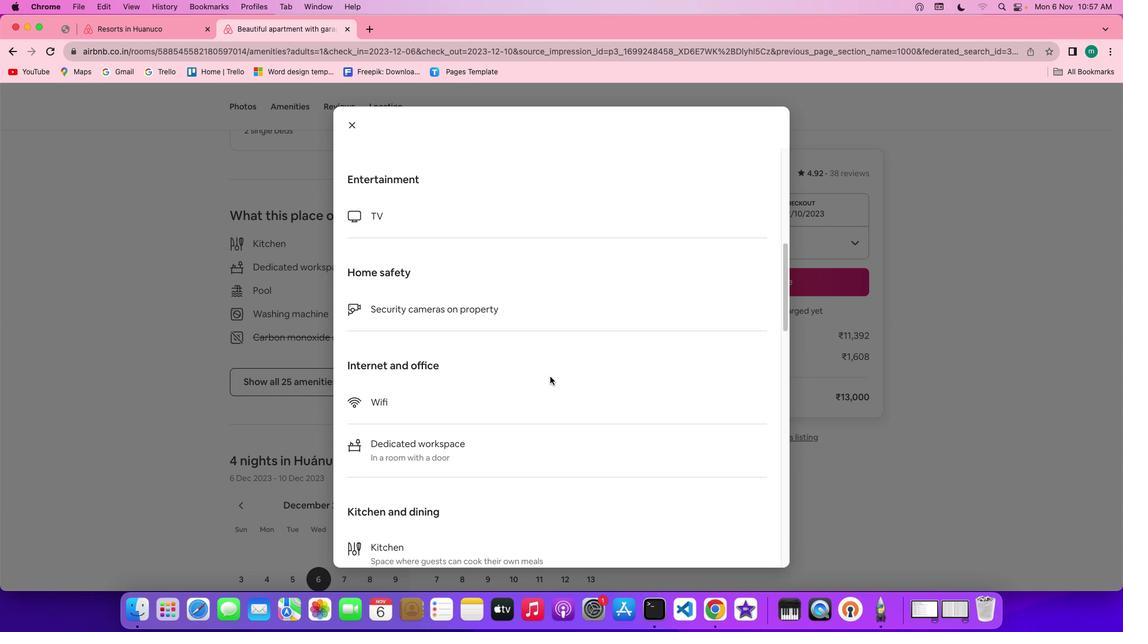 
Action: Mouse scrolled (550, 376) with delta (0, 0)
Screenshot: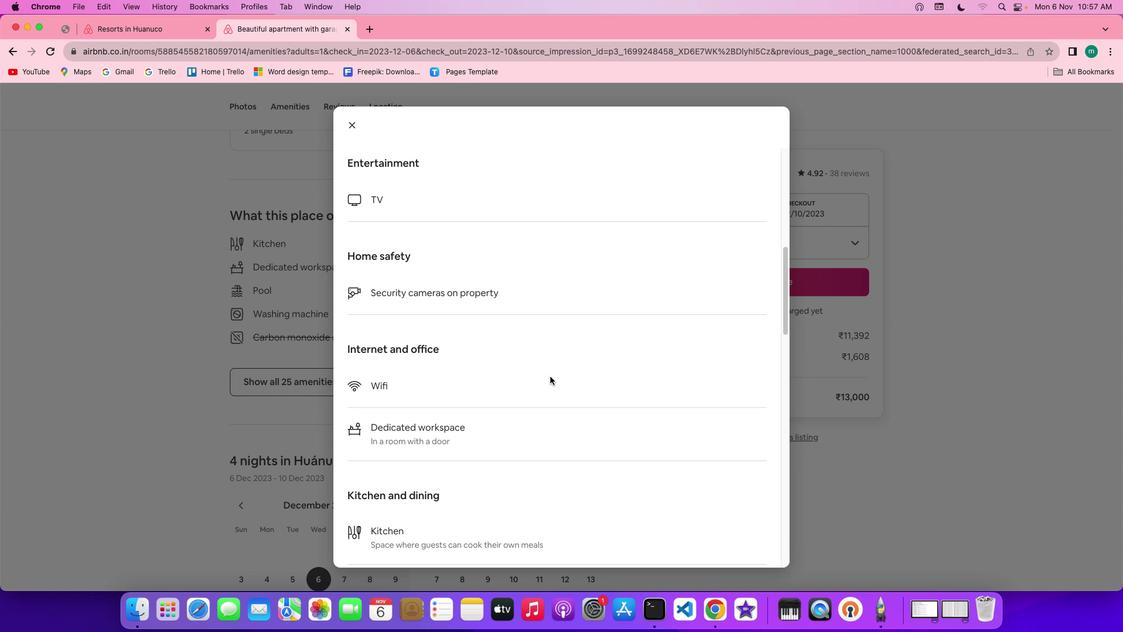 
Action: Mouse scrolled (550, 376) with delta (0, 0)
Screenshot: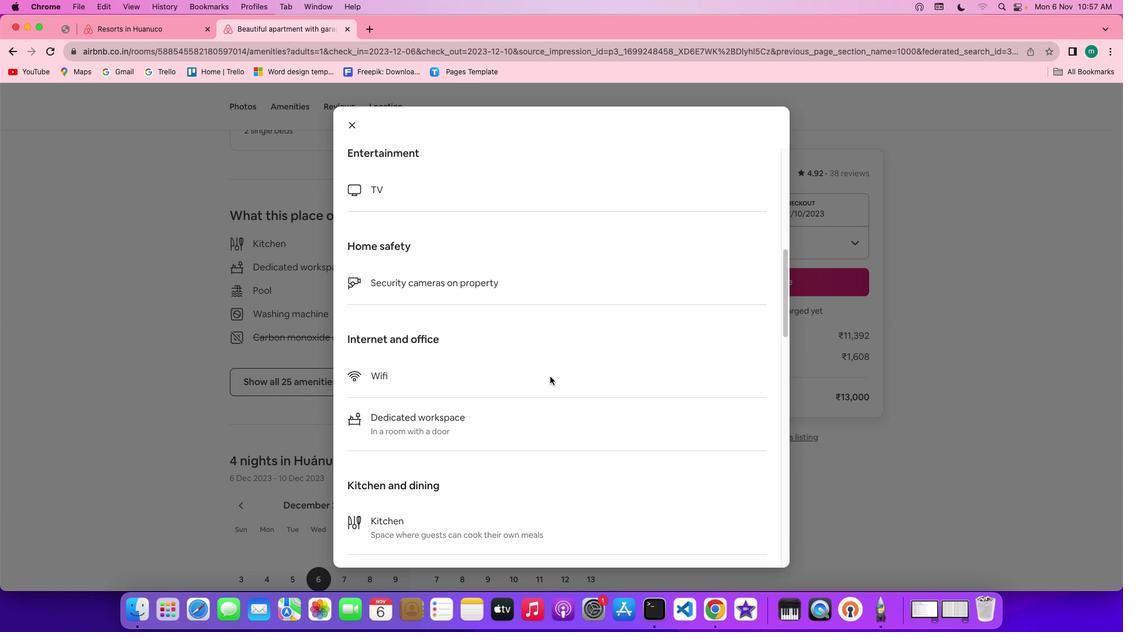 
Action: Mouse scrolled (550, 376) with delta (0, -1)
Screenshot: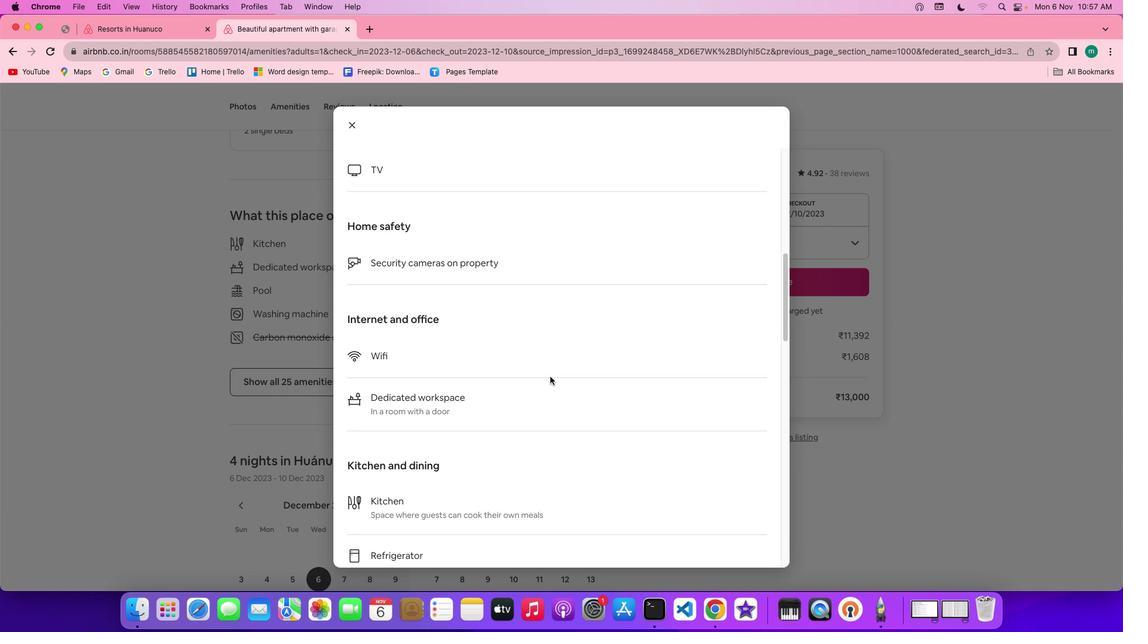 
Action: Mouse scrolled (550, 376) with delta (0, -1)
Screenshot: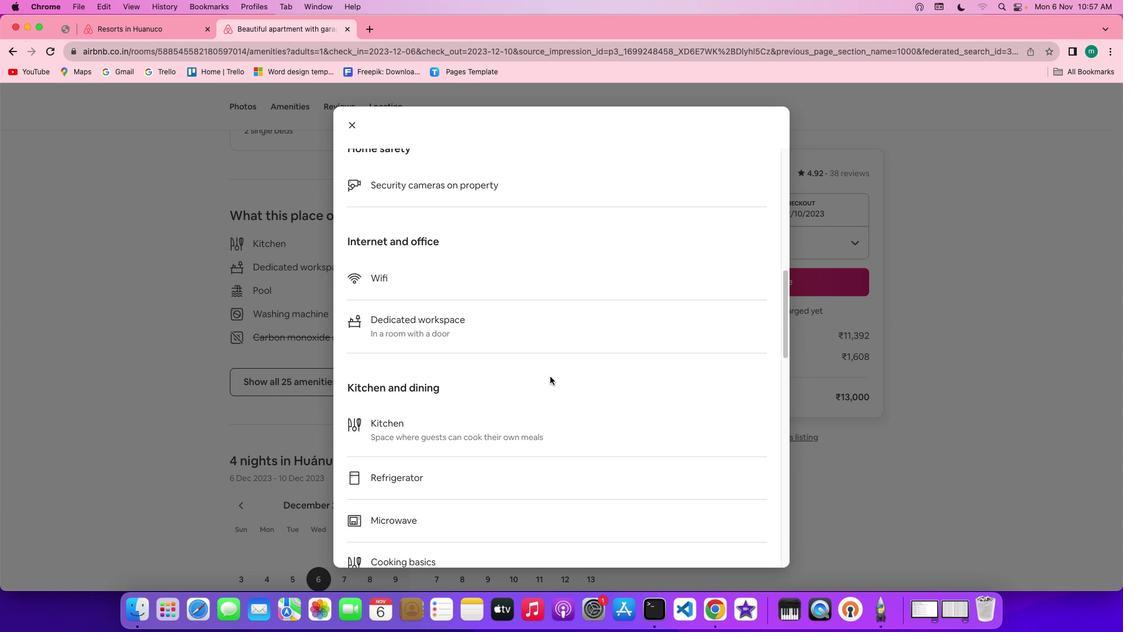 
Action: Mouse scrolled (550, 376) with delta (0, 0)
Screenshot: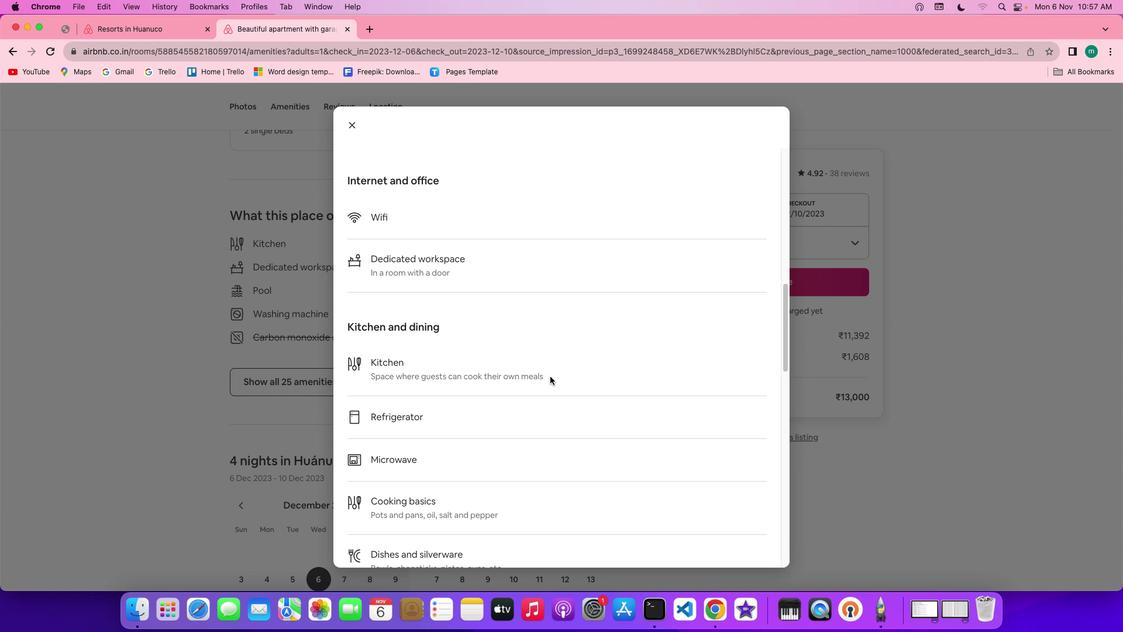 
Action: Mouse scrolled (550, 376) with delta (0, 0)
Screenshot: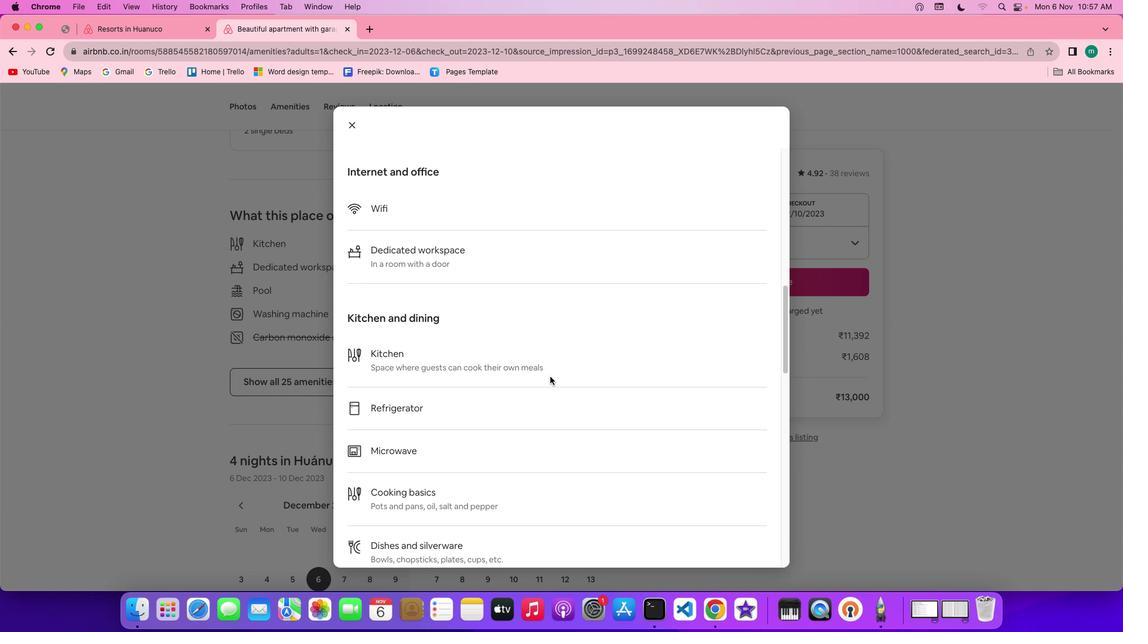 
Action: Mouse scrolled (550, 376) with delta (0, -1)
Screenshot: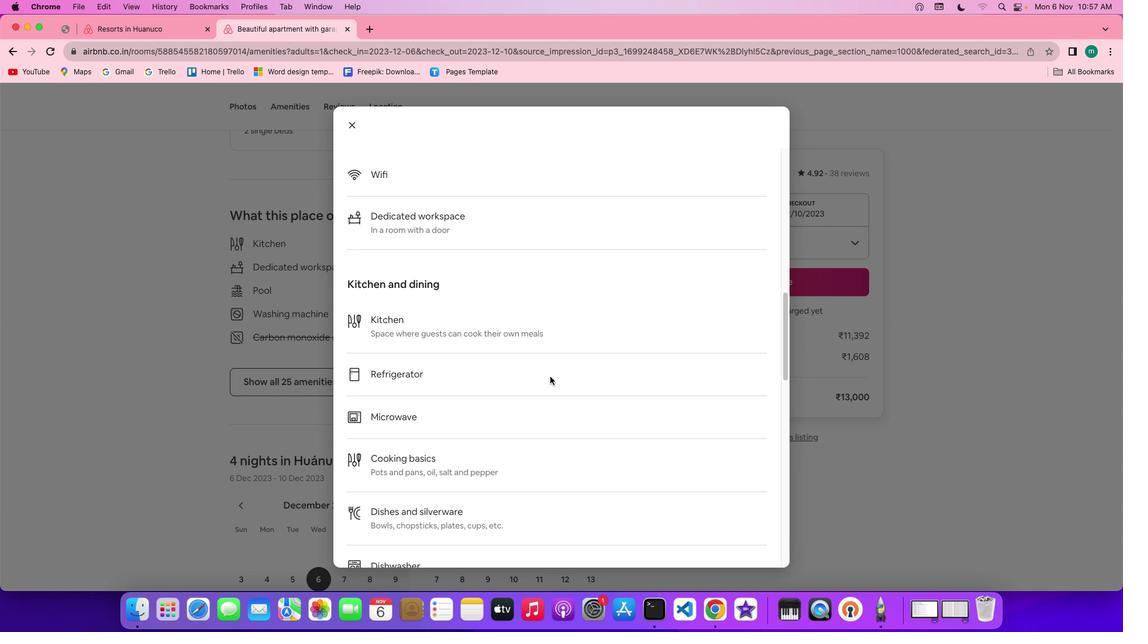 
Action: Mouse scrolled (550, 376) with delta (0, -1)
Screenshot: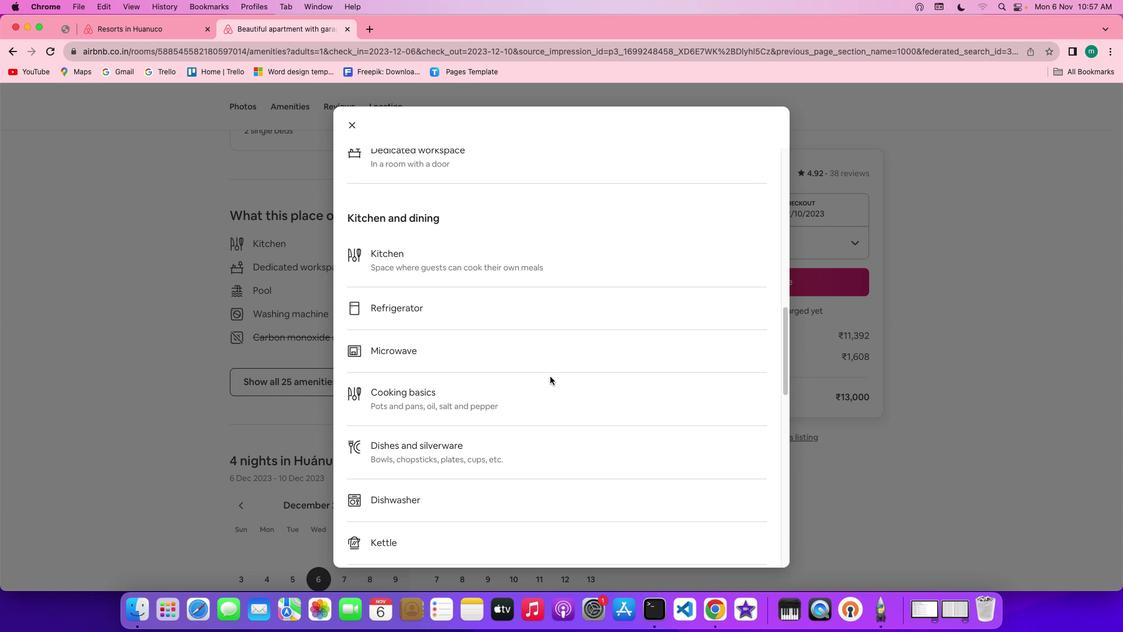
Action: Mouse scrolled (550, 376) with delta (0, 0)
Screenshot: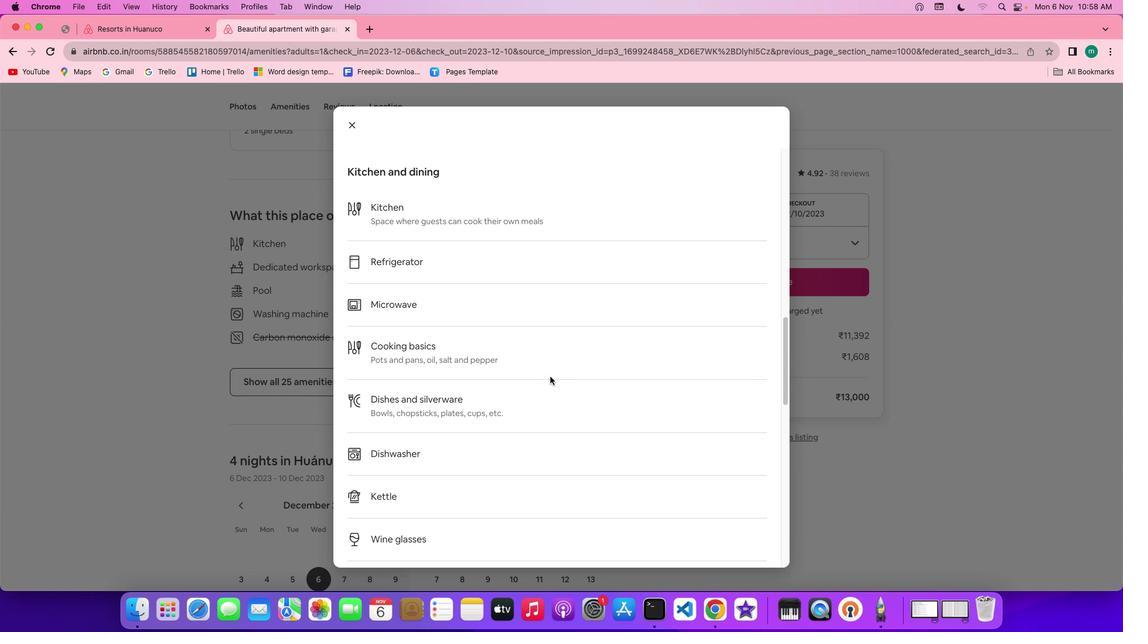 
Action: Mouse scrolled (550, 376) with delta (0, 0)
Screenshot: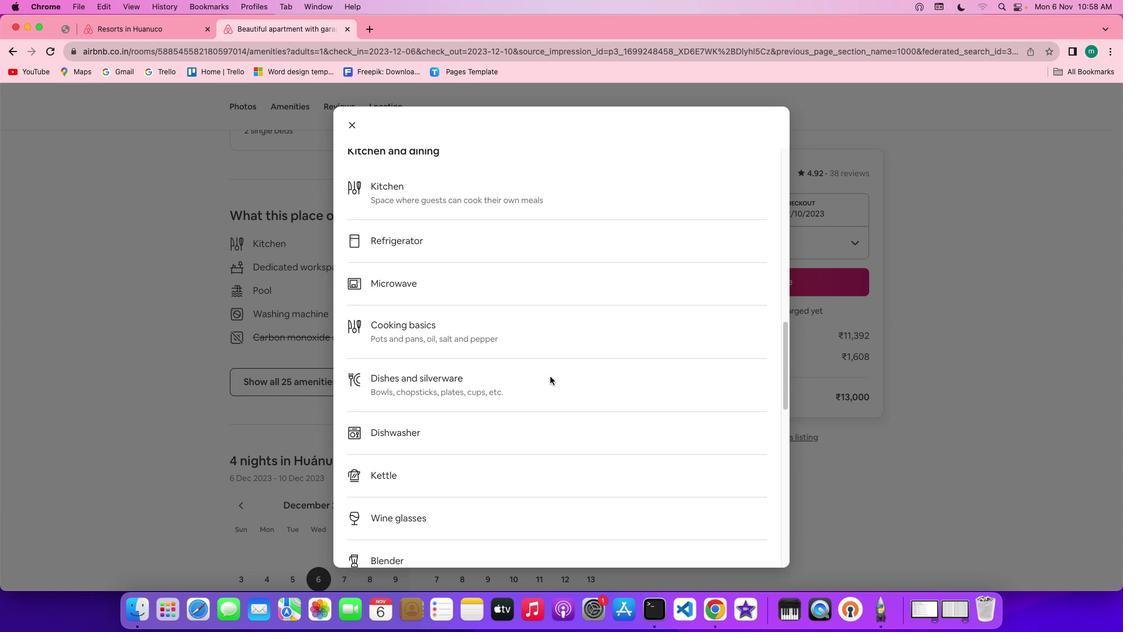 
Action: Mouse scrolled (550, 376) with delta (0, -1)
Screenshot: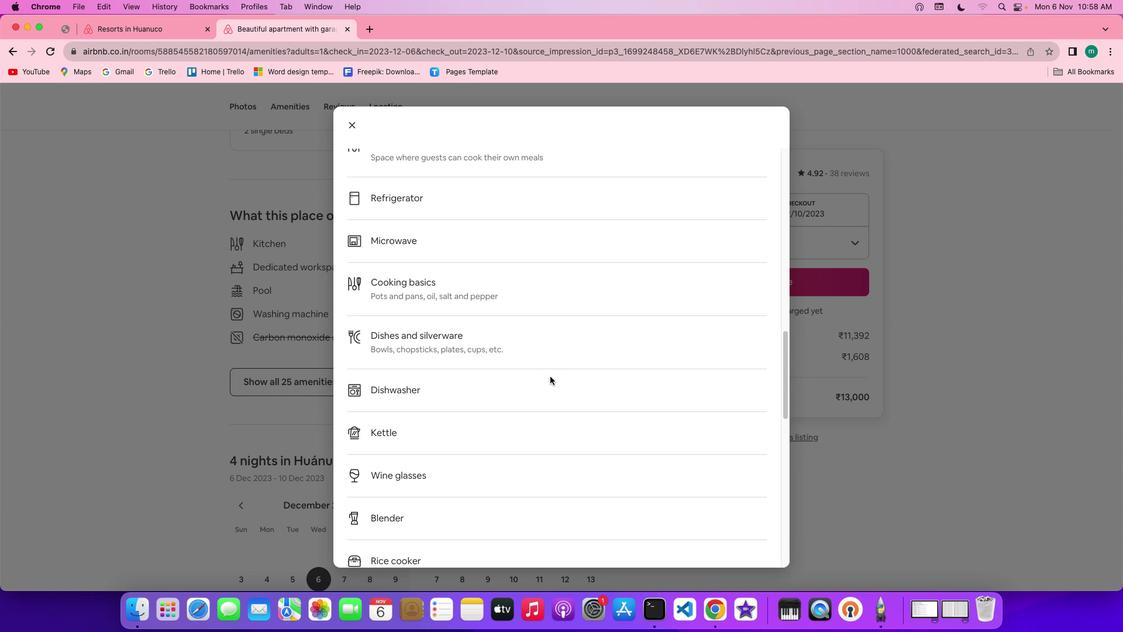
Action: Mouse scrolled (550, 376) with delta (0, -2)
Screenshot: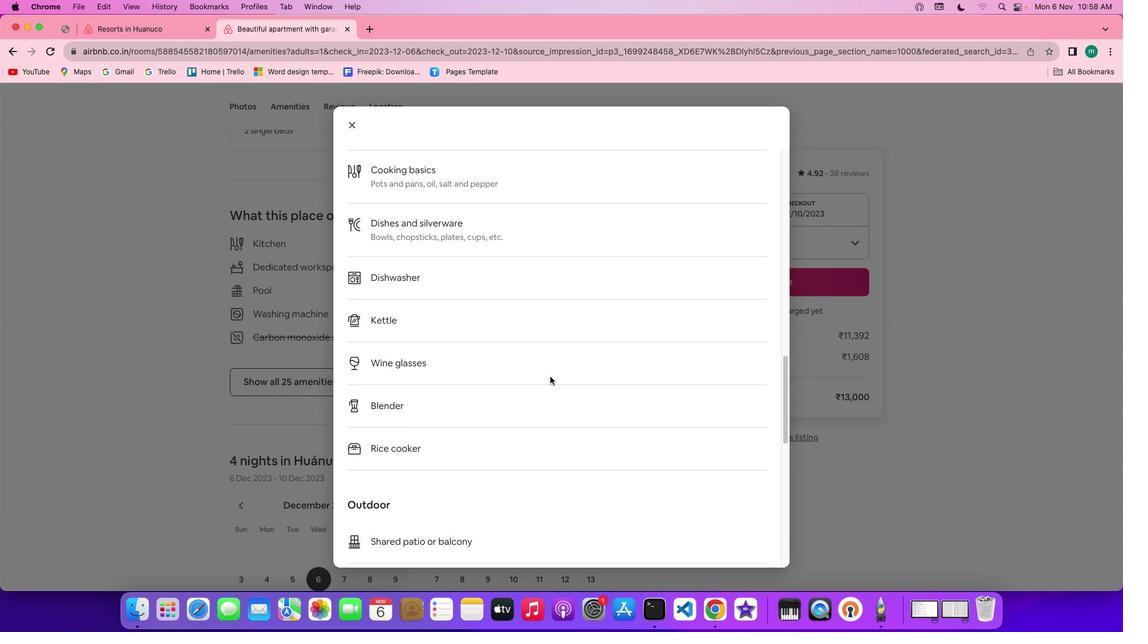 
Action: Mouse scrolled (550, 376) with delta (0, 0)
Screenshot: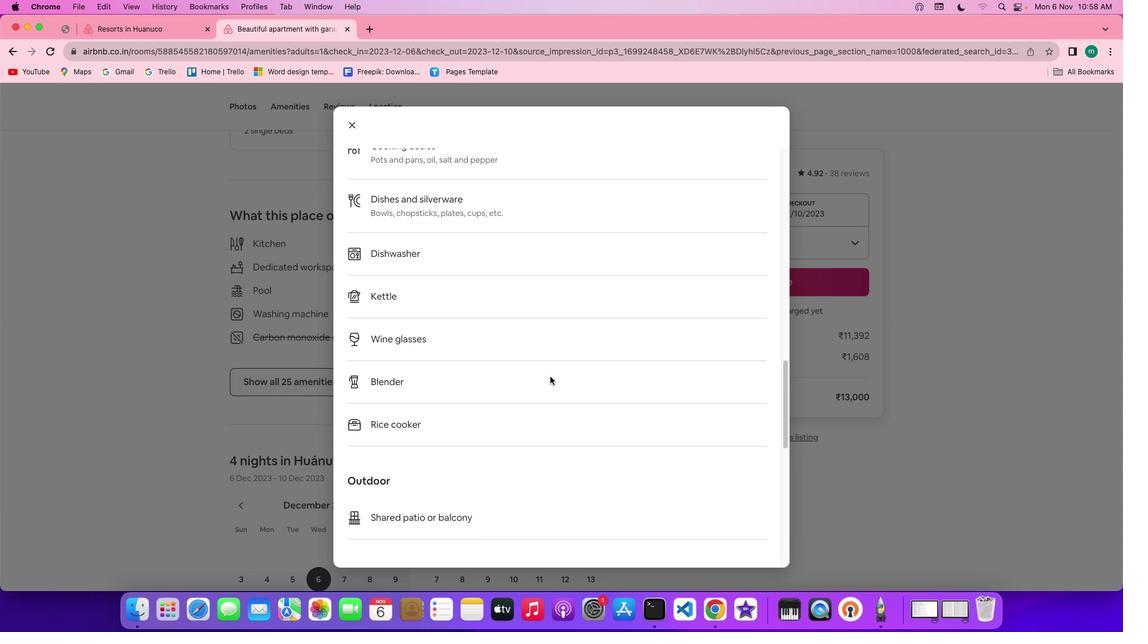 
Action: Mouse scrolled (550, 376) with delta (0, 0)
Screenshot: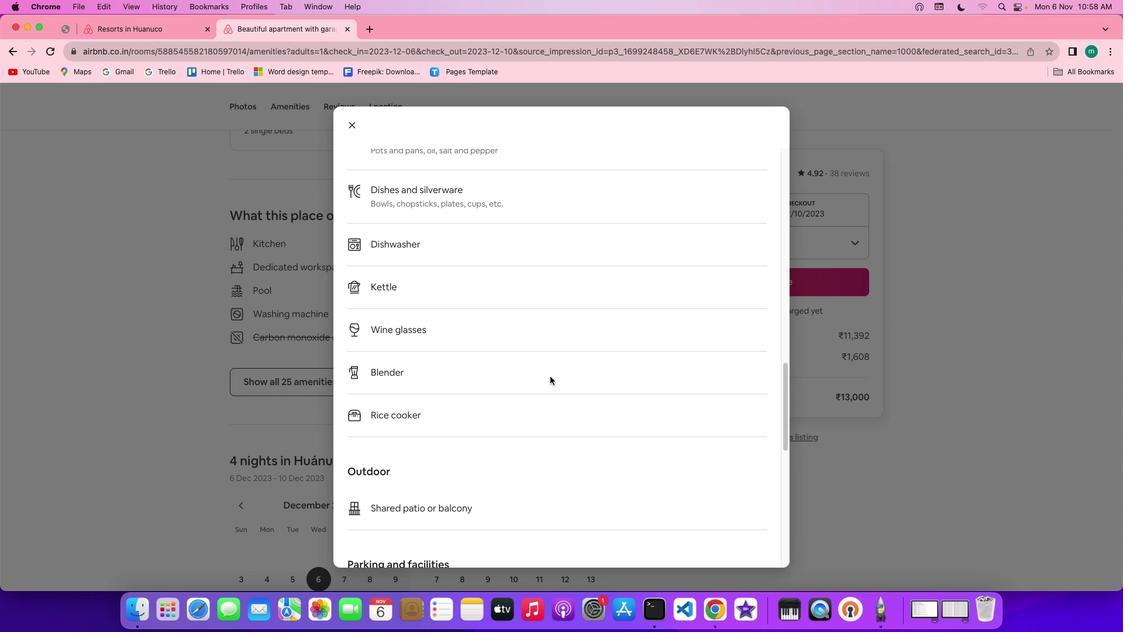 
Action: Mouse scrolled (550, 376) with delta (0, -1)
Screenshot: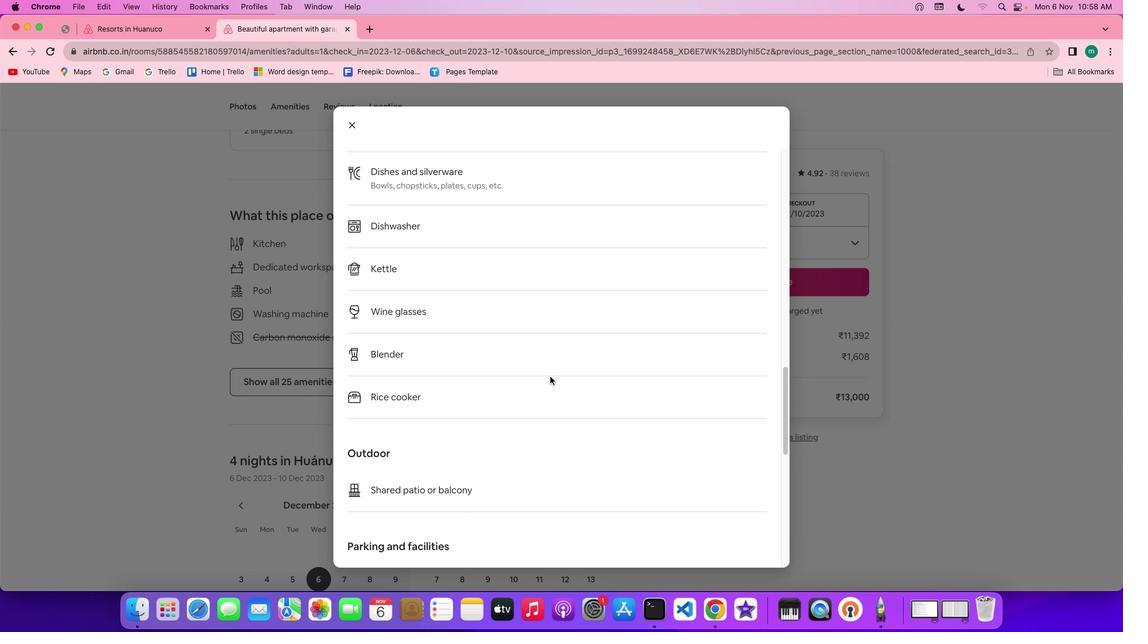 
Action: Mouse scrolled (550, 376) with delta (0, 0)
Screenshot: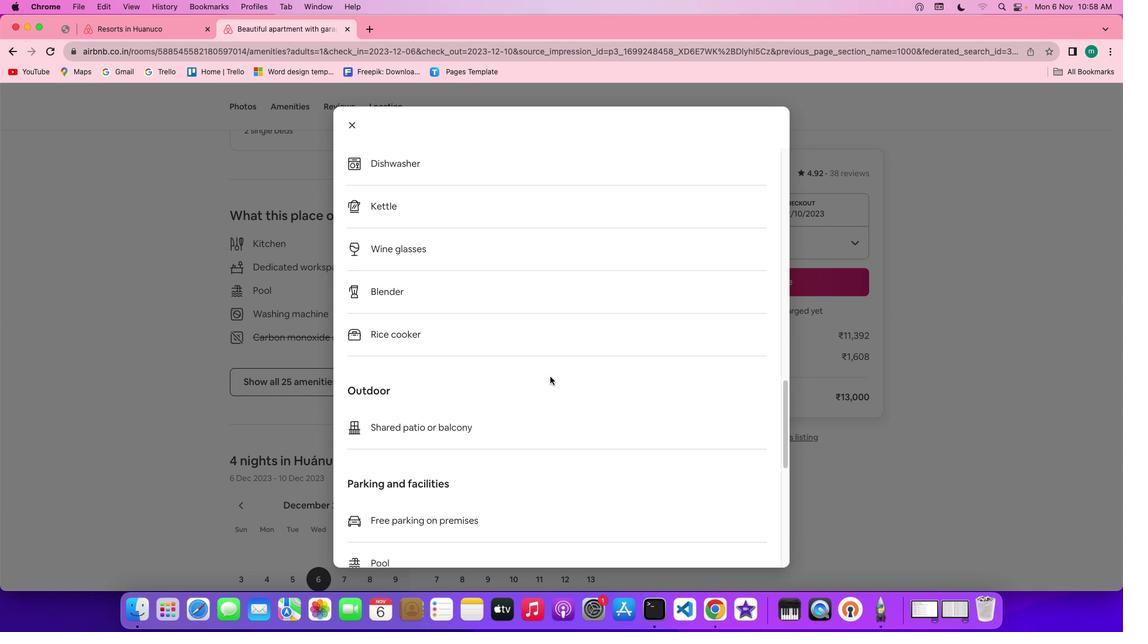 
Action: Mouse scrolled (550, 376) with delta (0, 0)
Screenshot: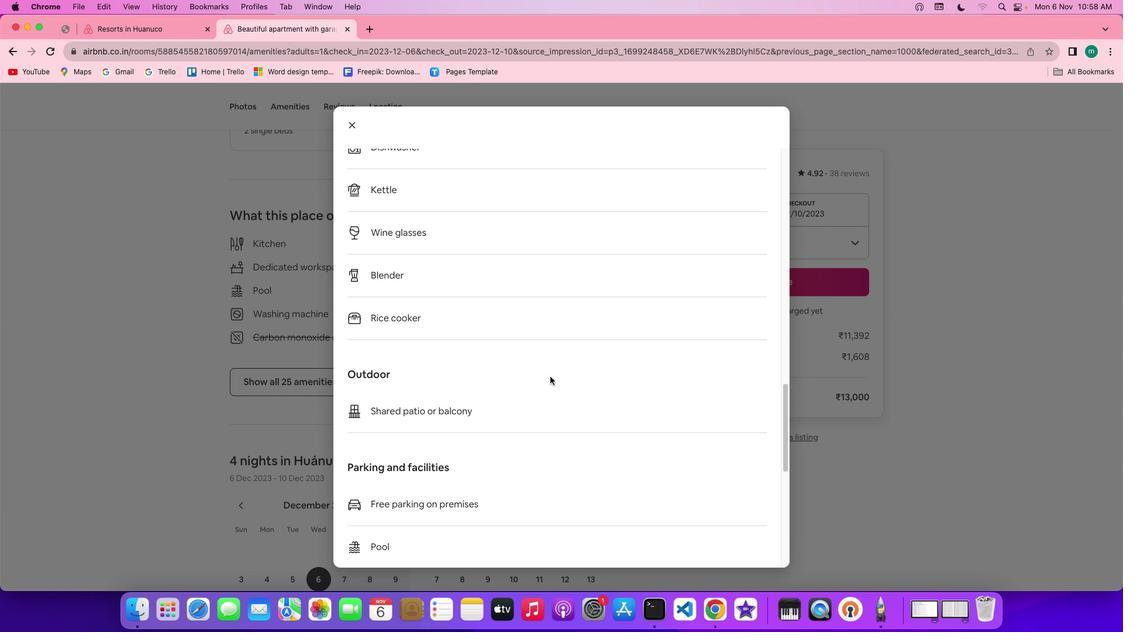 
Action: Mouse scrolled (550, 376) with delta (0, -1)
Screenshot: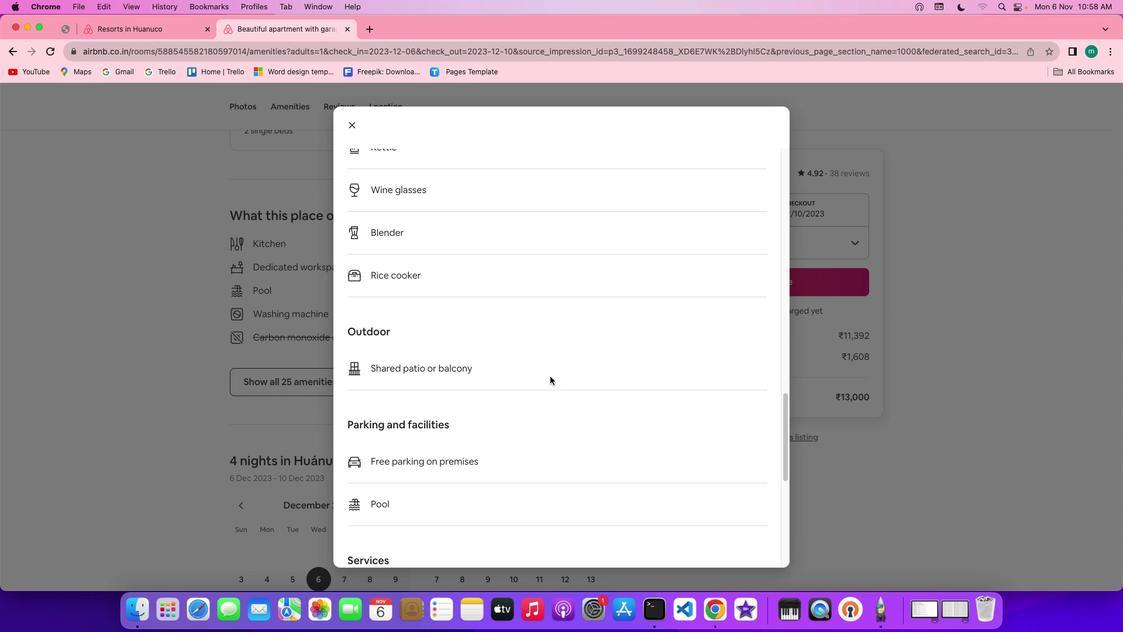 
Action: Mouse scrolled (550, 376) with delta (0, -2)
Screenshot: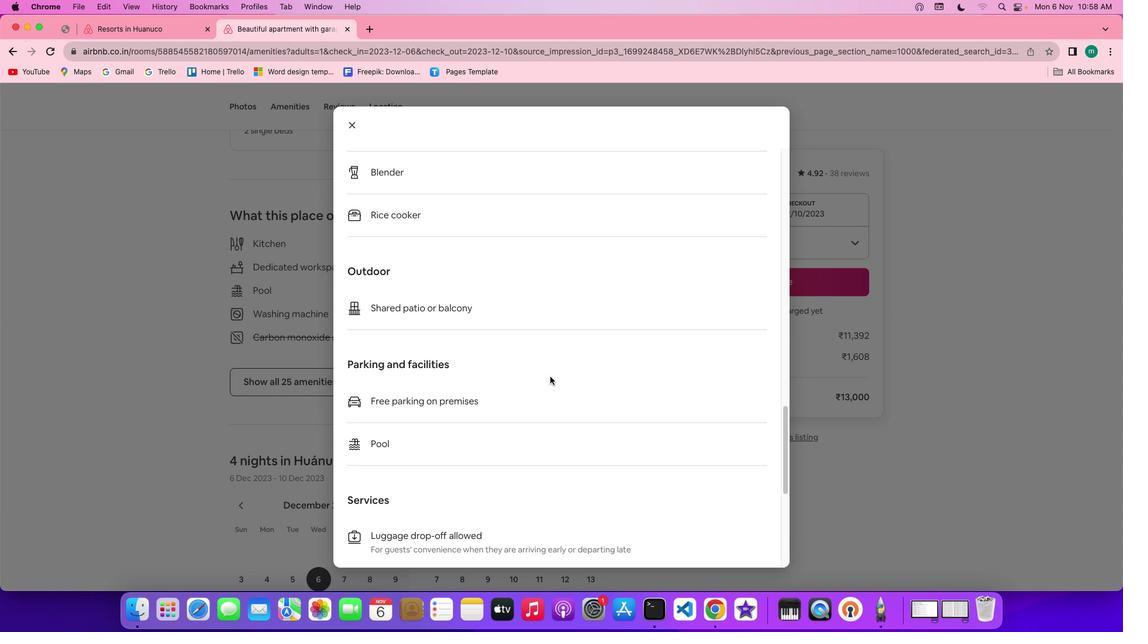 
Action: Mouse scrolled (550, 376) with delta (0, -2)
Screenshot: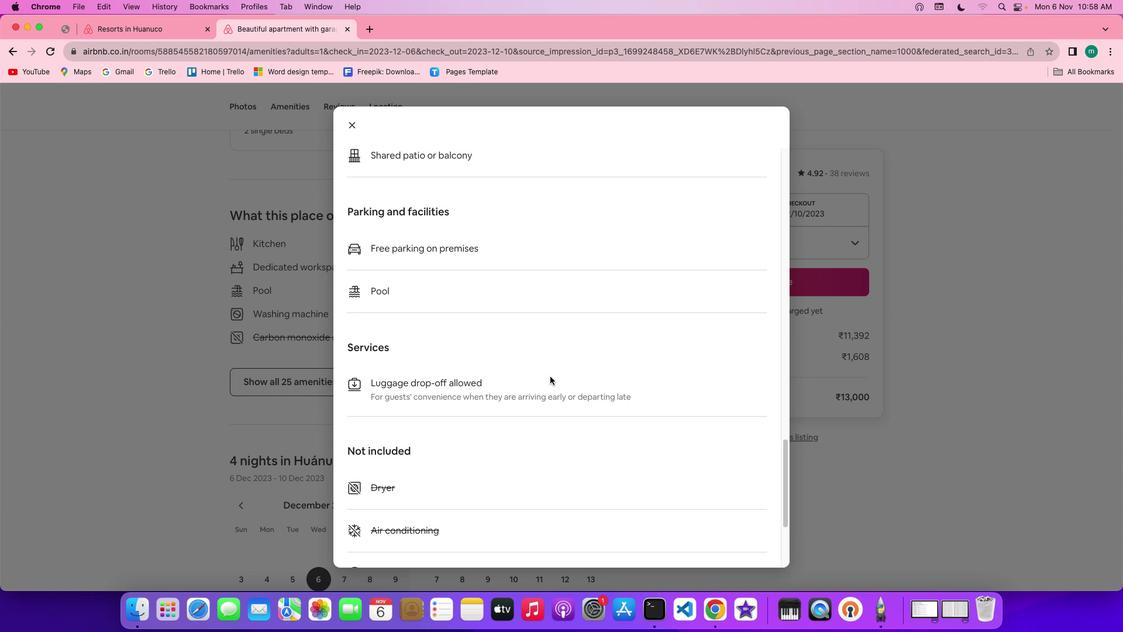 
Action: Mouse scrolled (550, 376) with delta (0, 0)
Screenshot: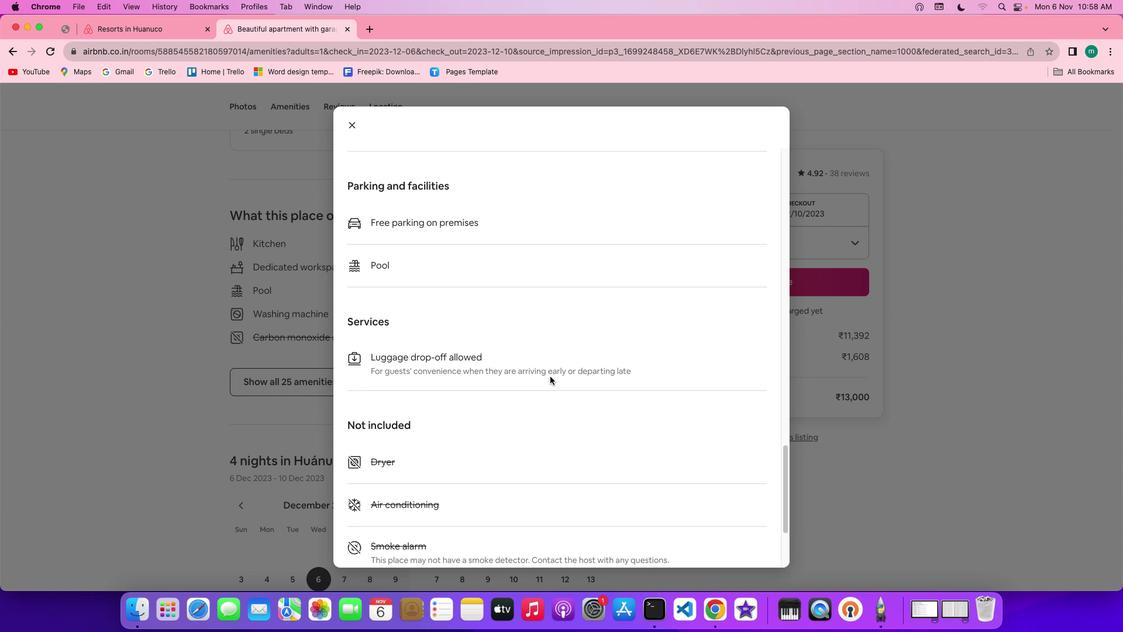 
Action: Mouse scrolled (550, 376) with delta (0, 0)
Screenshot: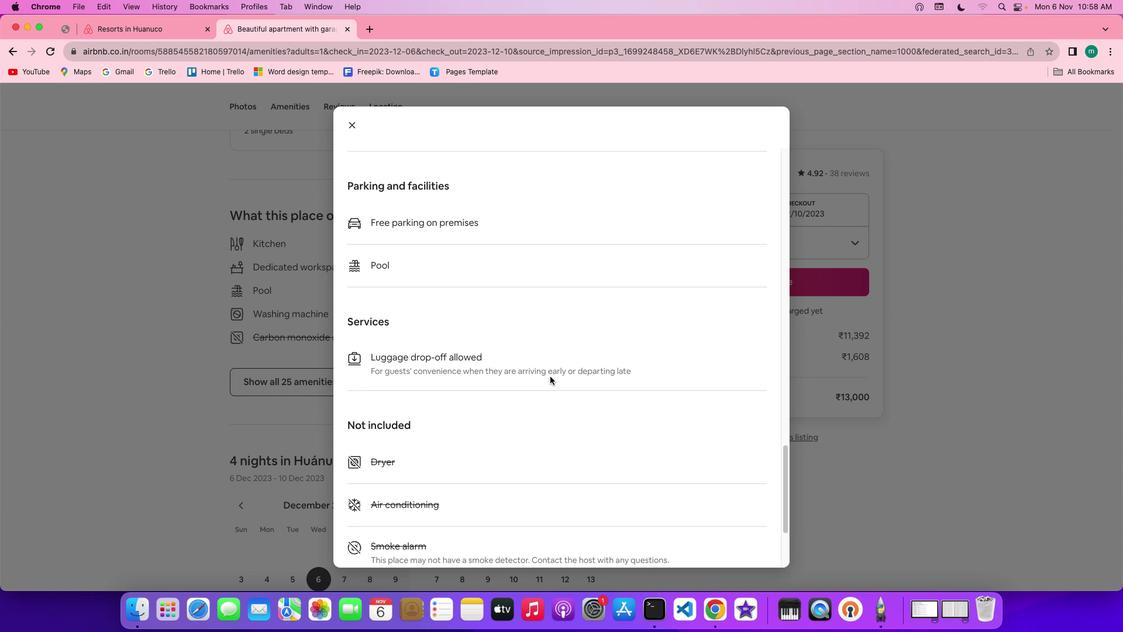 
Action: Mouse scrolled (550, 376) with delta (0, -1)
Screenshot: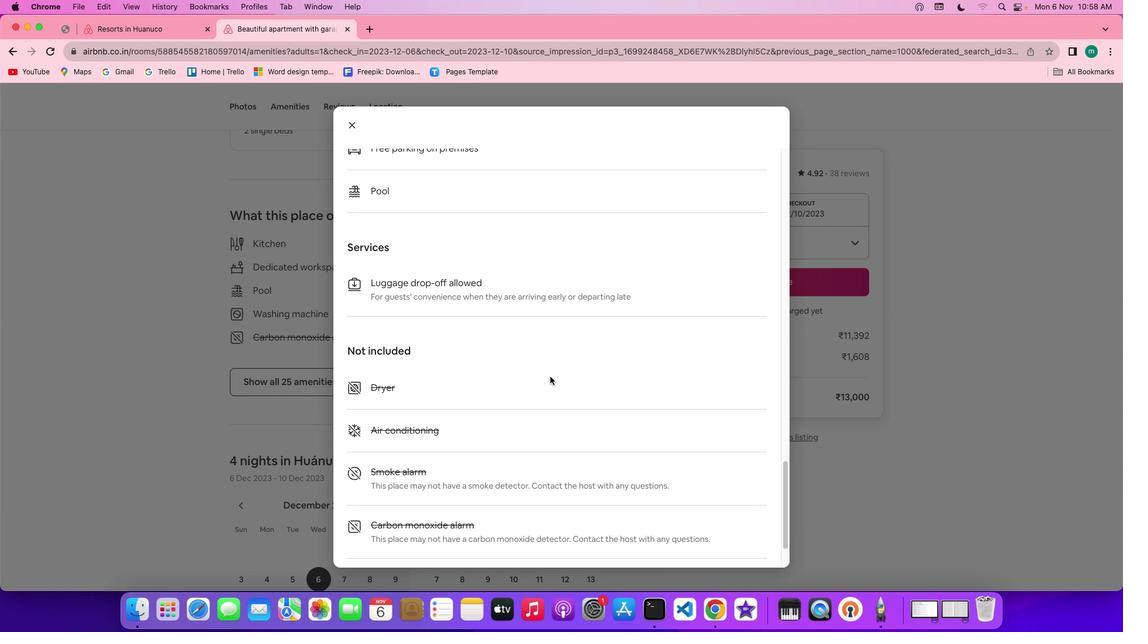 
Action: Mouse scrolled (550, 376) with delta (0, -2)
Screenshot: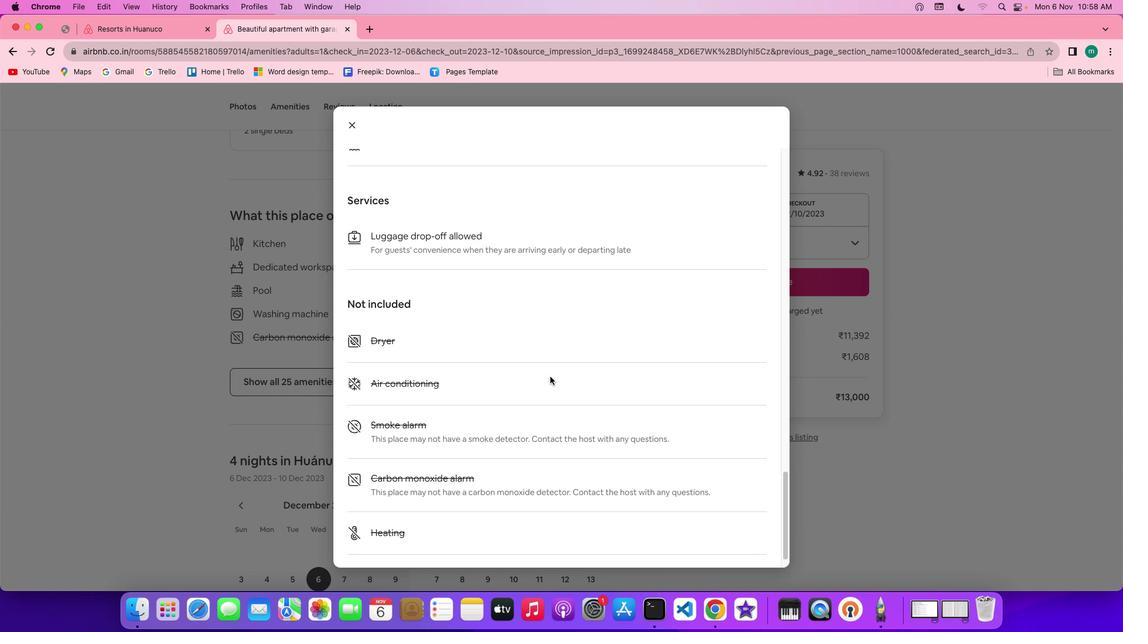 
Action: Mouse scrolled (550, 376) with delta (0, -2)
Screenshot: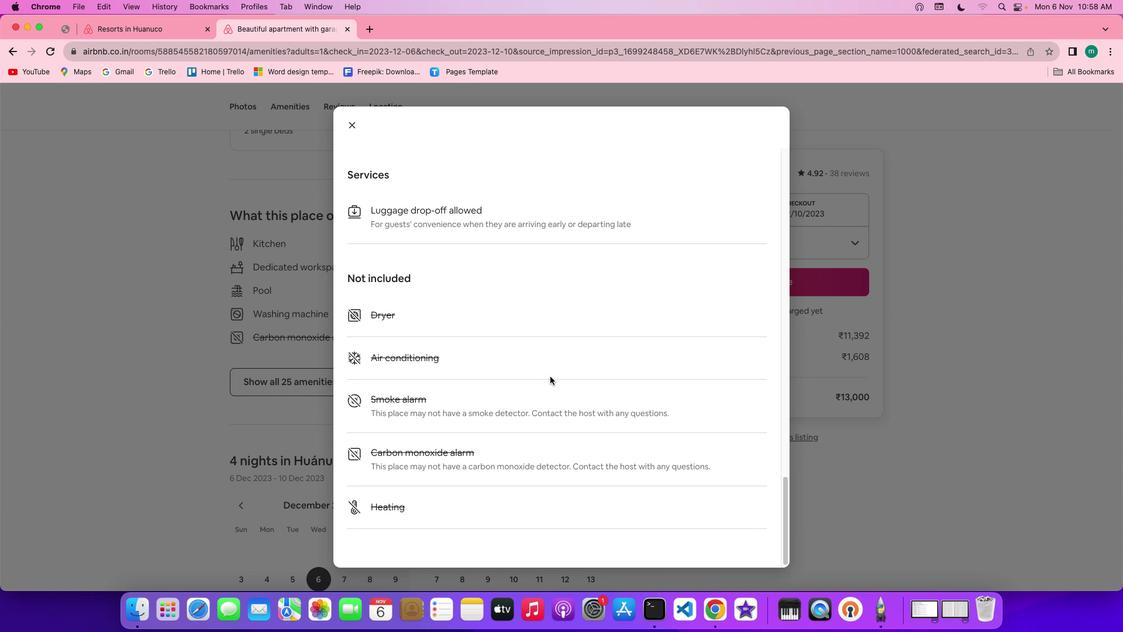 
Action: Mouse scrolled (550, 376) with delta (0, 0)
Screenshot: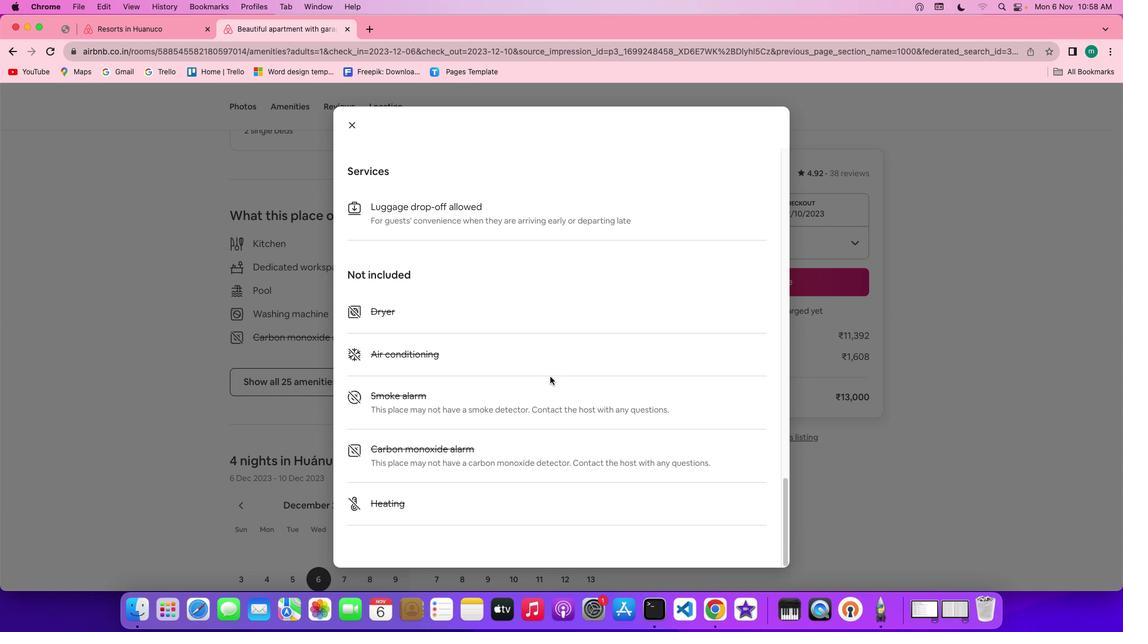 
Action: Mouse scrolled (550, 376) with delta (0, 0)
Screenshot: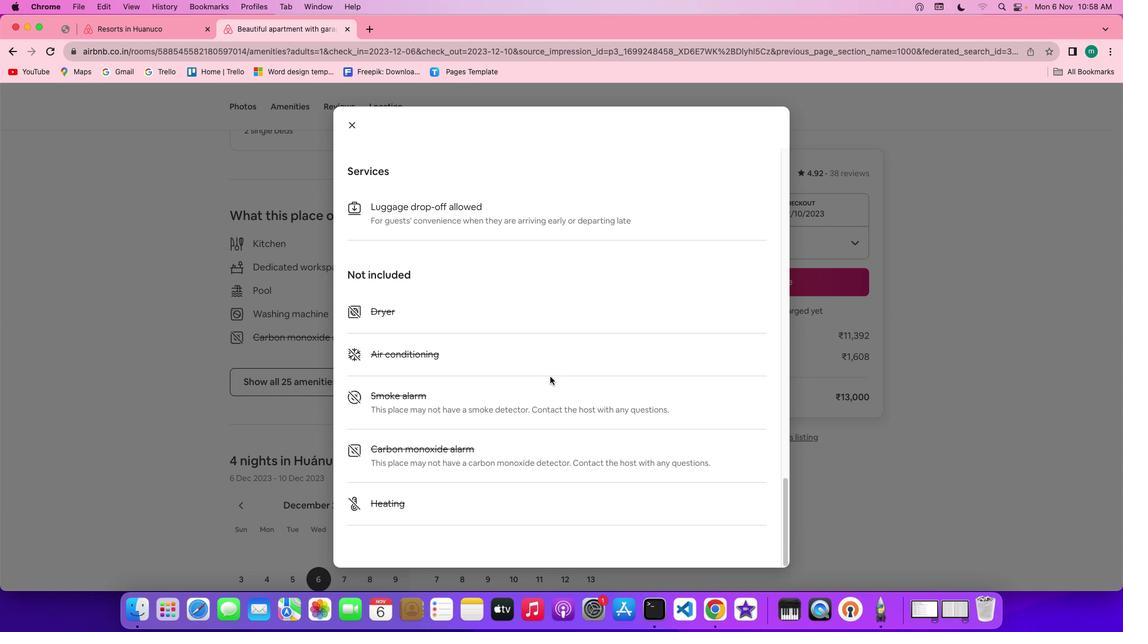 
Action: Mouse scrolled (550, 376) with delta (0, -1)
Screenshot: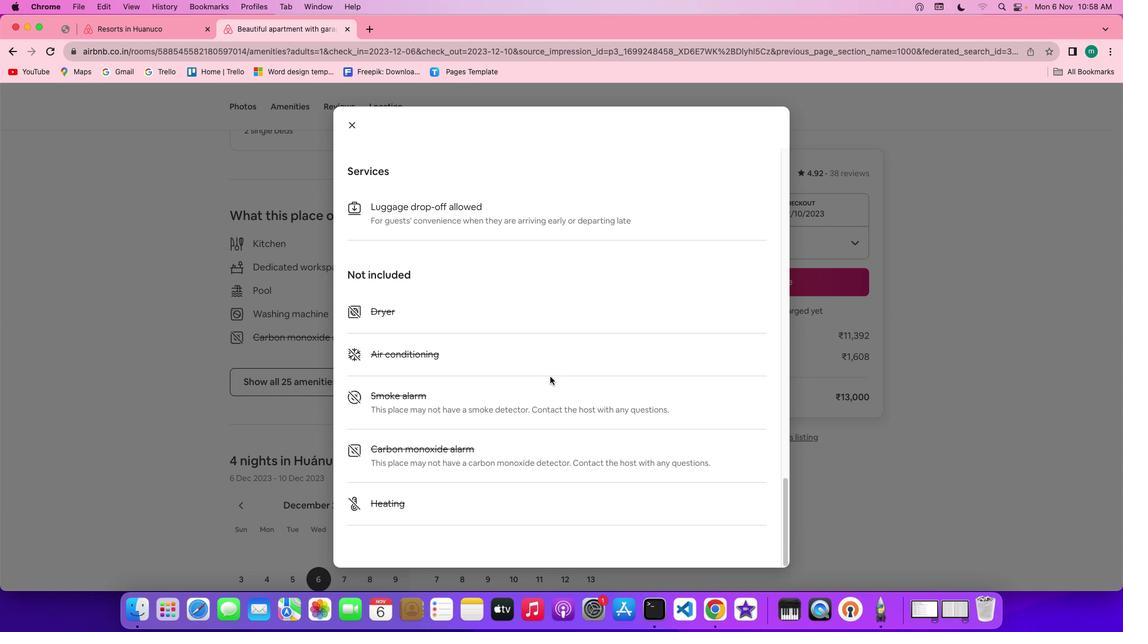 
Action: Mouse scrolled (550, 376) with delta (0, -2)
Screenshot: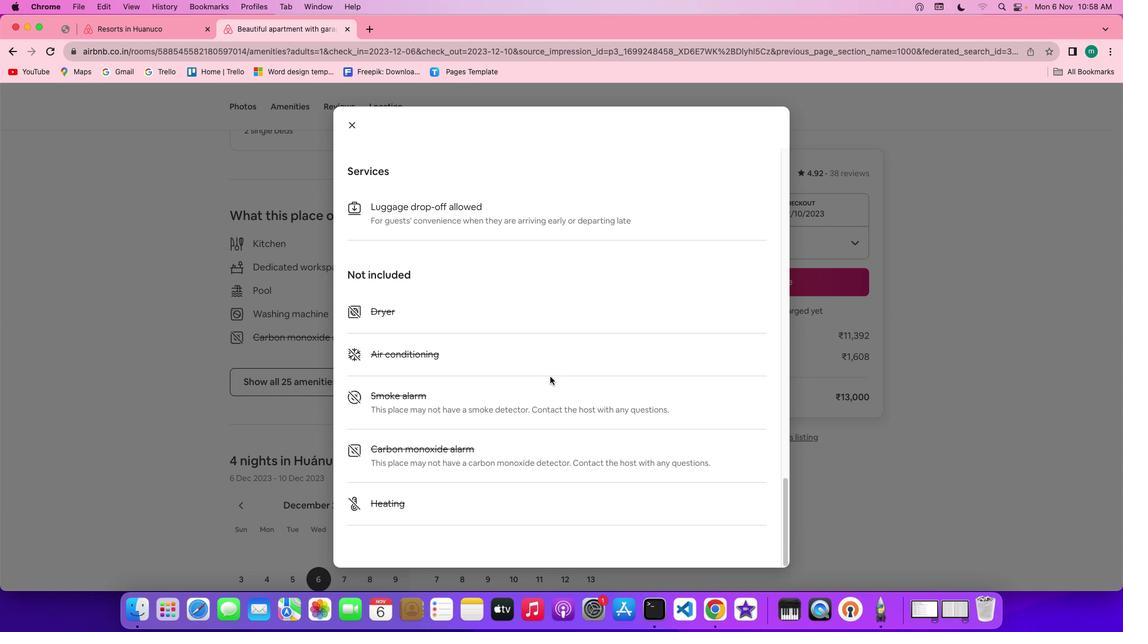 
Action: Mouse scrolled (550, 376) with delta (0, -3)
Screenshot: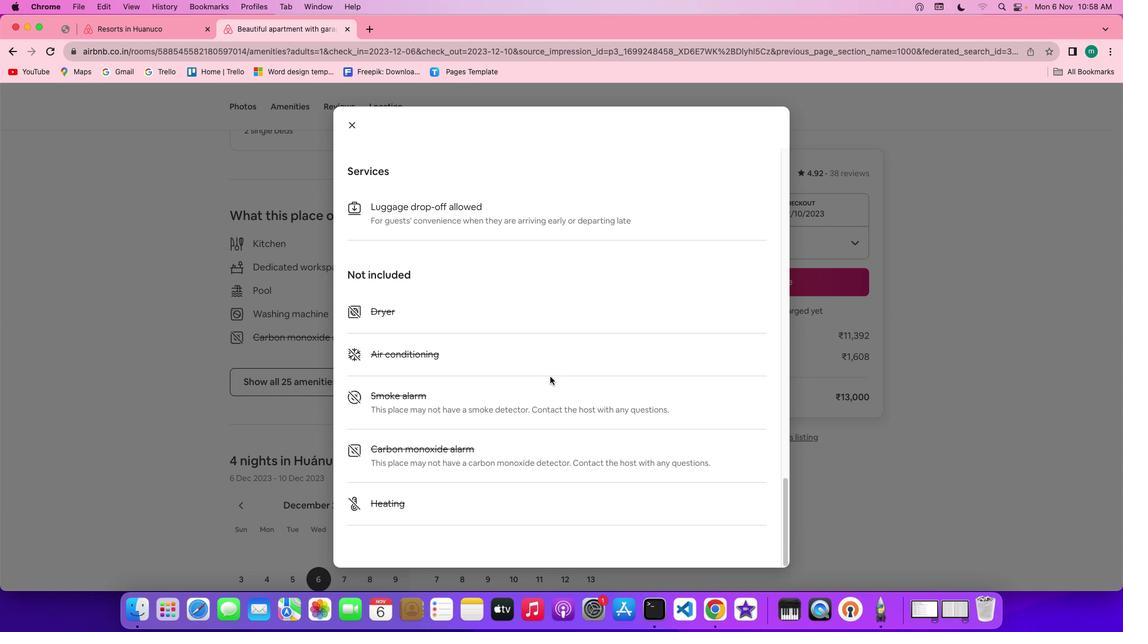 
Action: Mouse scrolled (550, 376) with delta (0, -3)
Screenshot: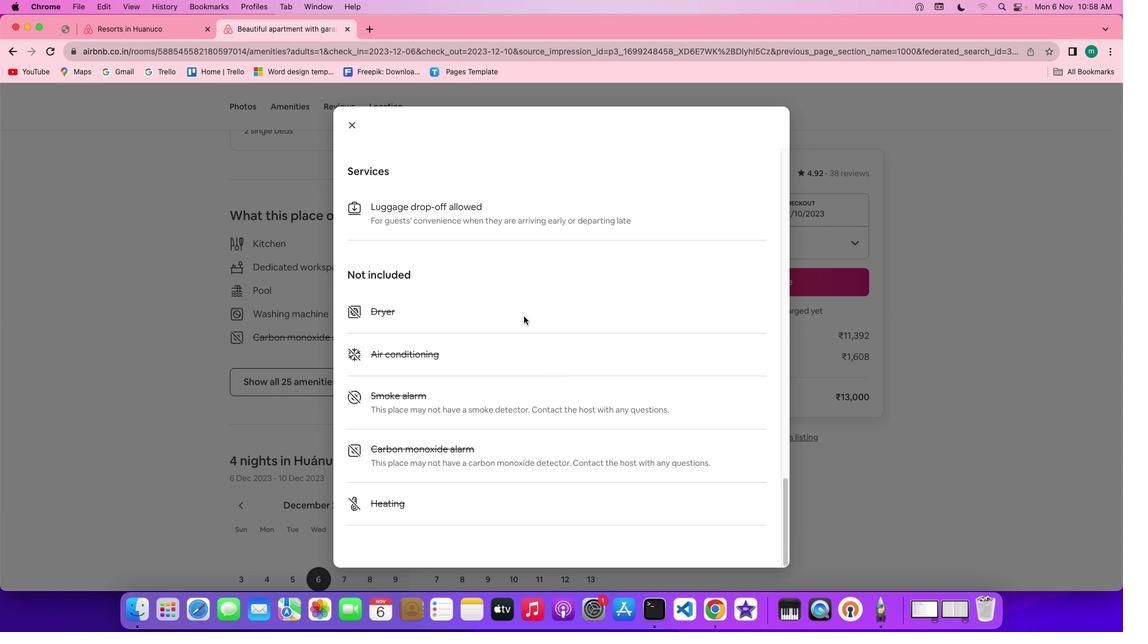 
Action: Mouse moved to (358, 125)
Screenshot: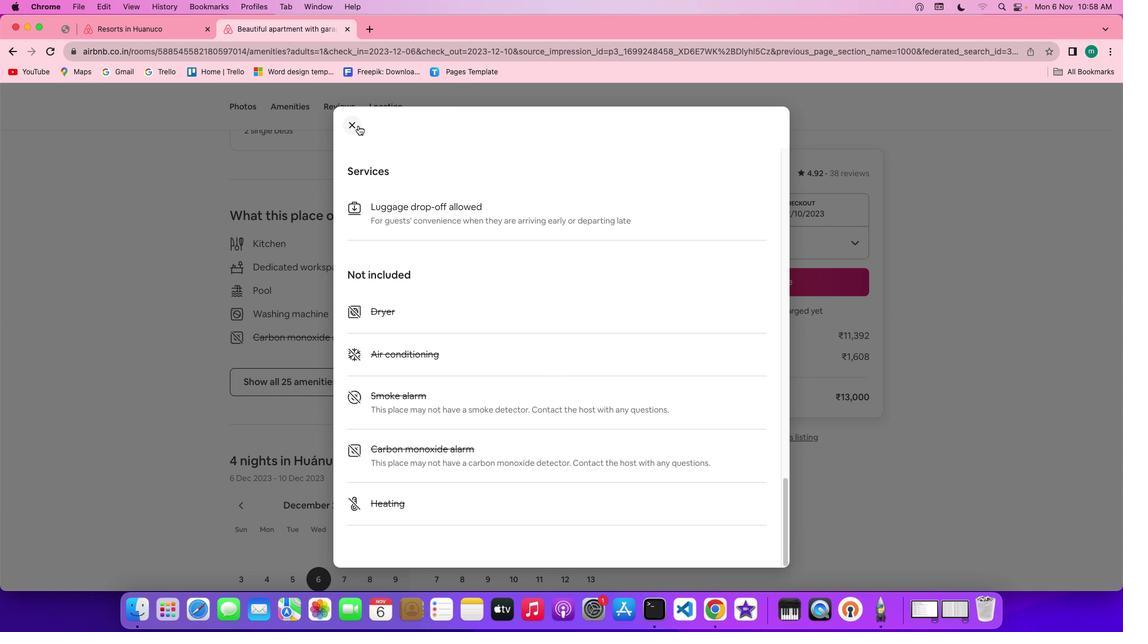 
Action: Mouse pressed left at (358, 125)
Screenshot: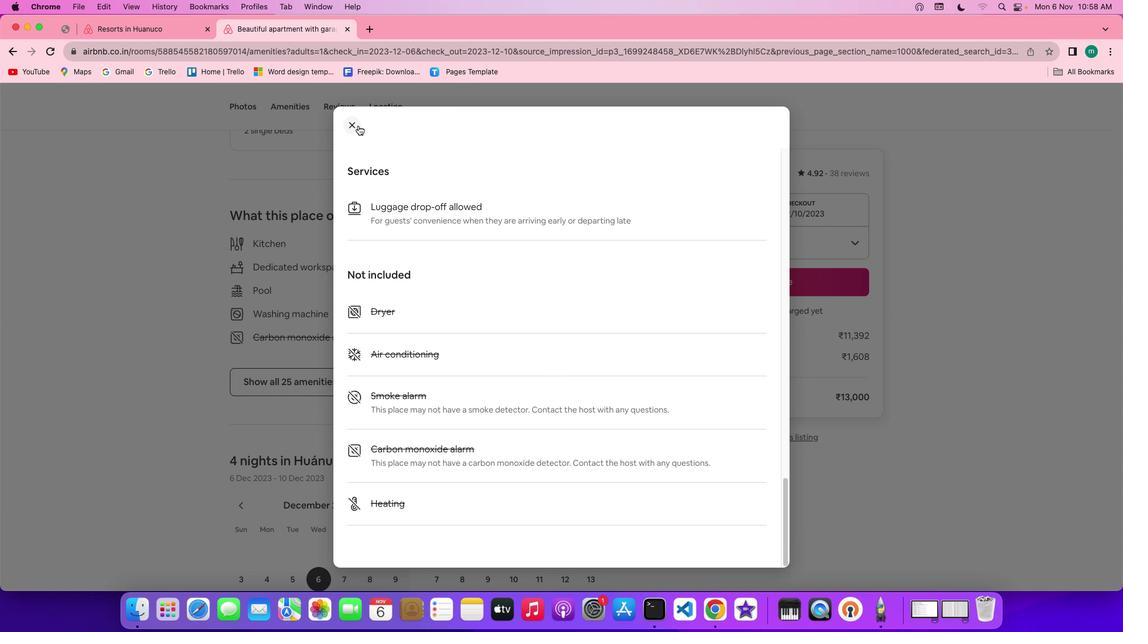 
Action: Mouse moved to (400, 410)
Screenshot: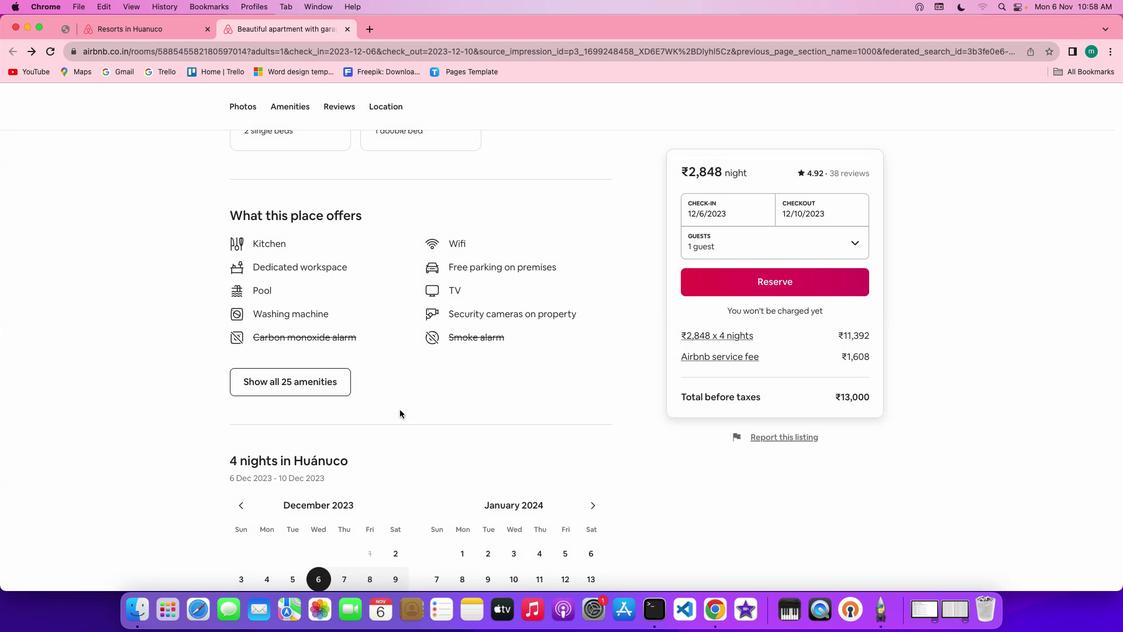 
Action: Mouse scrolled (400, 410) with delta (0, 0)
Screenshot: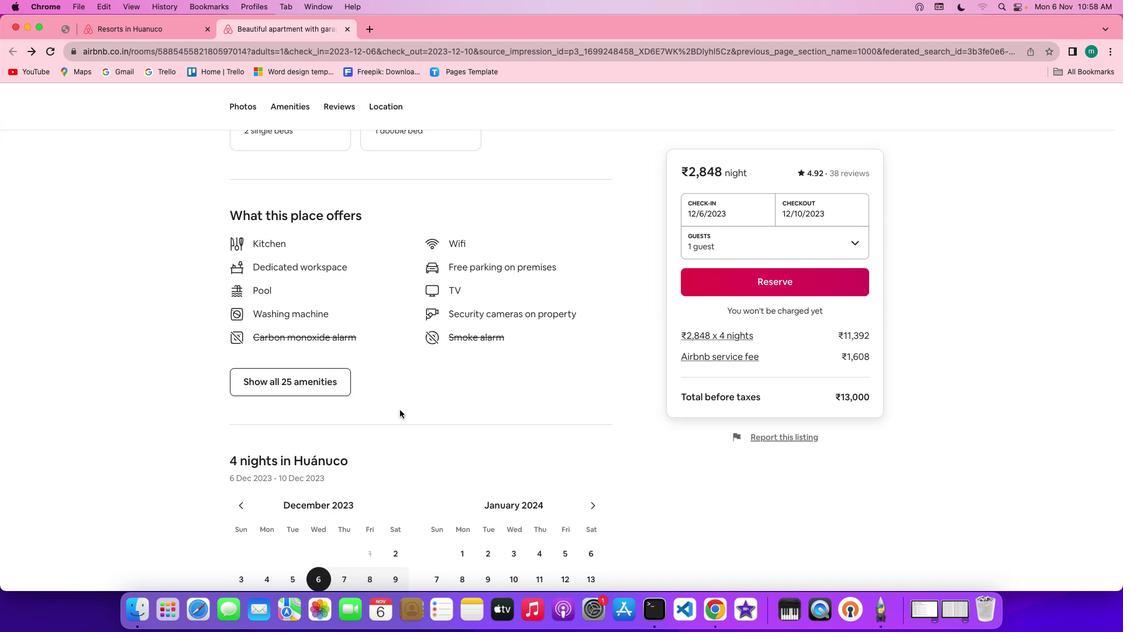 
Action: Mouse scrolled (400, 410) with delta (0, 0)
Screenshot: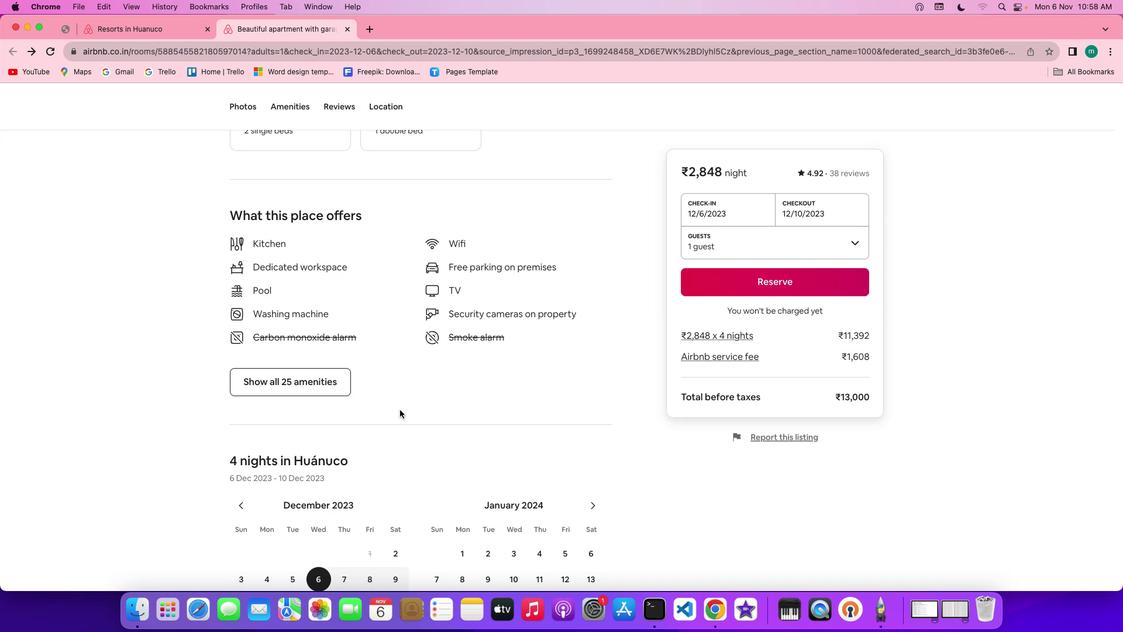 
Action: Mouse scrolled (400, 410) with delta (0, -1)
Screenshot: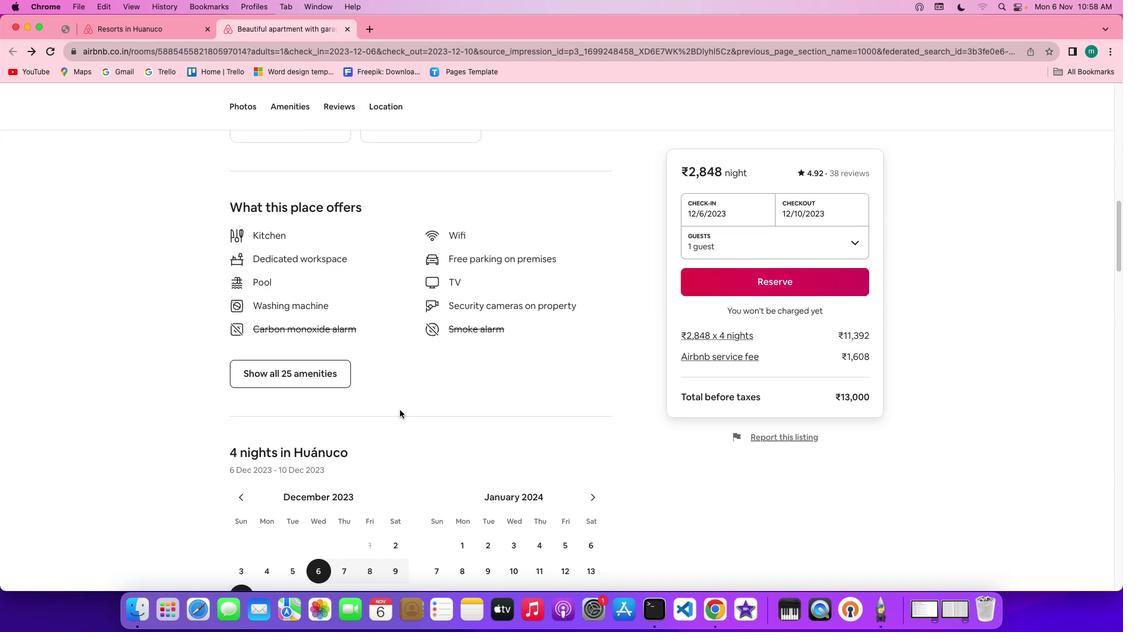 
Action: Mouse scrolled (400, 410) with delta (0, -2)
Screenshot: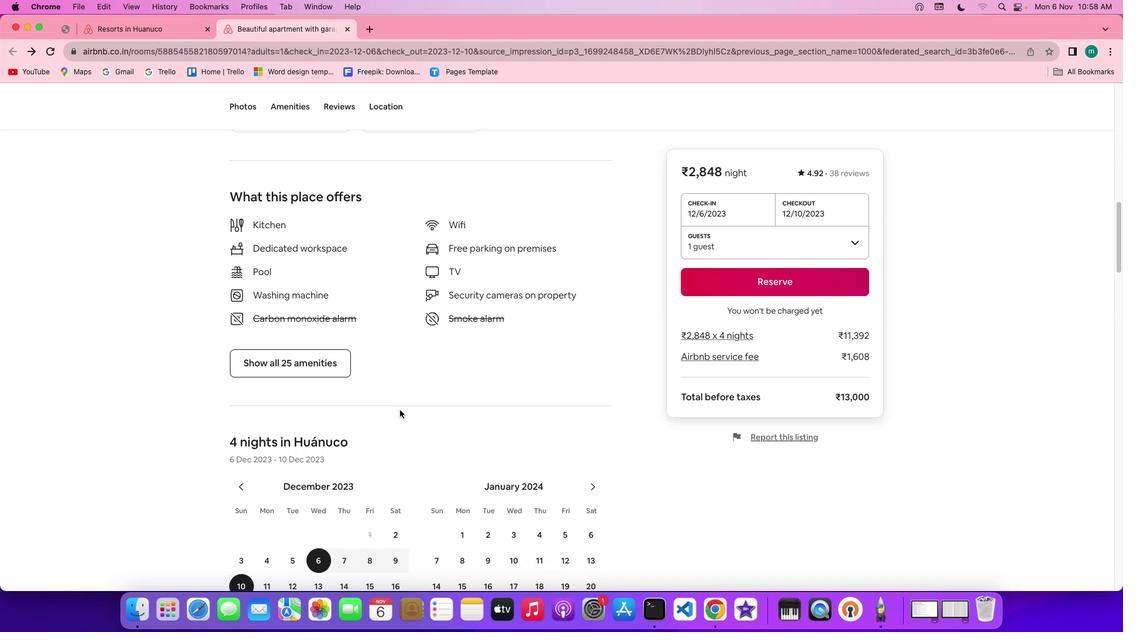 
Action: Mouse scrolled (400, 410) with delta (0, 0)
Screenshot: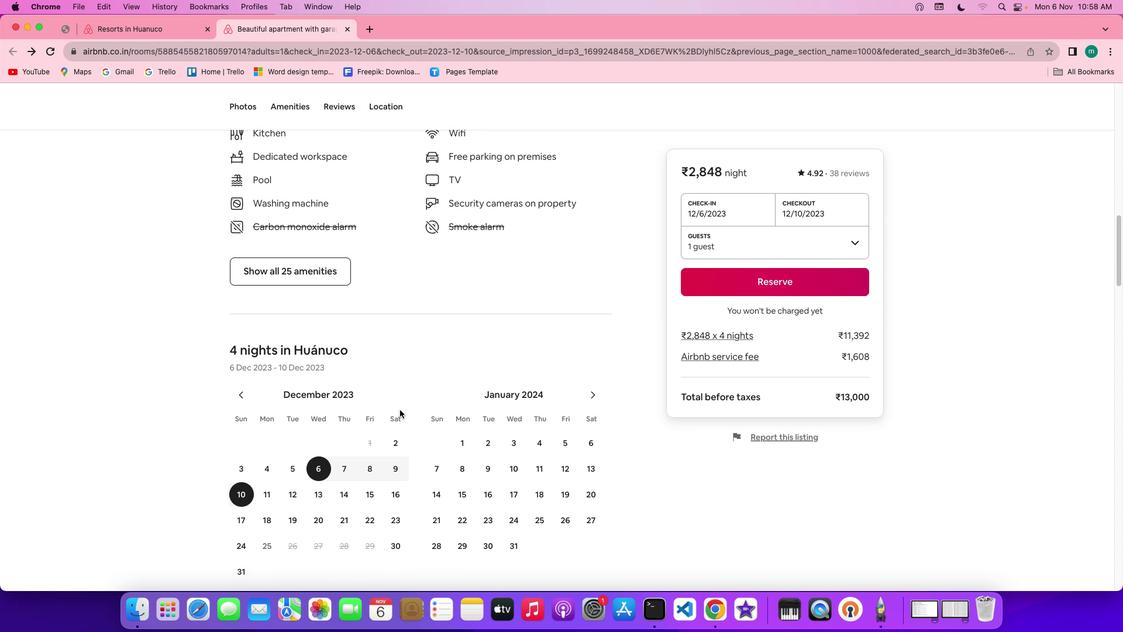 
Action: Mouse scrolled (400, 410) with delta (0, 0)
Screenshot: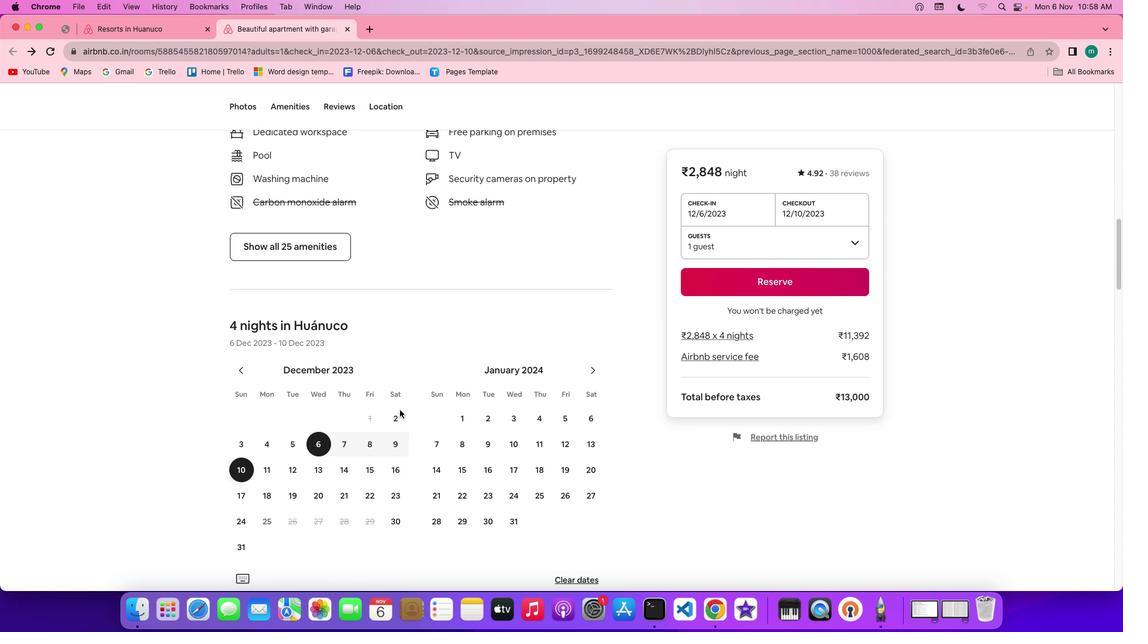 
Action: Mouse scrolled (400, 410) with delta (0, -1)
Screenshot: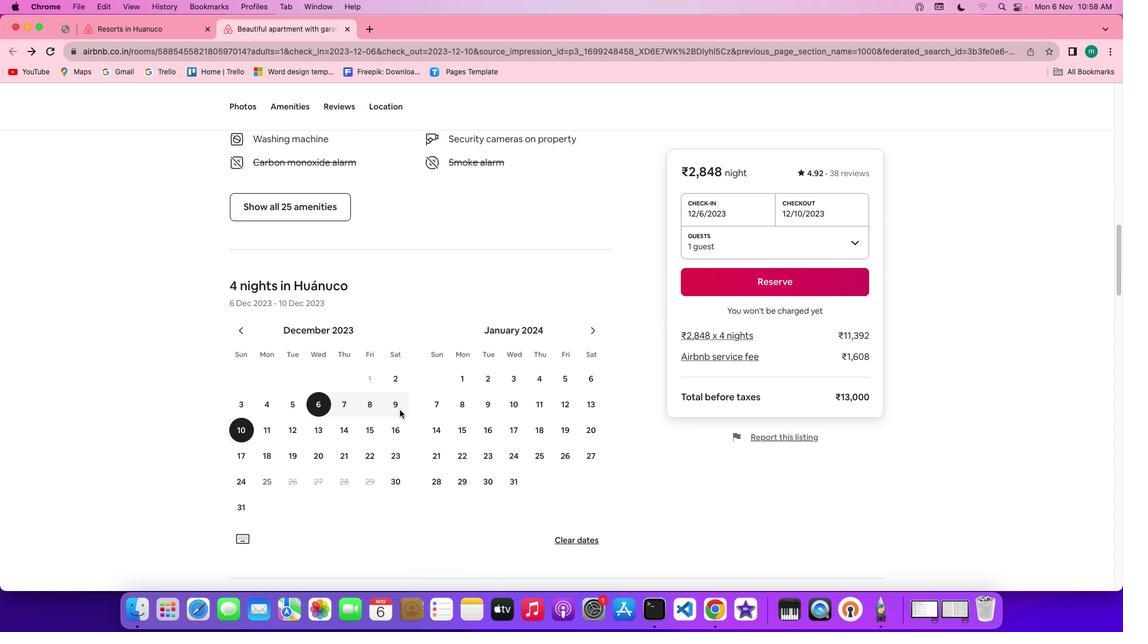 
Action: Mouse scrolled (400, 410) with delta (0, -2)
Screenshot: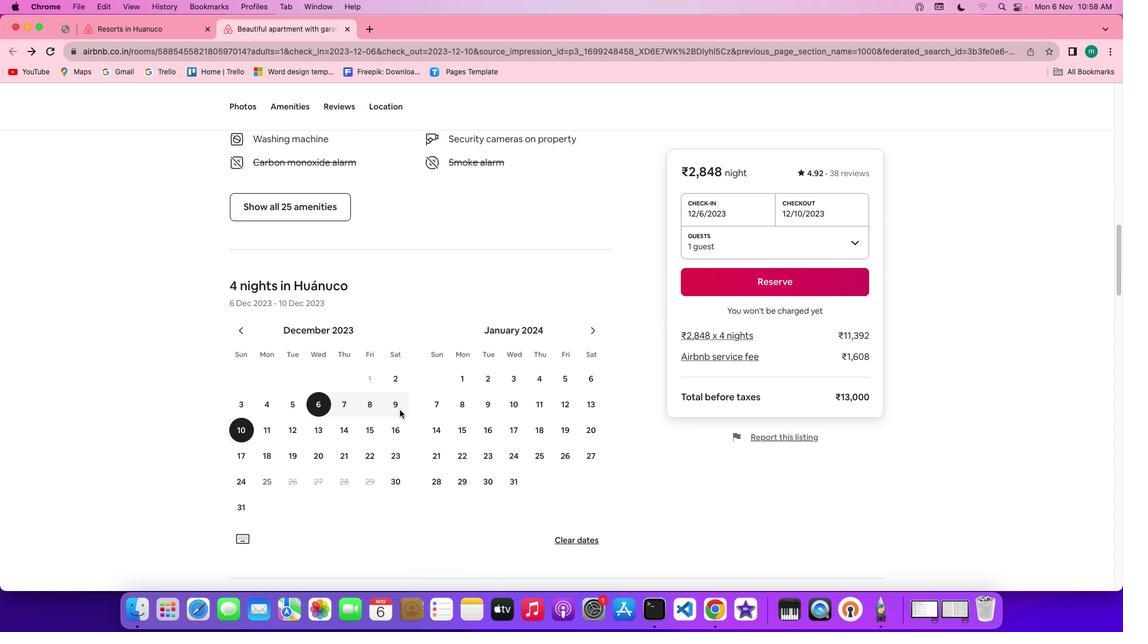 
Action: Mouse scrolled (400, 410) with delta (0, -3)
Screenshot: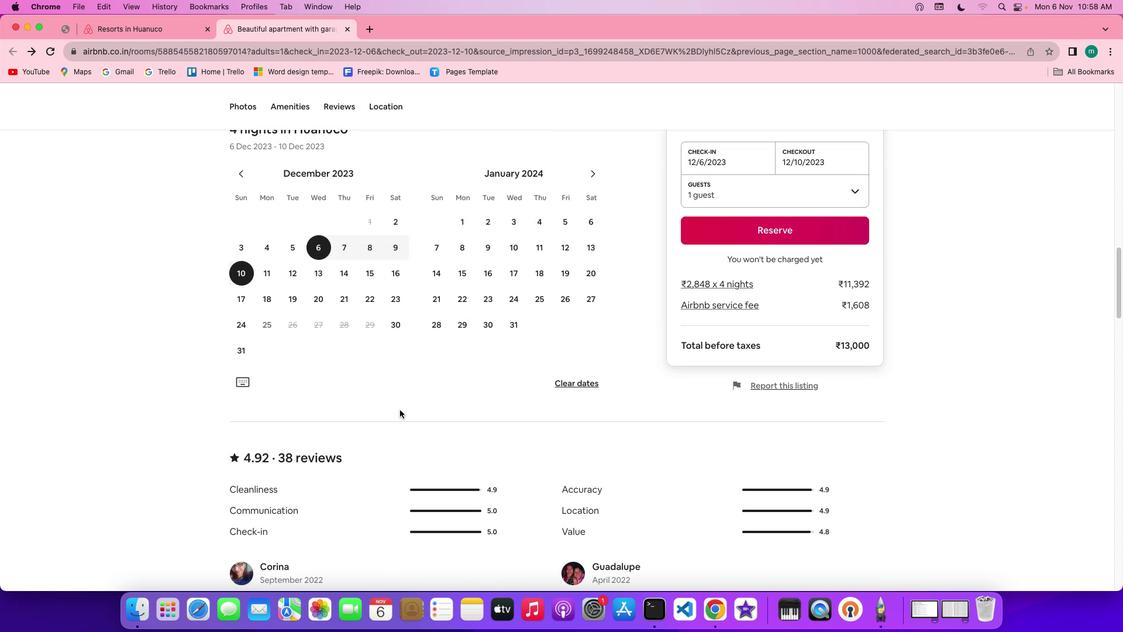
Action: Mouse scrolled (400, 410) with delta (0, -3)
Screenshot: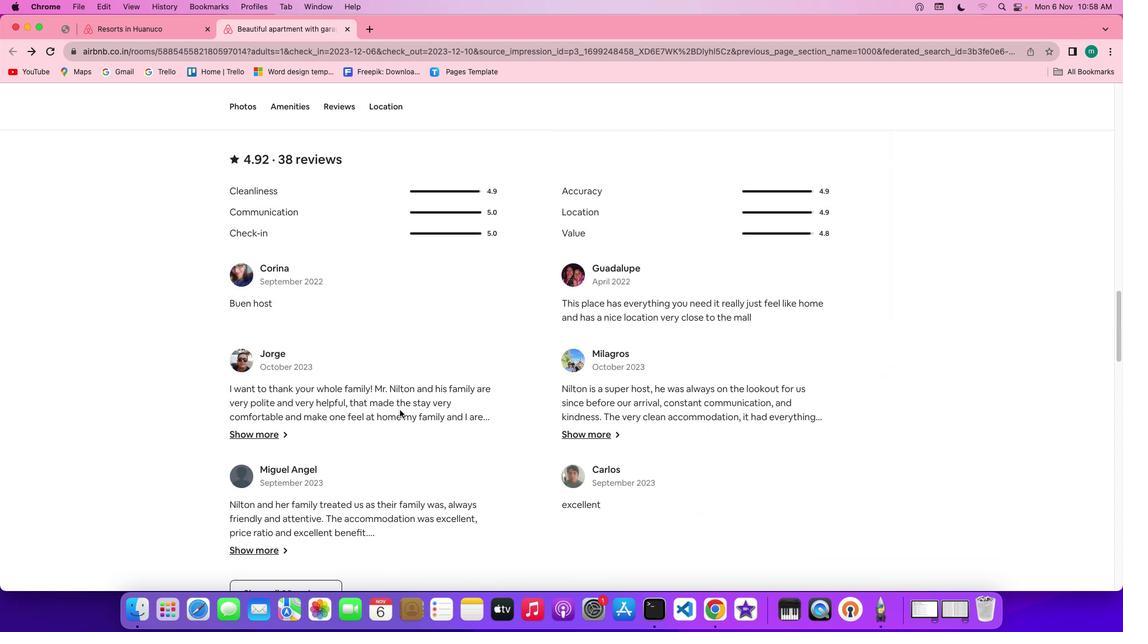 
Action: Mouse scrolled (400, 410) with delta (0, 0)
Screenshot: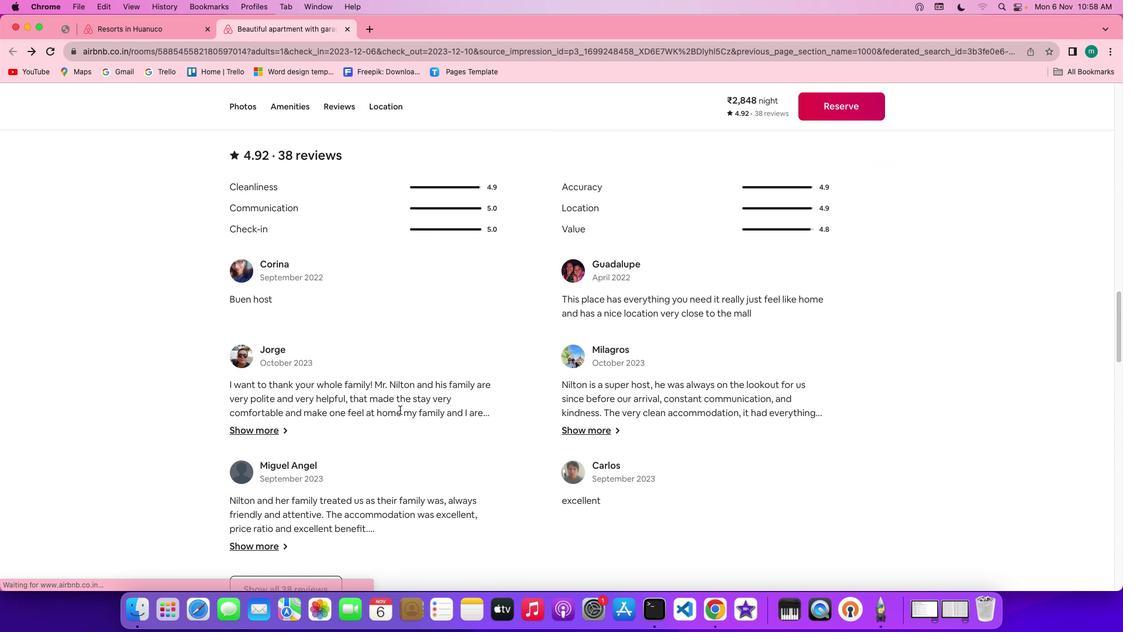 
Action: Mouse scrolled (400, 410) with delta (0, 0)
Screenshot: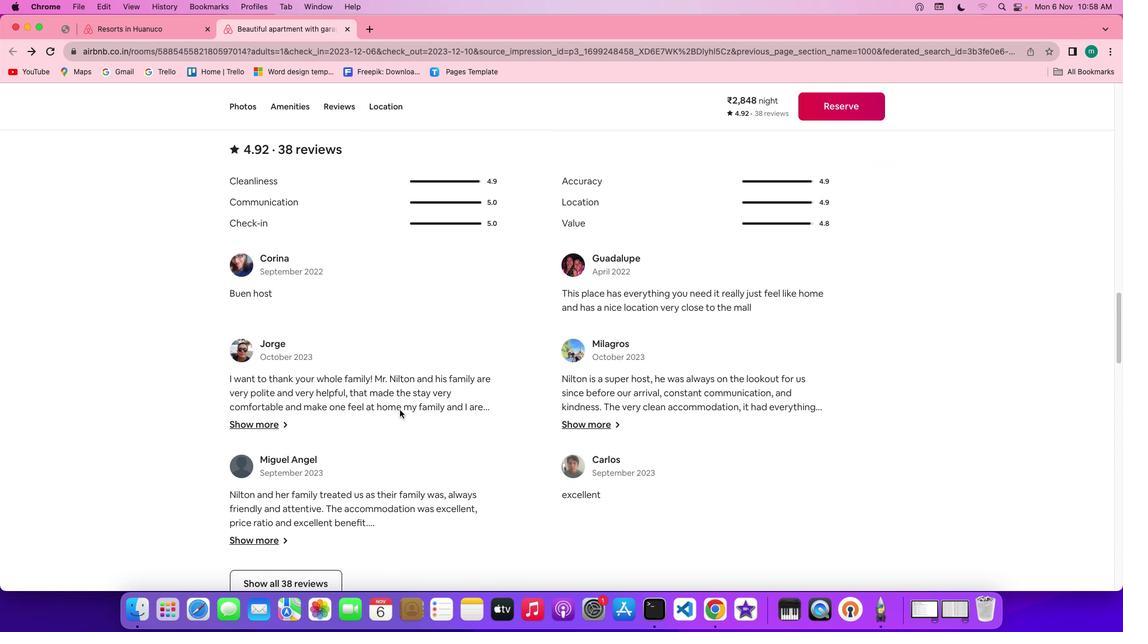 
Action: Mouse scrolled (400, 410) with delta (0, 0)
Screenshot: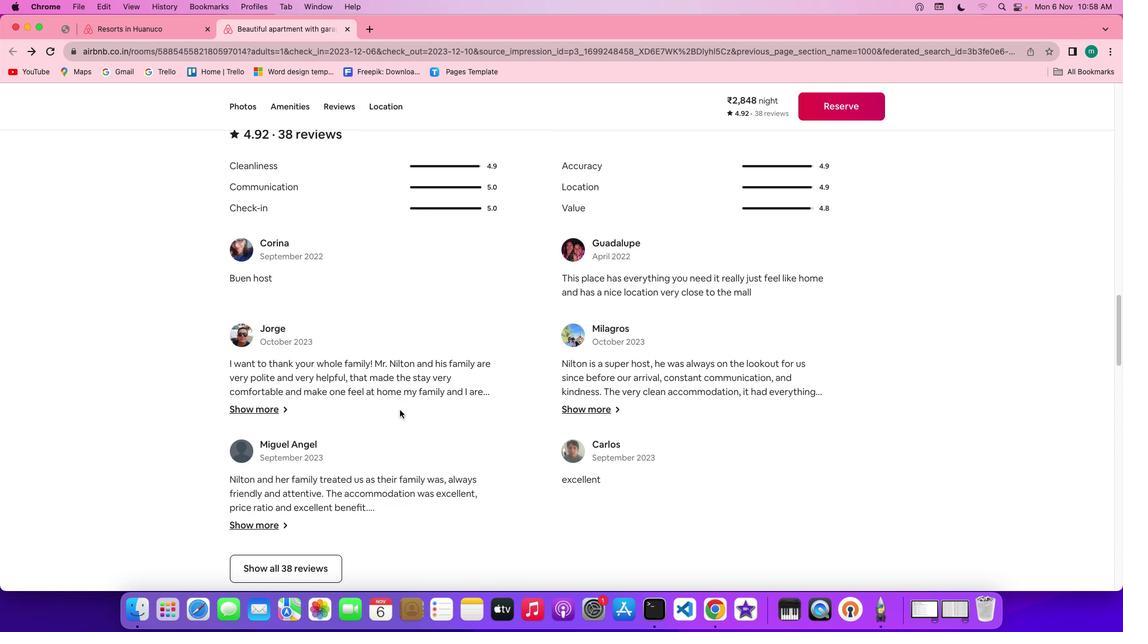 
Action: Mouse scrolled (400, 410) with delta (0, -1)
Screenshot: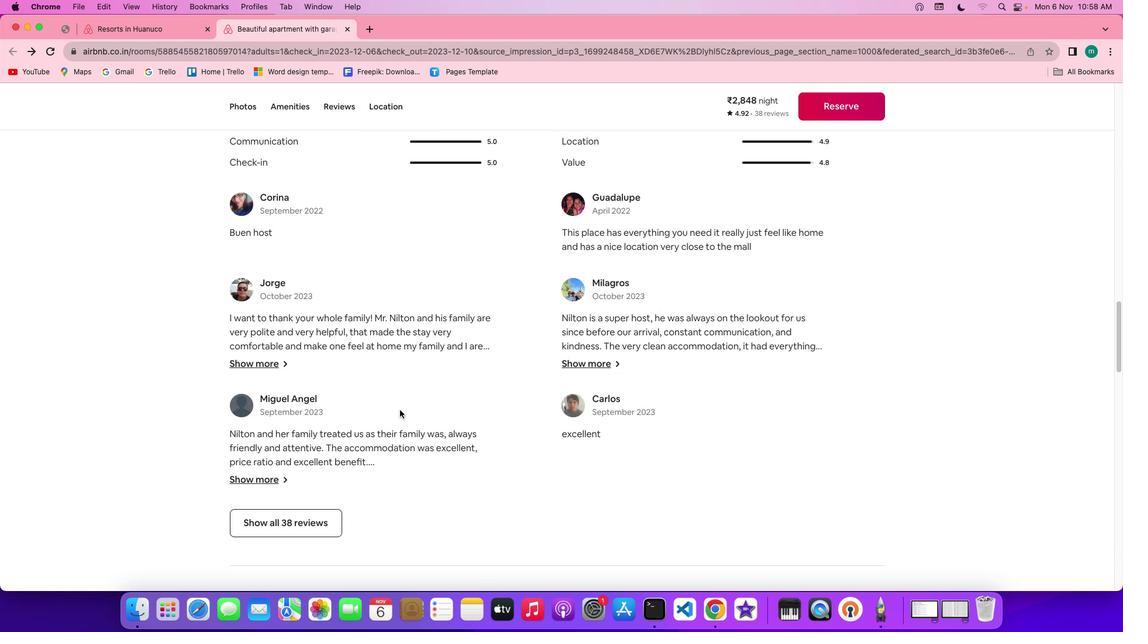 
Action: Mouse scrolled (400, 410) with delta (0, -2)
Screenshot: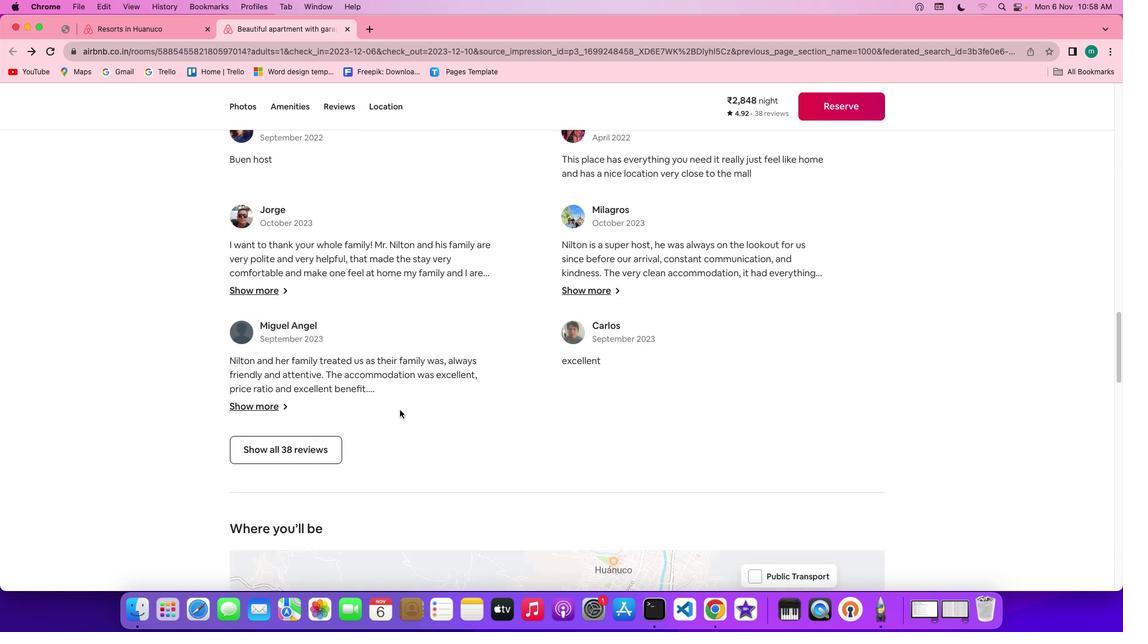 
Action: Mouse moved to (296, 382)
Screenshot: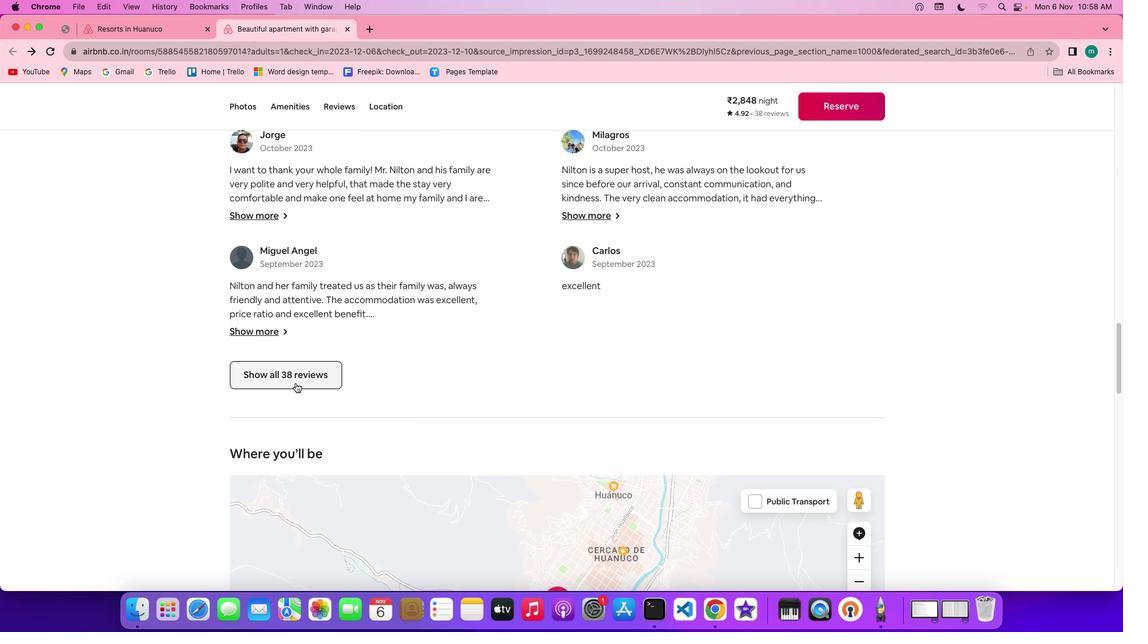 
Action: Mouse pressed left at (296, 382)
Screenshot: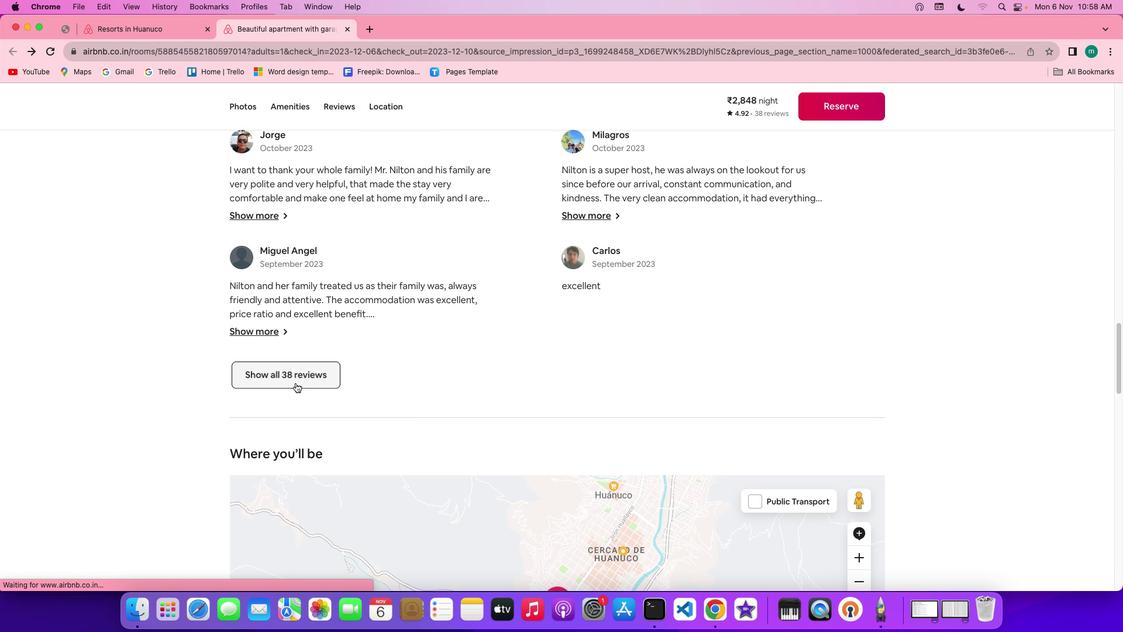 
Action: Mouse moved to (664, 396)
Screenshot: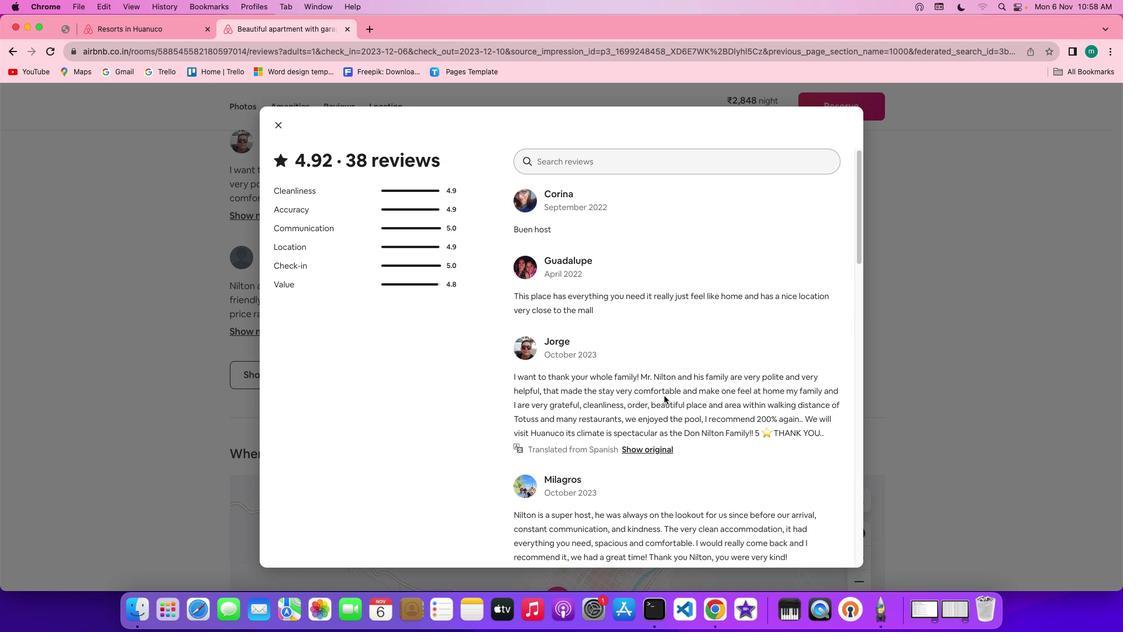 
Action: Mouse scrolled (664, 396) with delta (0, 0)
Screenshot: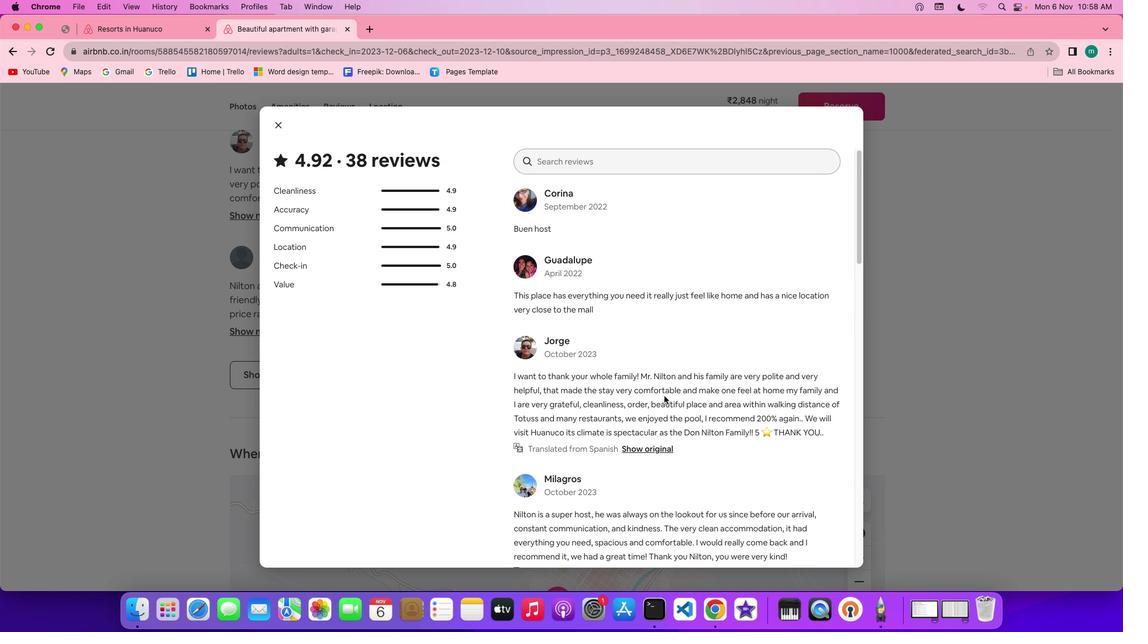 
Action: Mouse scrolled (664, 396) with delta (0, 0)
Screenshot: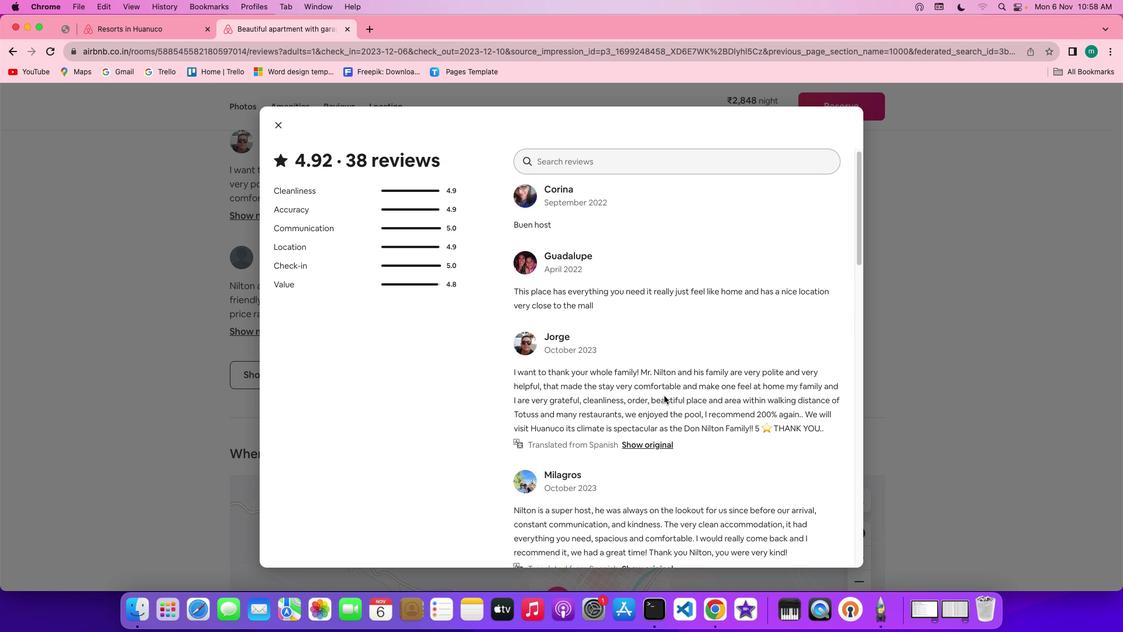 
Action: Mouse scrolled (664, 396) with delta (0, 0)
Screenshot: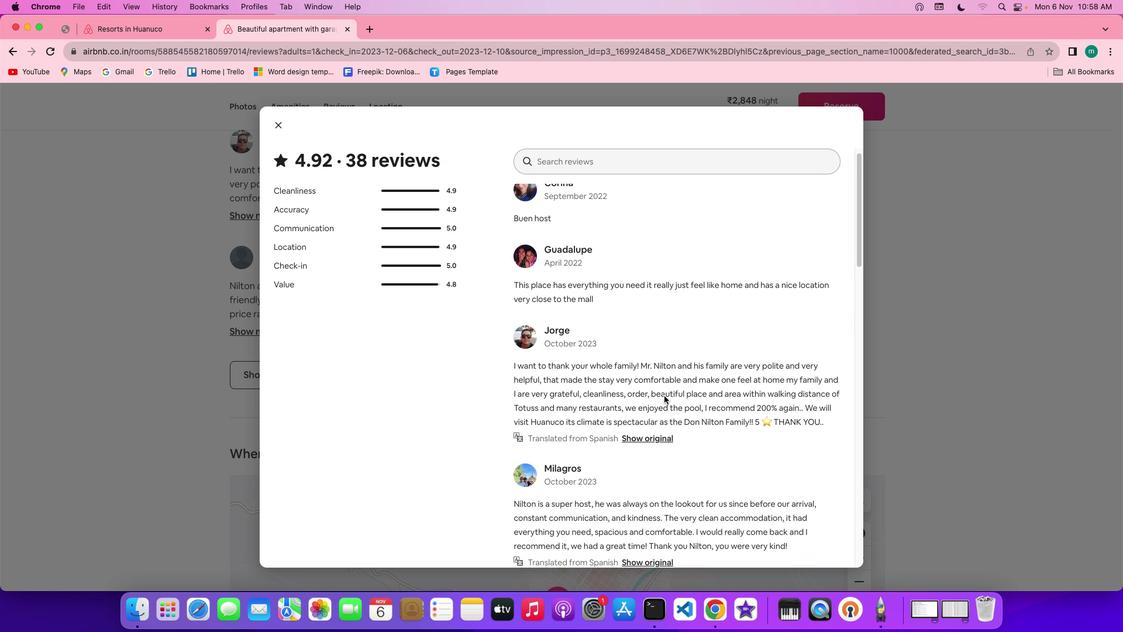 
Action: Mouse scrolled (664, 396) with delta (0, 0)
